 Task: Add a timeline in the project AgileOutlook for the epic 'Knowledge management system implementation' from 2023/01/01 to 2025/11/19. Add a timeline in the project AgileOutlook for the epic 'IT infrastructure as a service (IaaS) adoption' from 2024/05/10 to 2025/11/13. Add a timeline in the project AgileOutlook for the epic 'Content management system (CMS) enhancement' from 2024/01/06 to 2024/09/24
Action: Mouse moved to (198, 269)
Screenshot: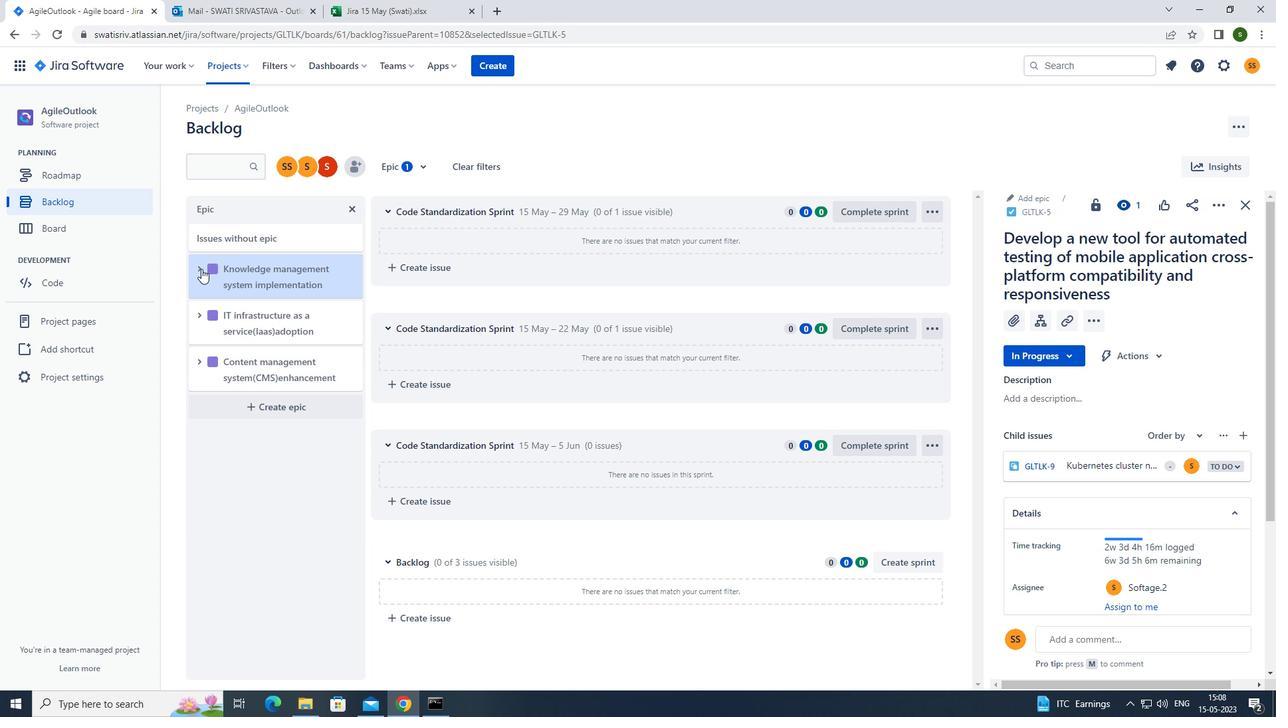 
Action: Mouse pressed left at (198, 269)
Screenshot: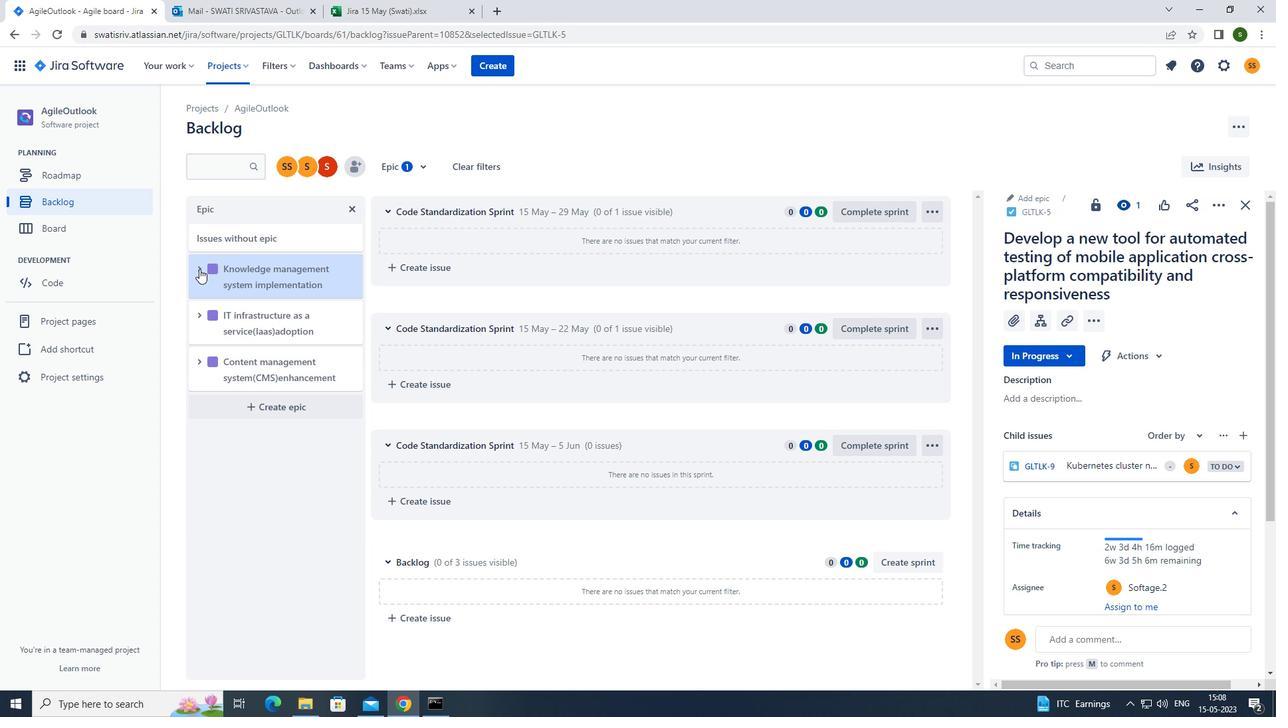 
Action: Mouse moved to (267, 392)
Screenshot: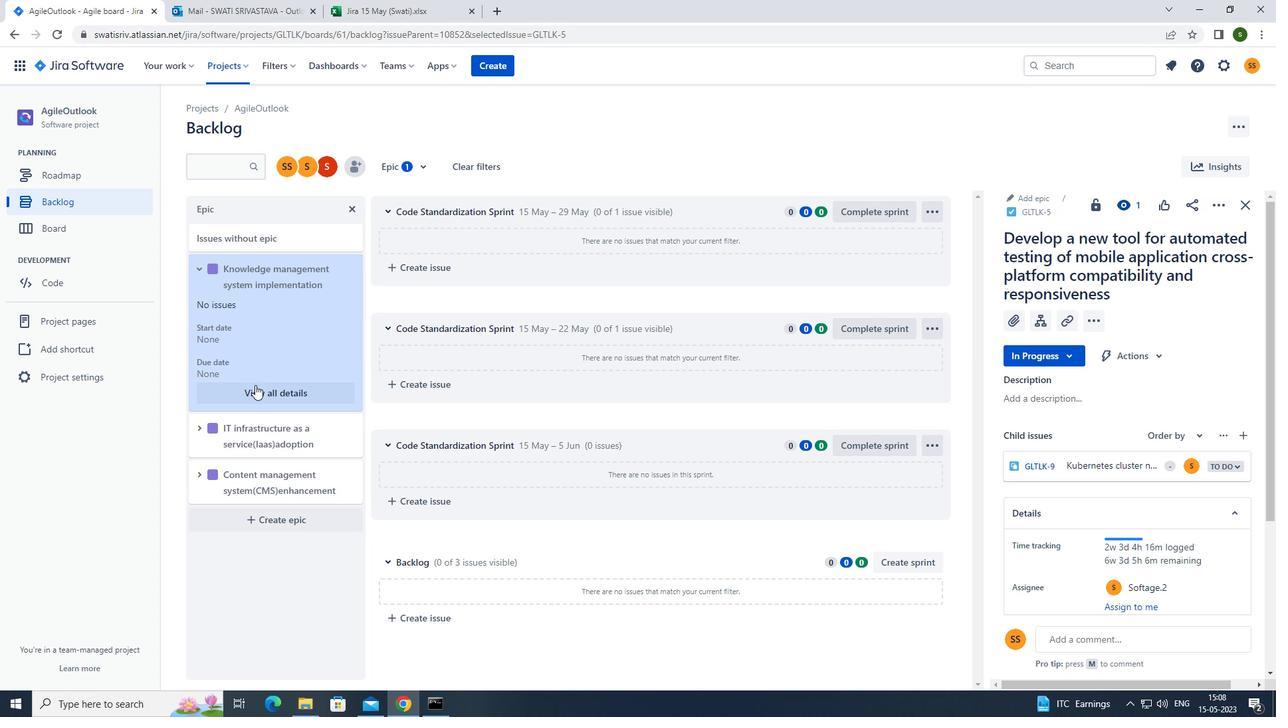 
Action: Mouse pressed left at (267, 392)
Screenshot: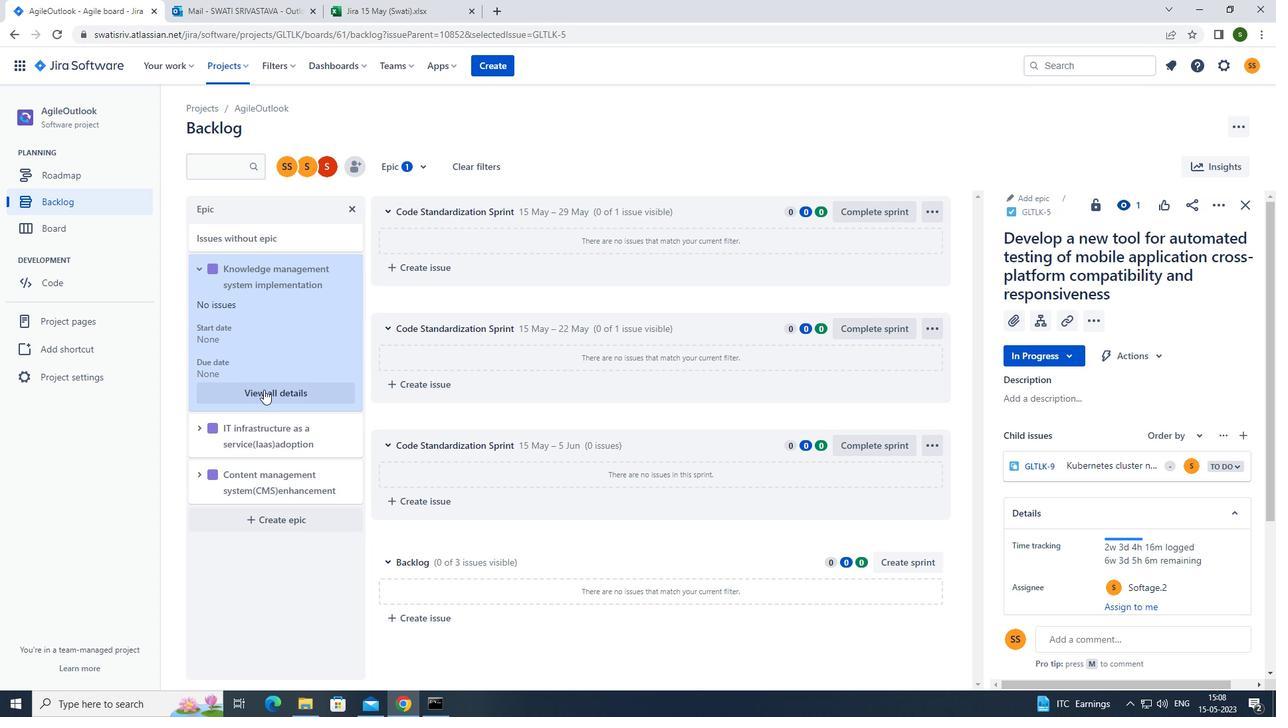 
Action: Mouse moved to (1144, 502)
Screenshot: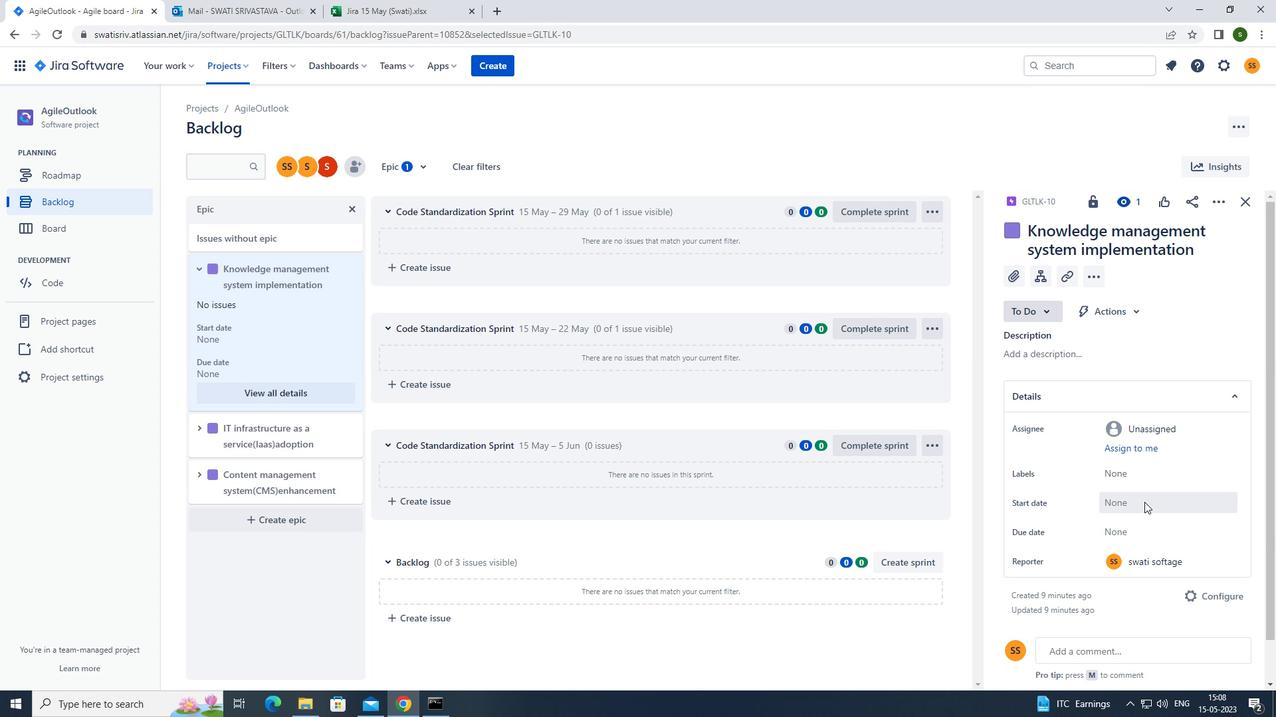 
Action: Mouse pressed left at (1144, 502)
Screenshot: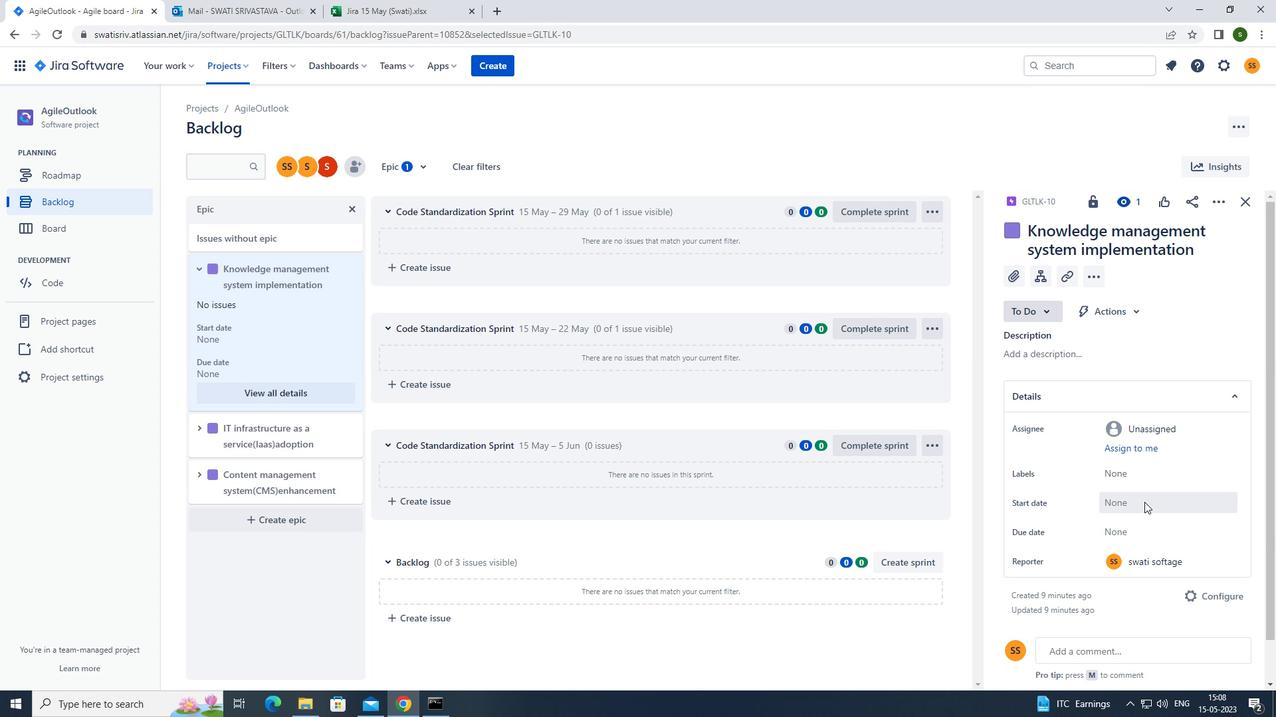 
Action: Mouse moved to (1072, 309)
Screenshot: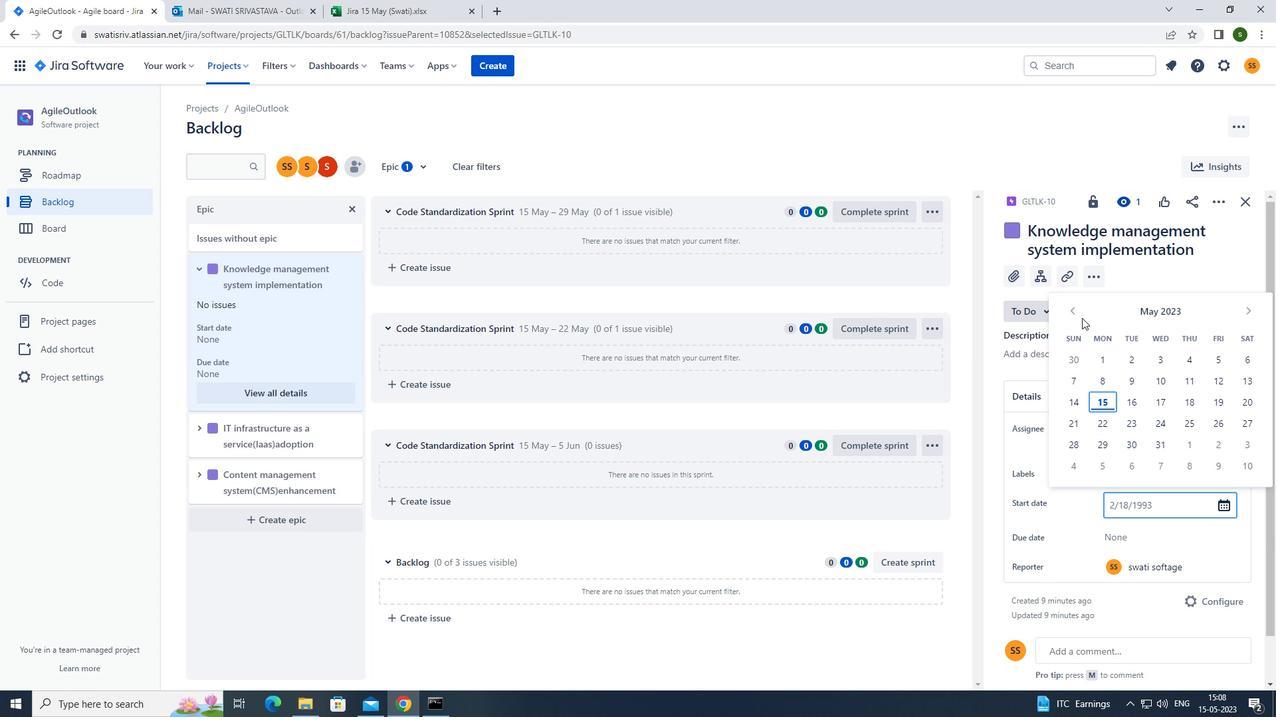 
Action: Mouse pressed left at (1072, 309)
Screenshot: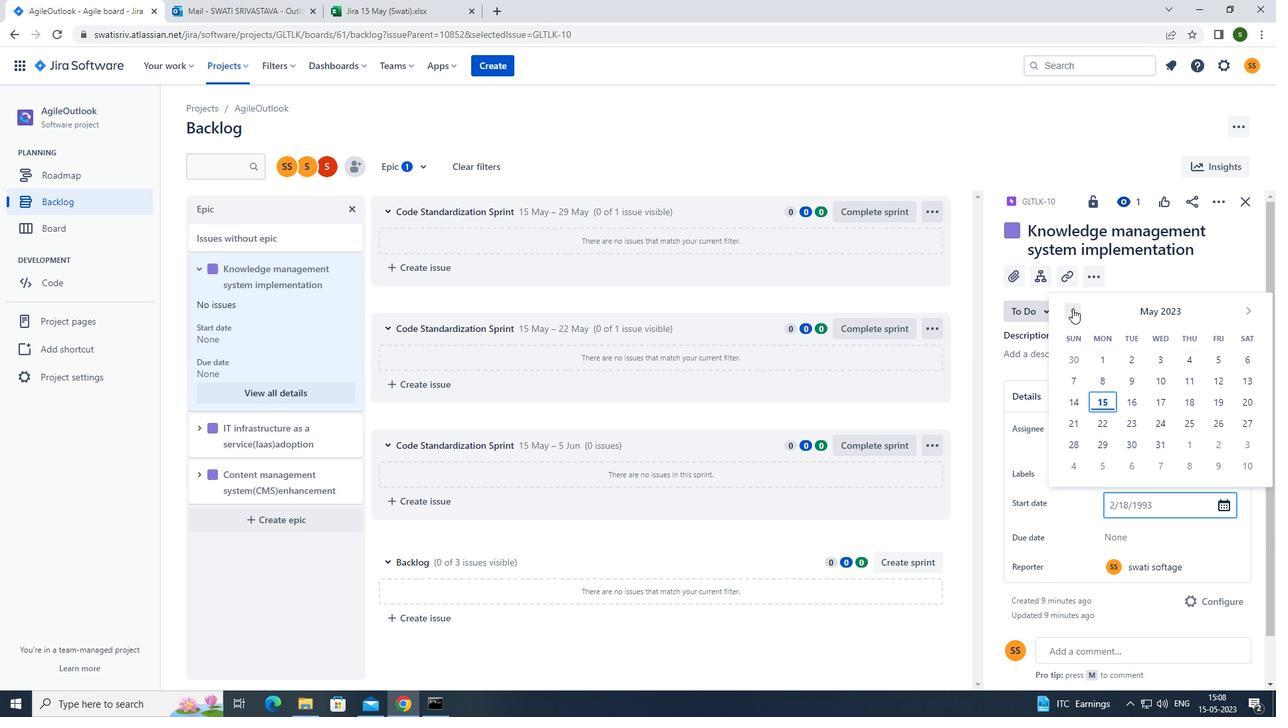 
Action: Mouse pressed left at (1072, 309)
Screenshot: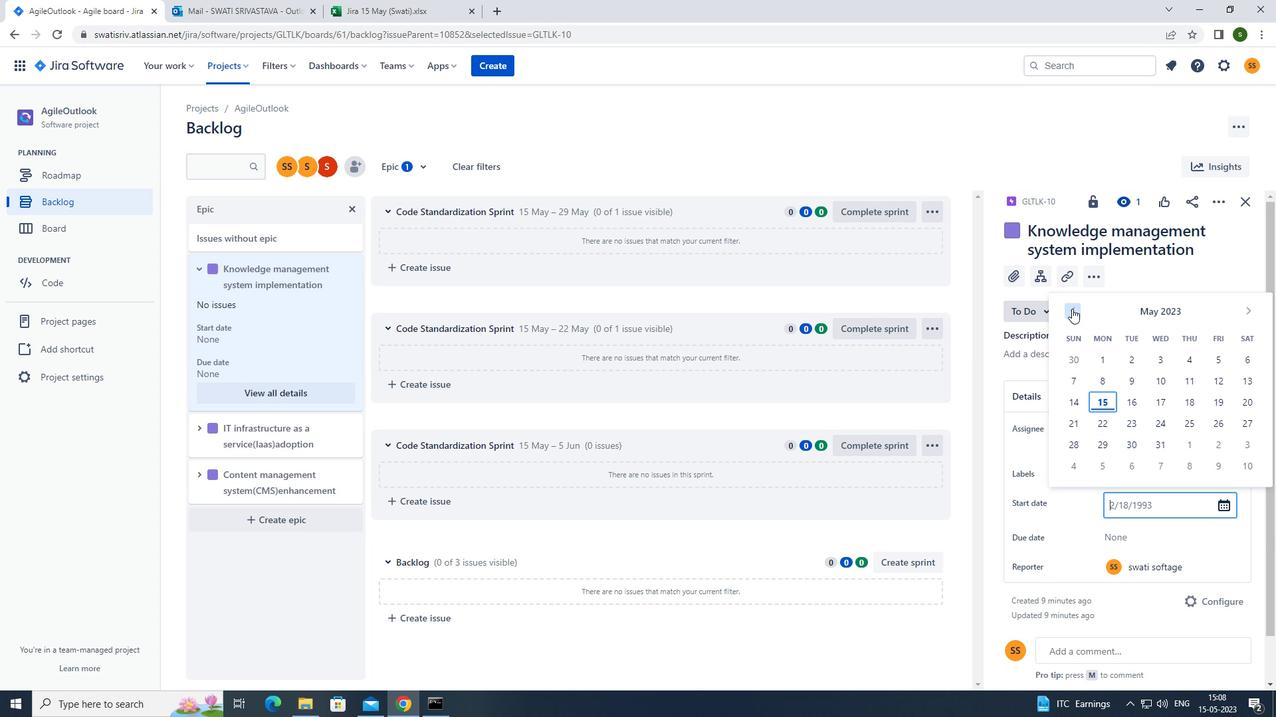
Action: Mouse pressed left at (1072, 309)
Screenshot: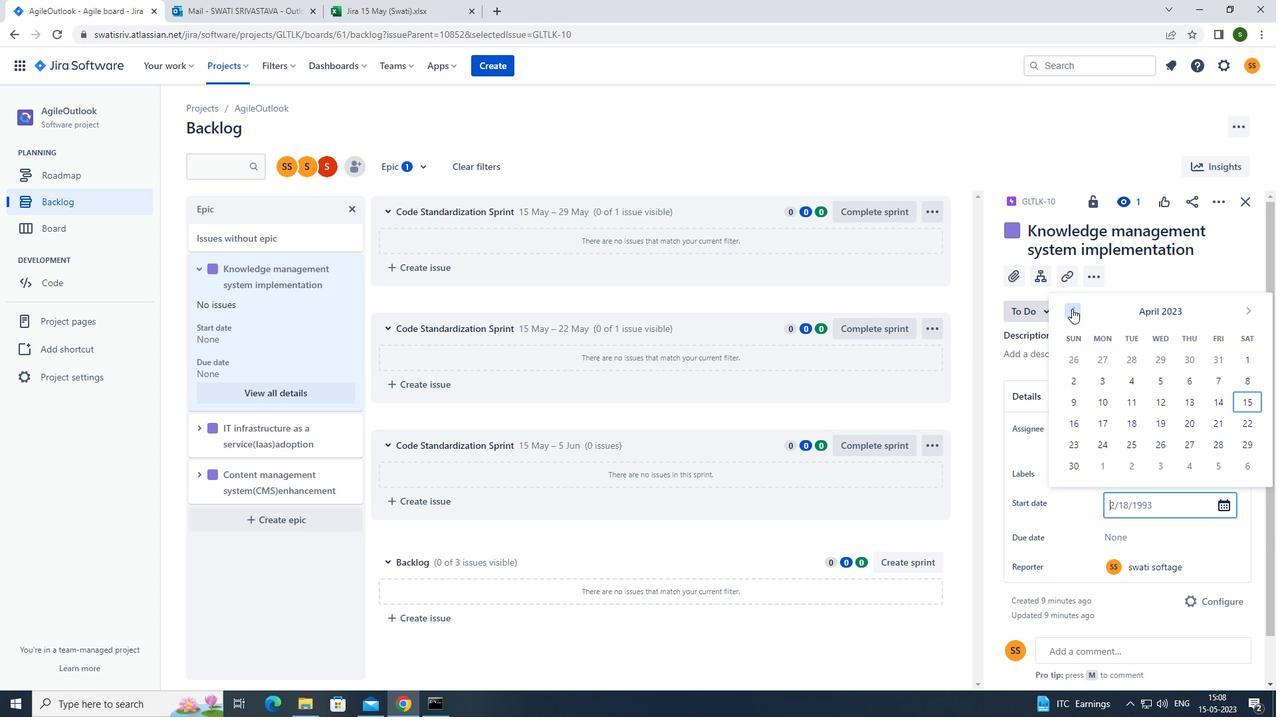 
Action: Mouse pressed left at (1072, 309)
Screenshot: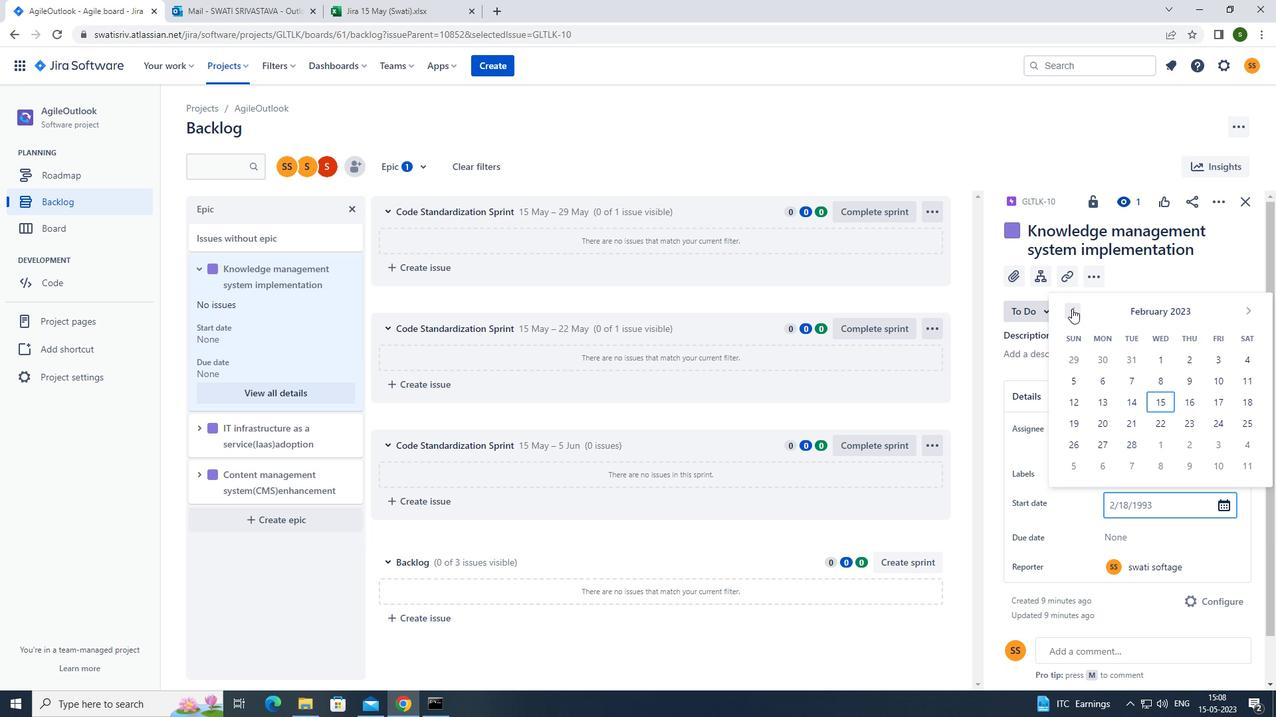 
Action: Mouse moved to (1078, 364)
Screenshot: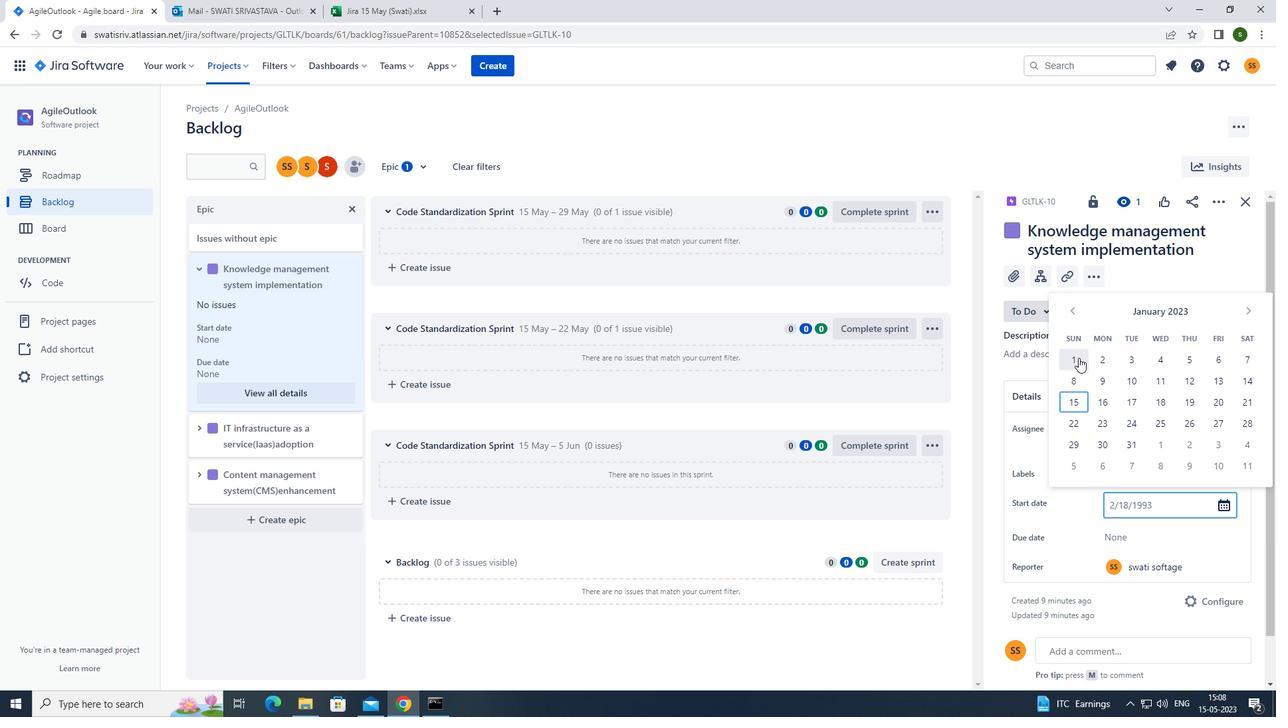 
Action: Mouse pressed left at (1078, 364)
Screenshot: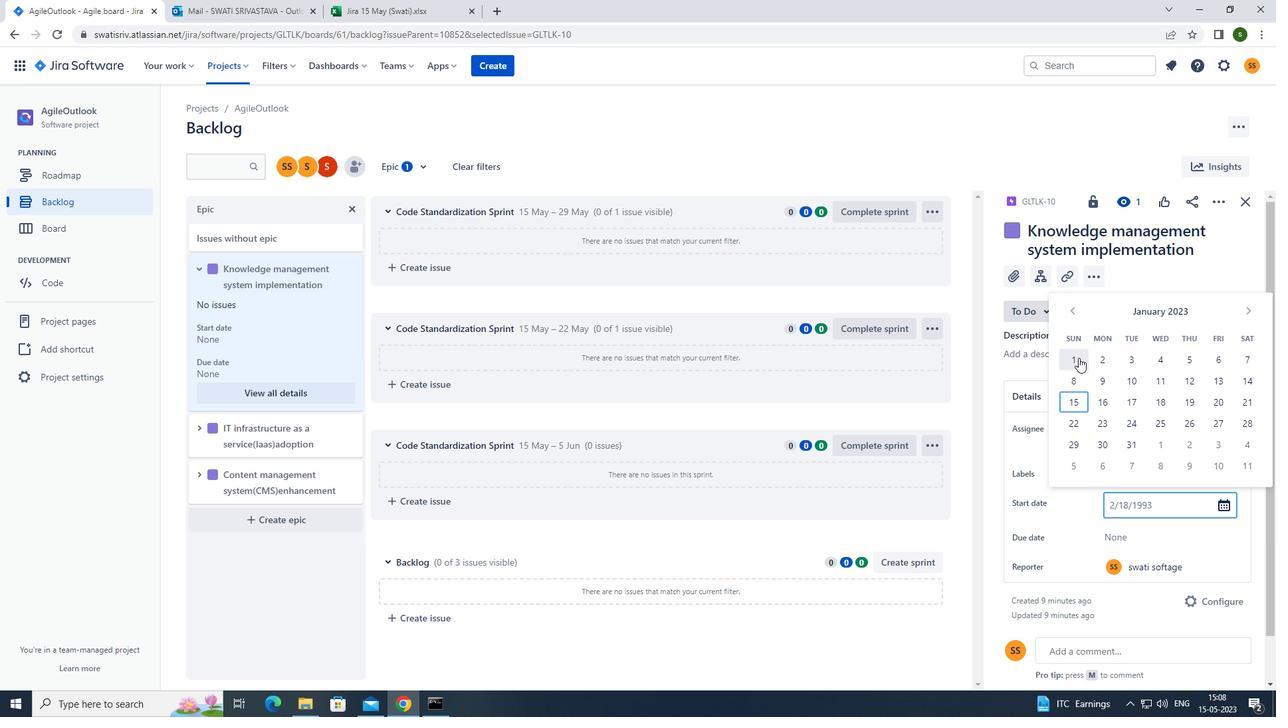 
Action: Mouse moved to (1126, 537)
Screenshot: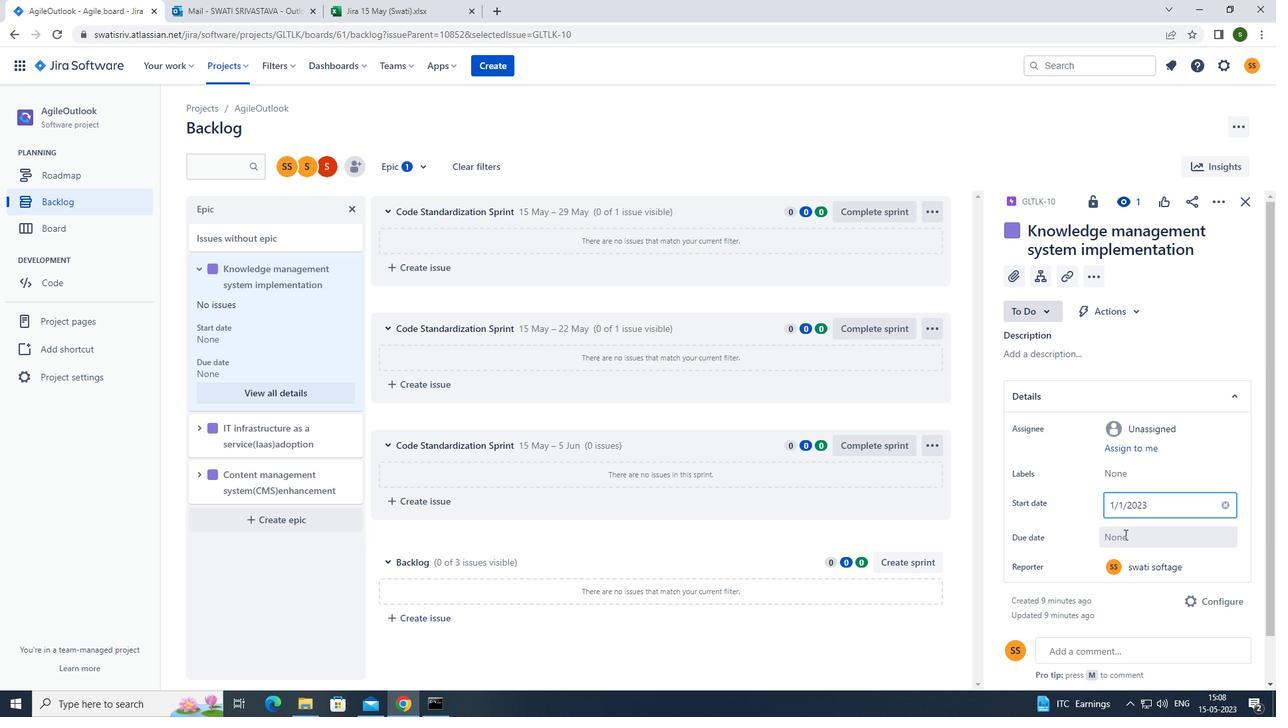 
Action: Mouse pressed left at (1126, 537)
Screenshot: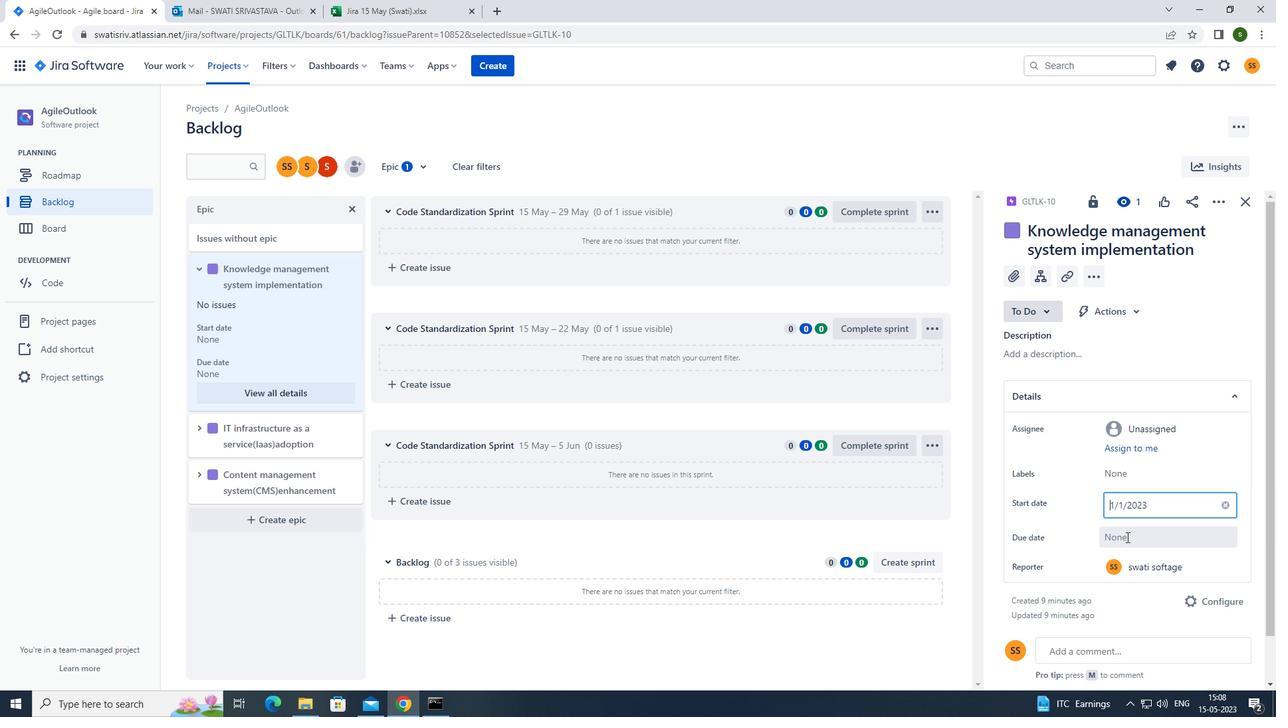 
Action: Mouse moved to (1245, 346)
Screenshot: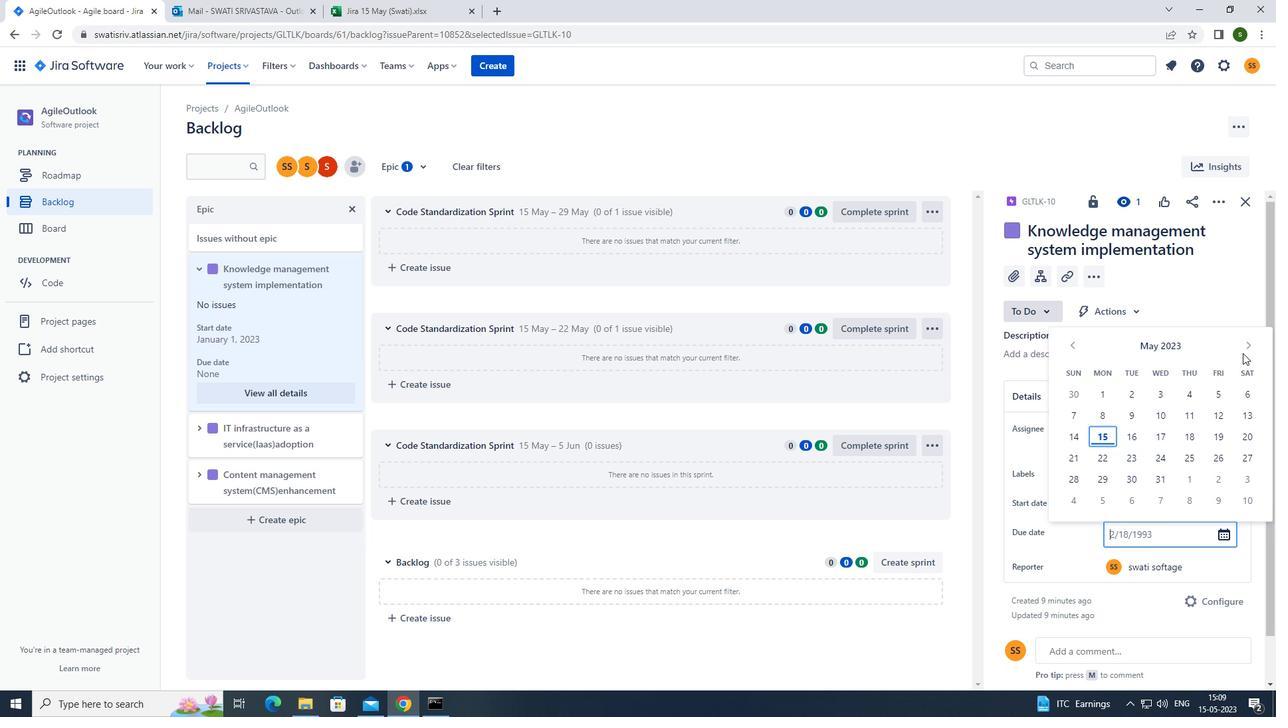 
Action: Mouse pressed left at (1245, 346)
Screenshot: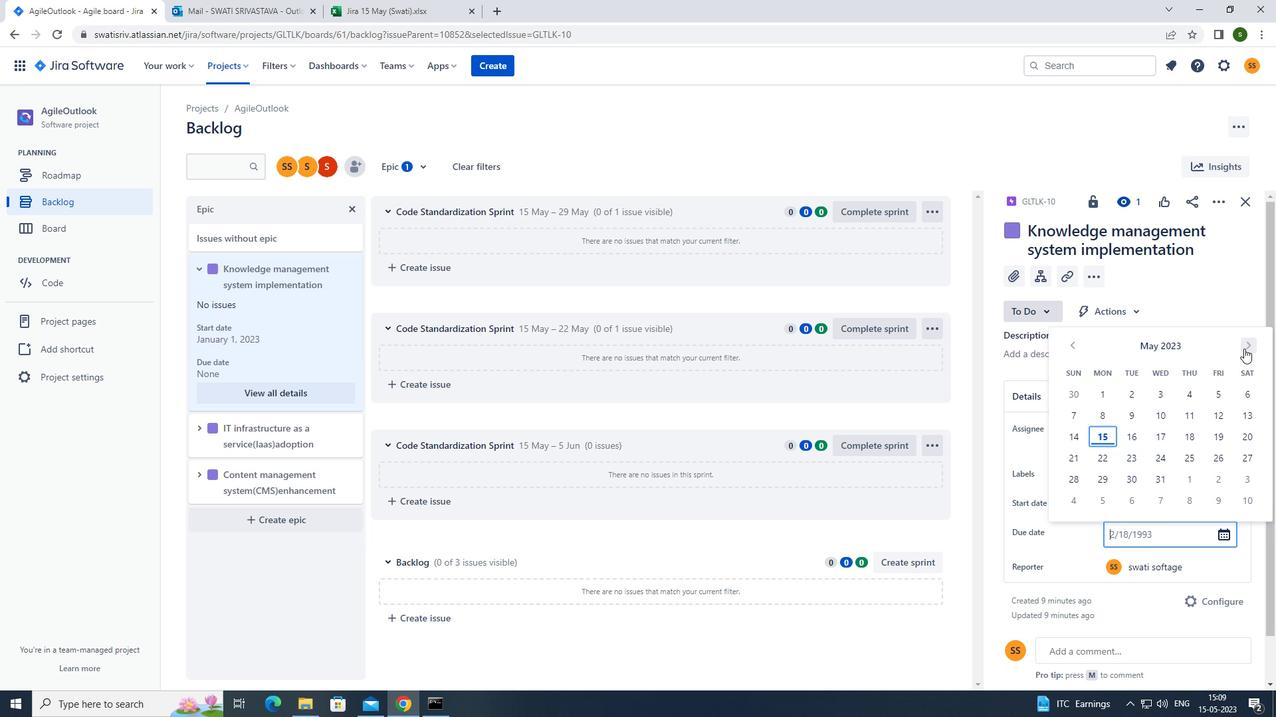 
Action: Mouse pressed left at (1245, 346)
Screenshot: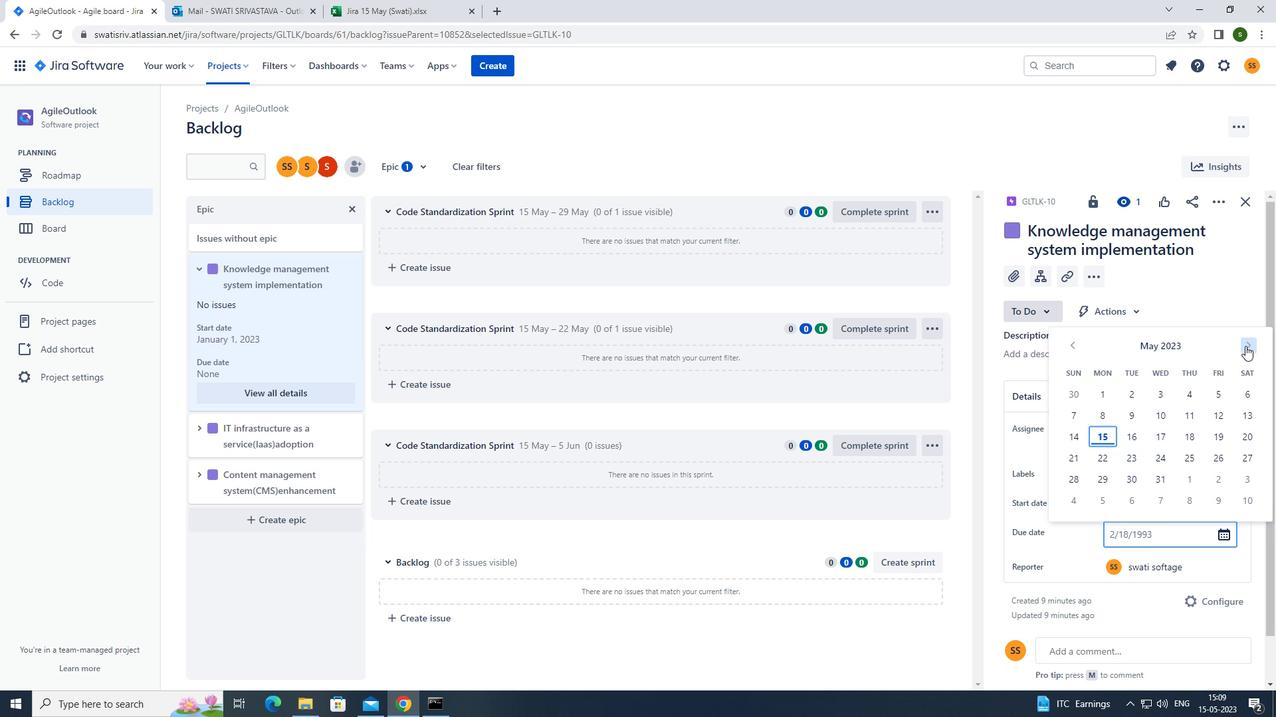
Action: Mouse pressed left at (1245, 346)
Screenshot: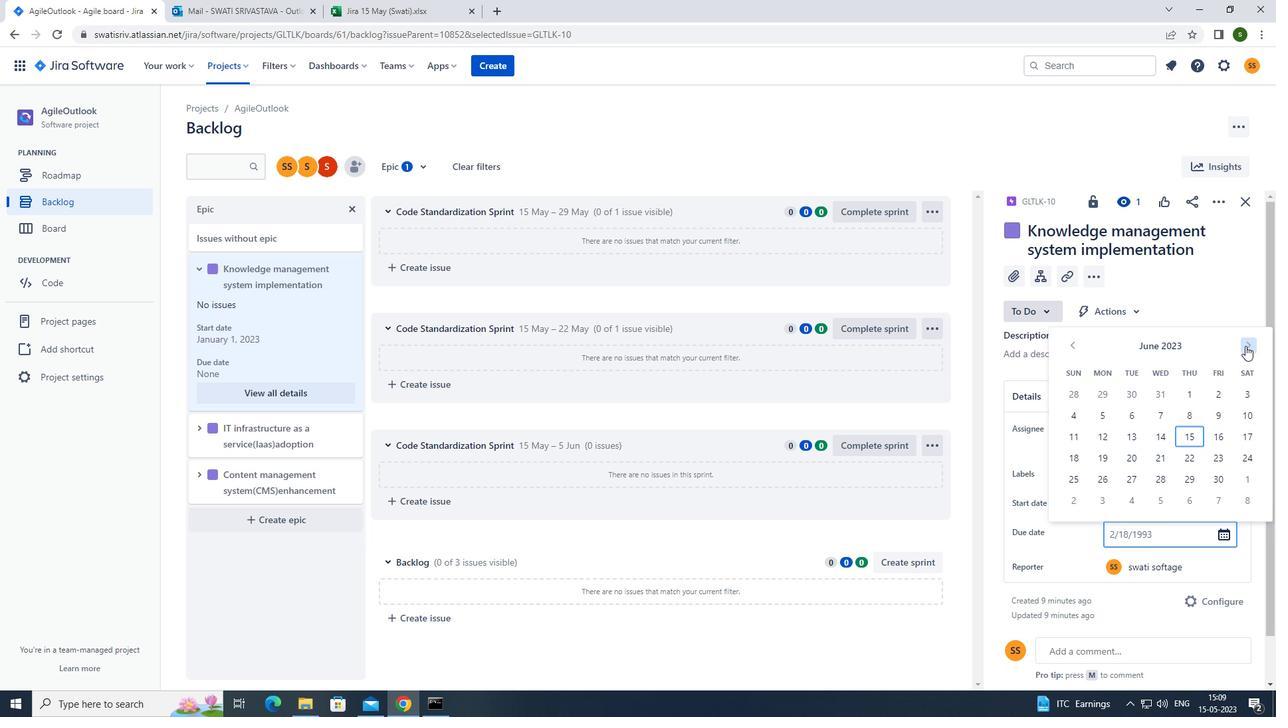 
Action: Mouse pressed left at (1245, 346)
Screenshot: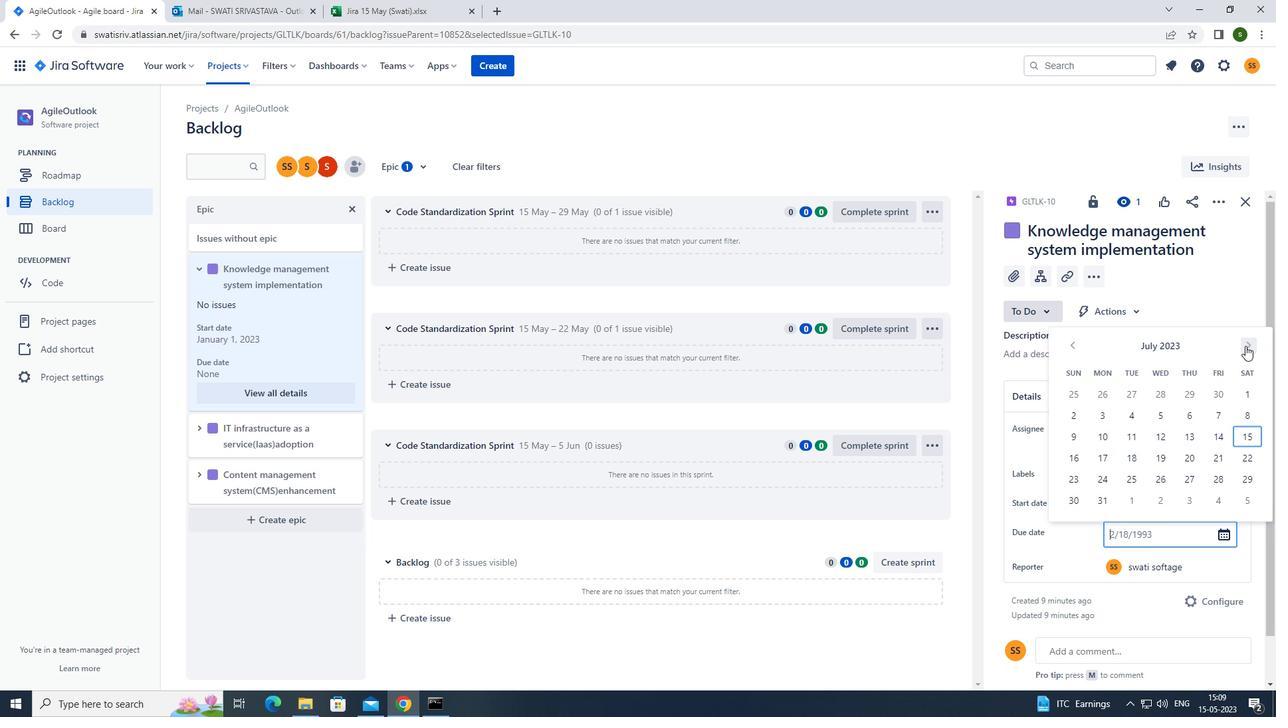 
Action: Mouse pressed left at (1245, 346)
Screenshot: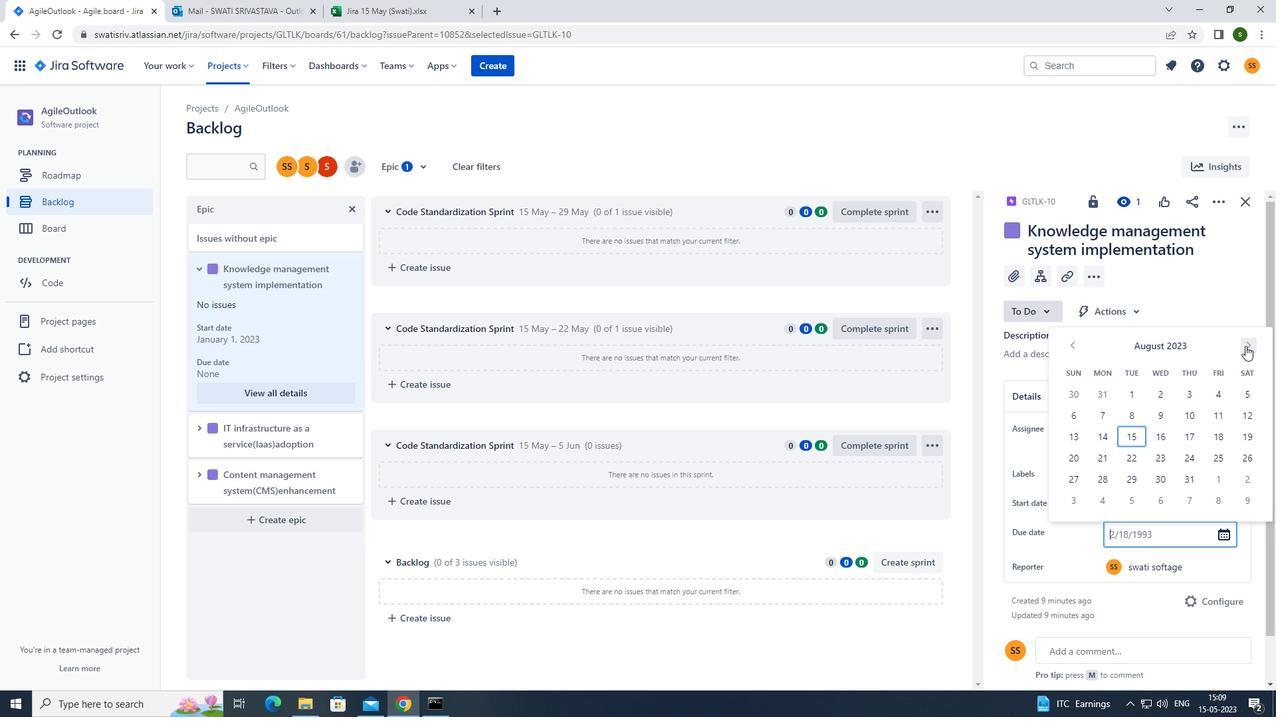 
Action: Mouse pressed left at (1245, 346)
Screenshot: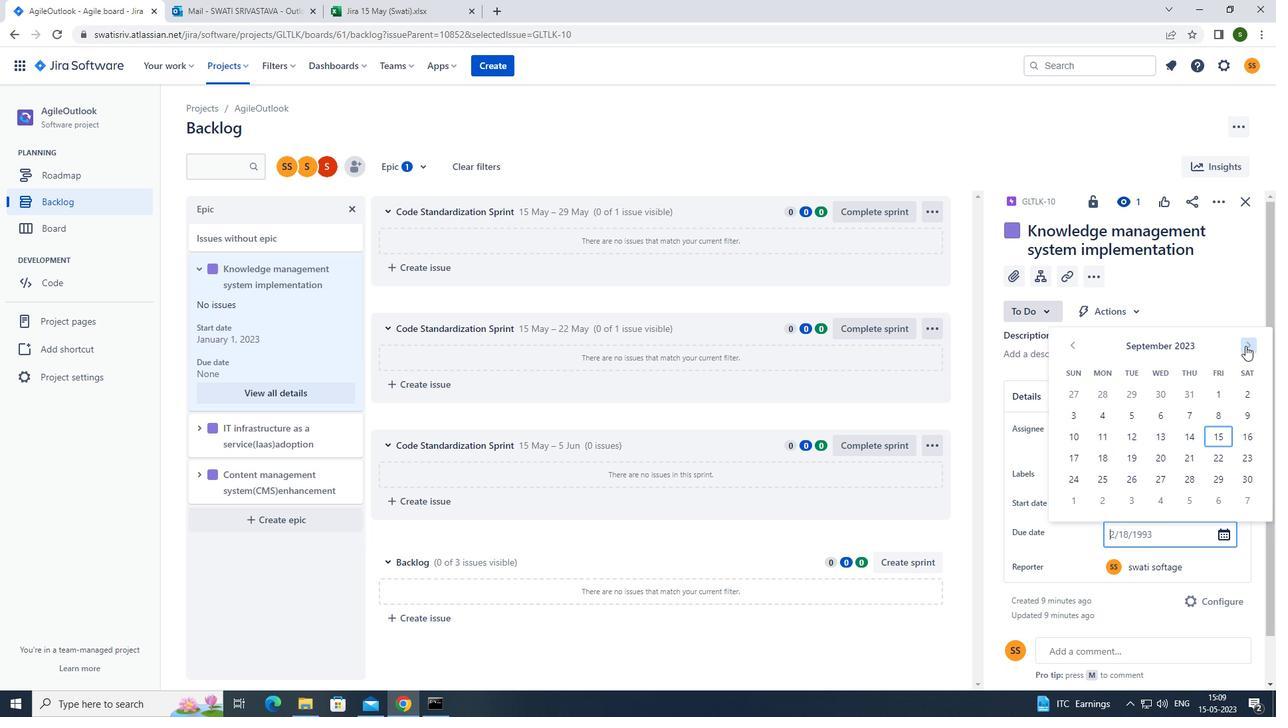 
Action: Mouse pressed left at (1245, 346)
Screenshot: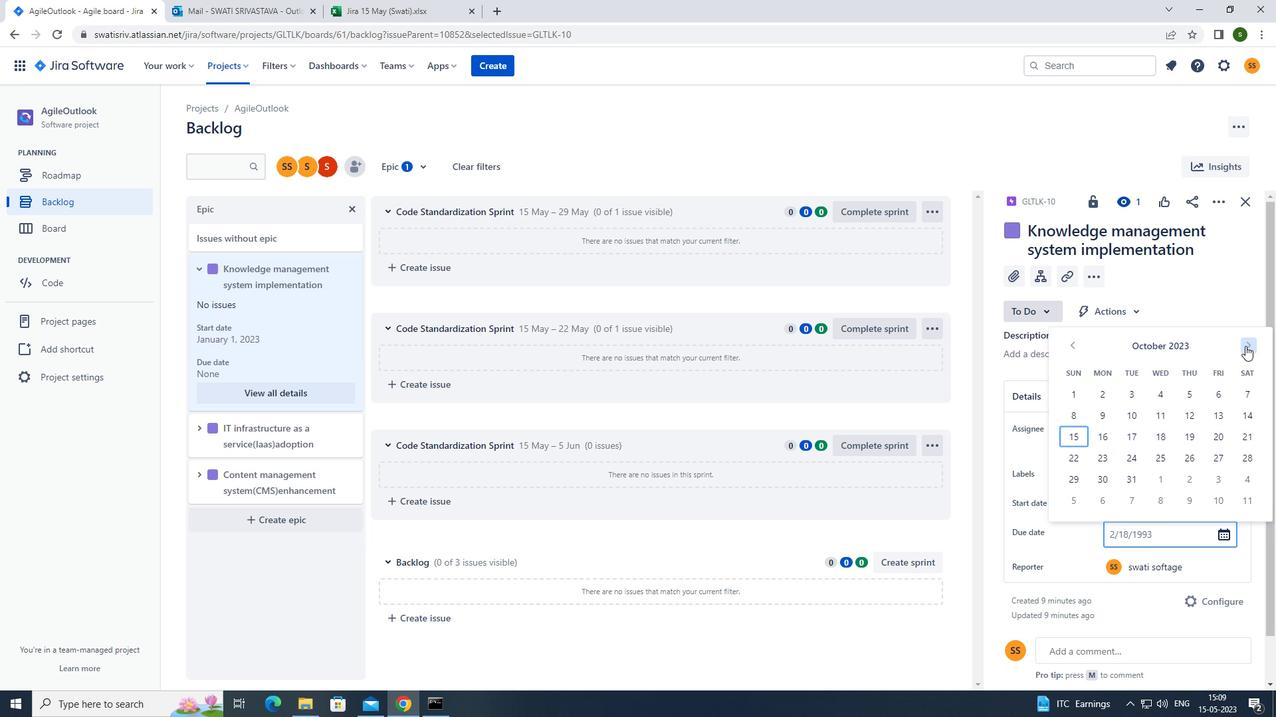 
Action: Mouse pressed left at (1245, 346)
Screenshot: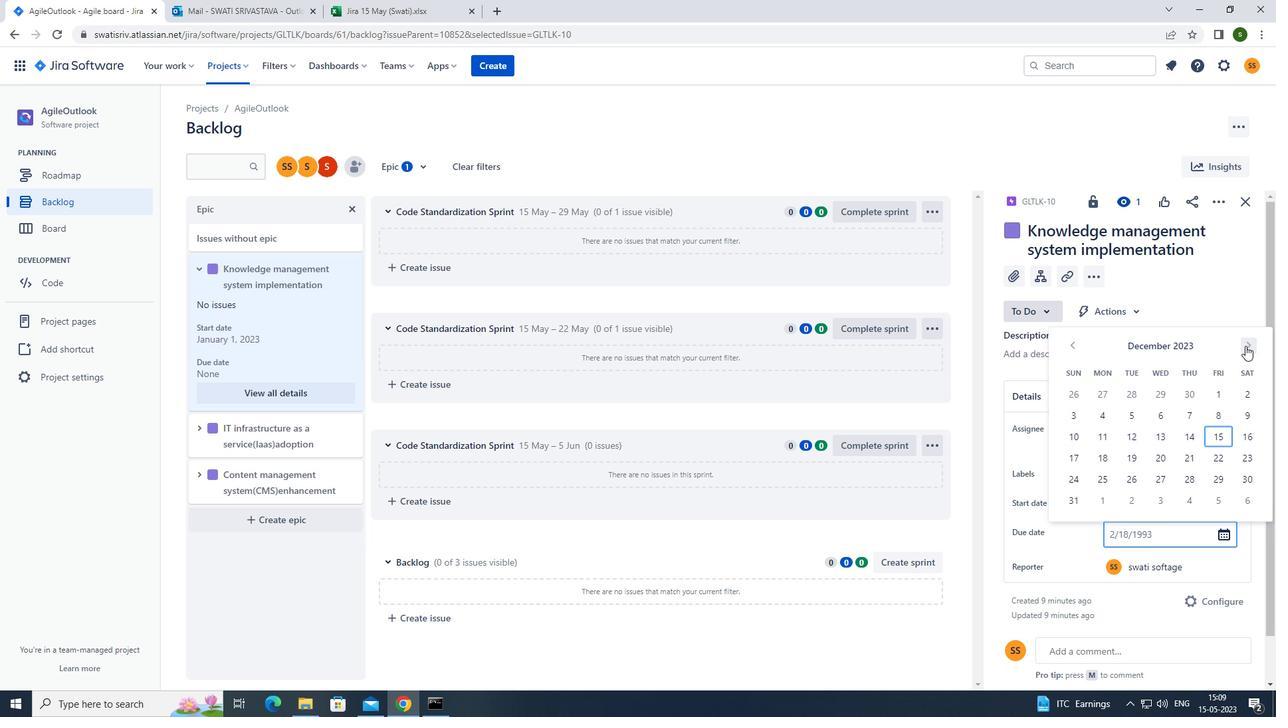 
Action: Mouse pressed left at (1245, 346)
Screenshot: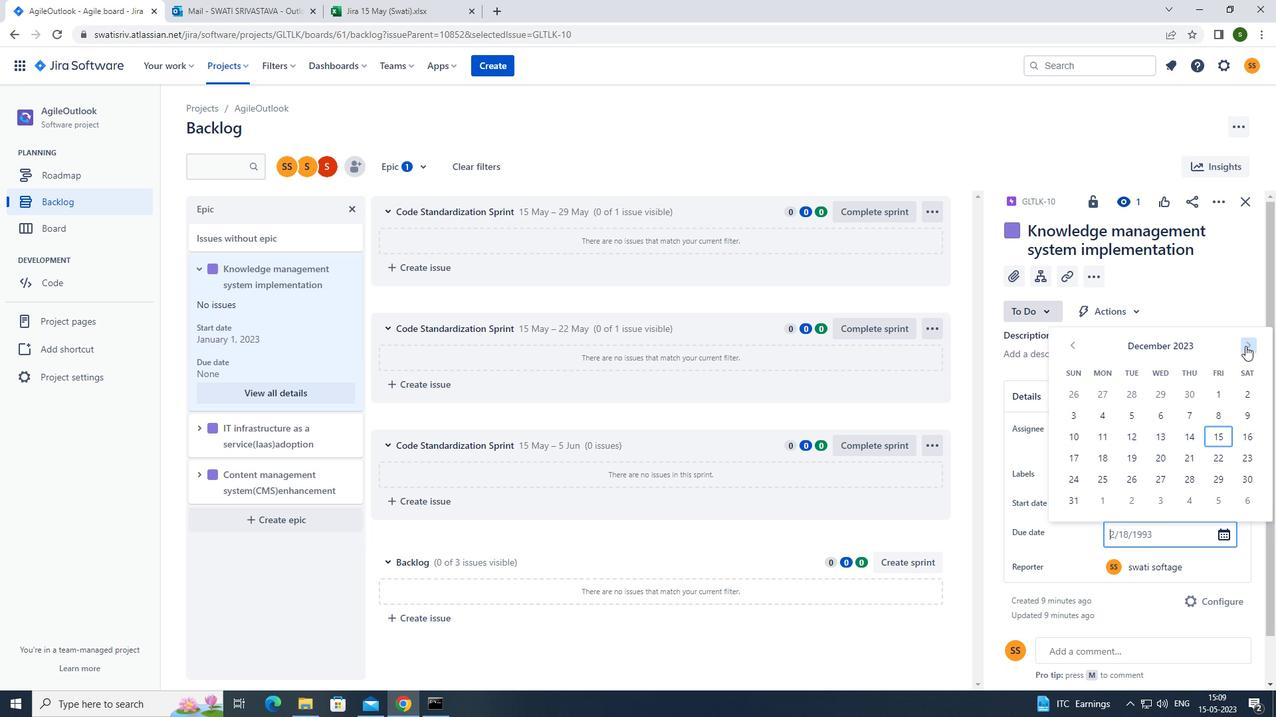 
Action: Mouse pressed left at (1245, 346)
Screenshot: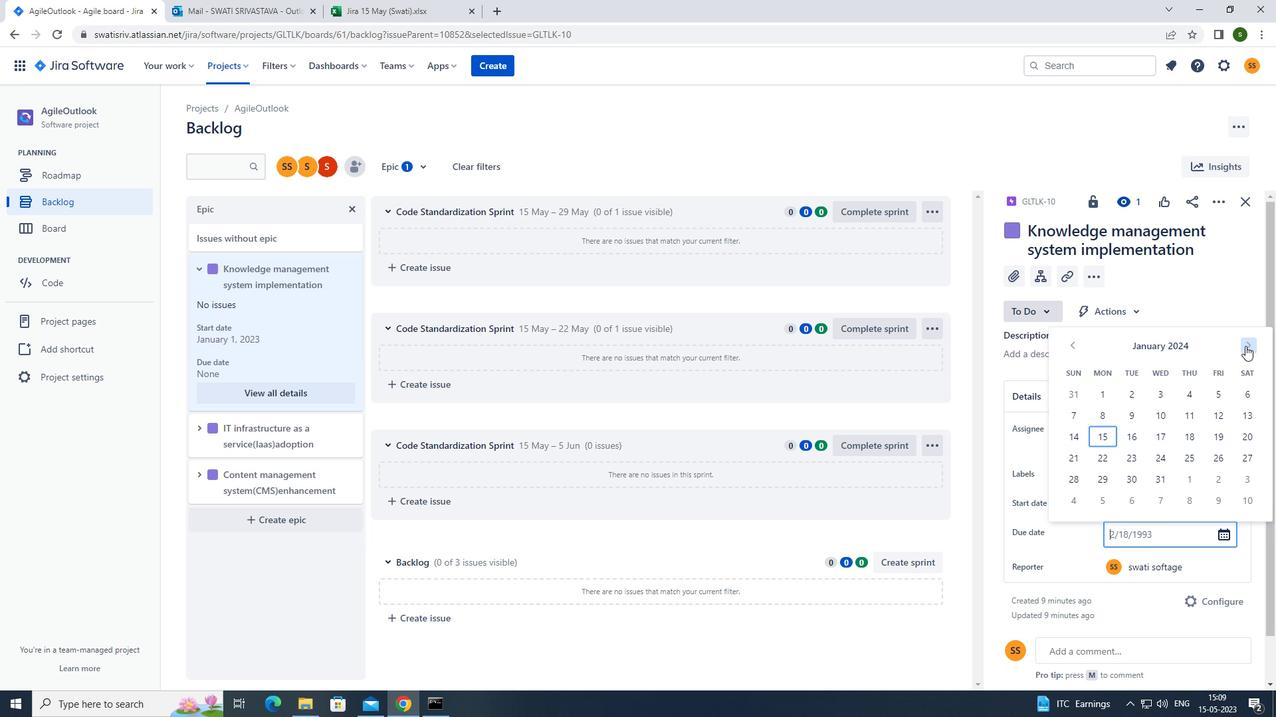 
Action: Mouse pressed left at (1245, 346)
Screenshot: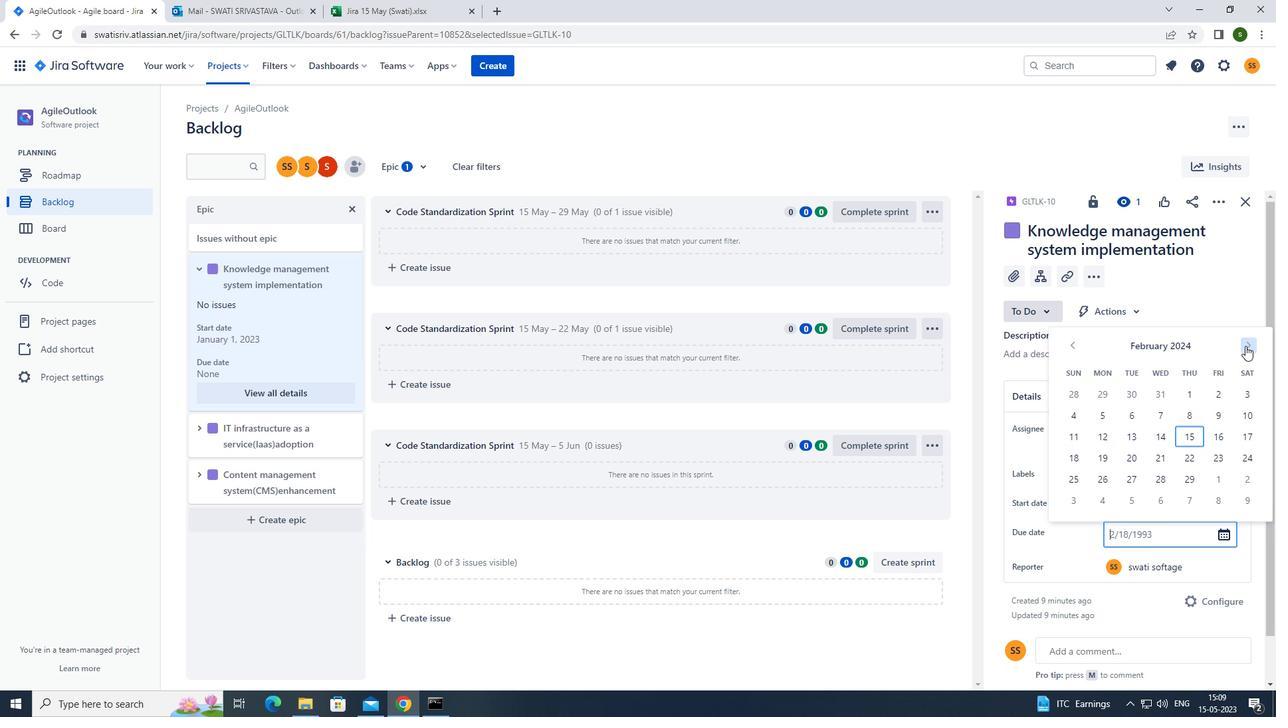 
Action: Mouse pressed left at (1245, 346)
Screenshot: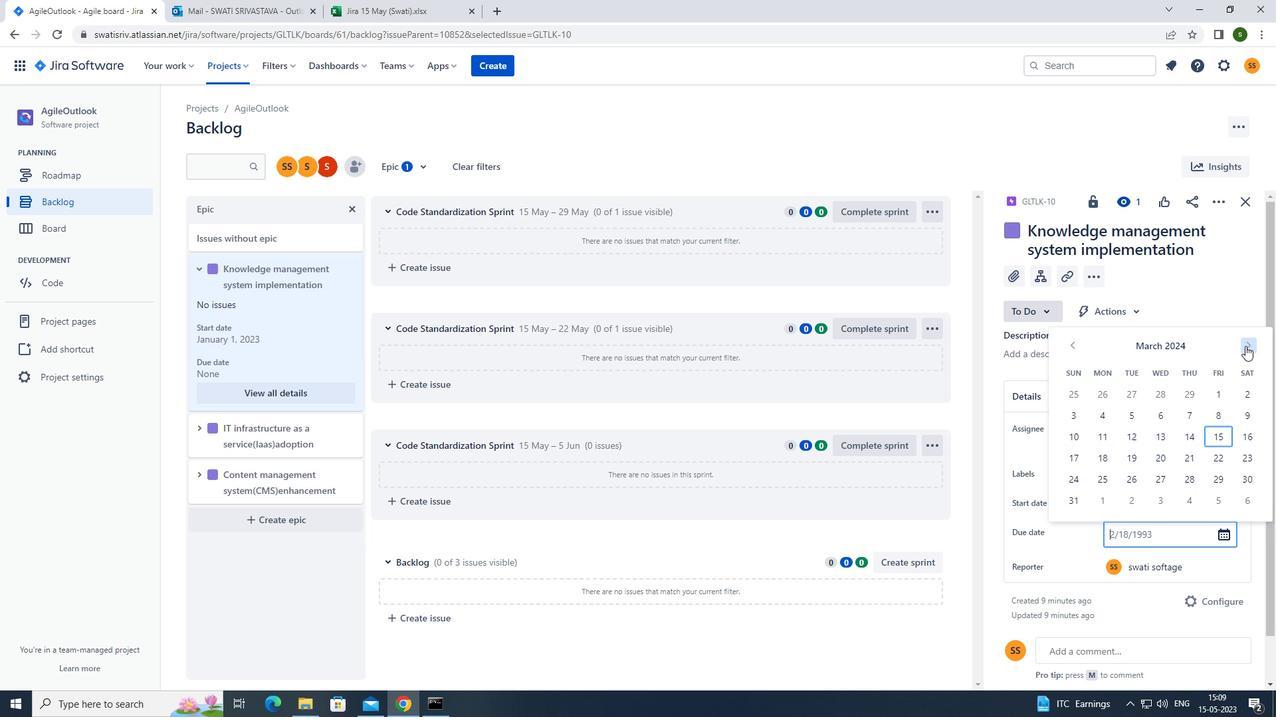 
Action: Mouse pressed left at (1245, 346)
Screenshot: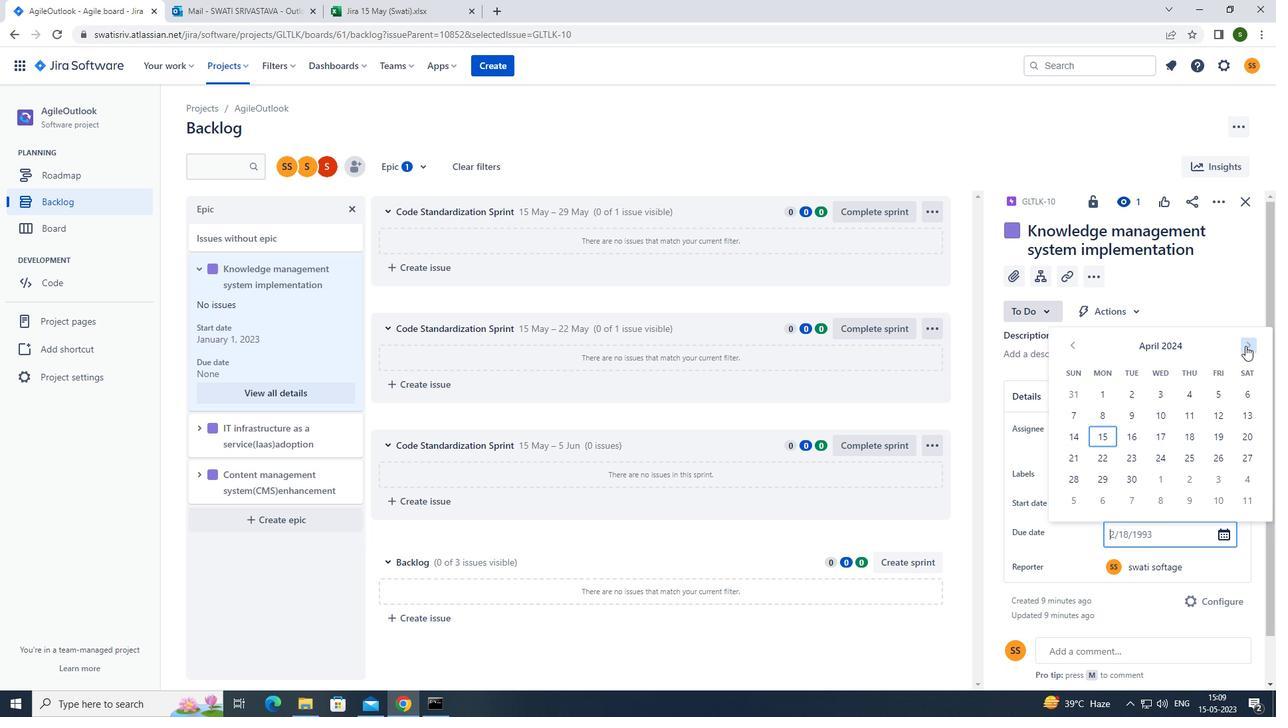 
Action: Mouse pressed left at (1245, 346)
Screenshot: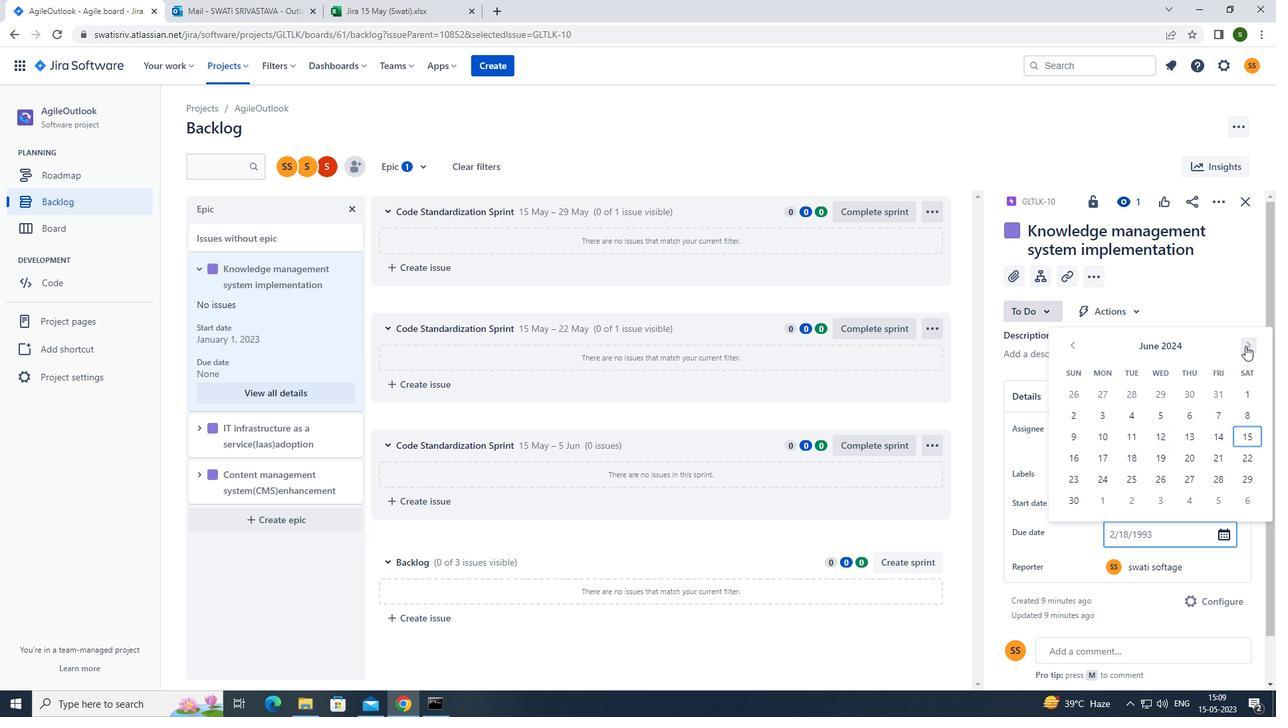 
Action: Mouse pressed left at (1245, 346)
Screenshot: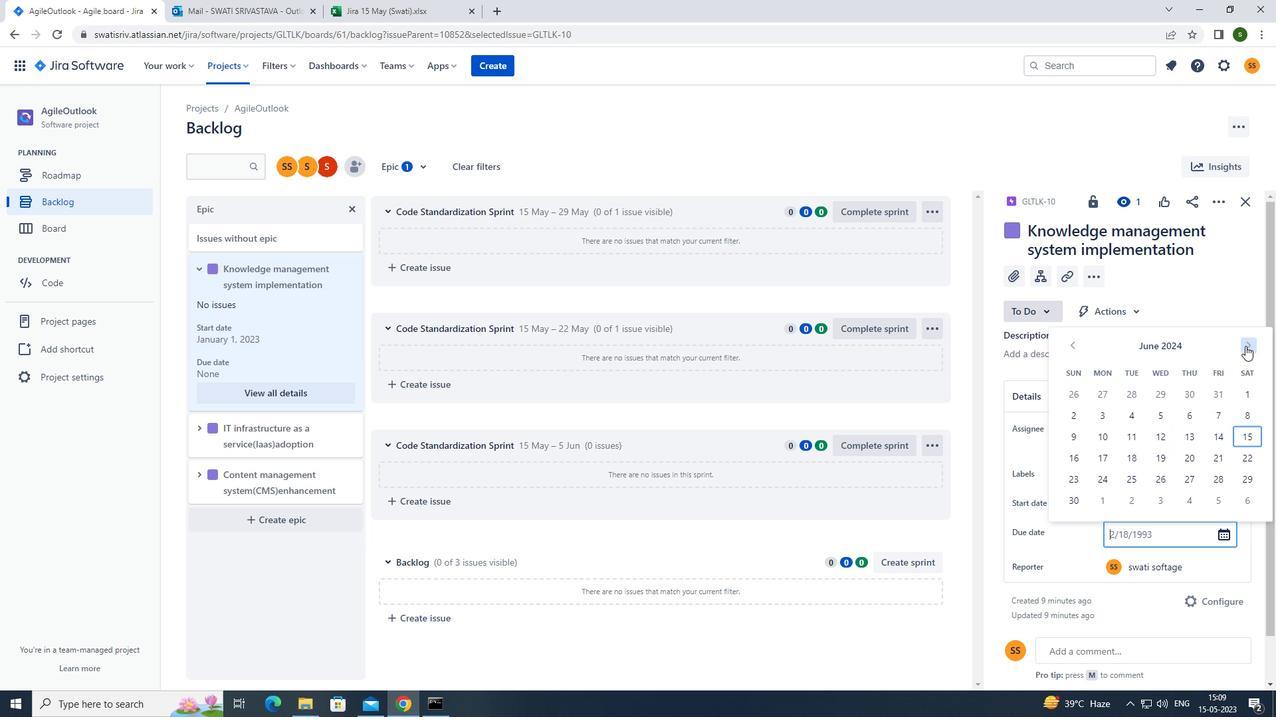 
Action: Mouse pressed left at (1245, 346)
Screenshot: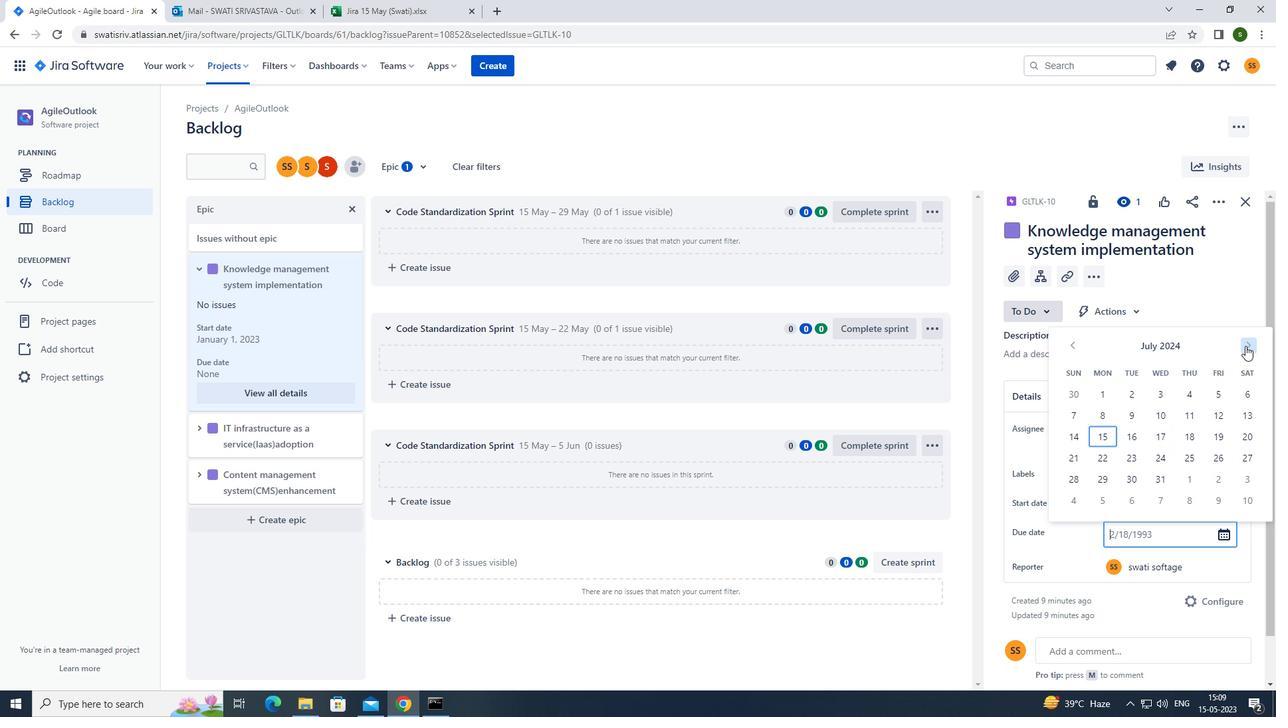 
Action: Mouse pressed left at (1245, 346)
Screenshot: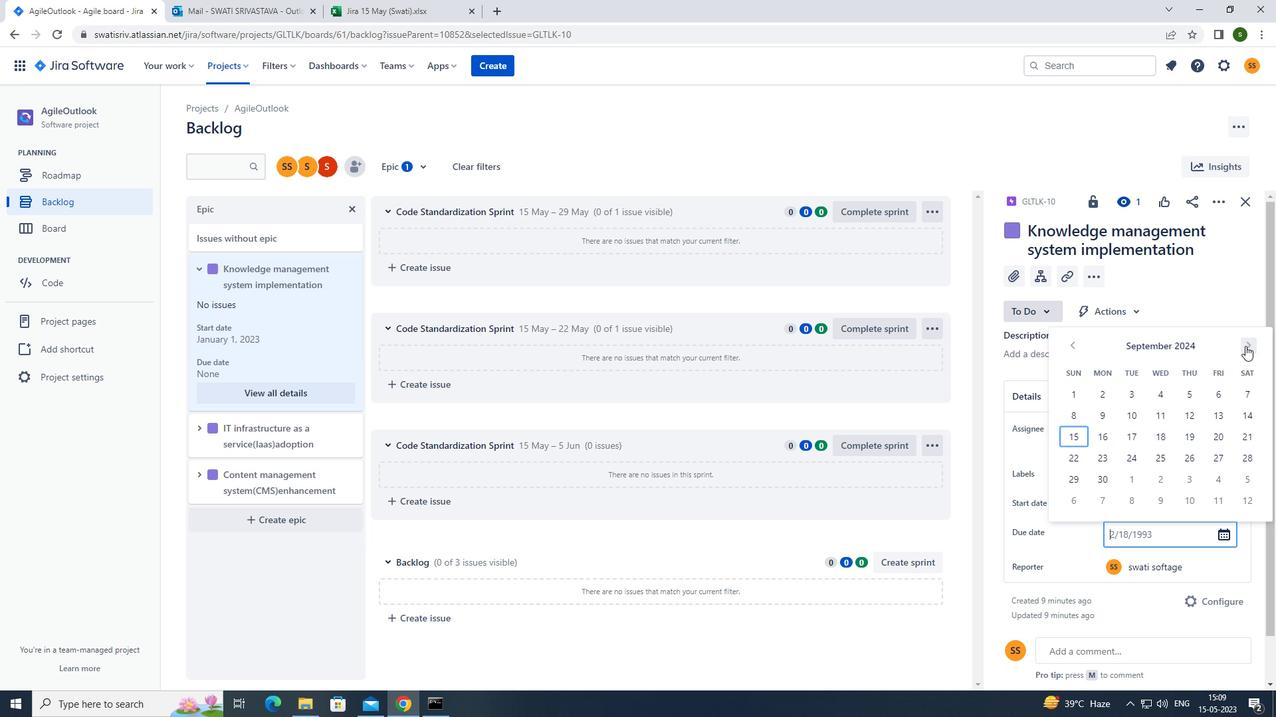 
Action: Mouse pressed left at (1245, 346)
Screenshot: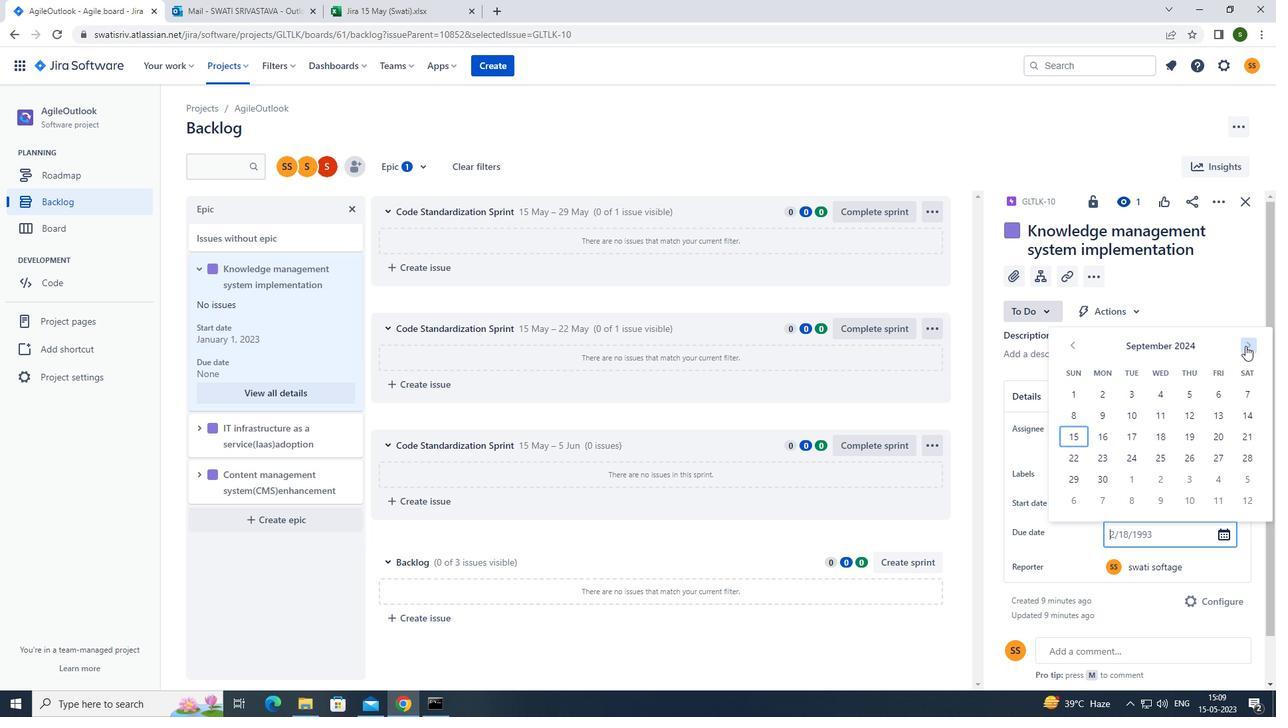 
Action: Mouse pressed left at (1245, 346)
Screenshot: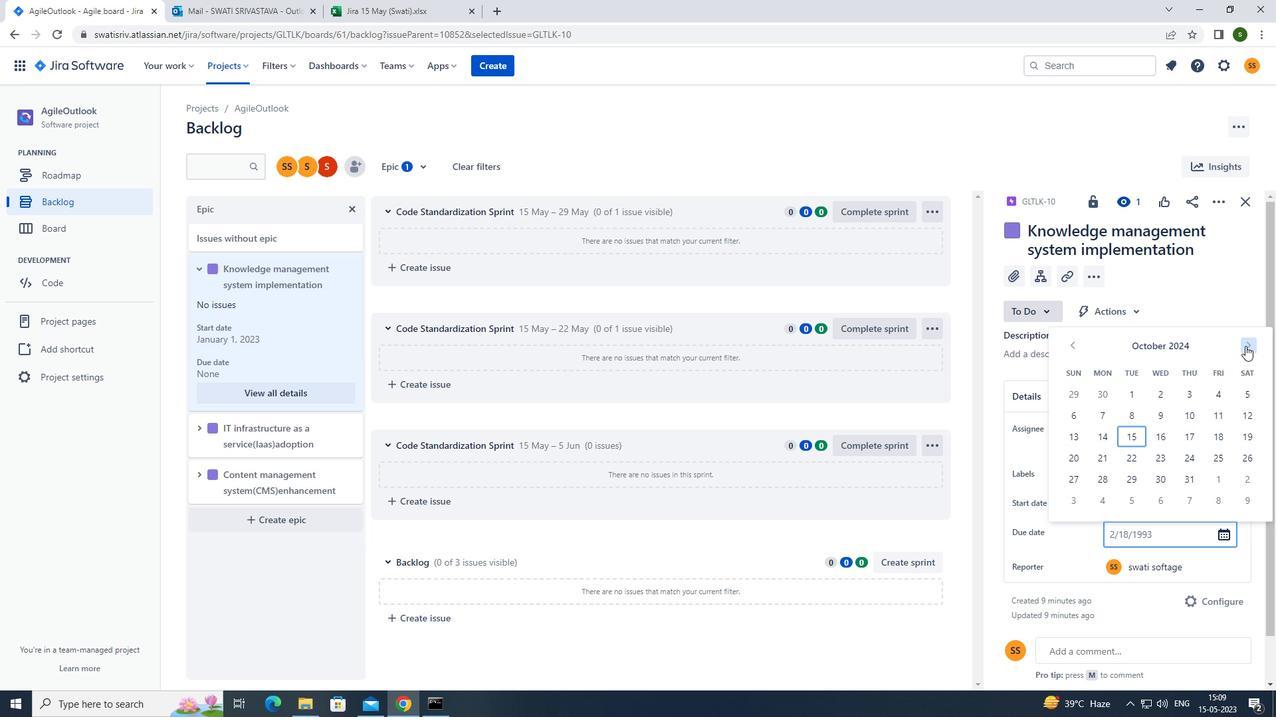 
Action: Mouse pressed left at (1245, 346)
Screenshot: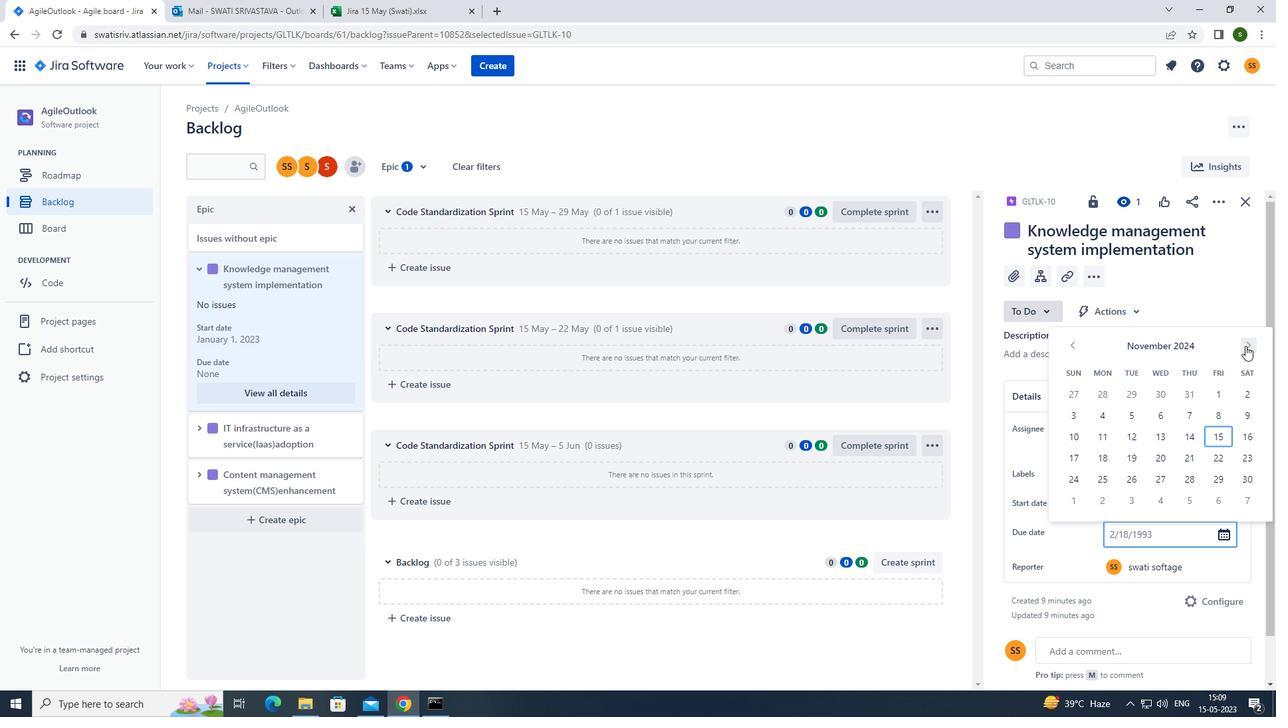 
Action: Mouse pressed left at (1245, 346)
Screenshot: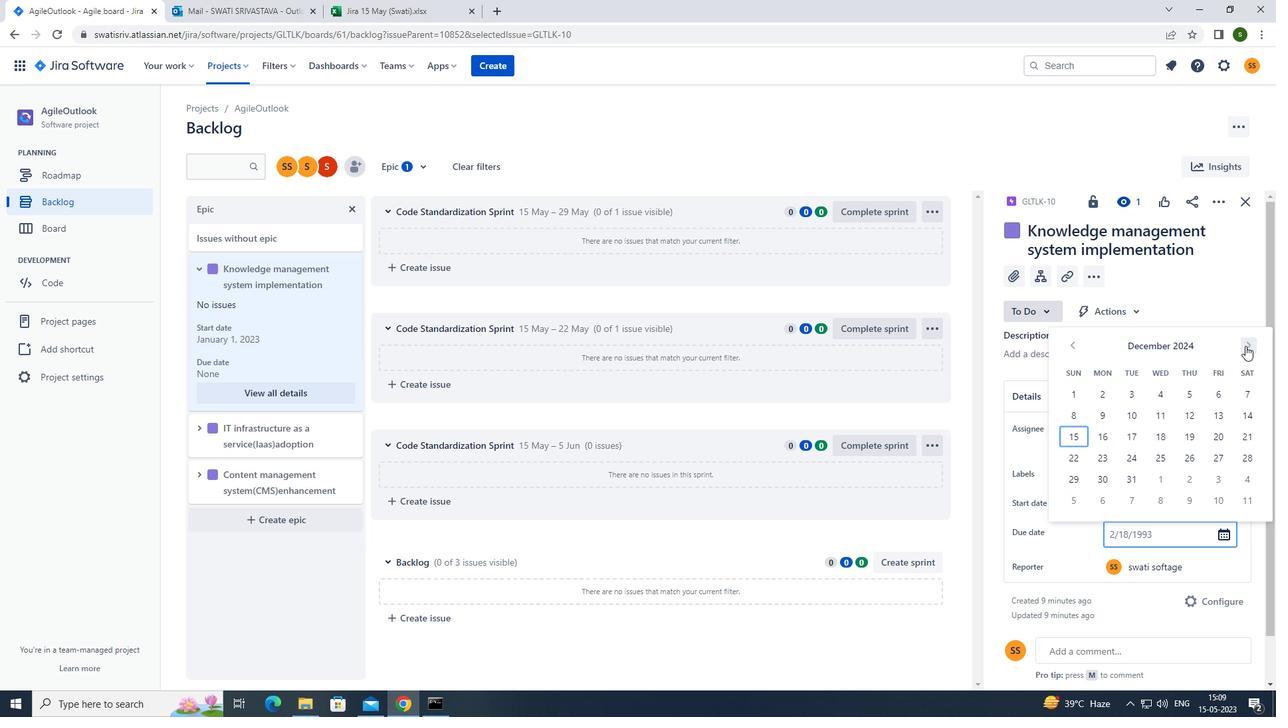 
Action: Mouse pressed left at (1245, 346)
Screenshot: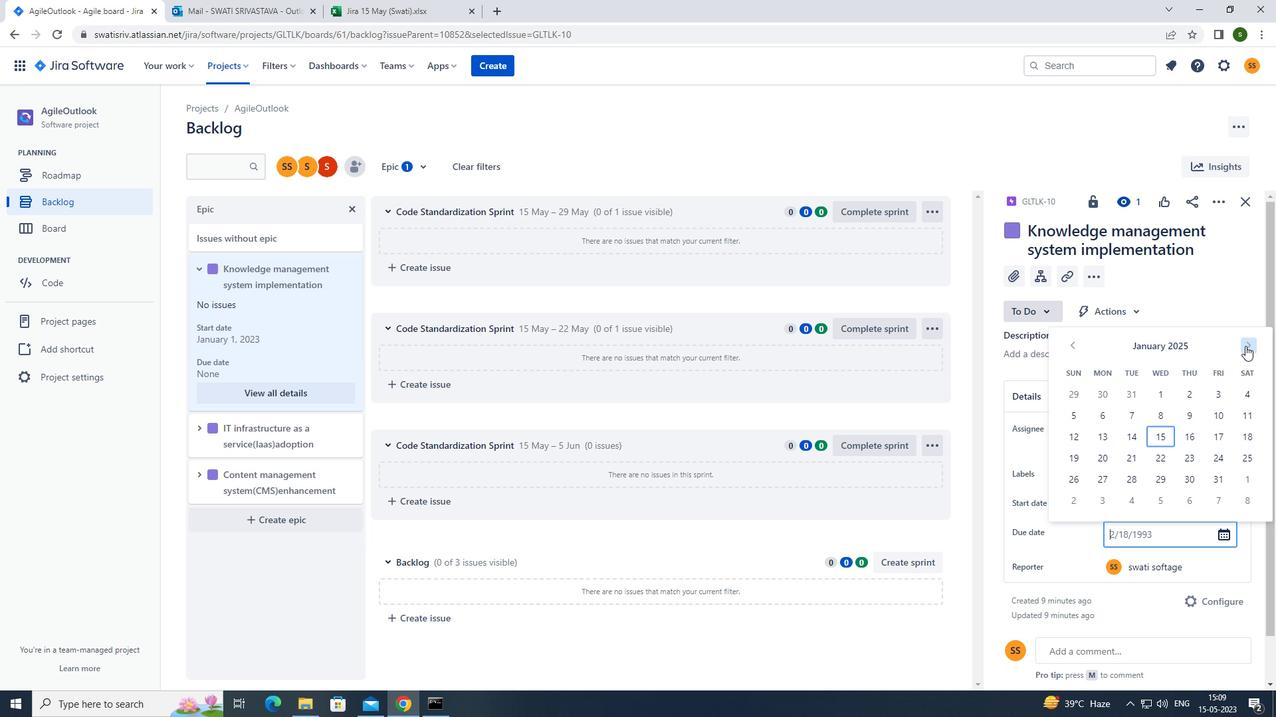 
Action: Mouse pressed left at (1245, 346)
Screenshot: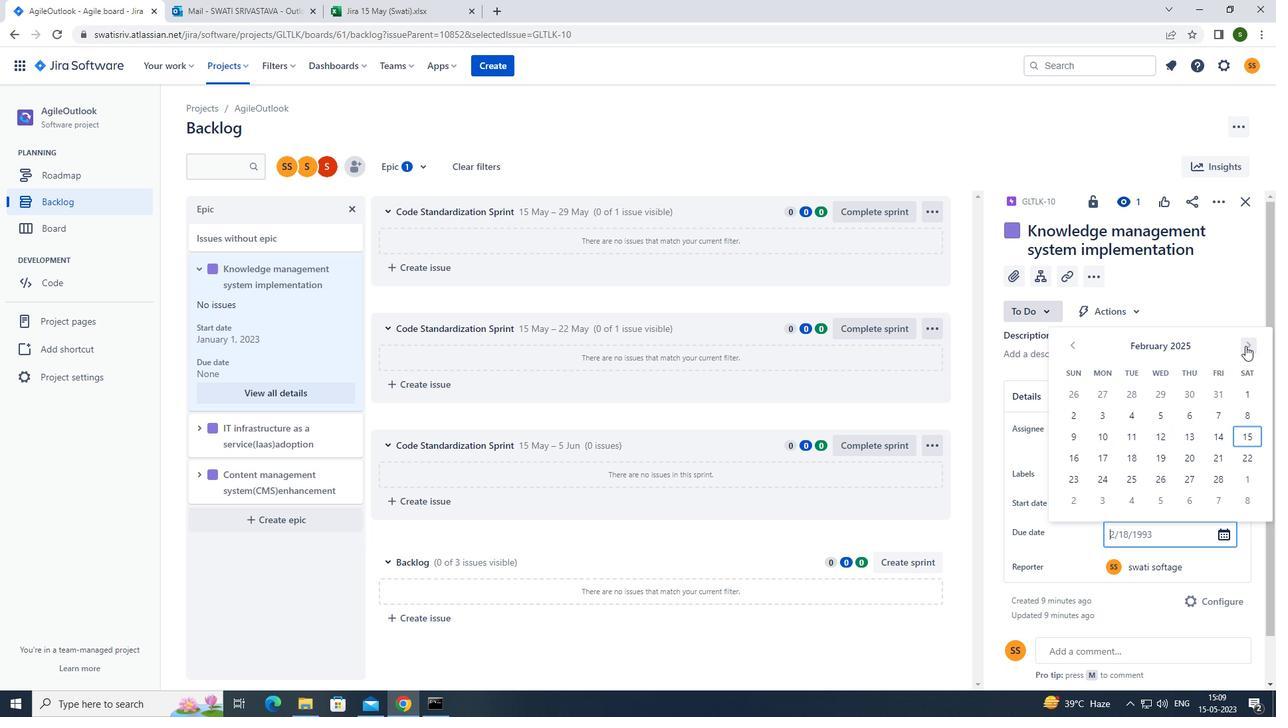 
Action: Mouse pressed left at (1245, 346)
Screenshot: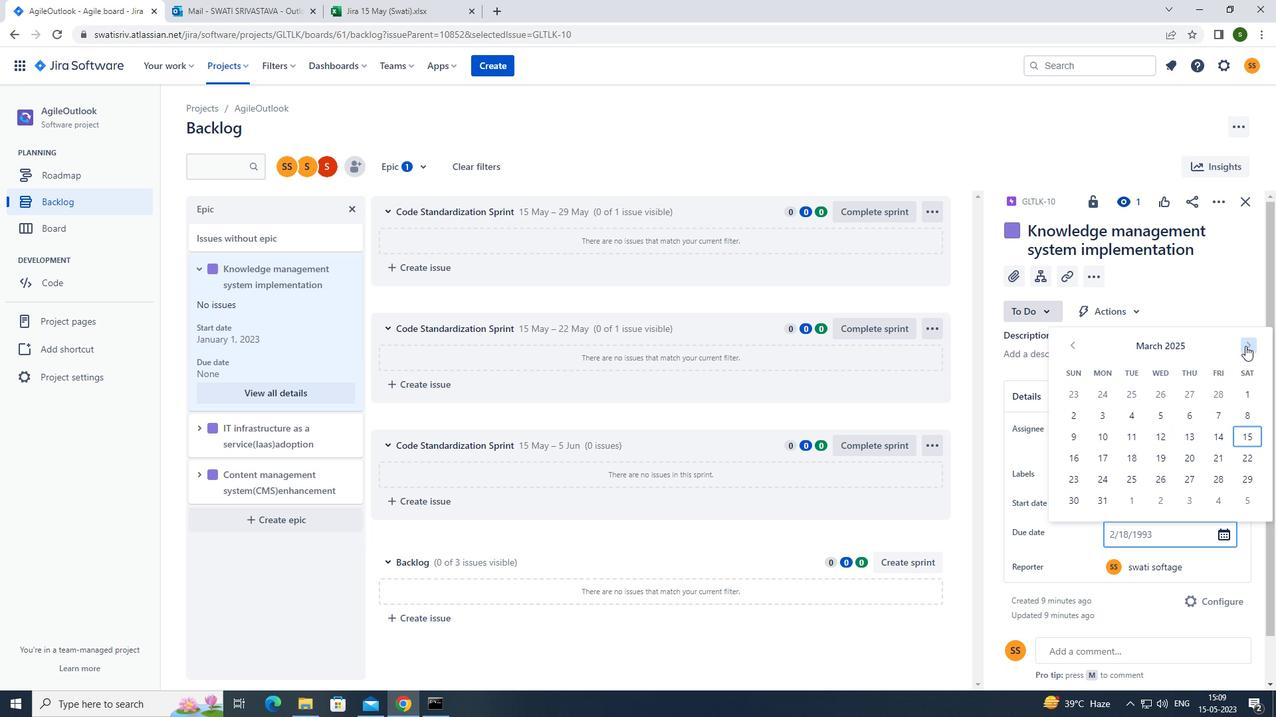 
Action: Mouse pressed left at (1245, 346)
Screenshot: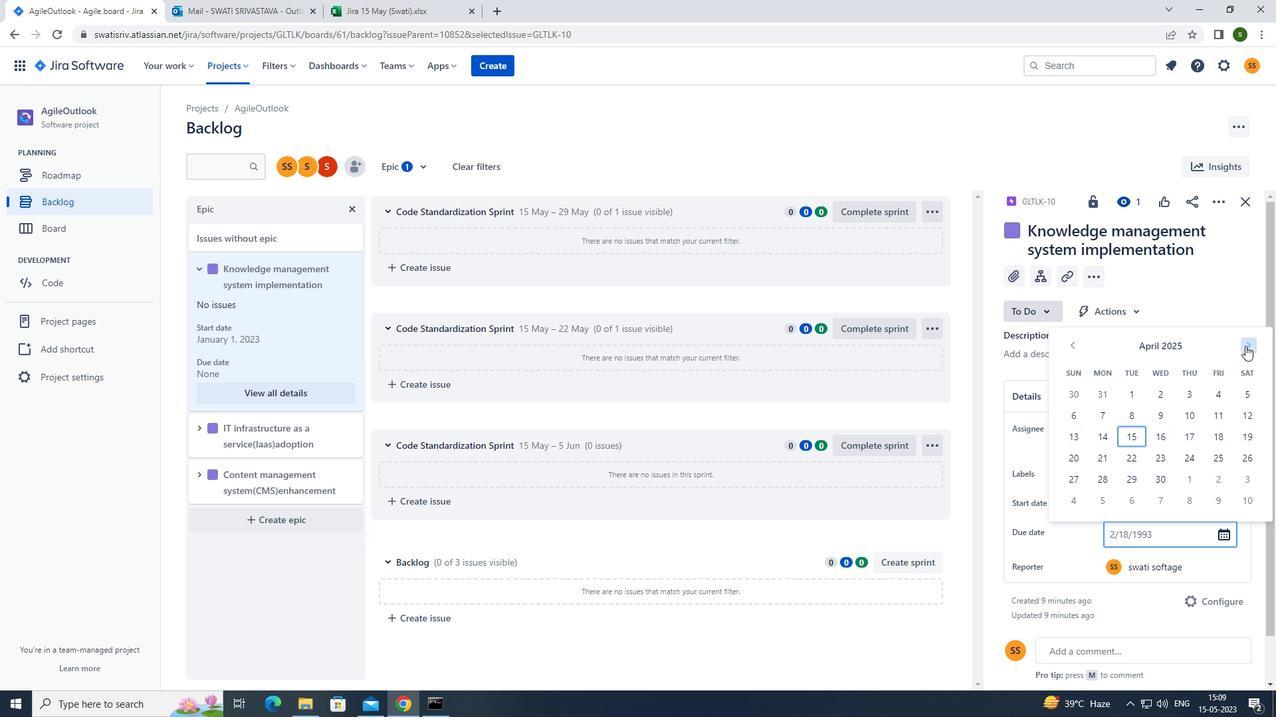 
Action: Mouse pressed left at (1245, 346)
Screenshot: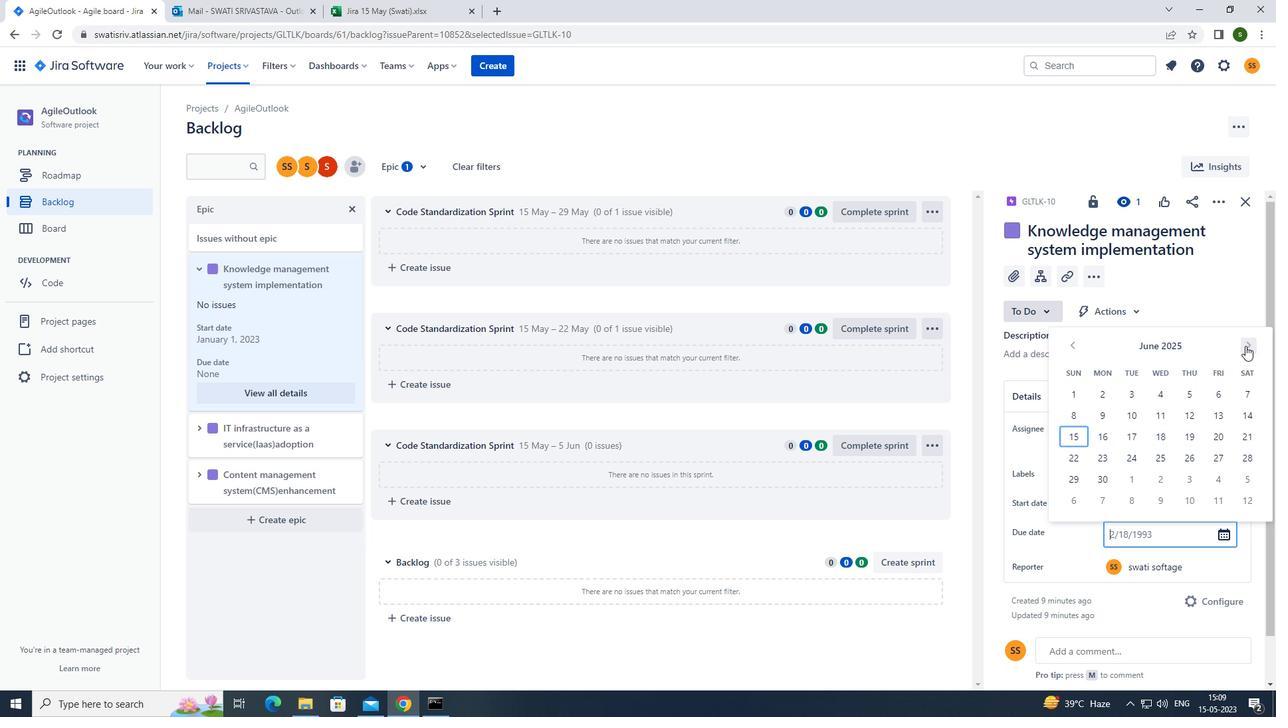 
Action: Mouse pressed left at (1245, 346)
Screenshot: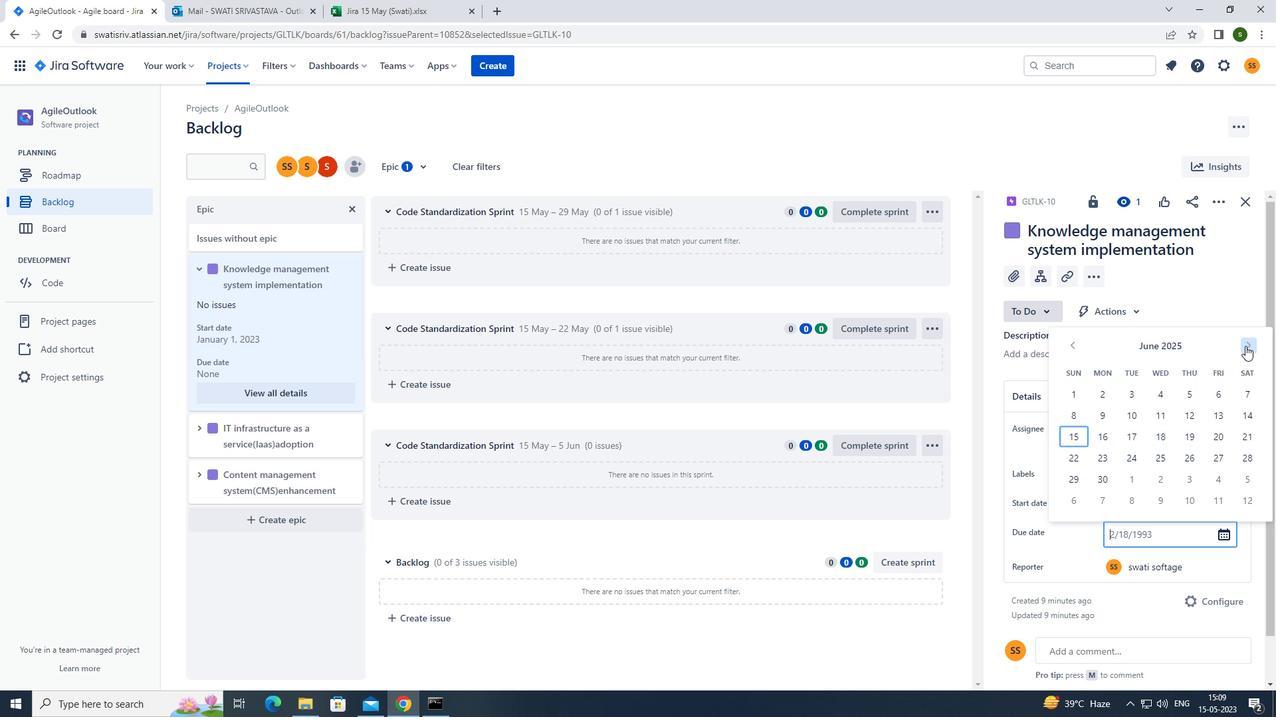 
Action: Mouse pressed left at (1245, 346)
Screenshot: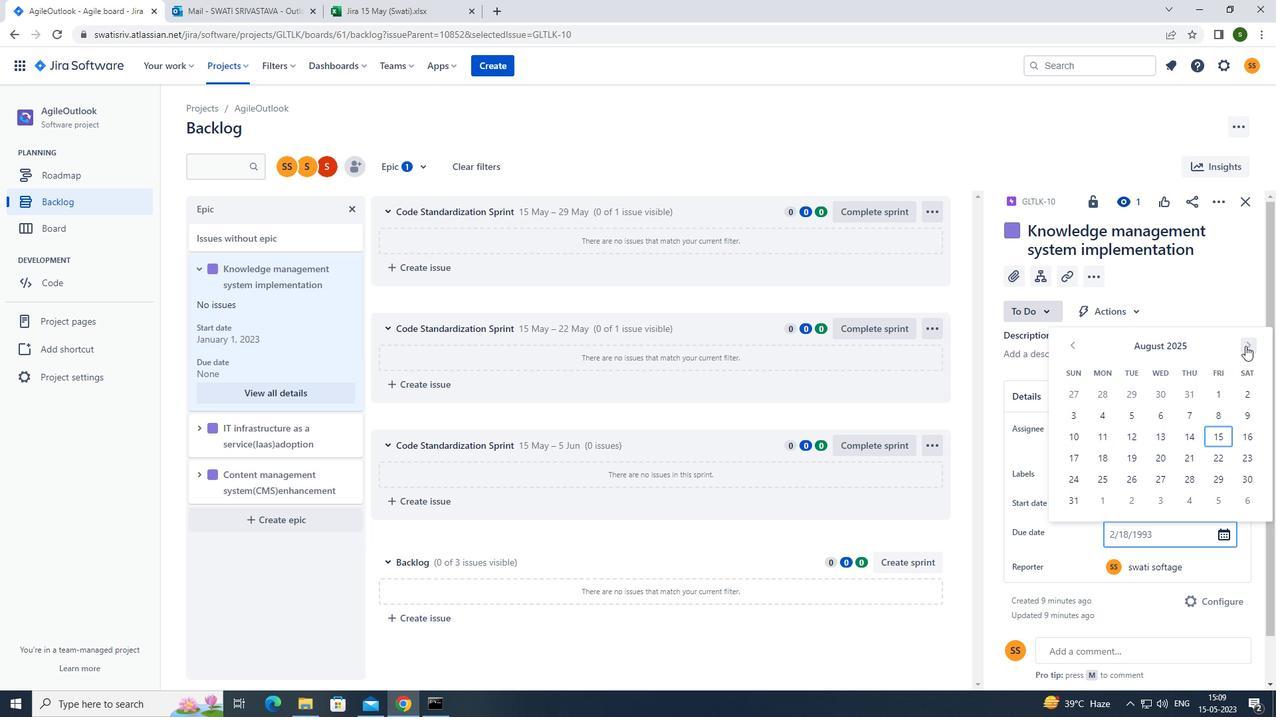
Action: Mouse pressed left at (1245, 346)
Screenshot: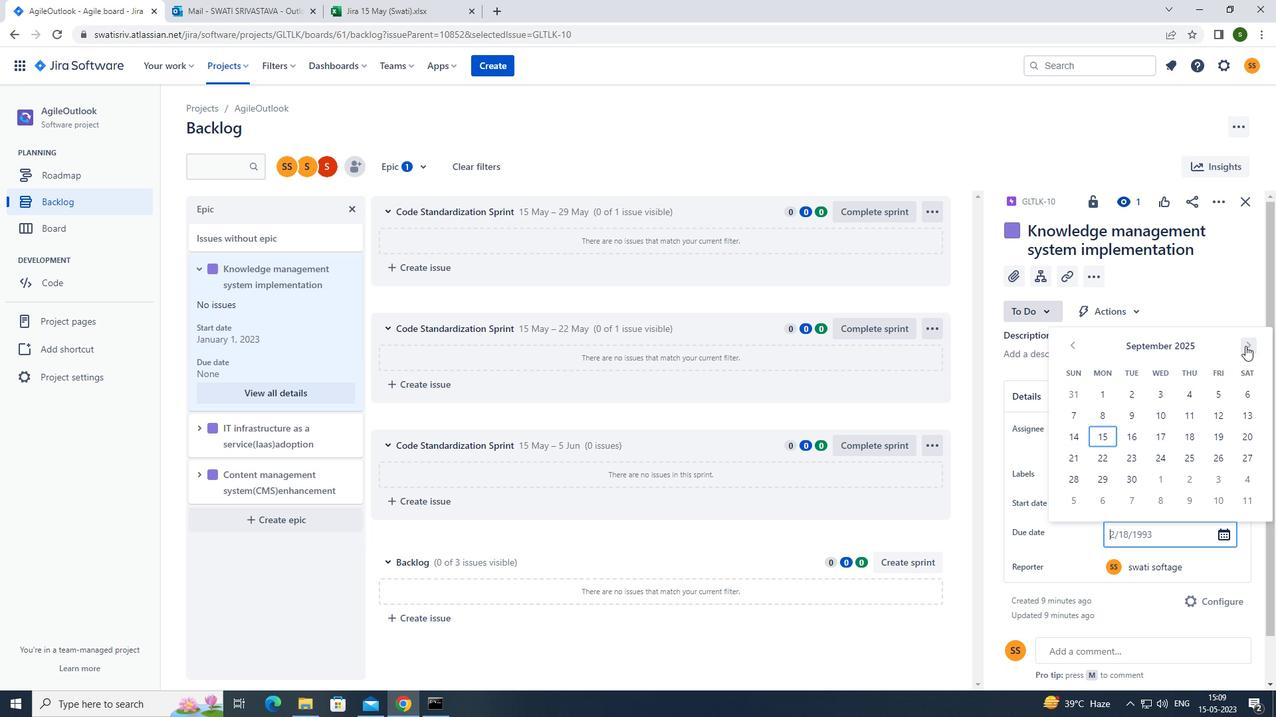 
Action: Mouse pressed left at (1245, 346)
Screenshot: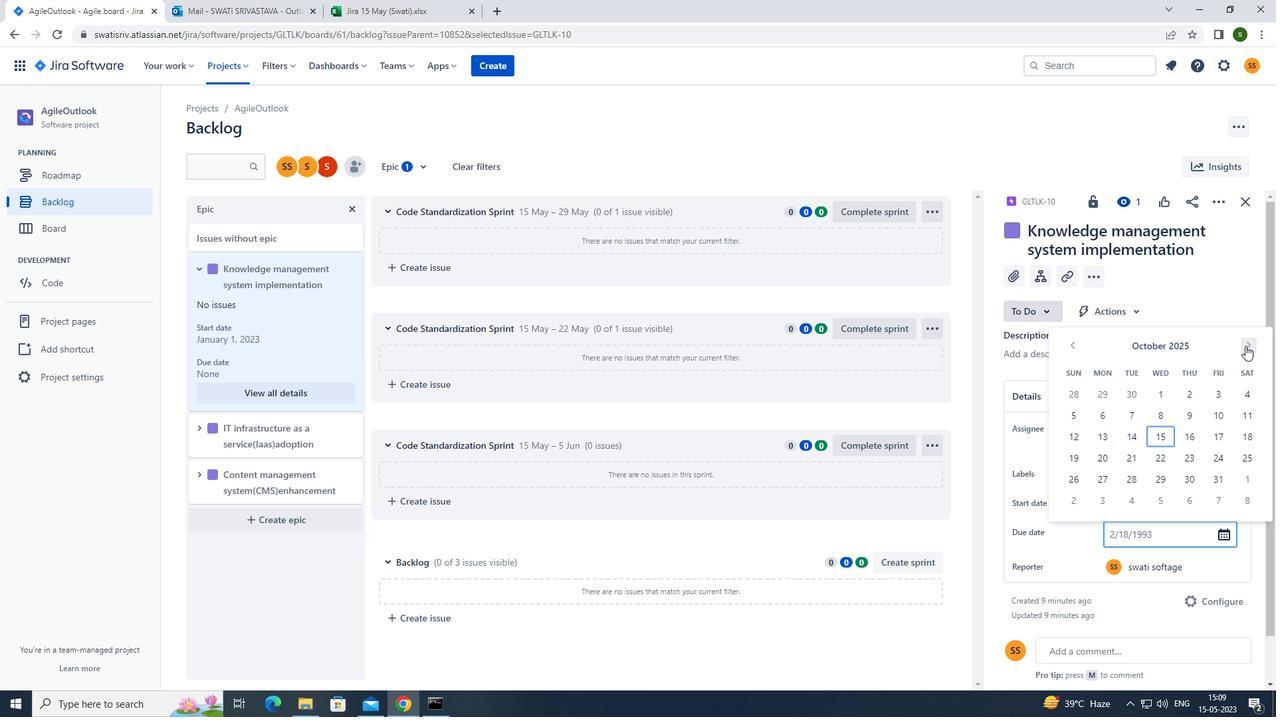 
Action: Mouse moved to (1159, 457)
Screenshot: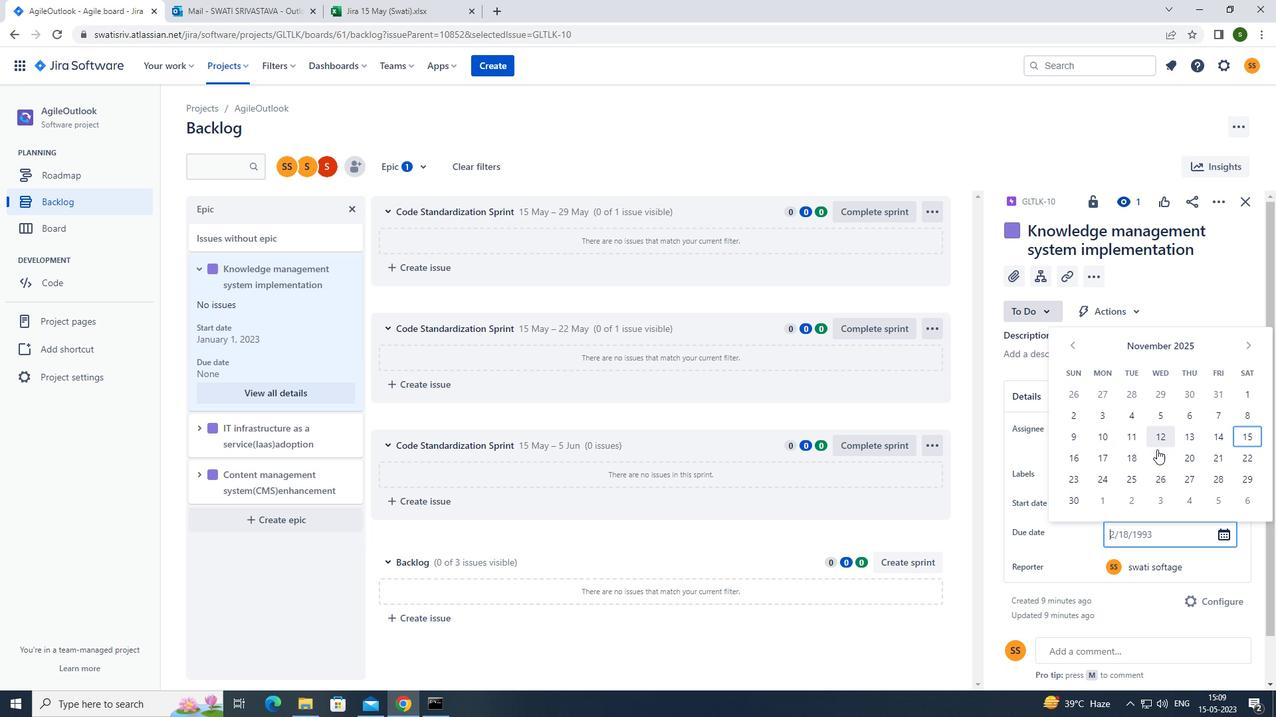 
Action: Mouse pressed left at (1159, 457)
Screenshot: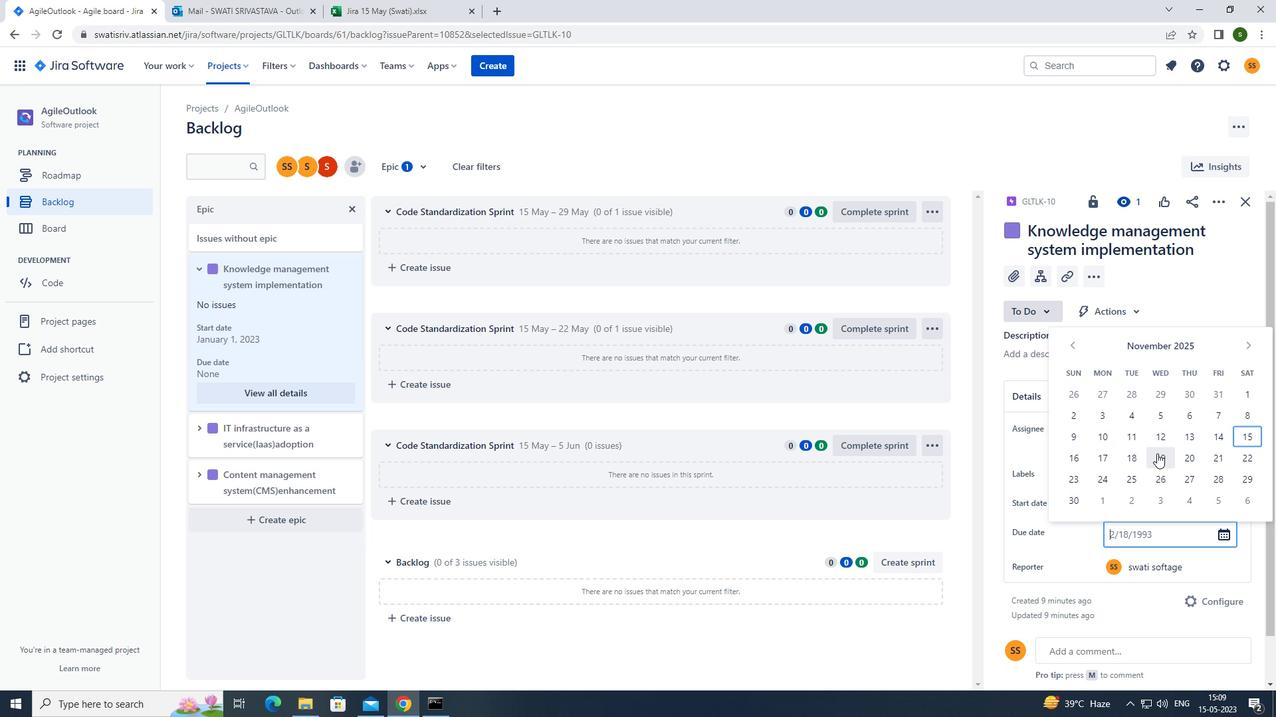 
Action: Mouse moved to (204, 434)
Screenshot: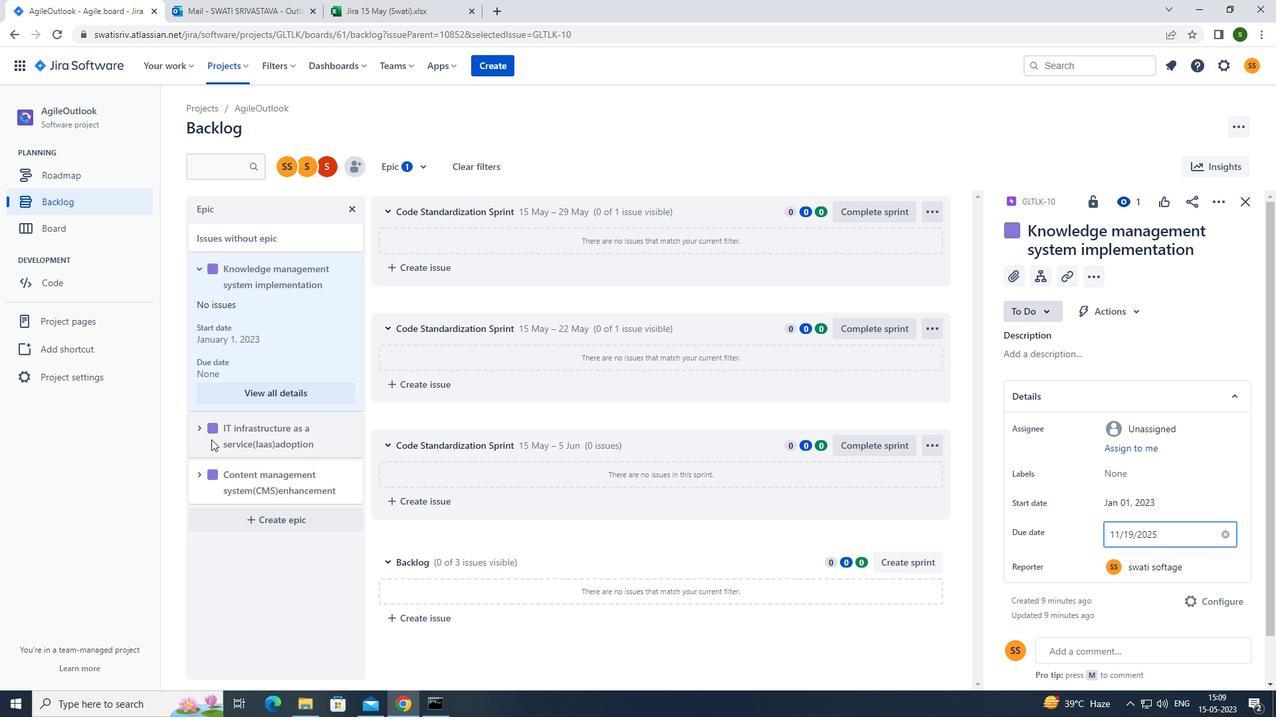 
Action: Mouse pressed left at (204, 434)
Screenshot: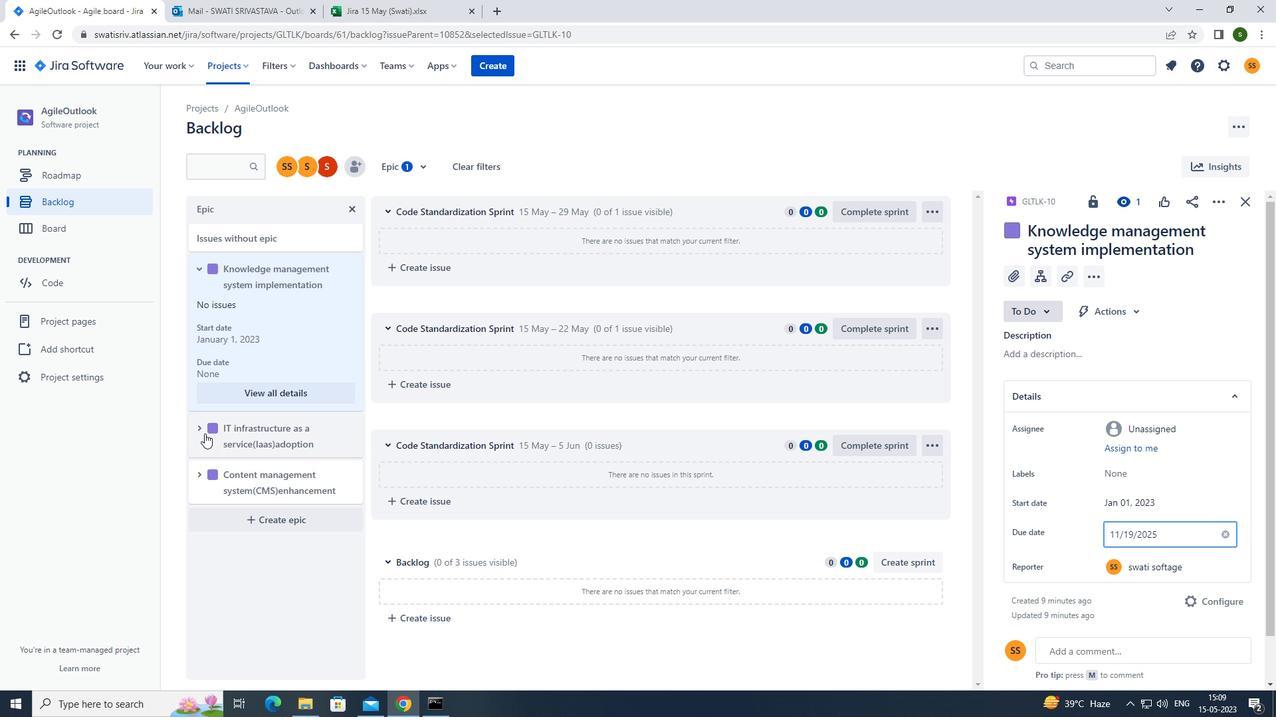 
Action: Mouse moved to (269, 549)
Screenshot: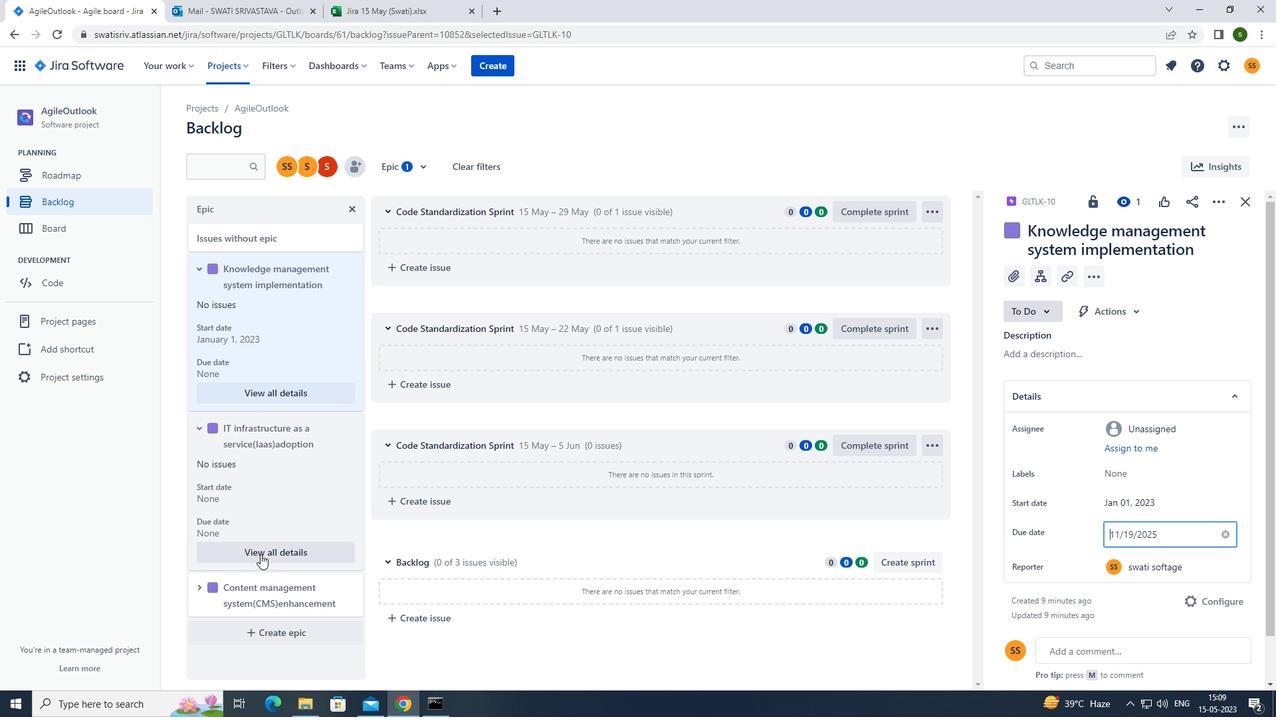 
Action: Mouse pressed left at (269, 549)
Screenshot: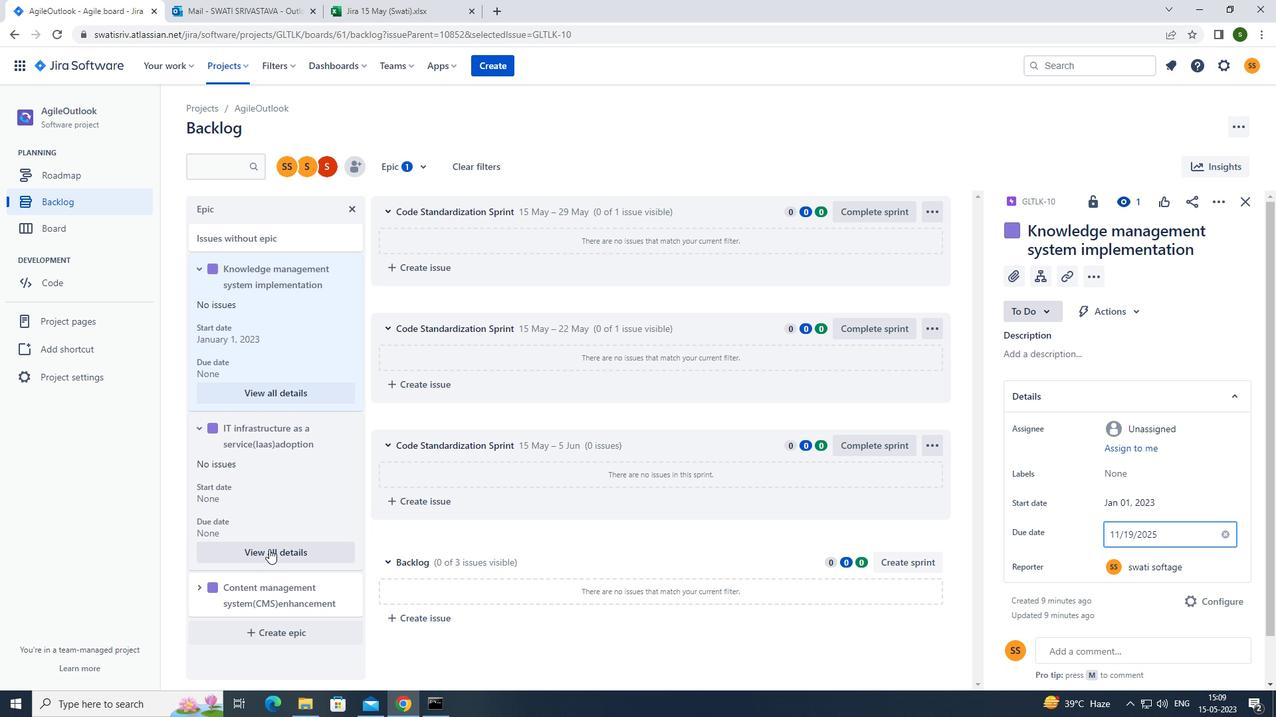 
Action: Mouse moved to (1120, 506)
Screenshot: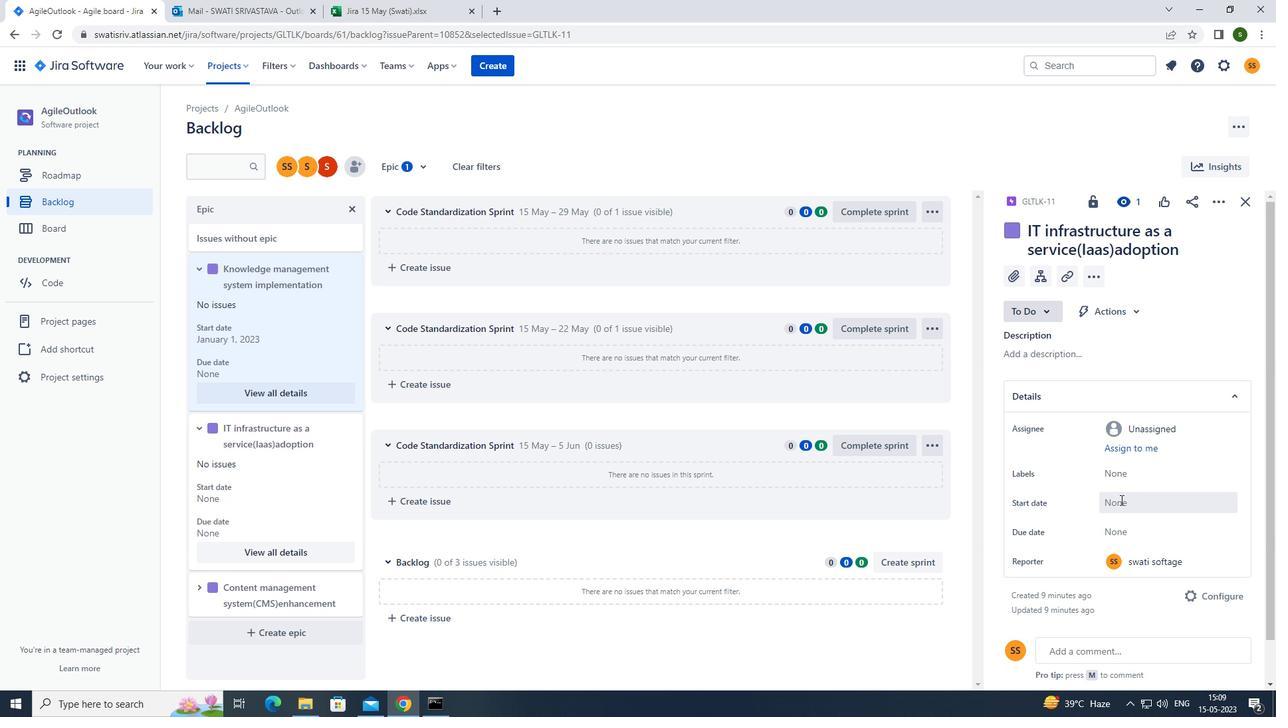 
Action: Mouse pressed left at (1120, 506)
Screenshot: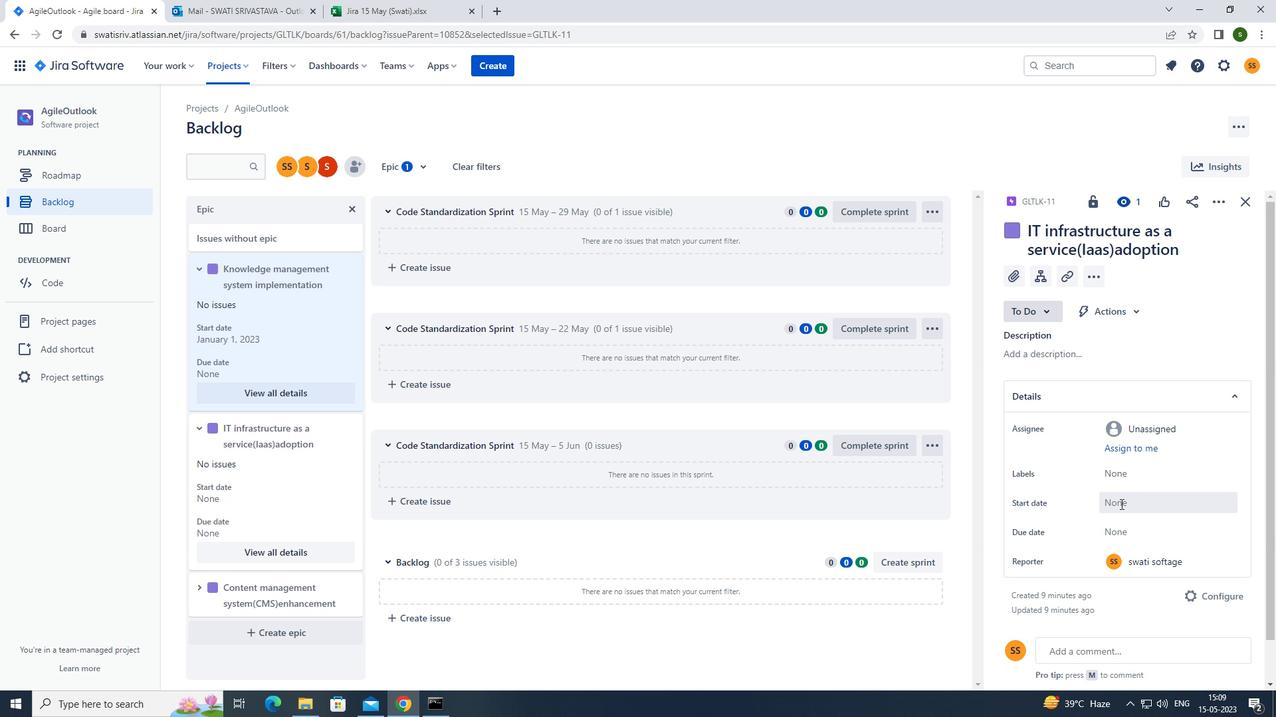 
Action: Mouse moved to (1252, 306)
Screenshot: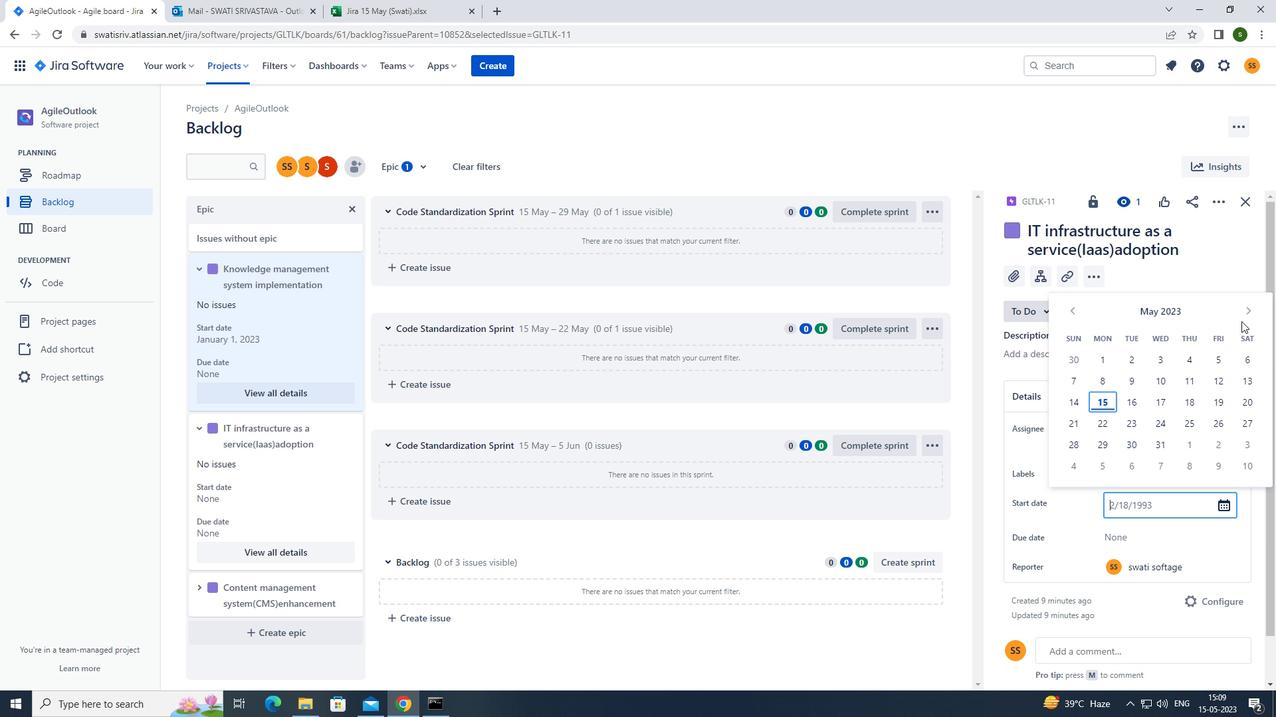 
Action: Mouse pressed left at (1252, 306)
Screenshot: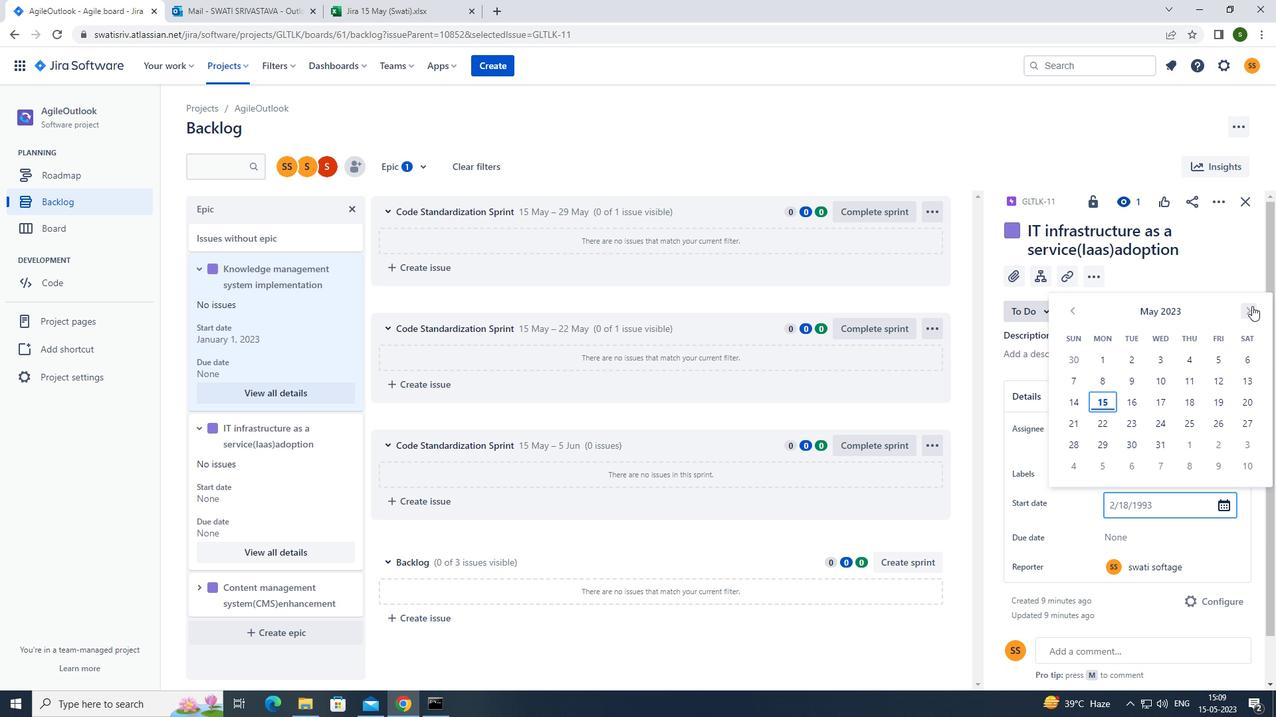 
Action: Mouse pressed left at (1252, 306)
Screenshot: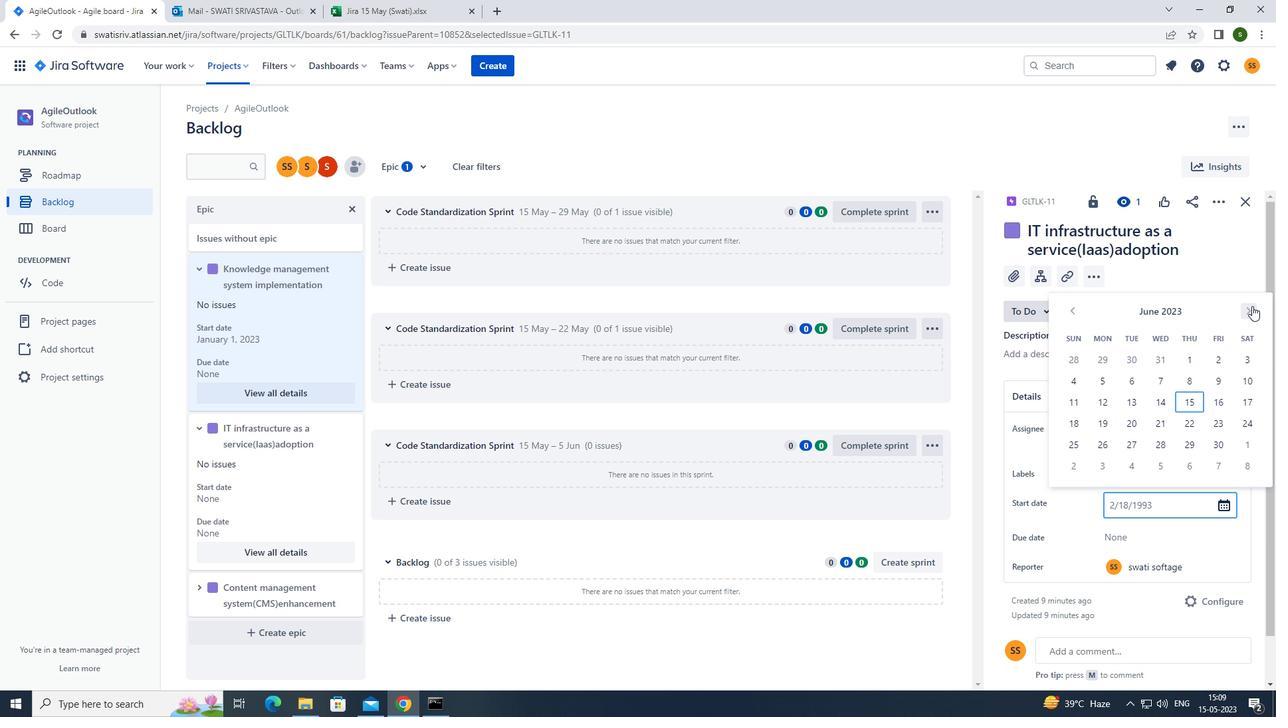 
Action: Mouse pressed left at (1252, 306)
Screenshot: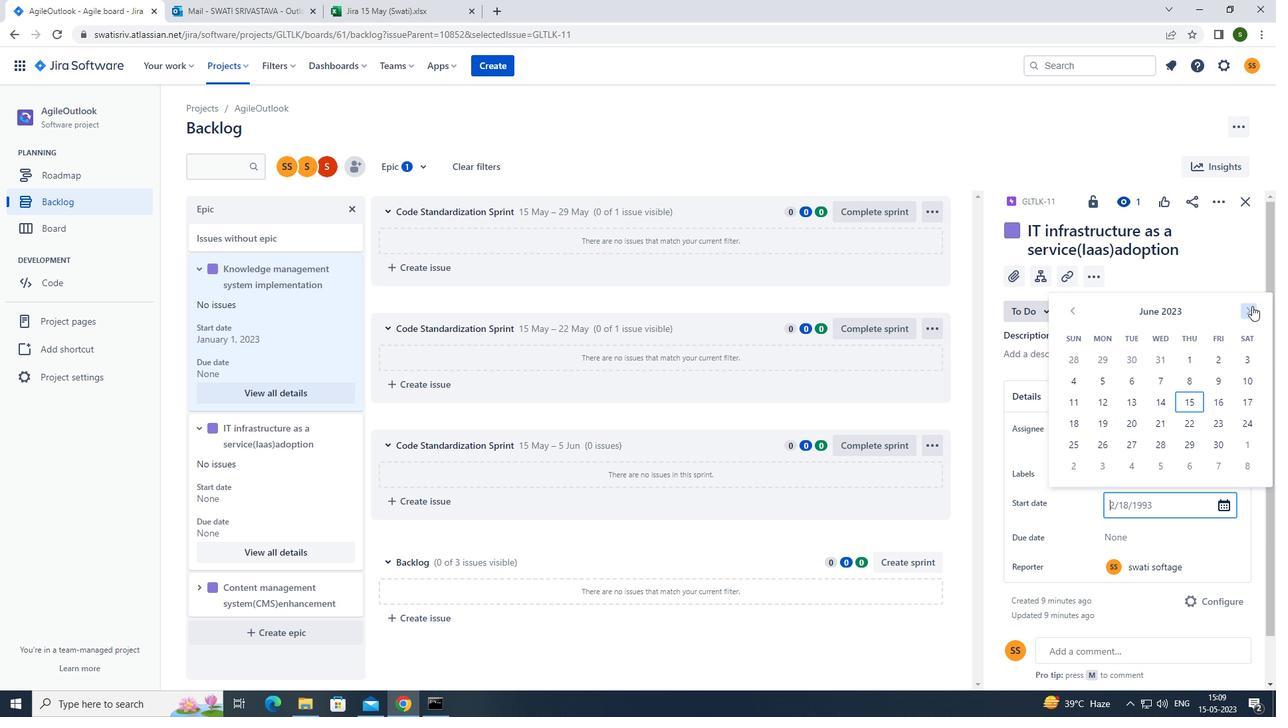 
Action: Mouse pressed left at (1252, 306)
Screenshot: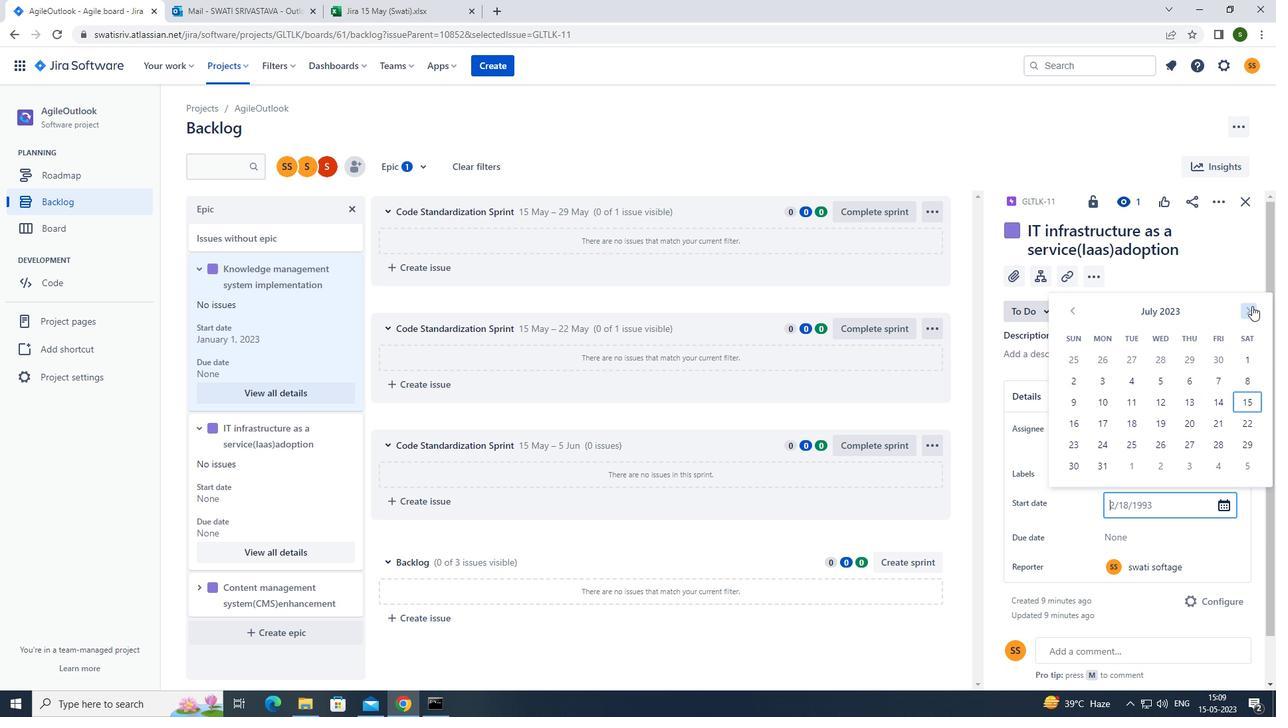 
Action: Mouse pressed left at (1252, 306)
Screenshot: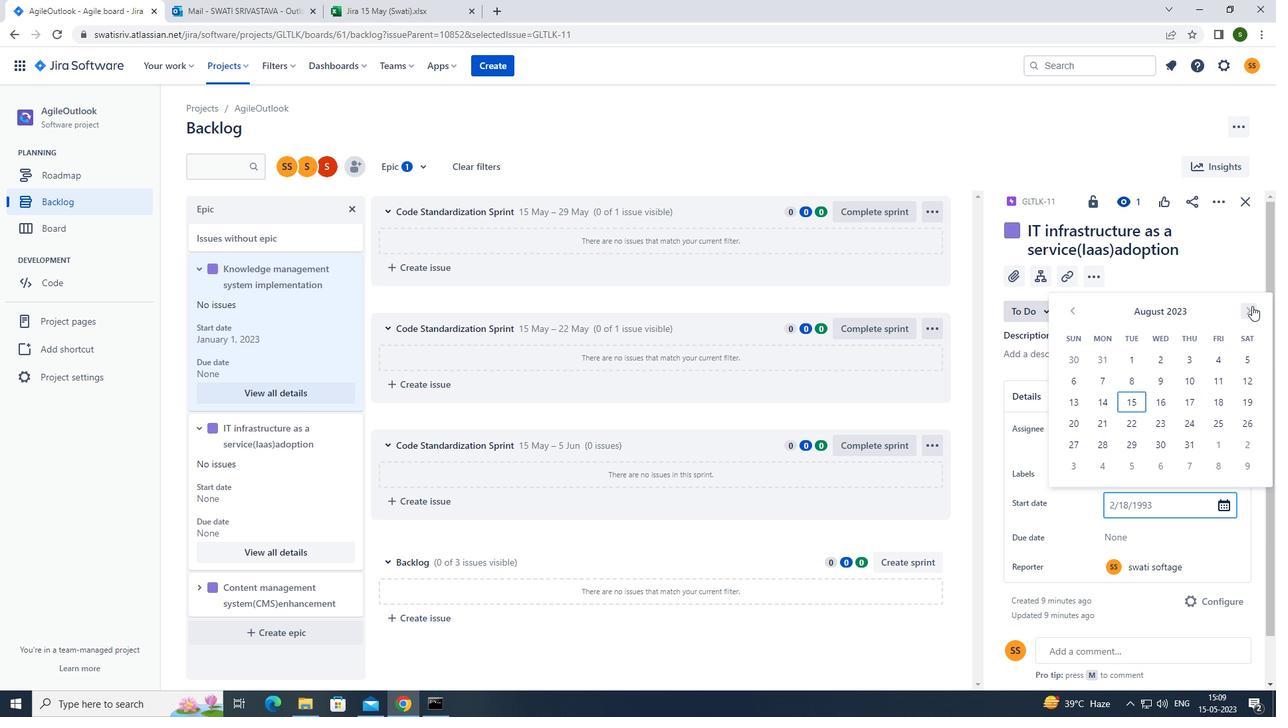 
Action: Mouse pressed left at (1252, 306)
Screenshot: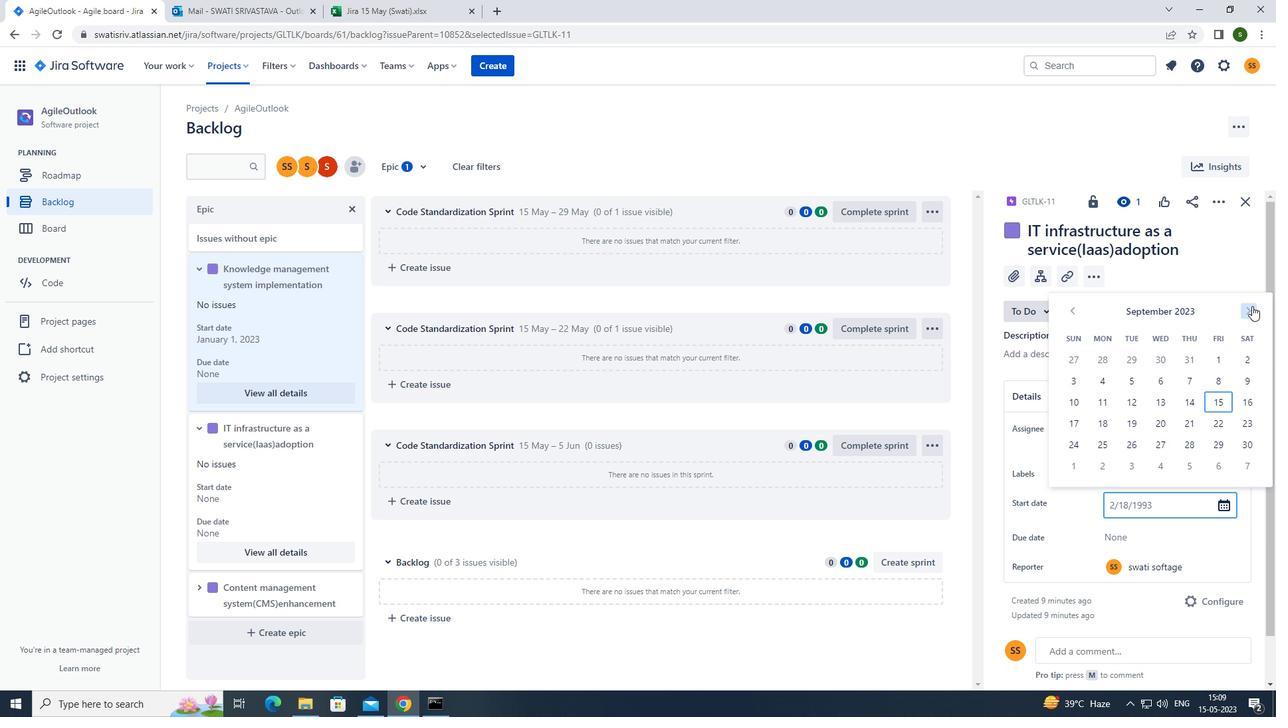 
Action: Mouse pressed left at (1252, 306)
Screenshot: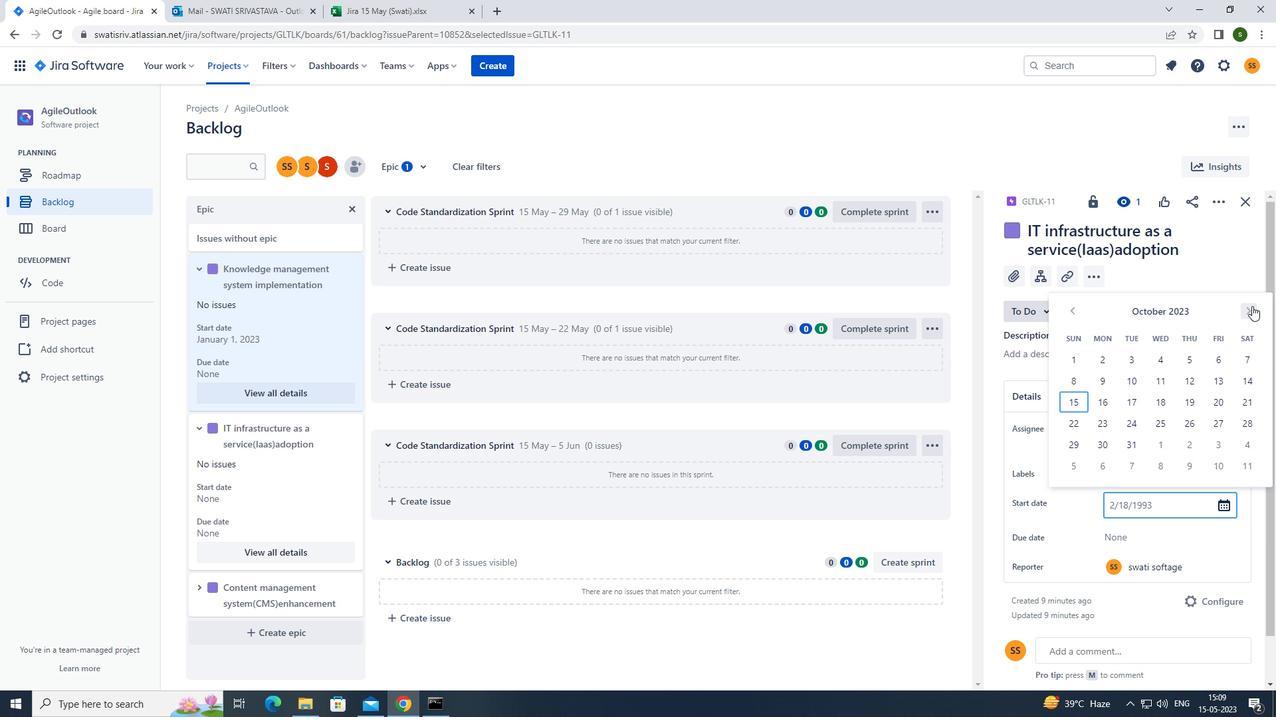 
Action: Mouse pressed left at (1252, 306)
Screenshot: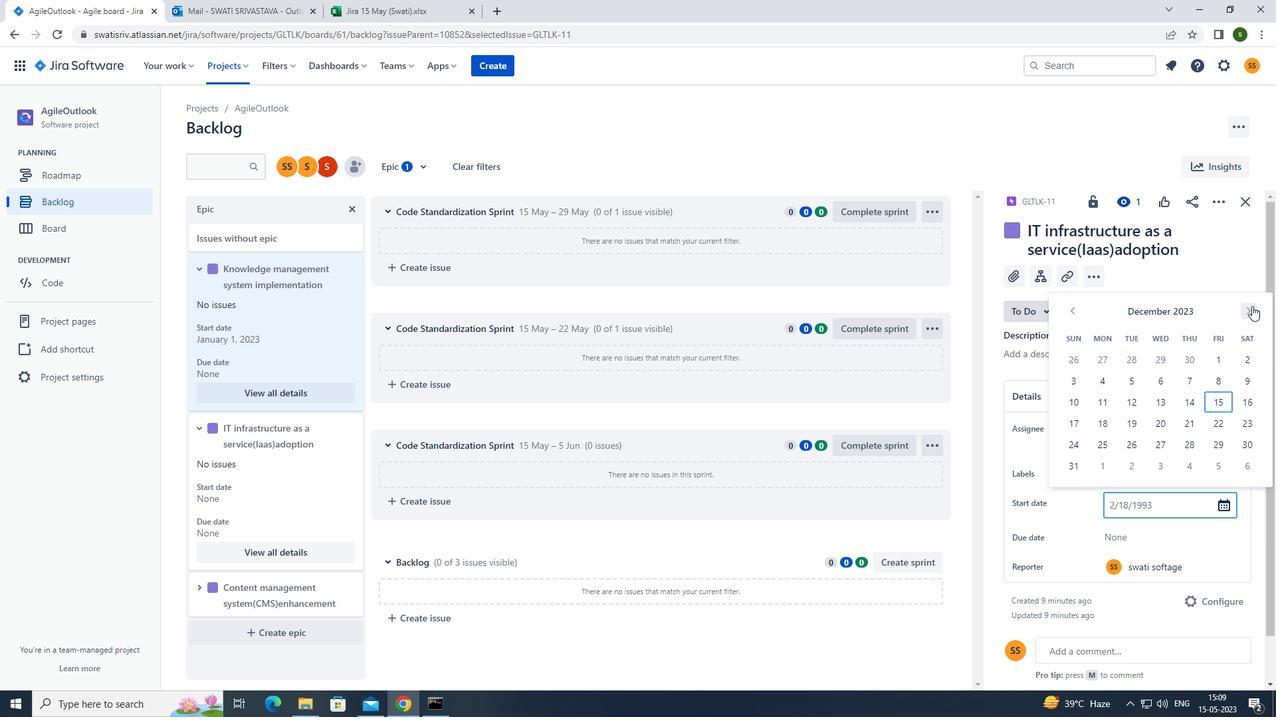 
Action: Mouse pressed left at (1252, 306)
Screenshot: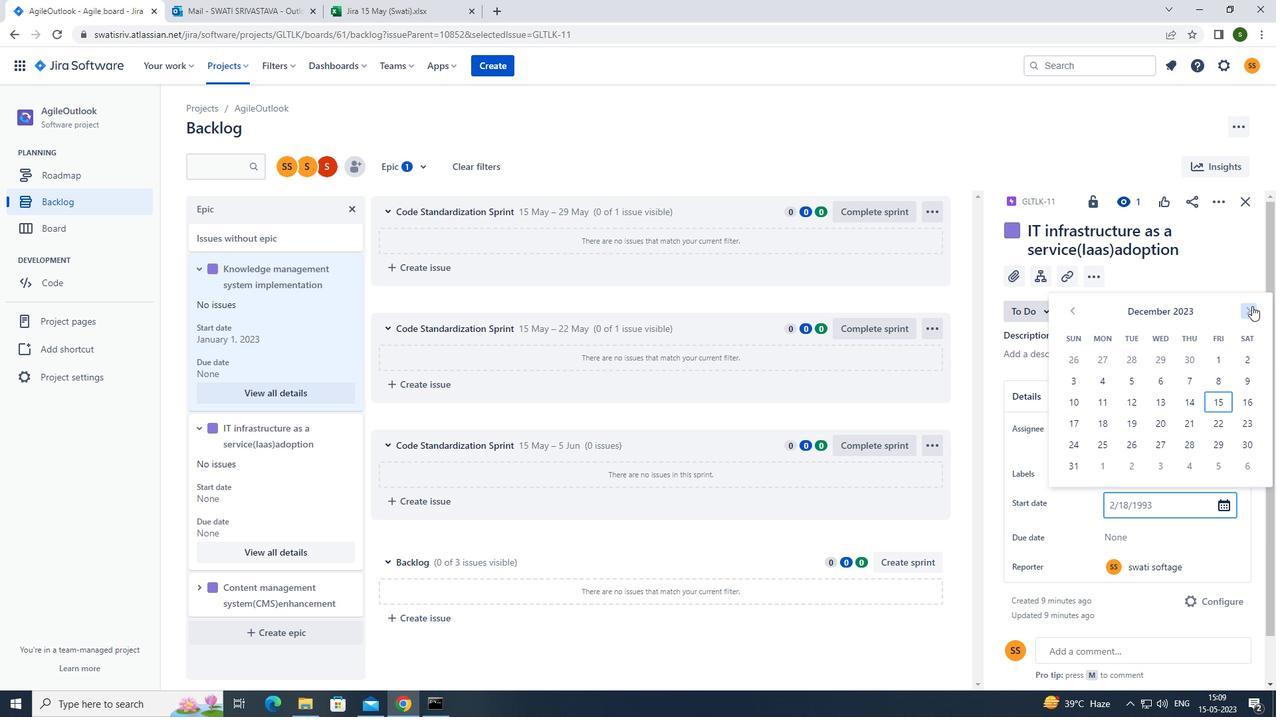 
Action: Mouse pressed left at (1252, 306)
Screenshot: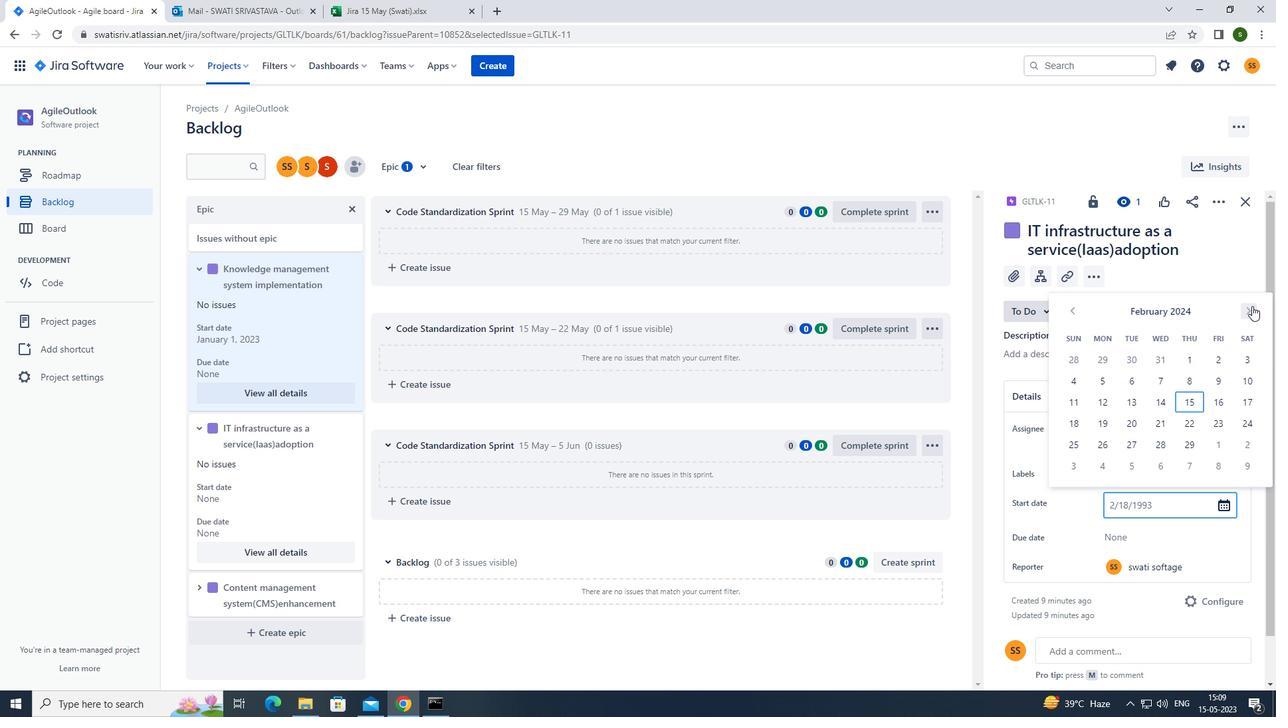 
Action: Mouse pressed left at (1252, 306)
Screenshot: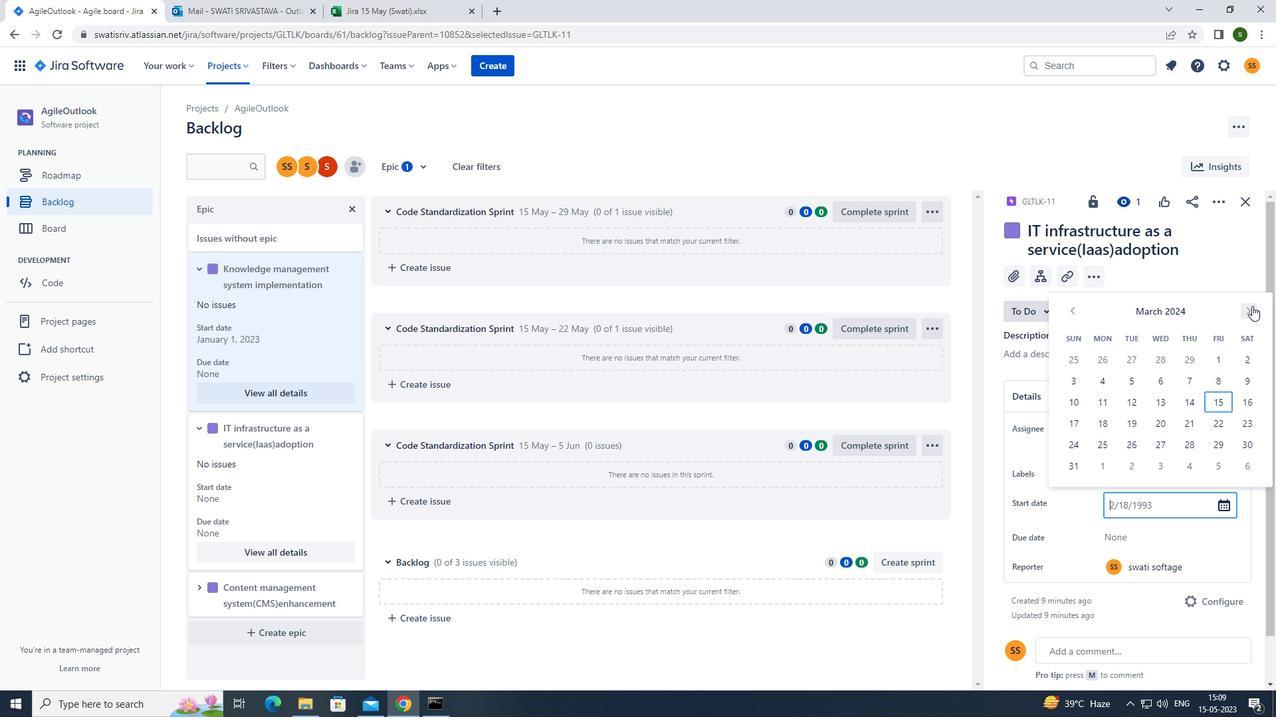 
Action: Mouse pressed left at (1252, 306)
Screenshot: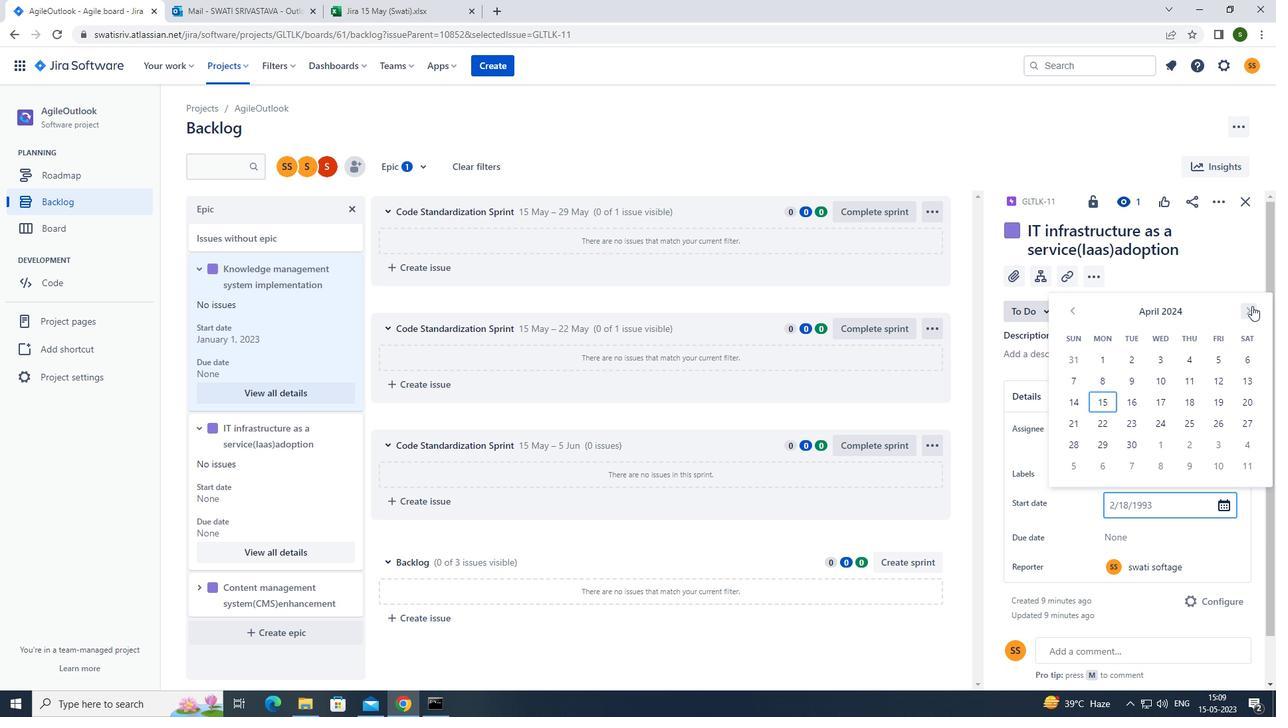 
Action: Mouse moved to (1219, 386)
Screenshot: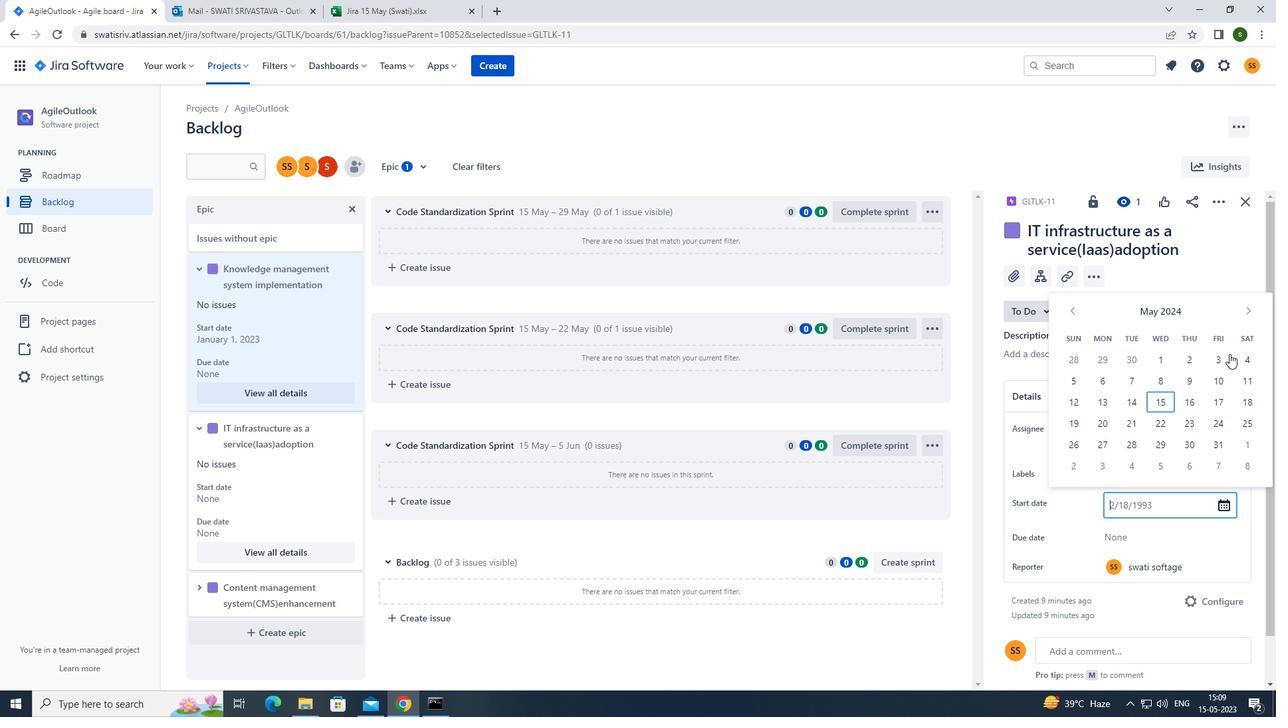 
Action: Mouse pressed left at (1219, 386)
Screenshot: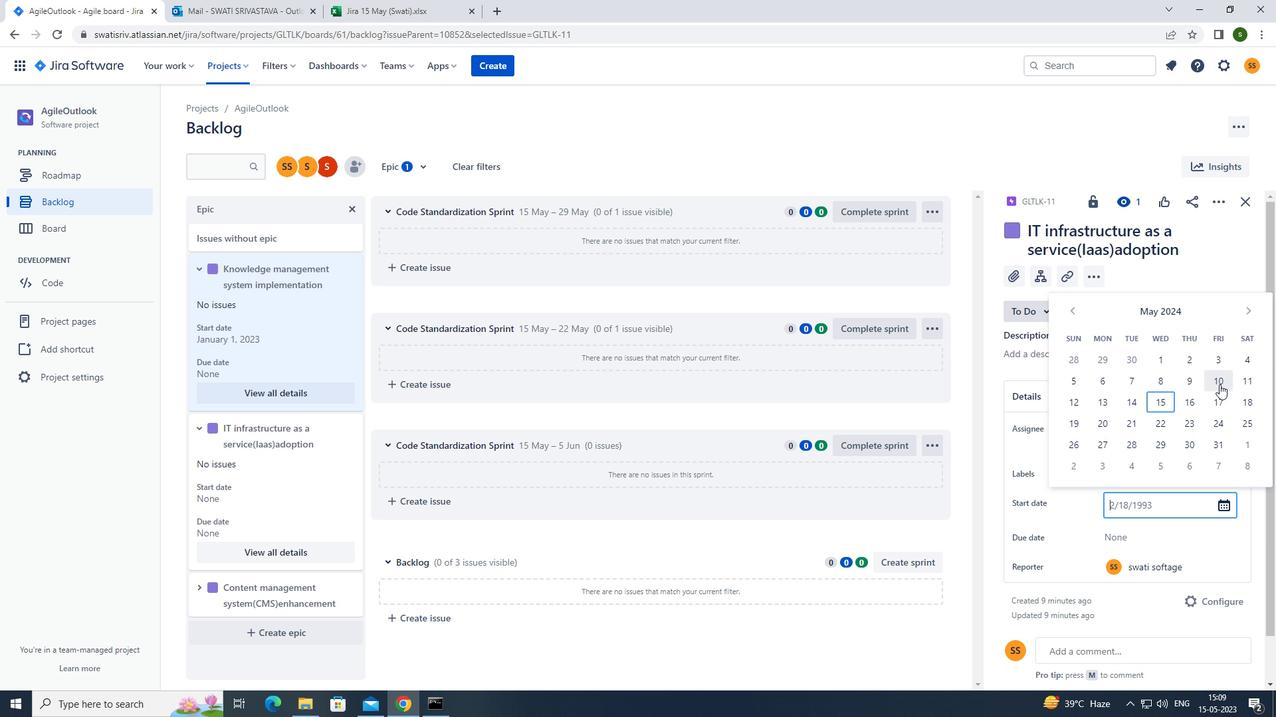 
Action: Mouse moved to (1147, 542)
Screenshot: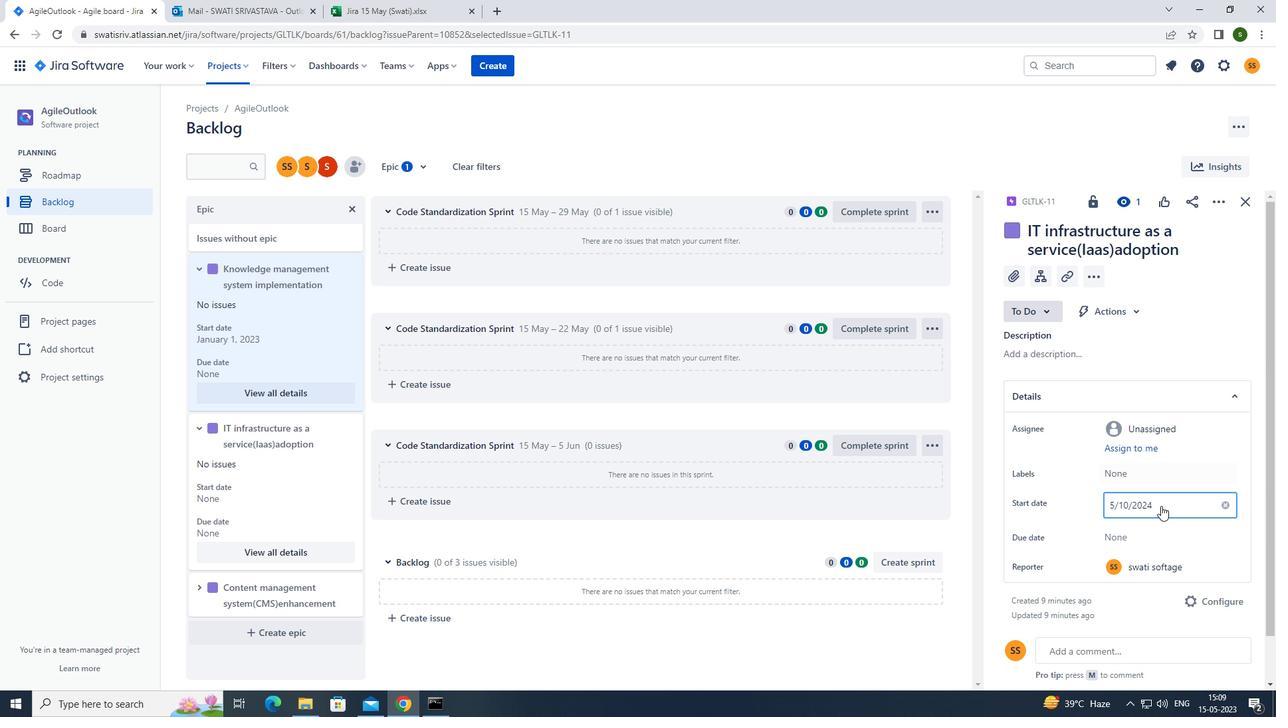 
Action: Mouse pressed left at (1147, 542)
Screenshot: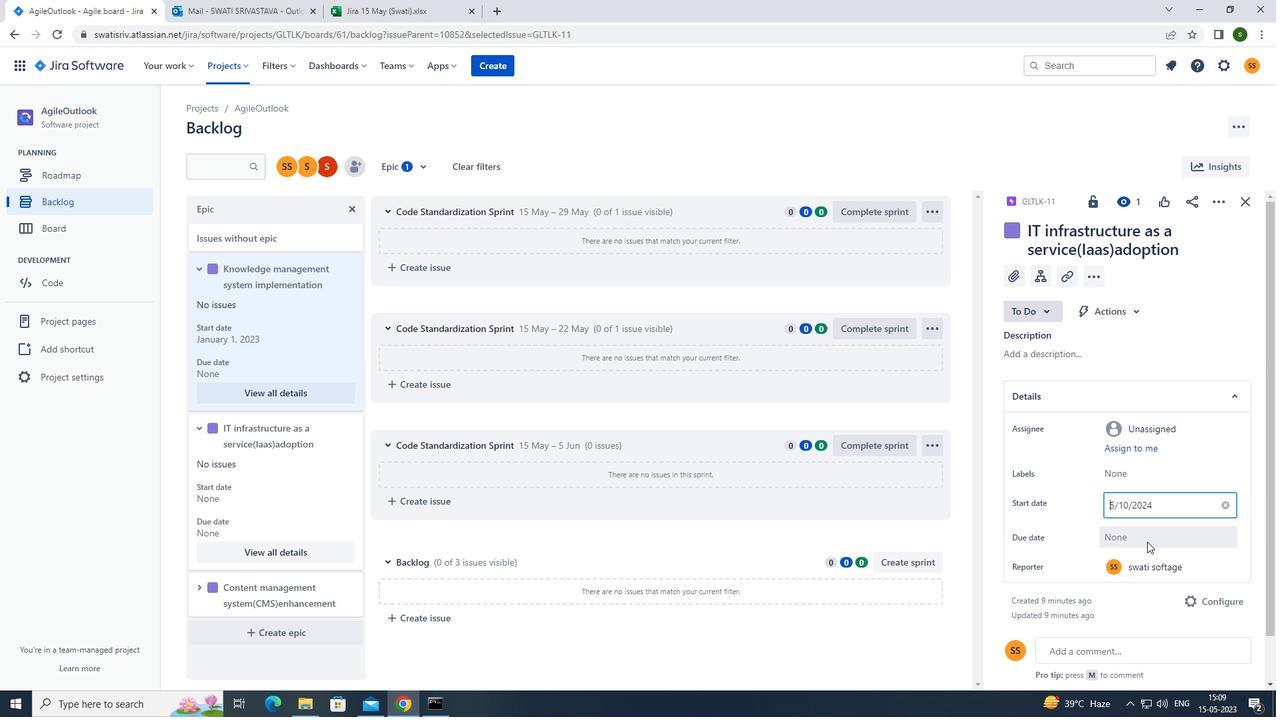 
Action: Mouse moved to (1252, 338)
Screenshot: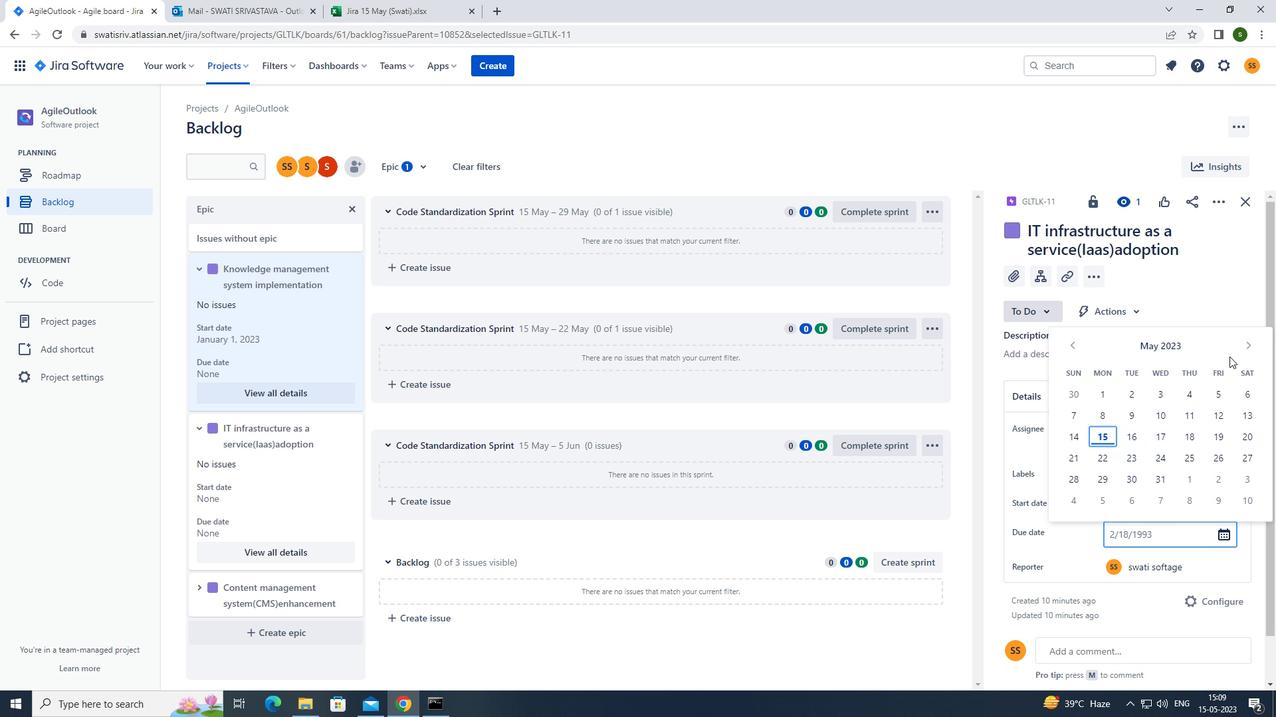 
Action: Mouse pressed left at (1252, 338)
Screenshot: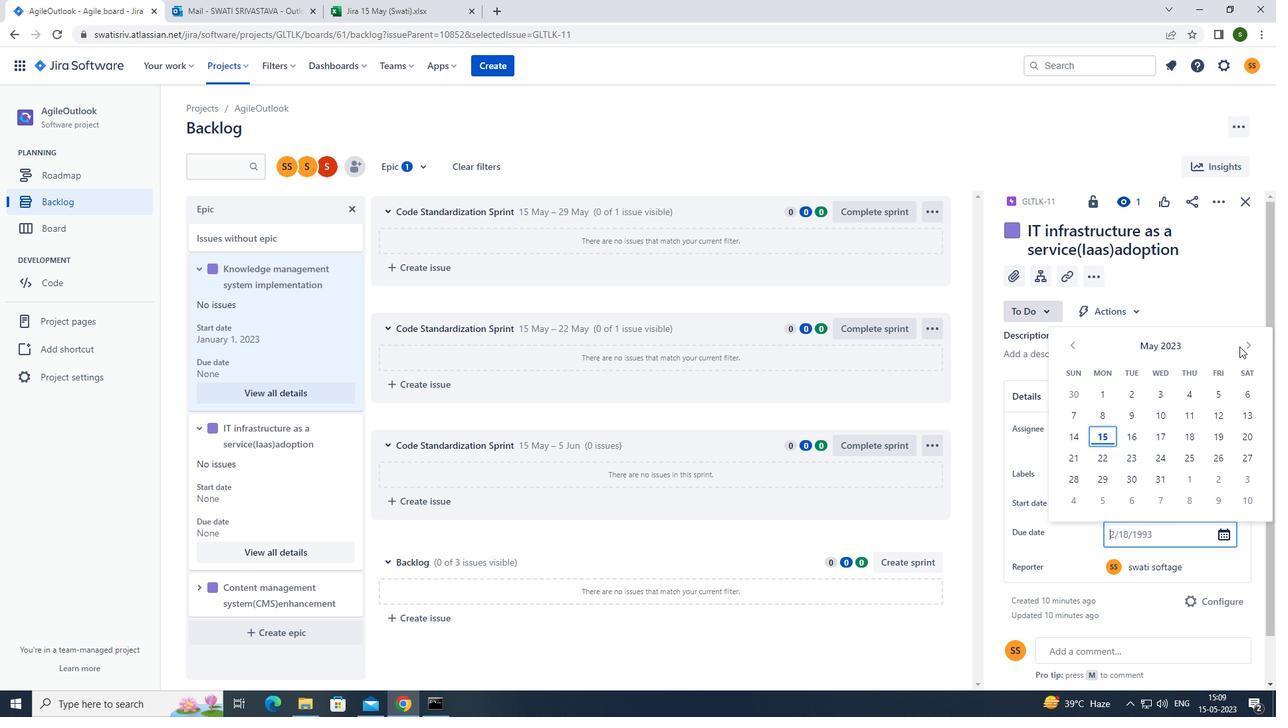
Action: Mouse pressed left at (1252, 338)
Screenshot: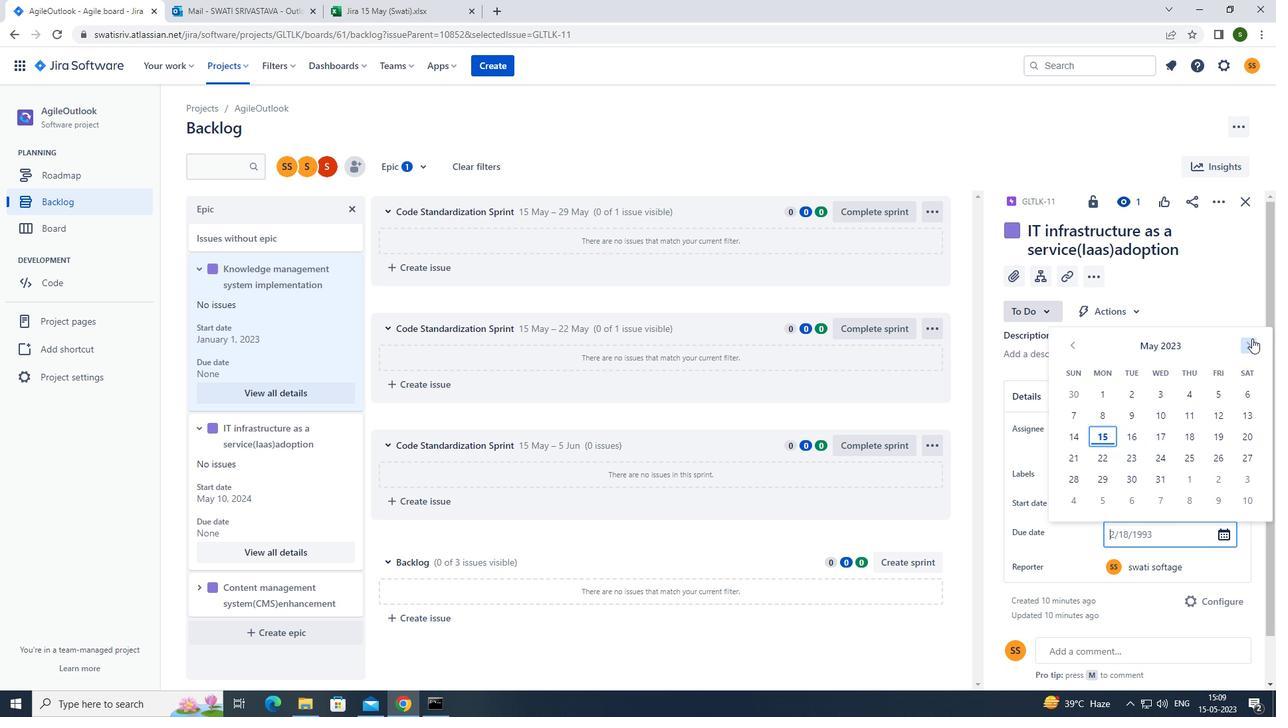 
Action: Mouse pressed left at (1252, 338)
Screenshot: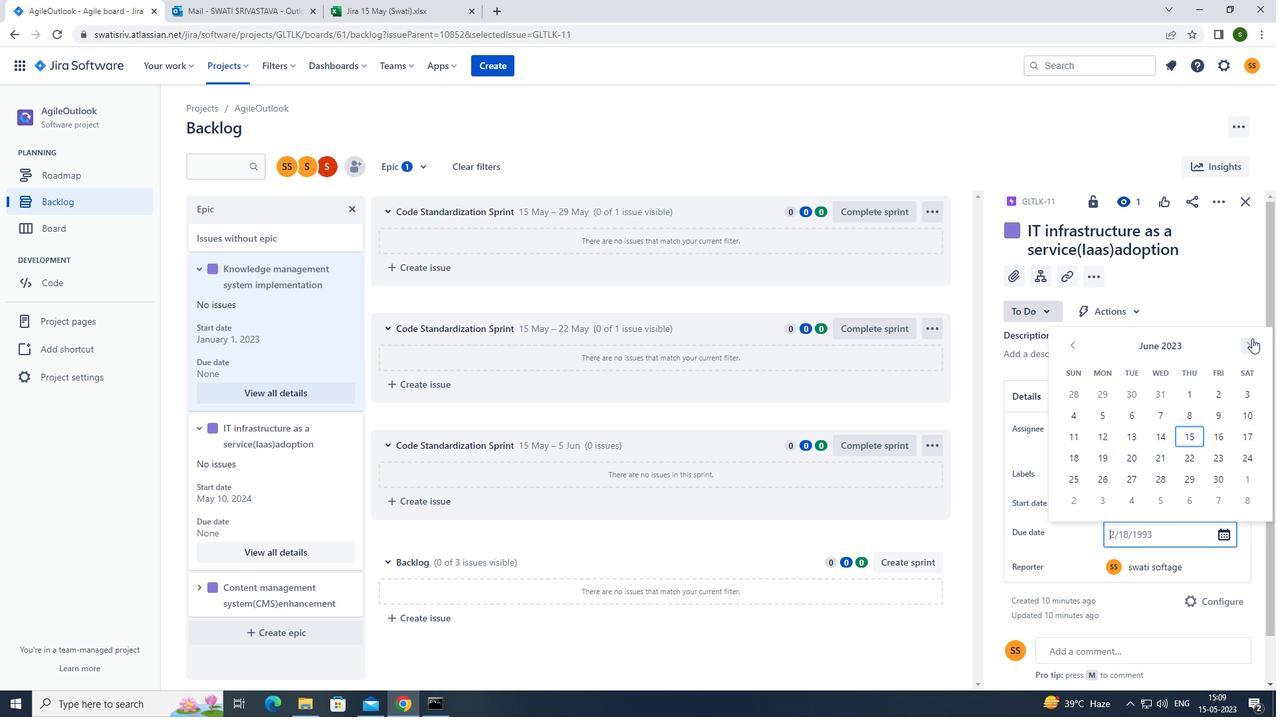 
Action: Mouse pressed left at (1252, 338)
Screenshot: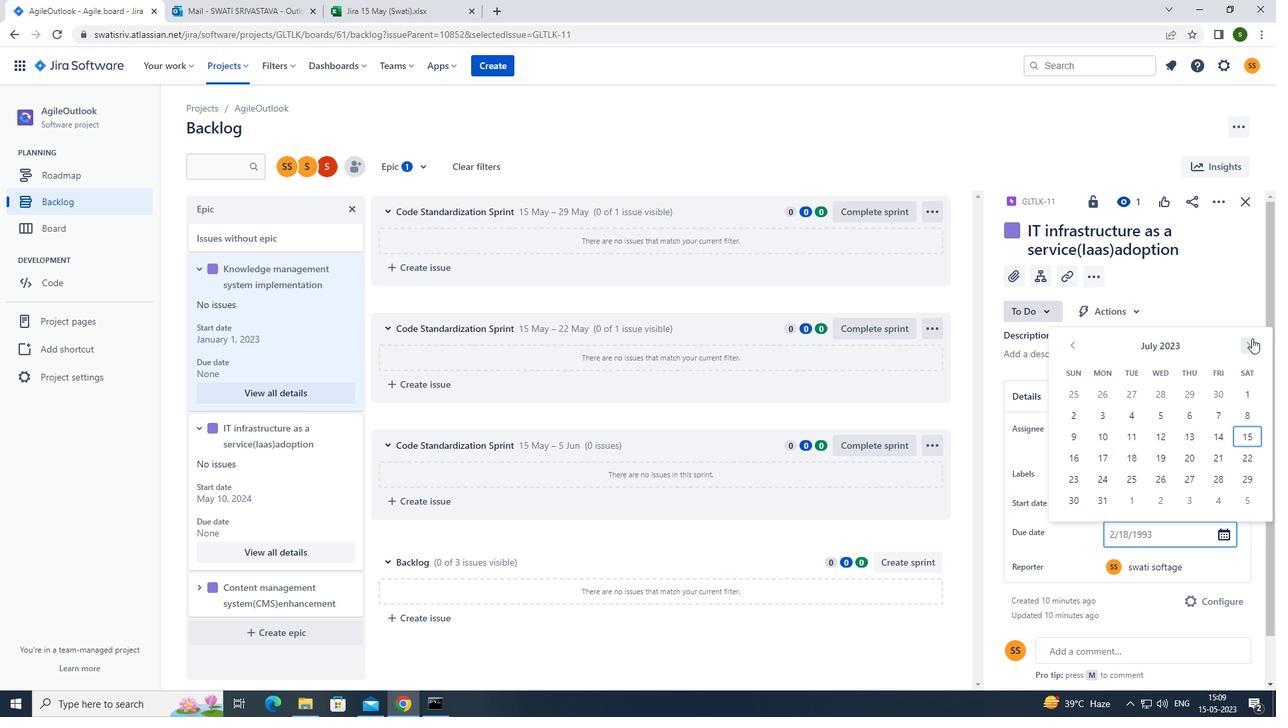 
Action: Mouse pressed left at (1252, 338)
Screenshot: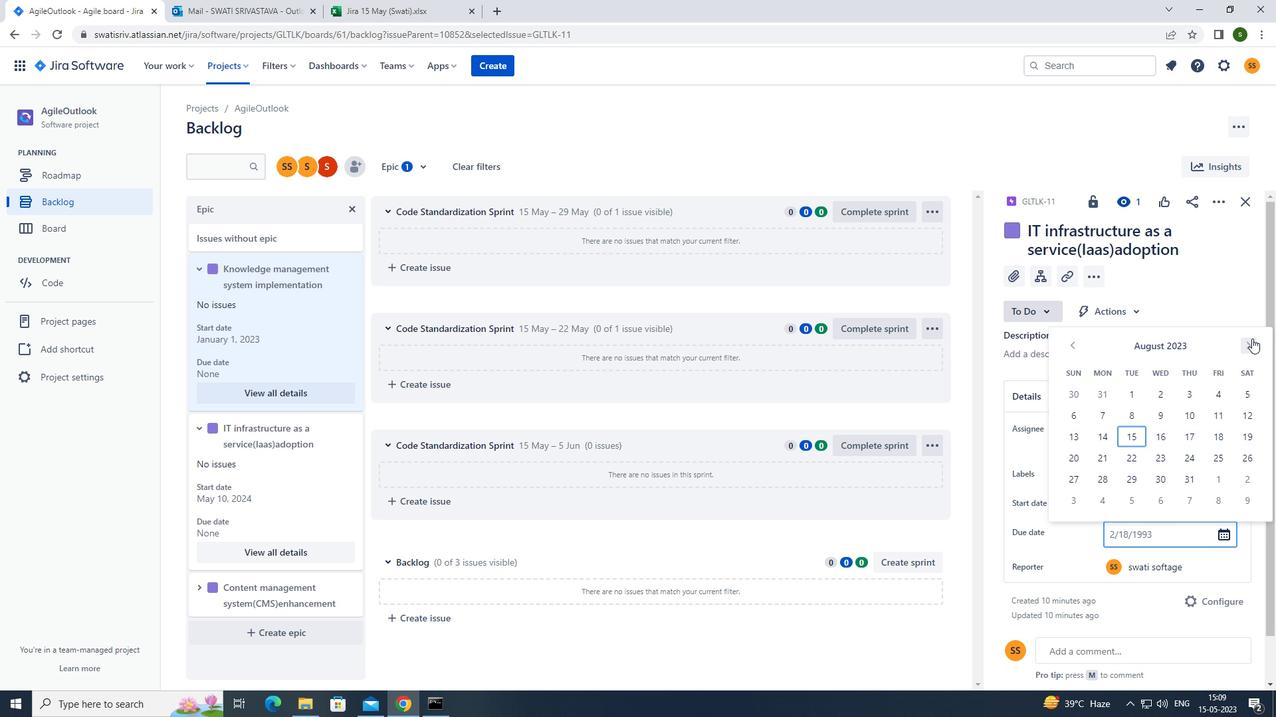 
Action: Mouse pressed left at (1252, 338)
Screenshot: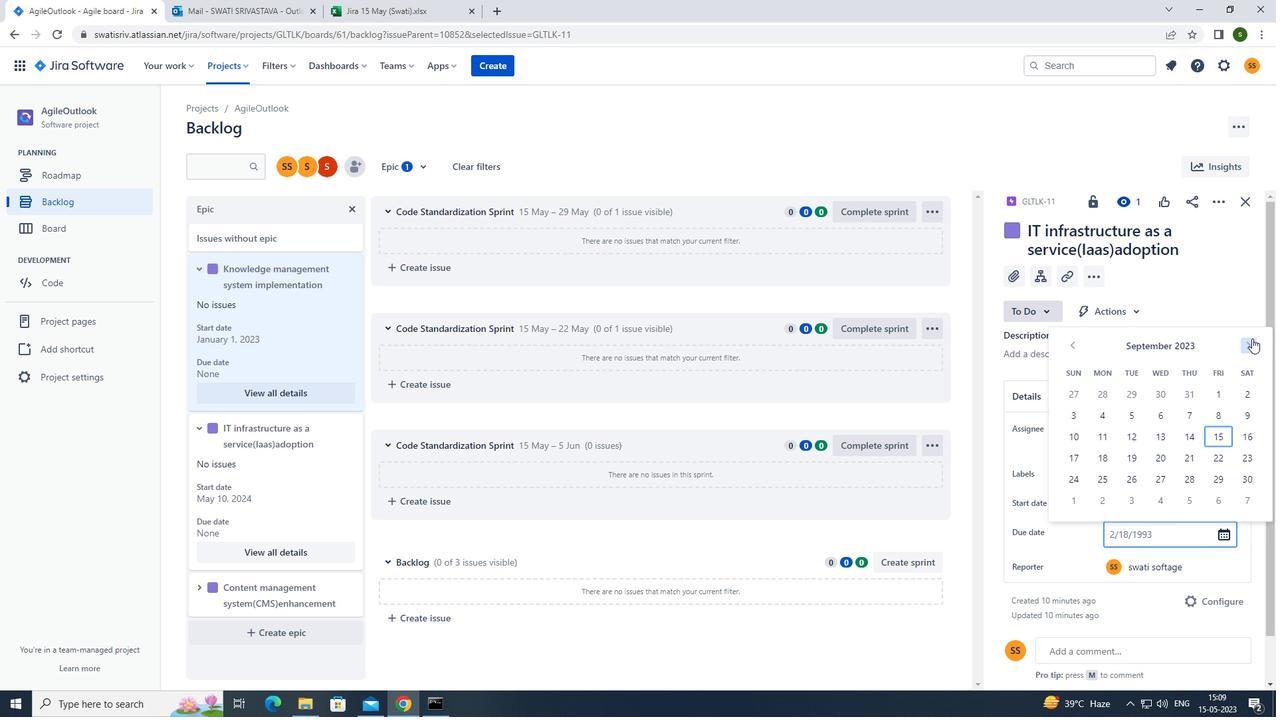 
Action: Mouse pressed left at (1252, 338)
Screenshot: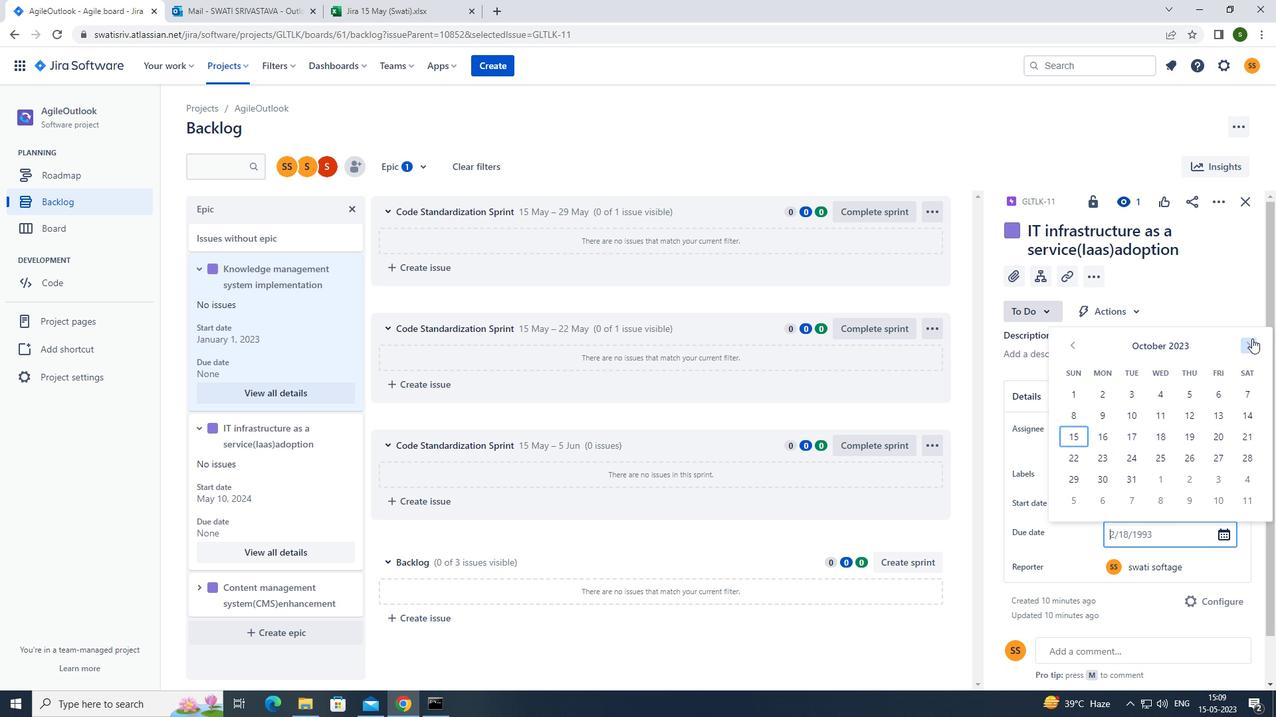 
Action: Mouse pressed left at (1252, 338)
Screenshot: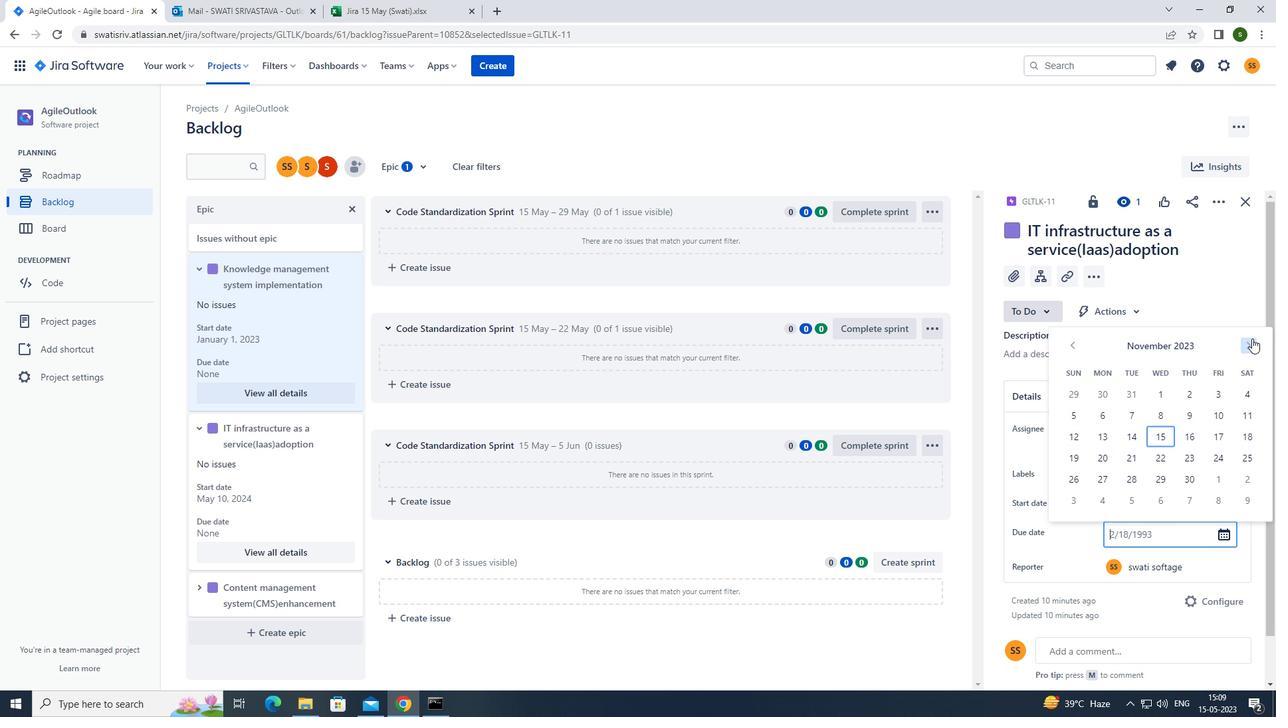 
Action: Mouse pressed left at (1252, 338)
Screenshot: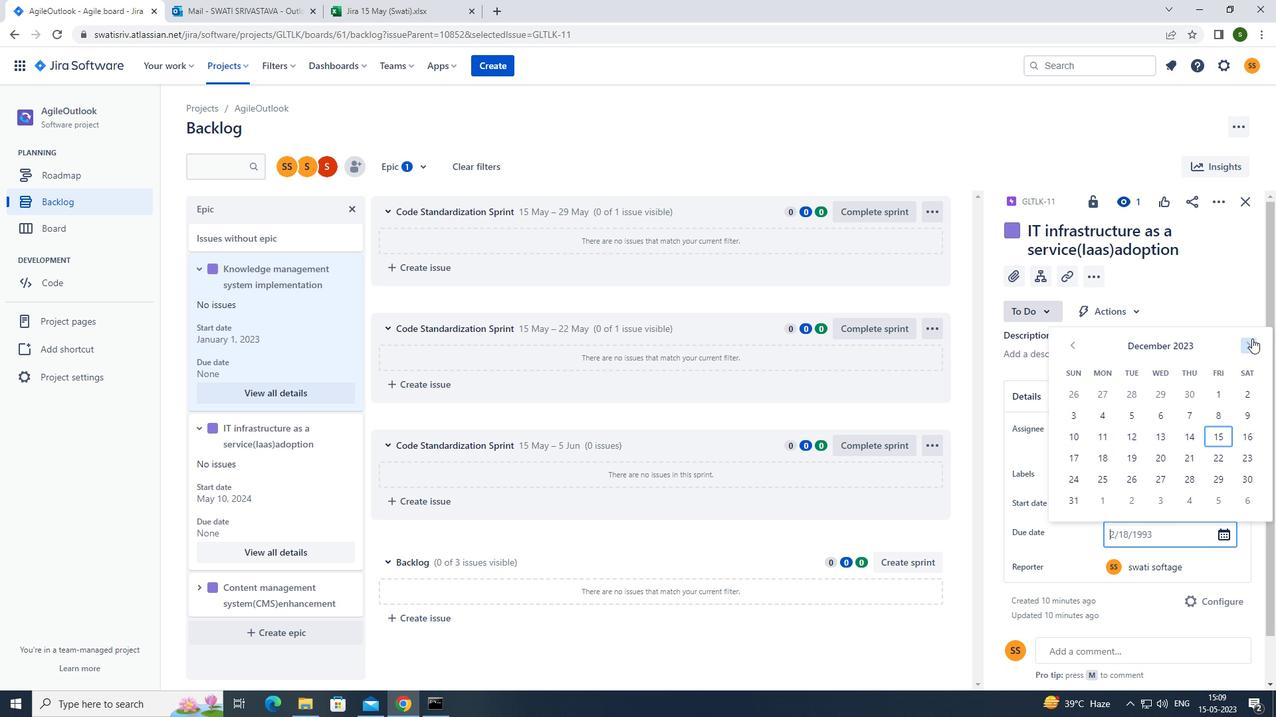 
Action: Mouse pressed left at (1252, 338)
Screenshot: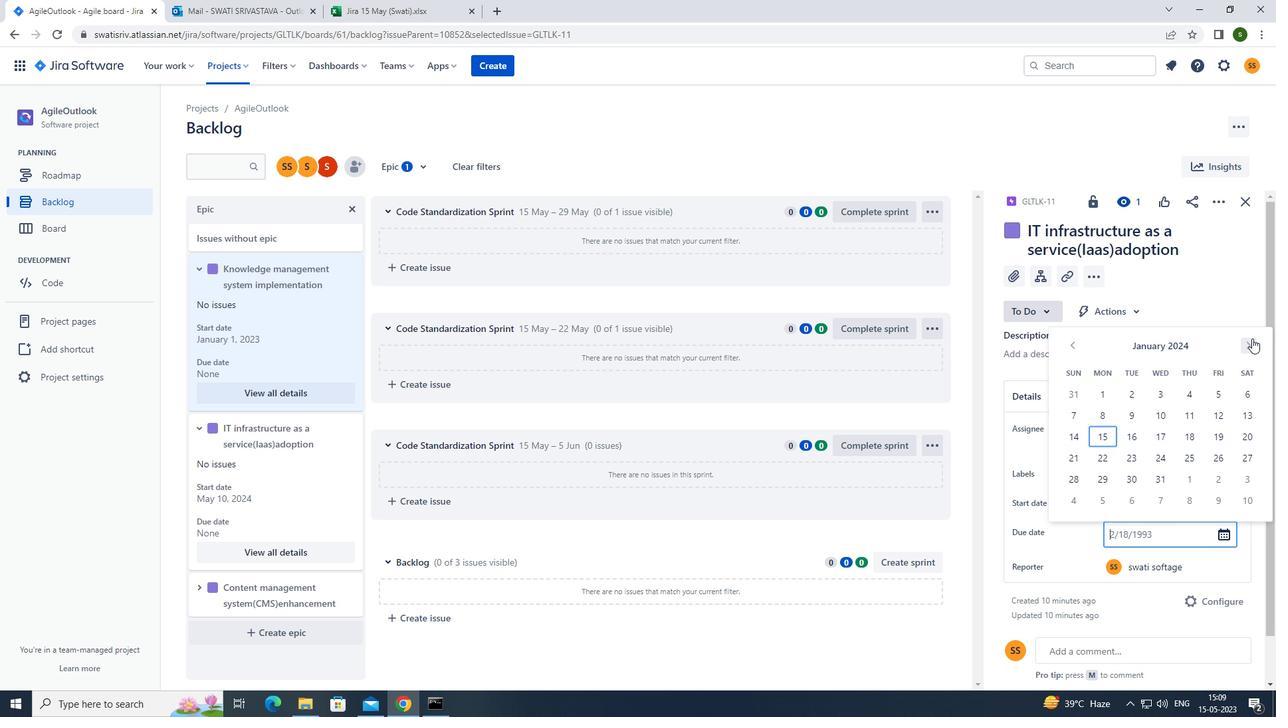 
Action: Mouse pressed left at (1252, 338)
Screenshot: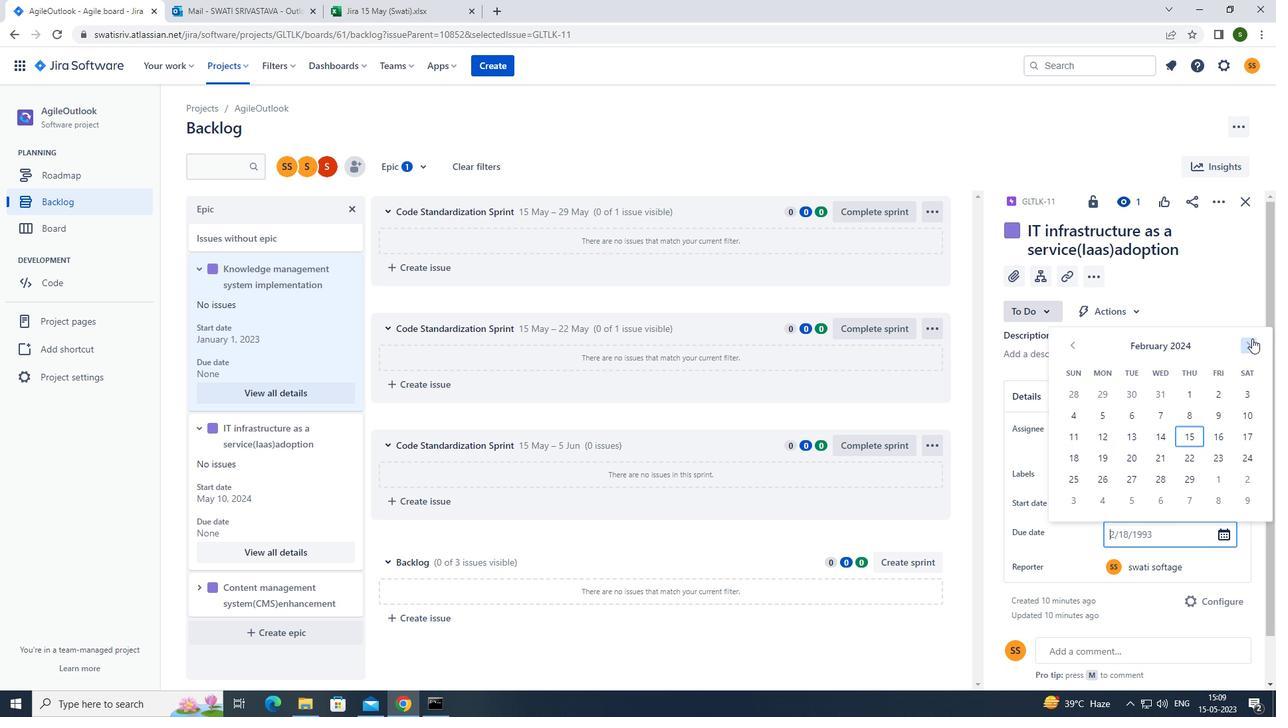 
Action: Mouse pressed left at (1252, 338)
Screenshot: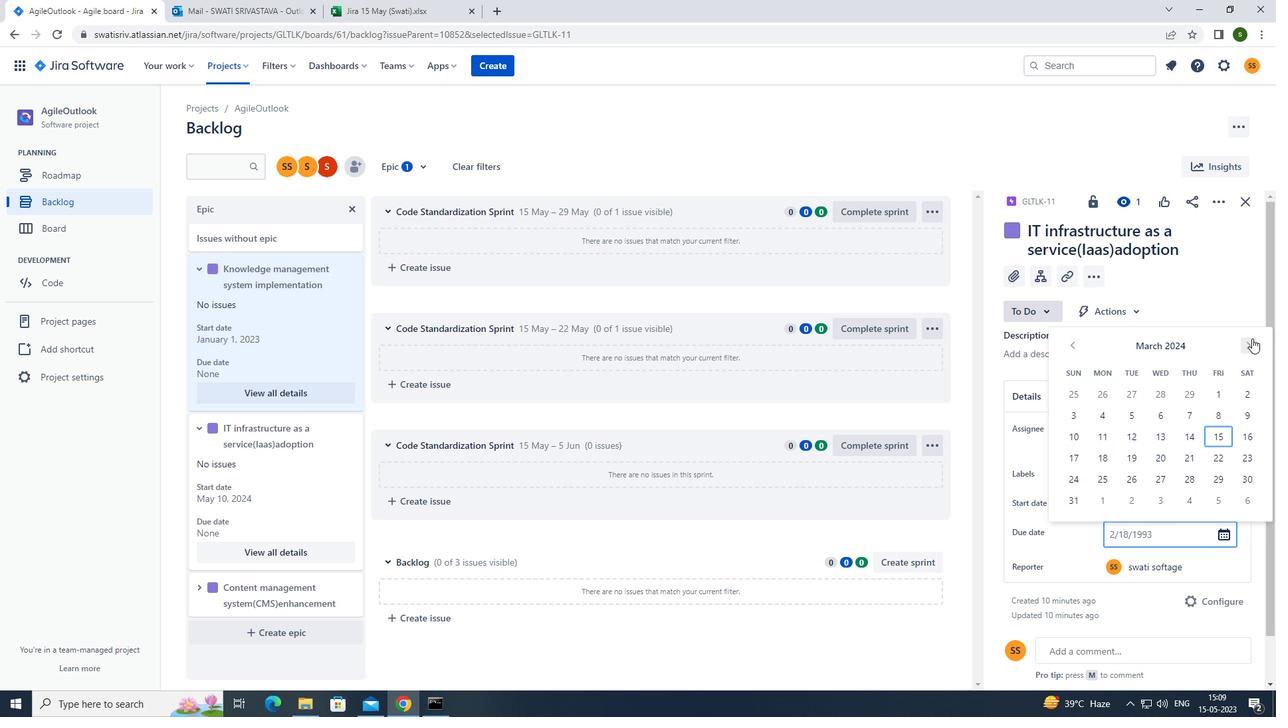 
Action: Mouse pressed left at (1252, 338)
Screenshot: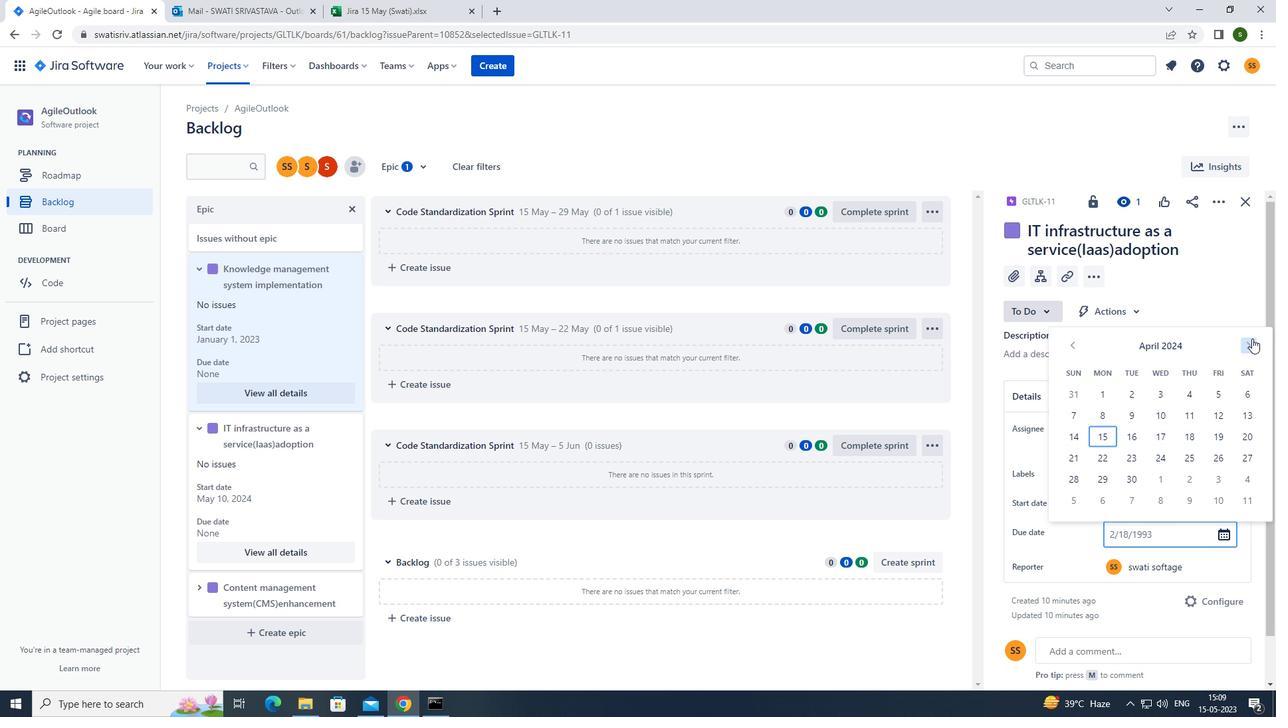 
Action: Mouse pressed left at (1252, 338)
Screenshot: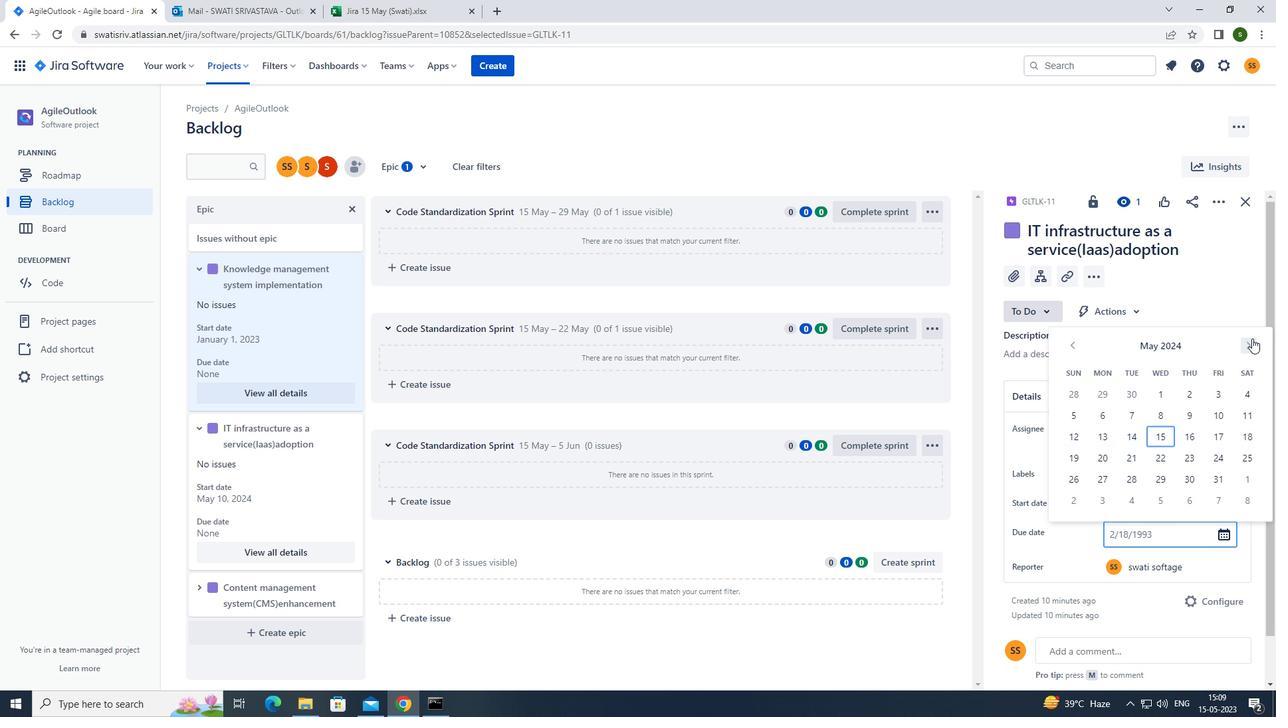 
Action: Mouse pressed left at (1252, 338)
Screenshot: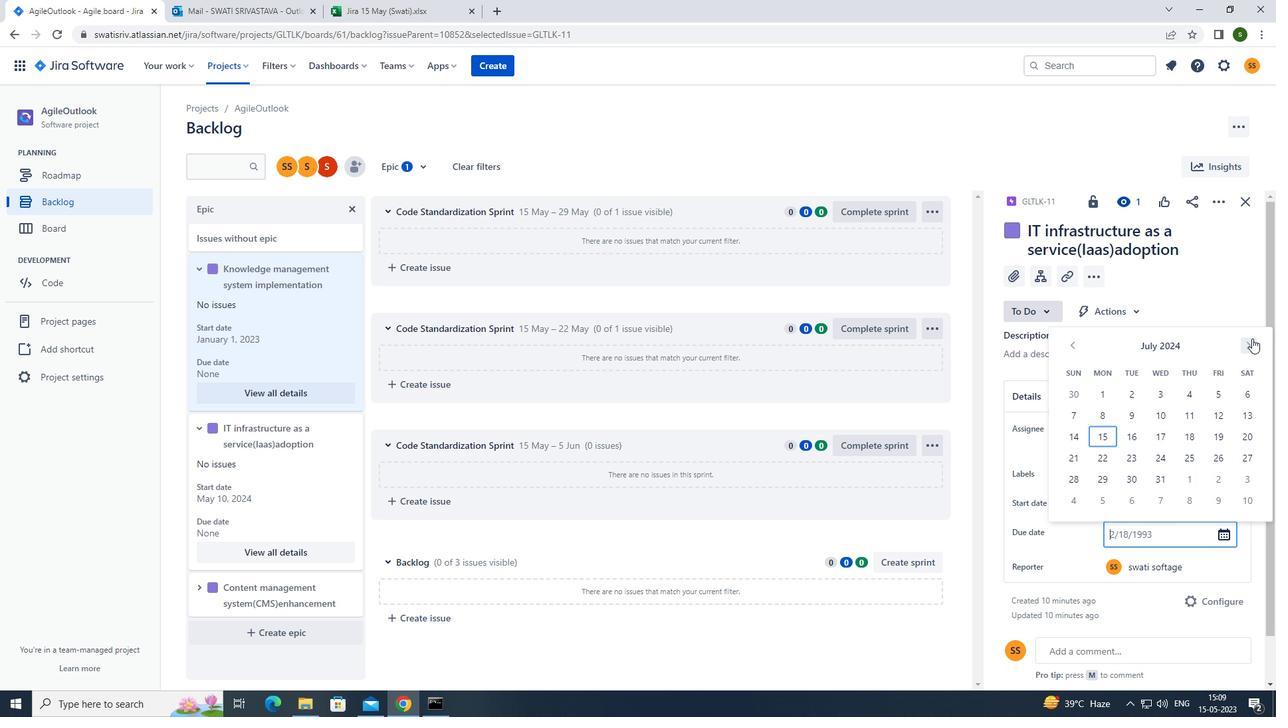 
Action: Mouse pressed left at (1252, 338)
Screenshot: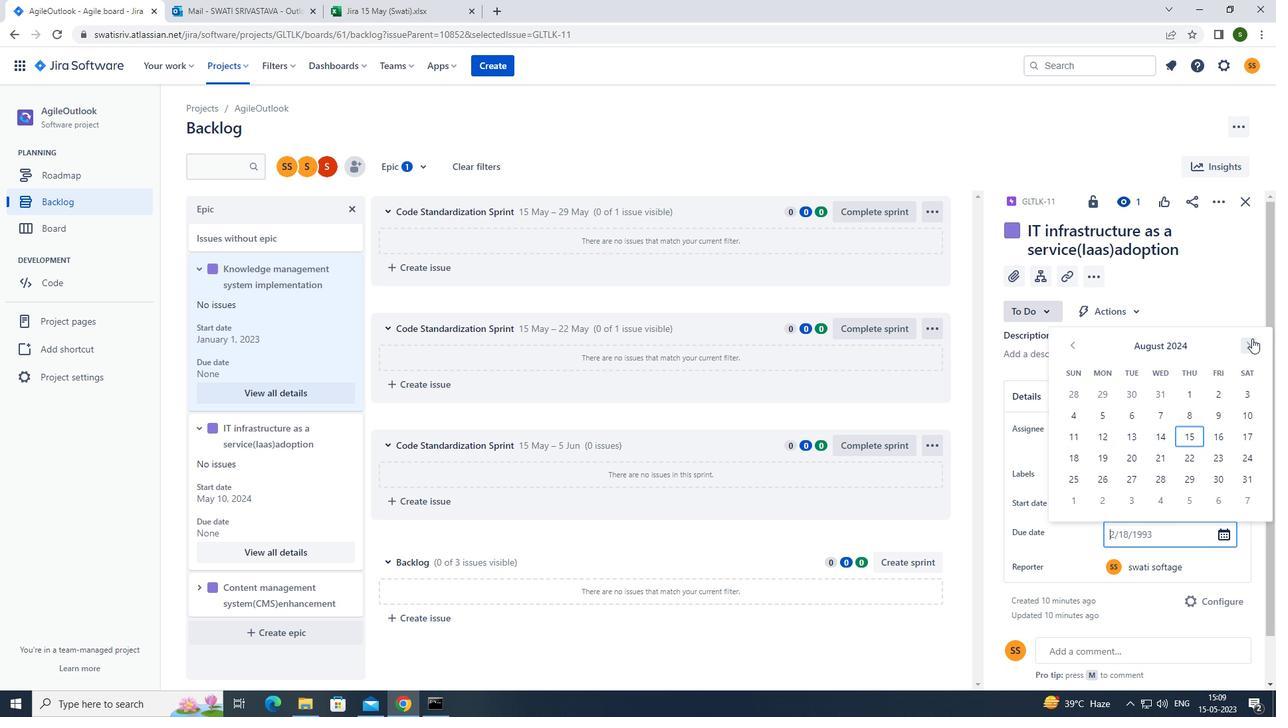 
Action: Mouse pressed left at (1252, 338)
Screenshot: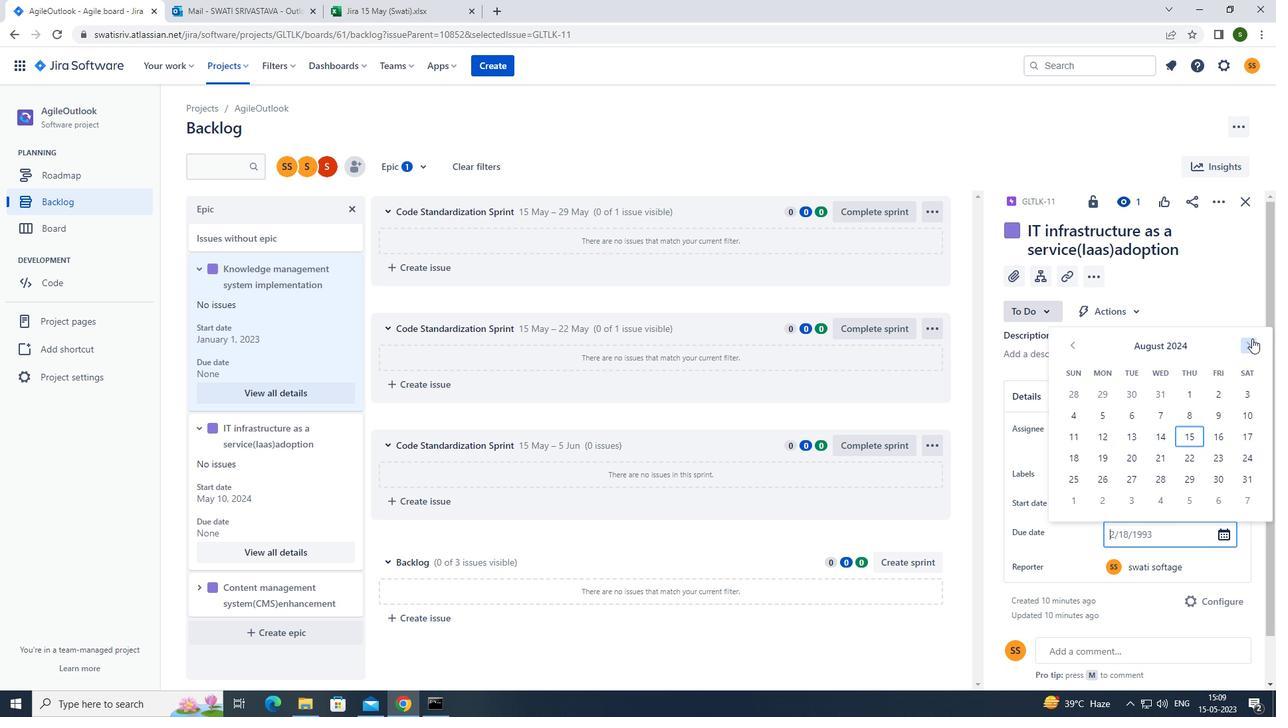 
Action: Mouse pressed left at (1252, 338)
Screenshot: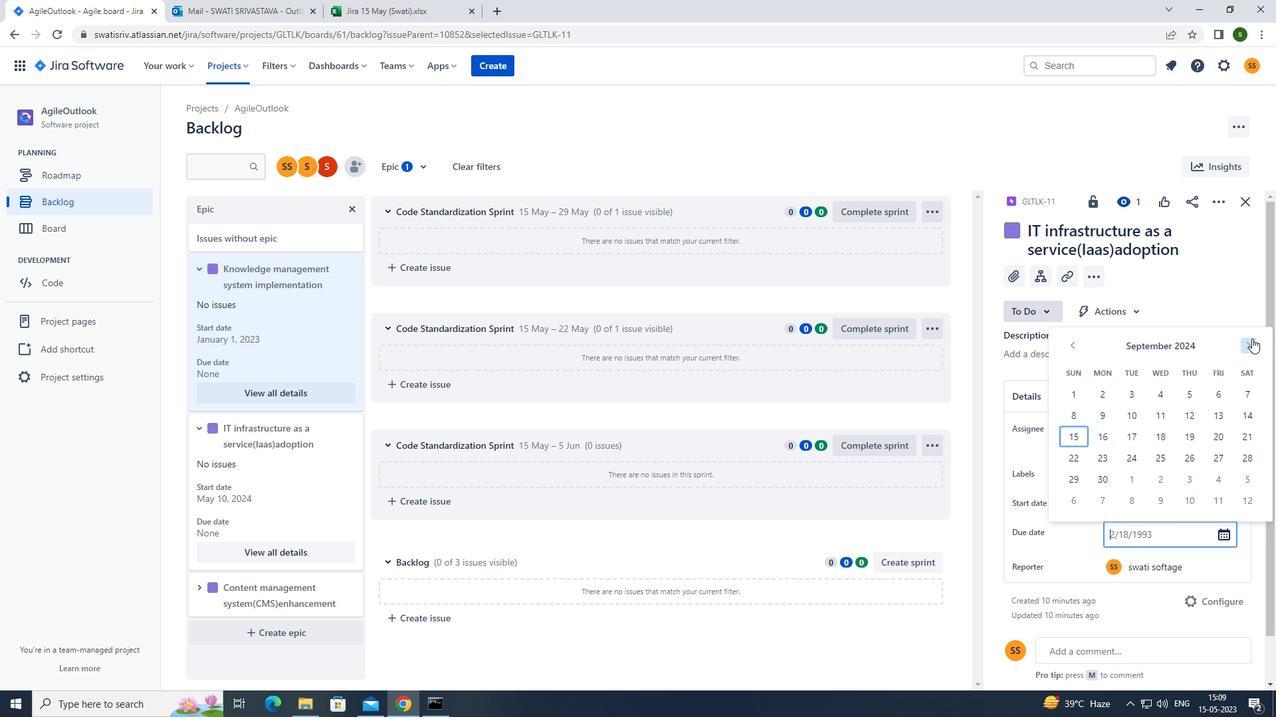 
Action: Mouse pressed left at (1252, 338)
Screenshot: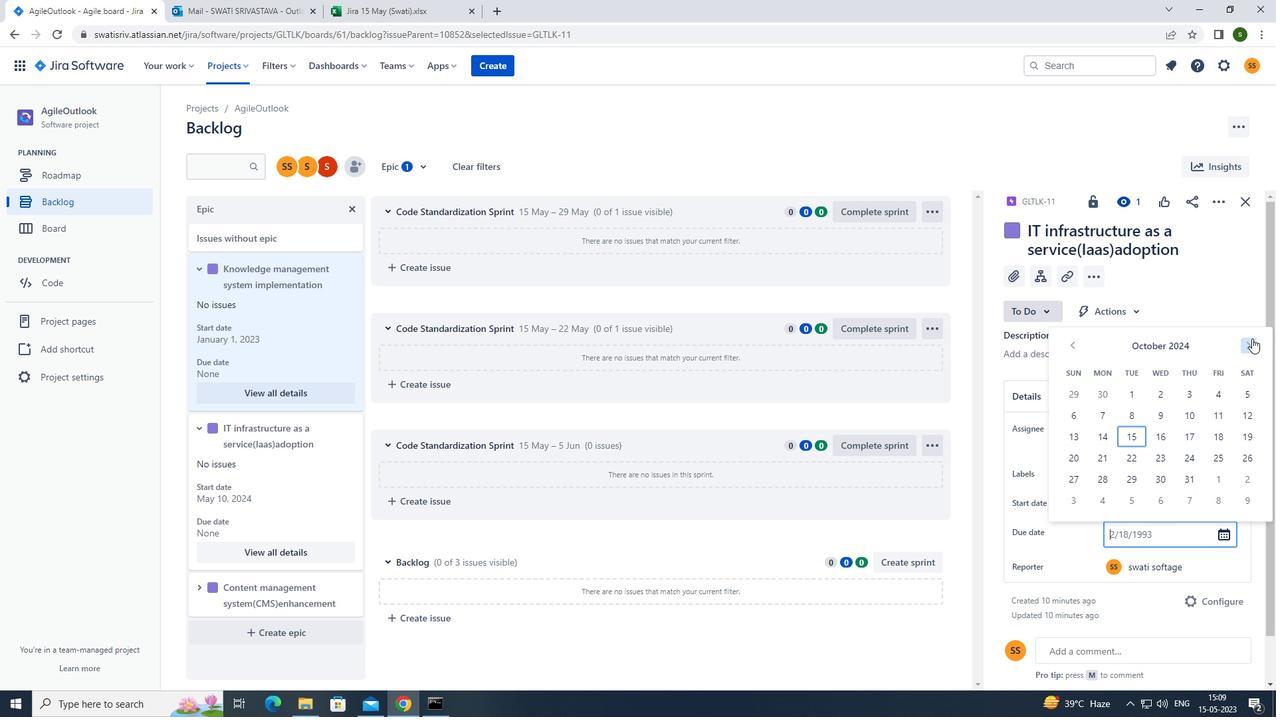 
Action: Mouse pressed left at (1252, 338)
Screenshot: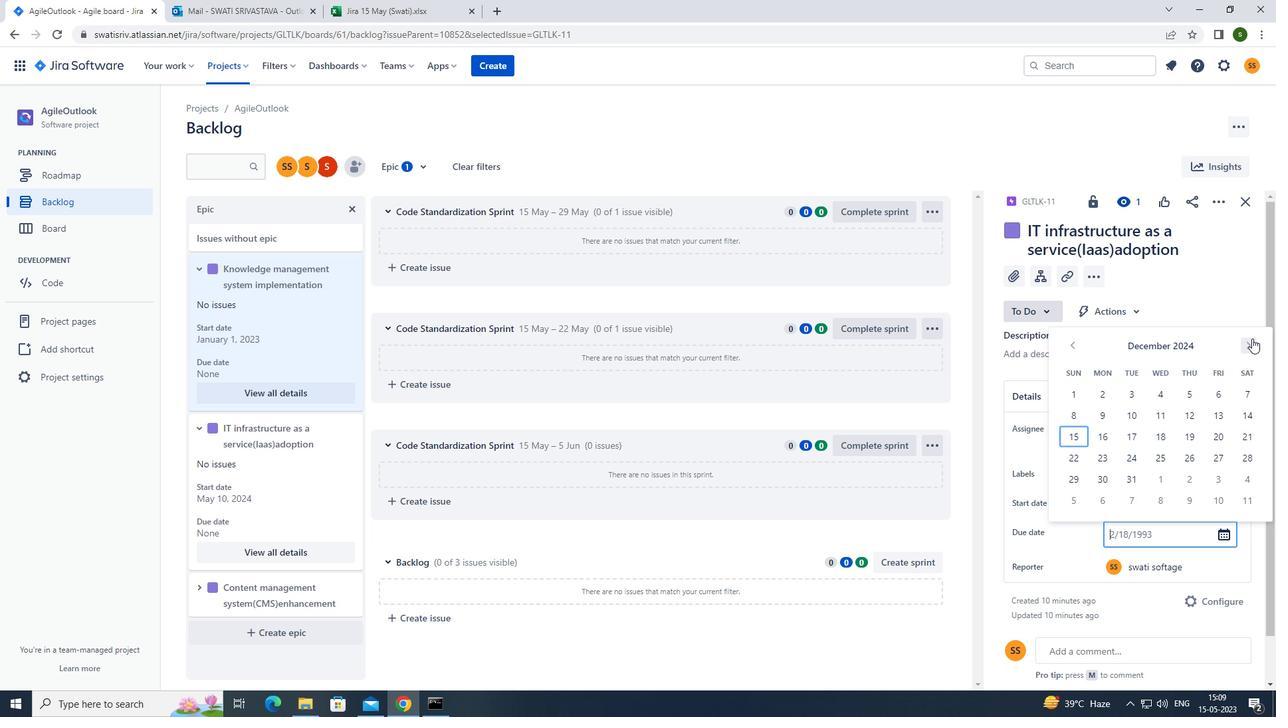 
Action: Mouse pressed left at (1252, 338)
Screenshot: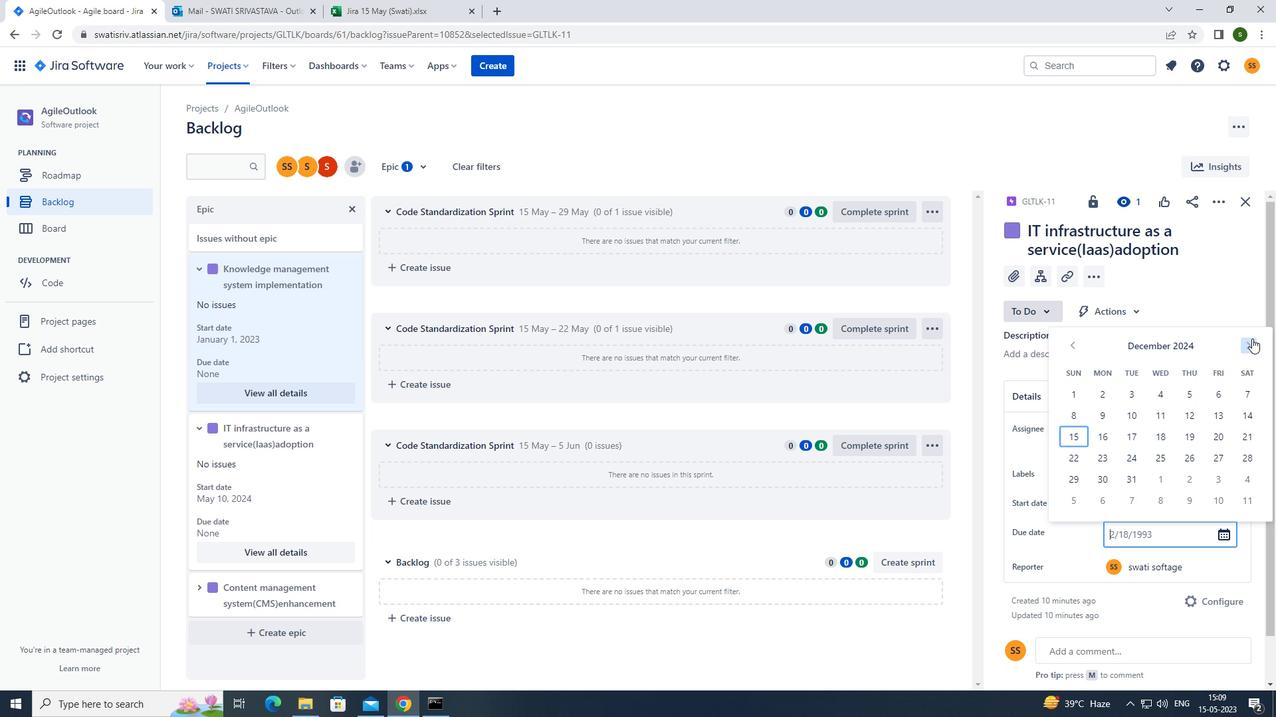 
Action: Mouse pressed left at (1252, 338)
Screenshot: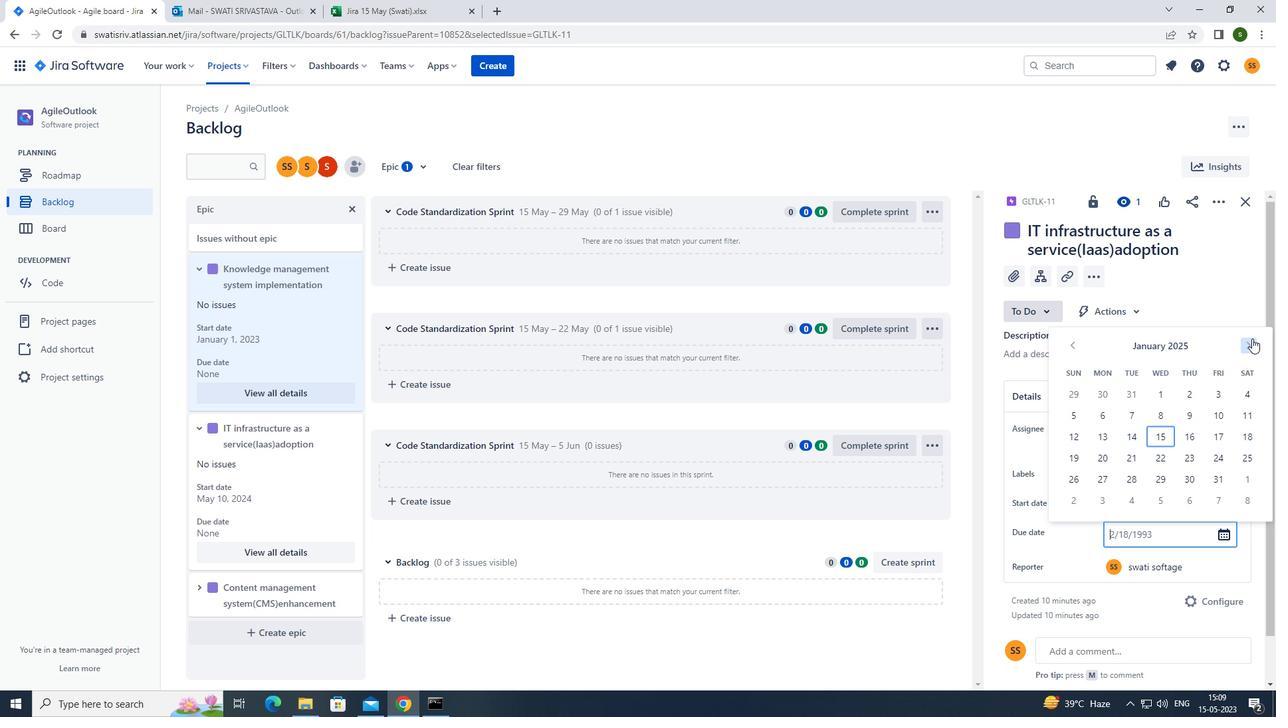
Action: Mouse pressed left at (1252, 338)
Screenshot: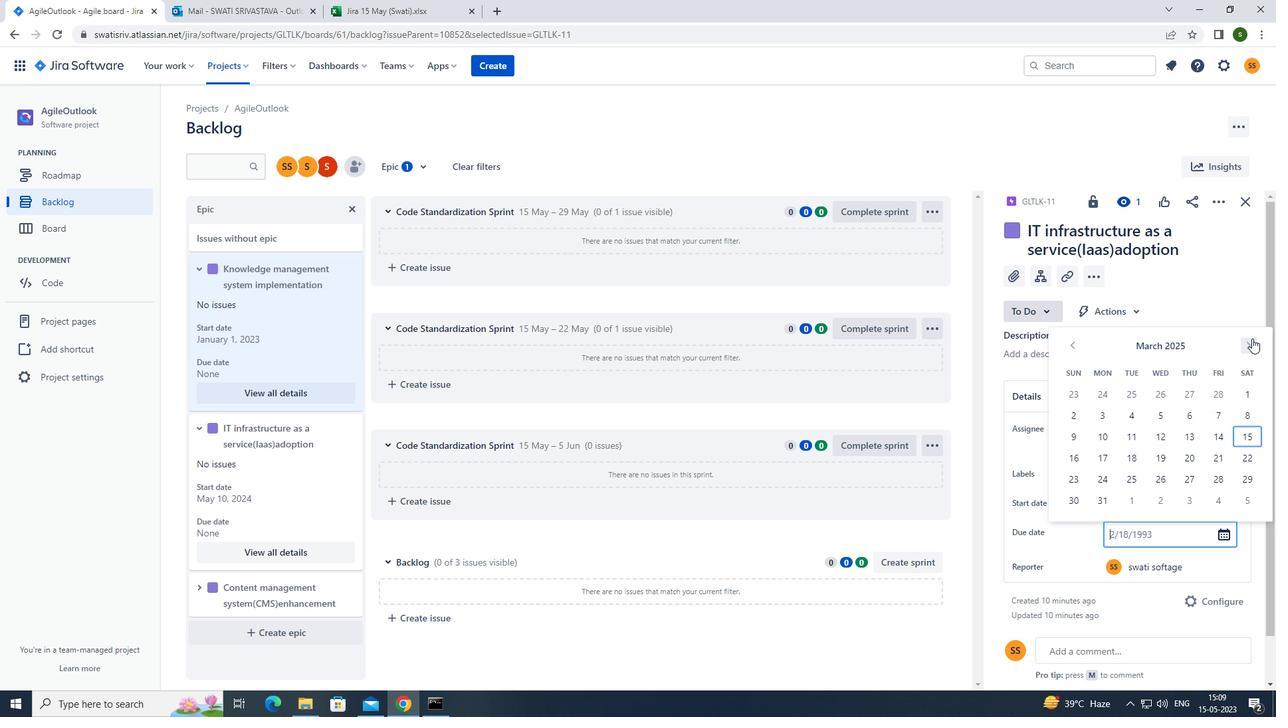 
Action: Mouse moved to (1245, 344)
Screenshot: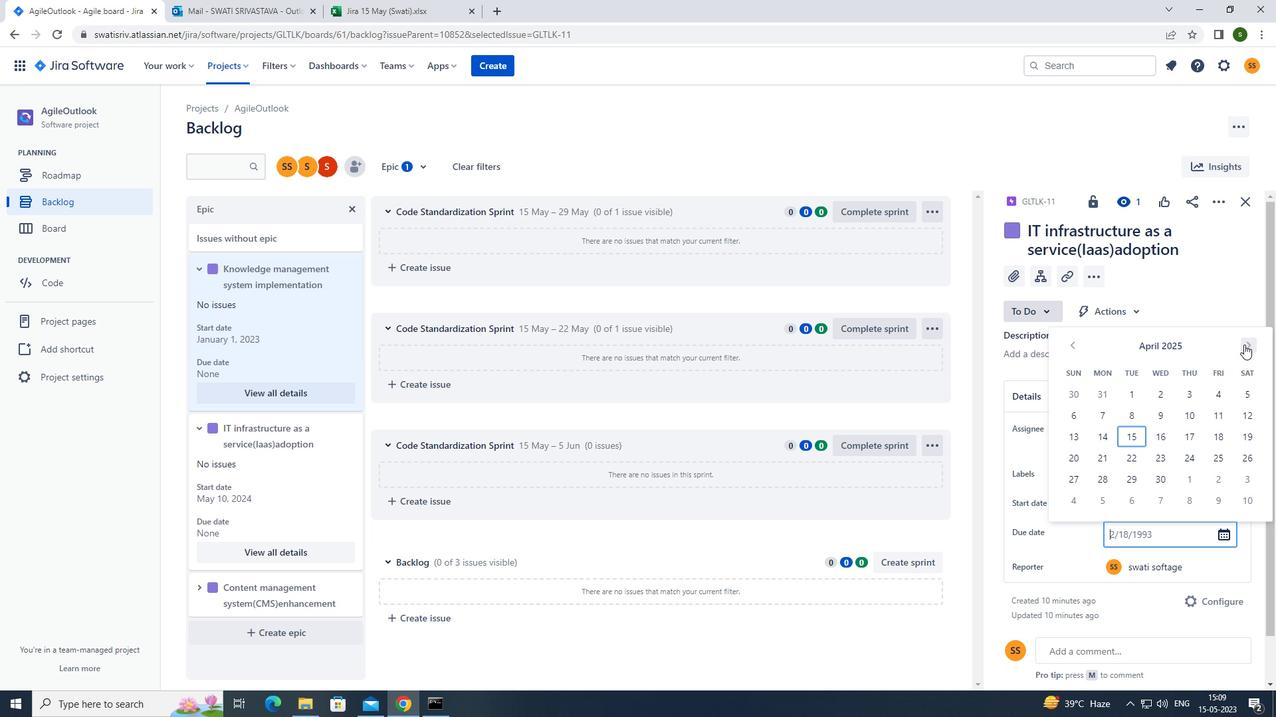
Action: Mouse pressed left at (1245, 344)
Screenshot: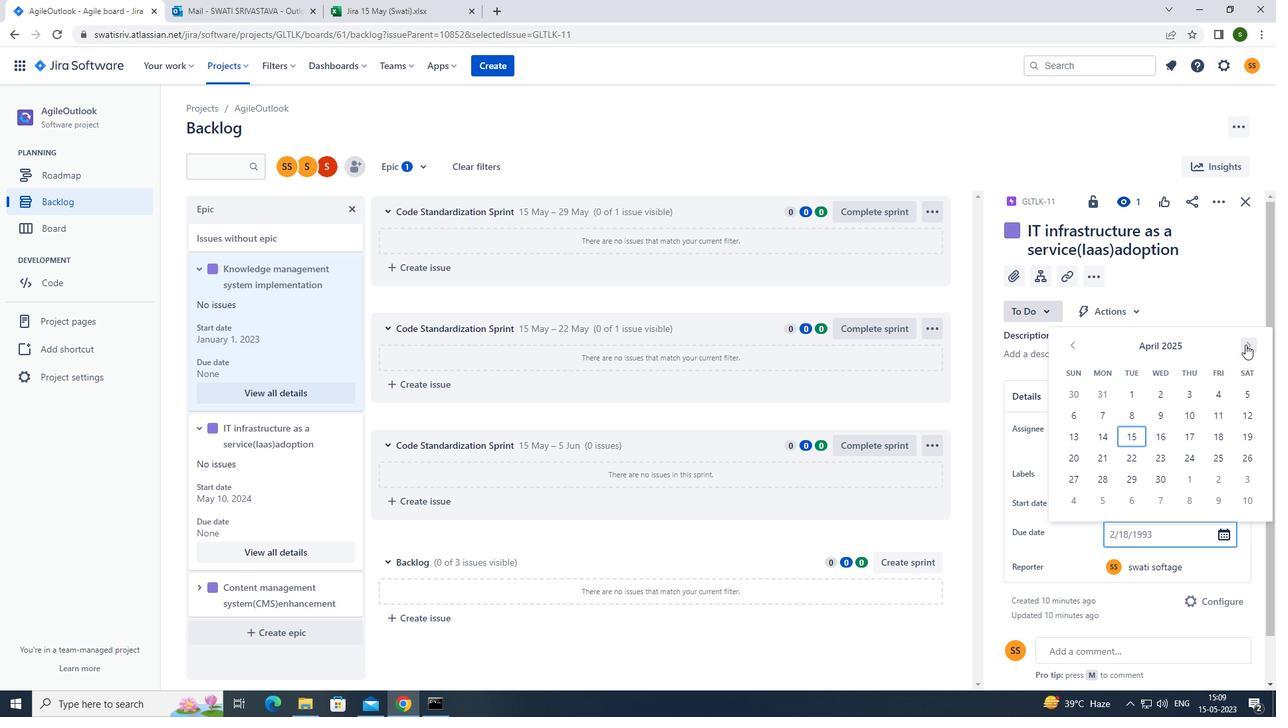 
Action: Mouse pressed left at (1245, 344)
Screenshot: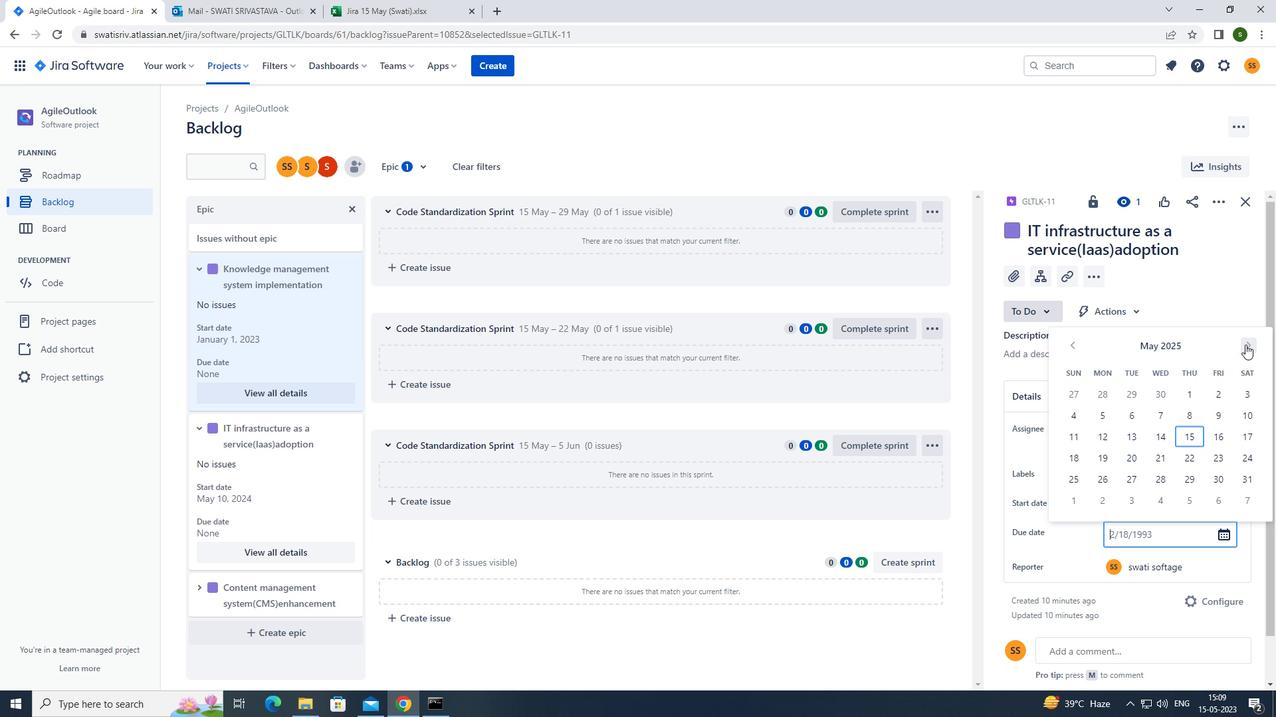 
Action: Mouse pressed left at (1245, 344)
Screenshot: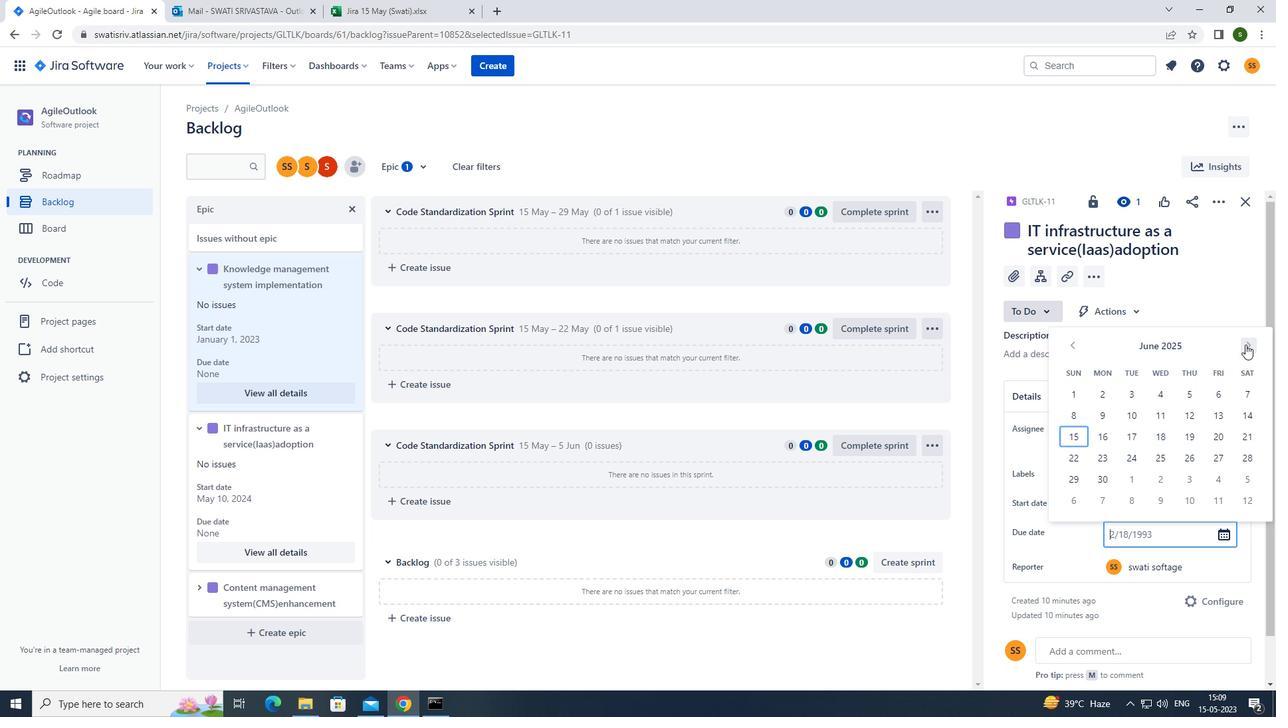 
Action: Mouse pressed left at (1245, 344)
Screenshot: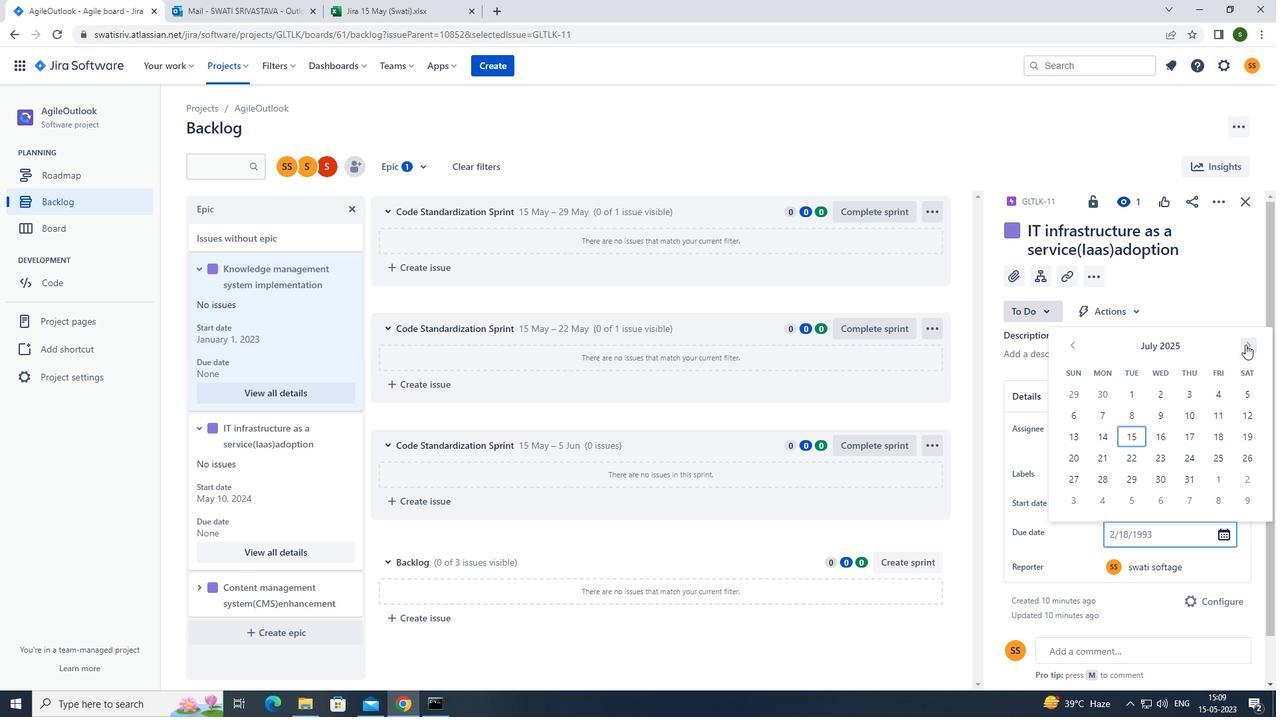 
Action: Mouse pressed left at (1245, 344)
Screenshot: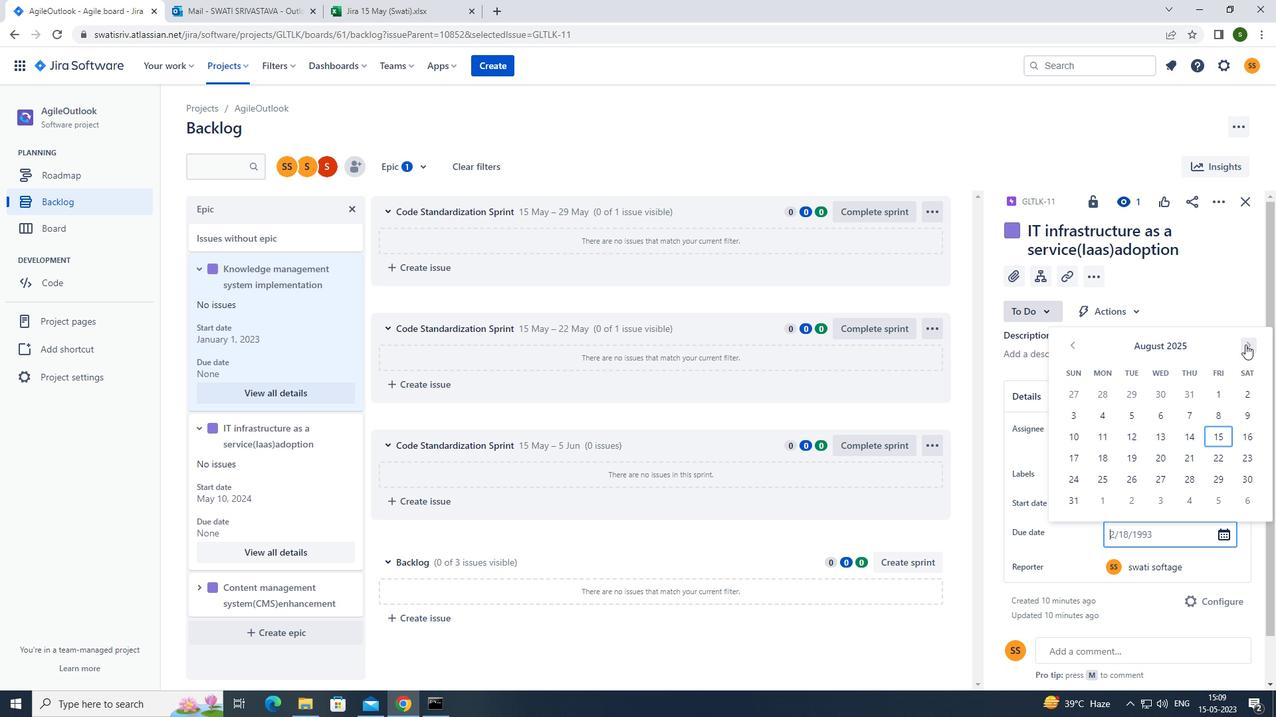 
Action: Mouse pressed left at (1245, 344)
Screenshot: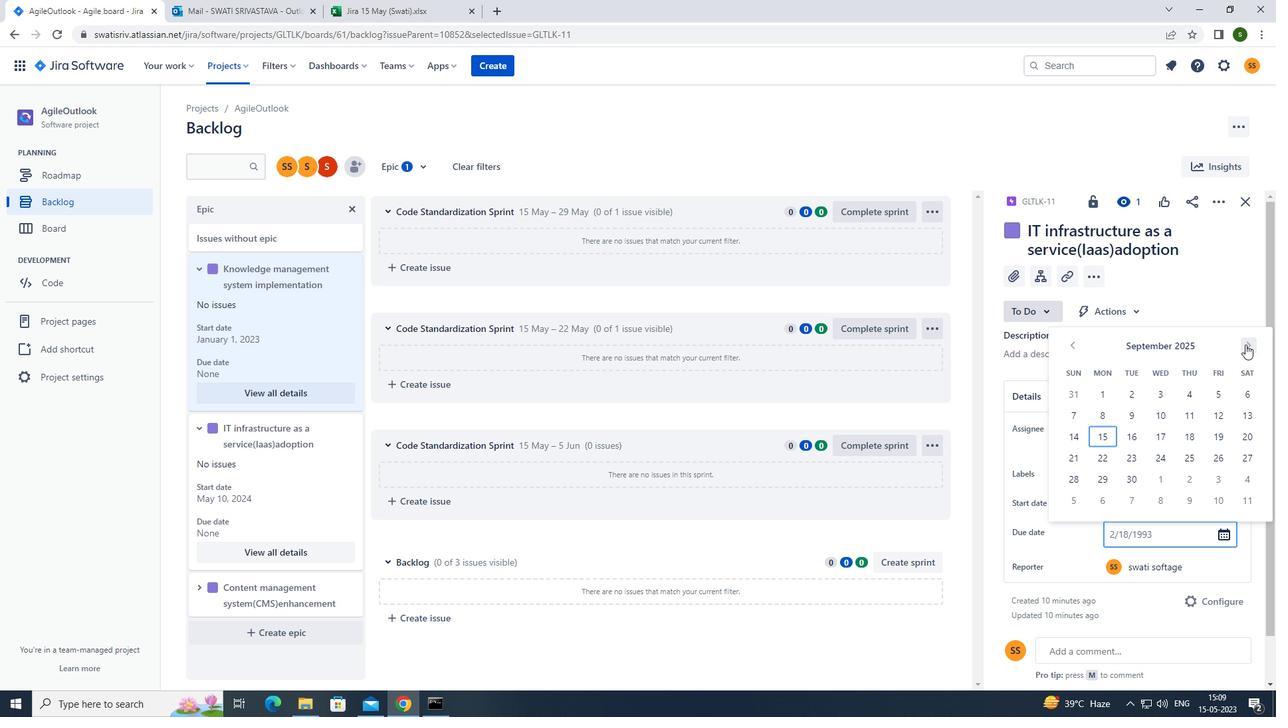 
Action: Mouse pressed left at (1245, 344)
Screenshot: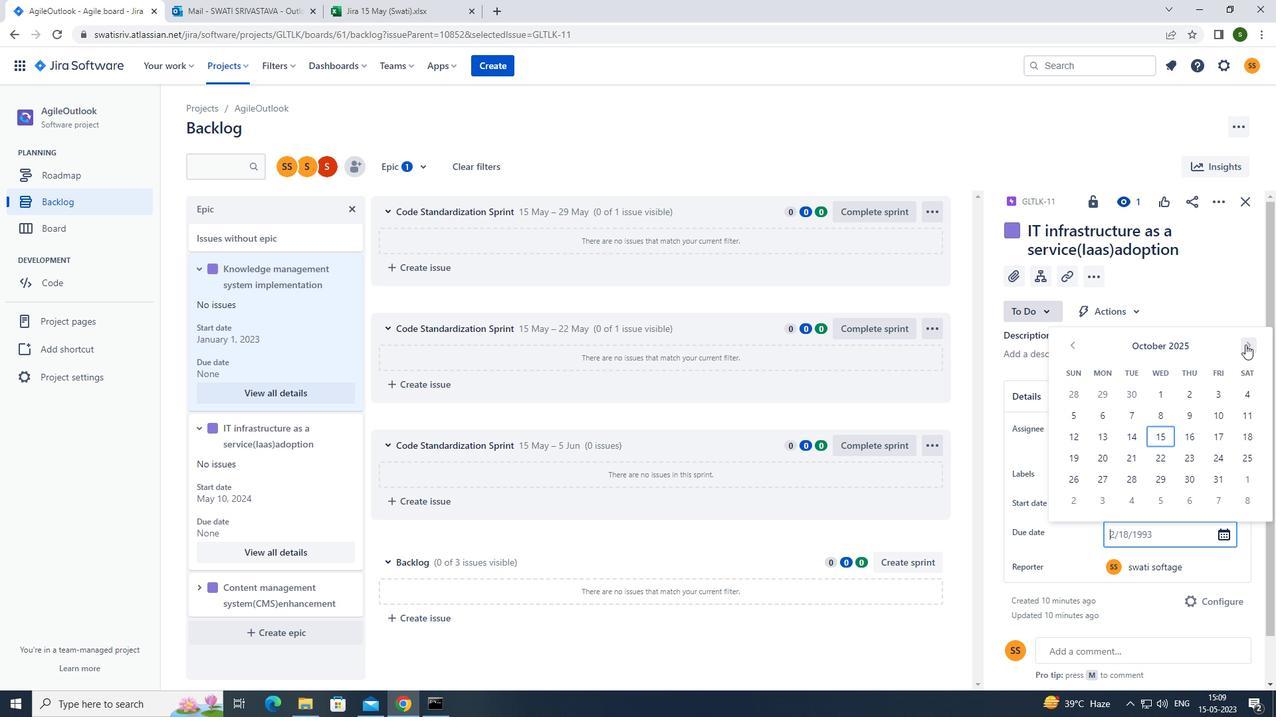 
Action: Mouse moved to (1190, 432)
Screenshot: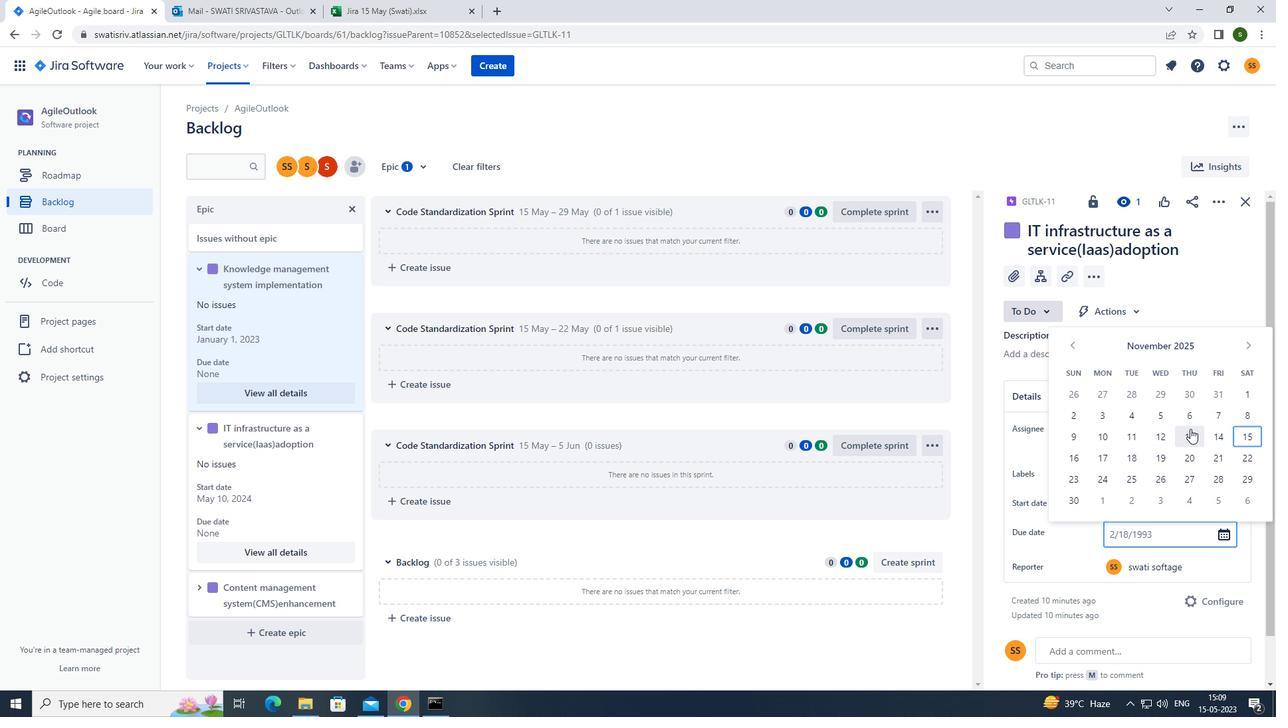 
Action: Mouse pressed left at (1190, 432)
Screenshot: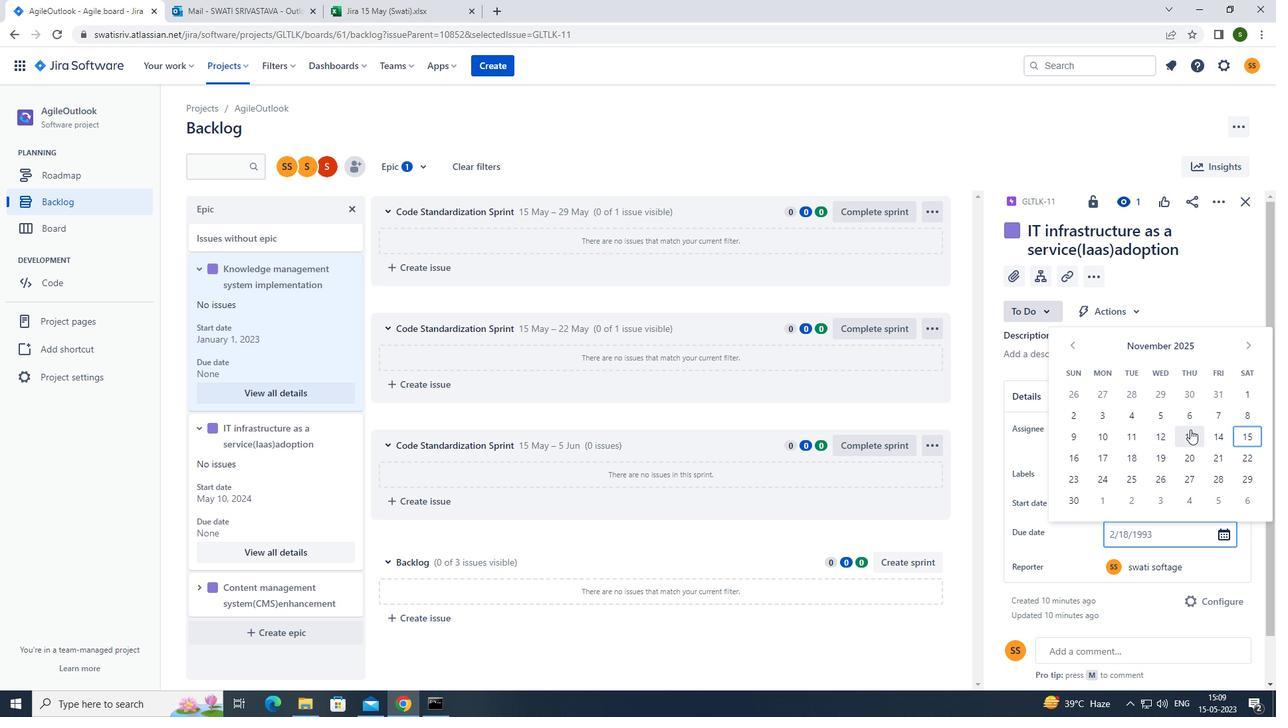
Action: Mouse moved to (191, 586)
Screenshot: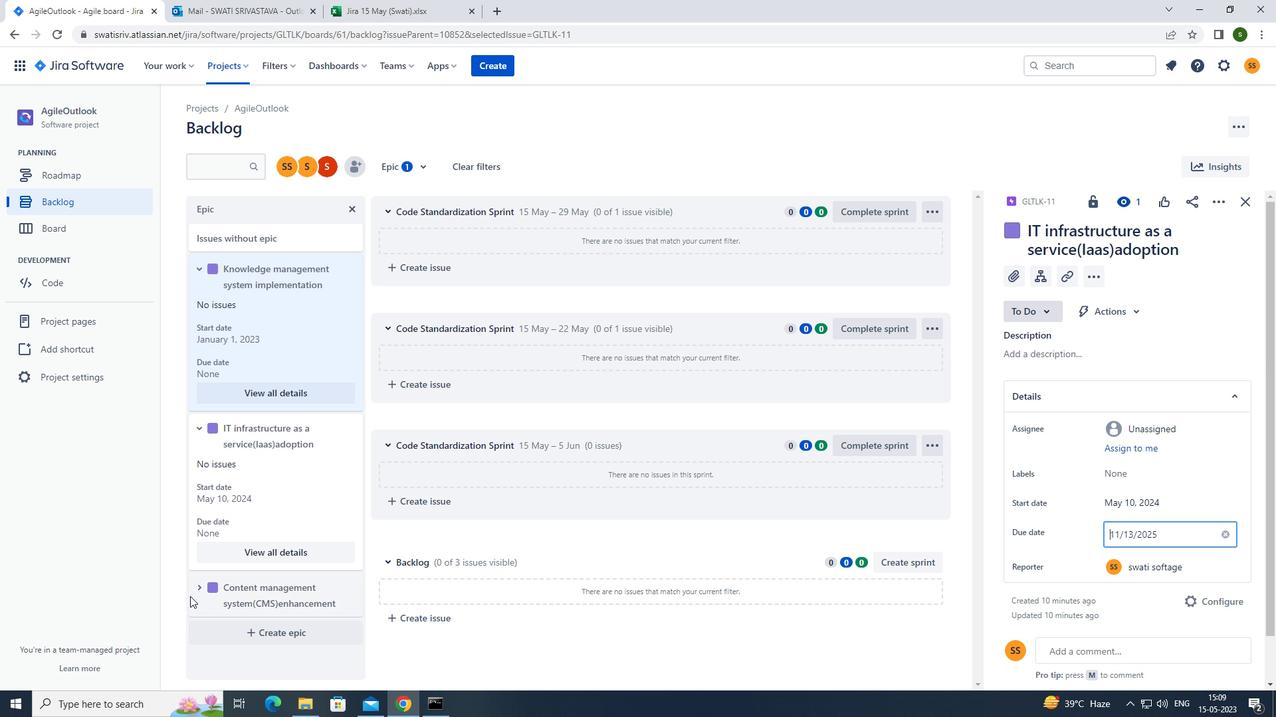 
Action: Mouse pressed left at (191, 586)
Screenshot: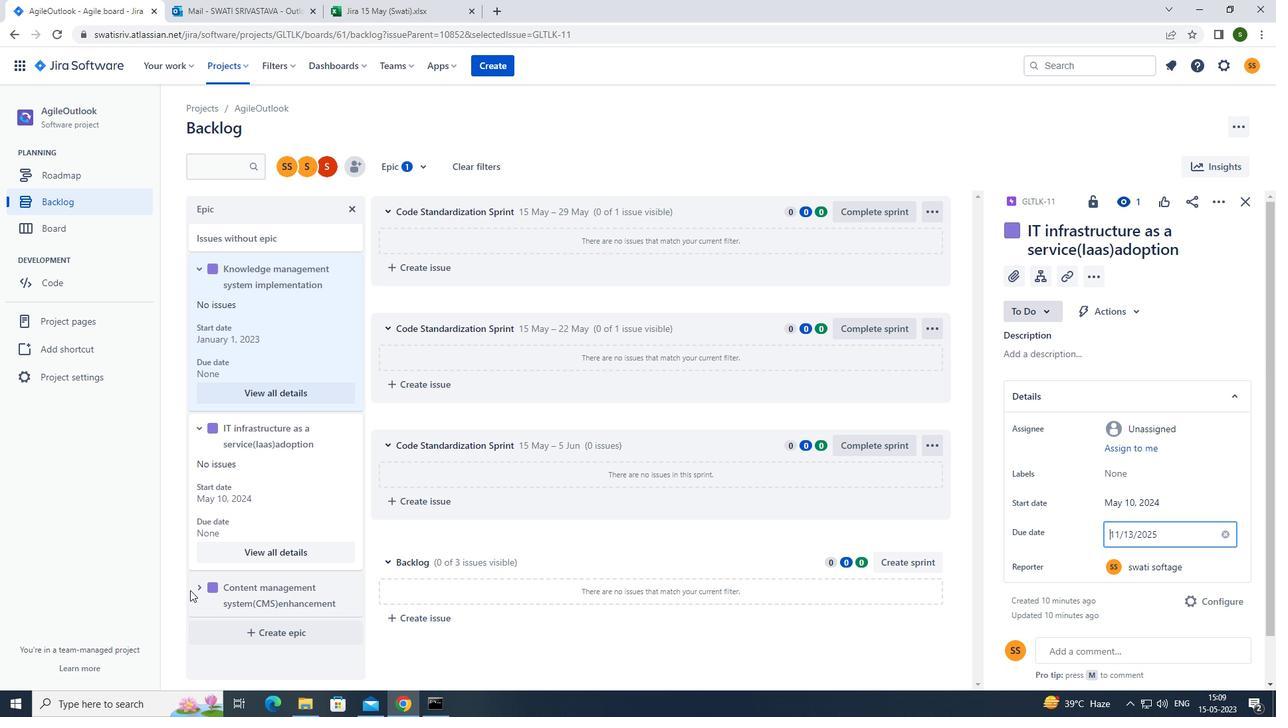 
Action: Mouse moved to (271, 587)
Screenshot: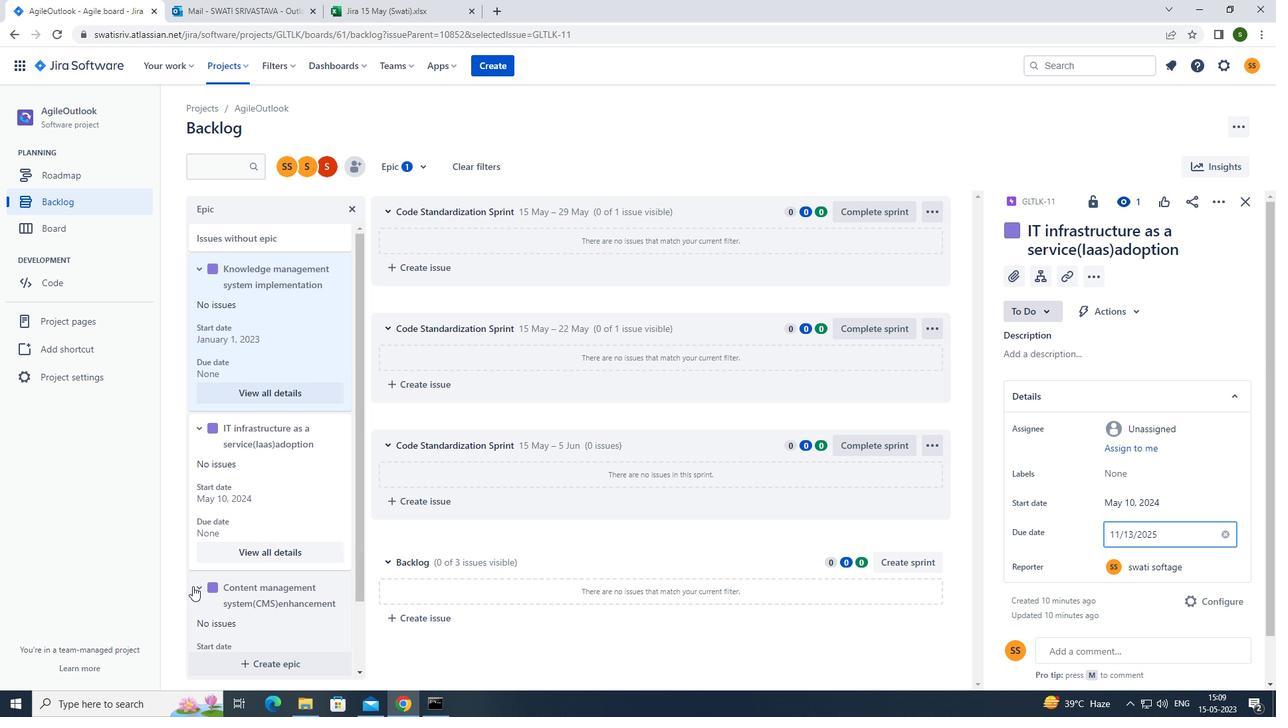 
Action: Mouse scrolled (271, 586) with delta (0, 0)
Screenshot: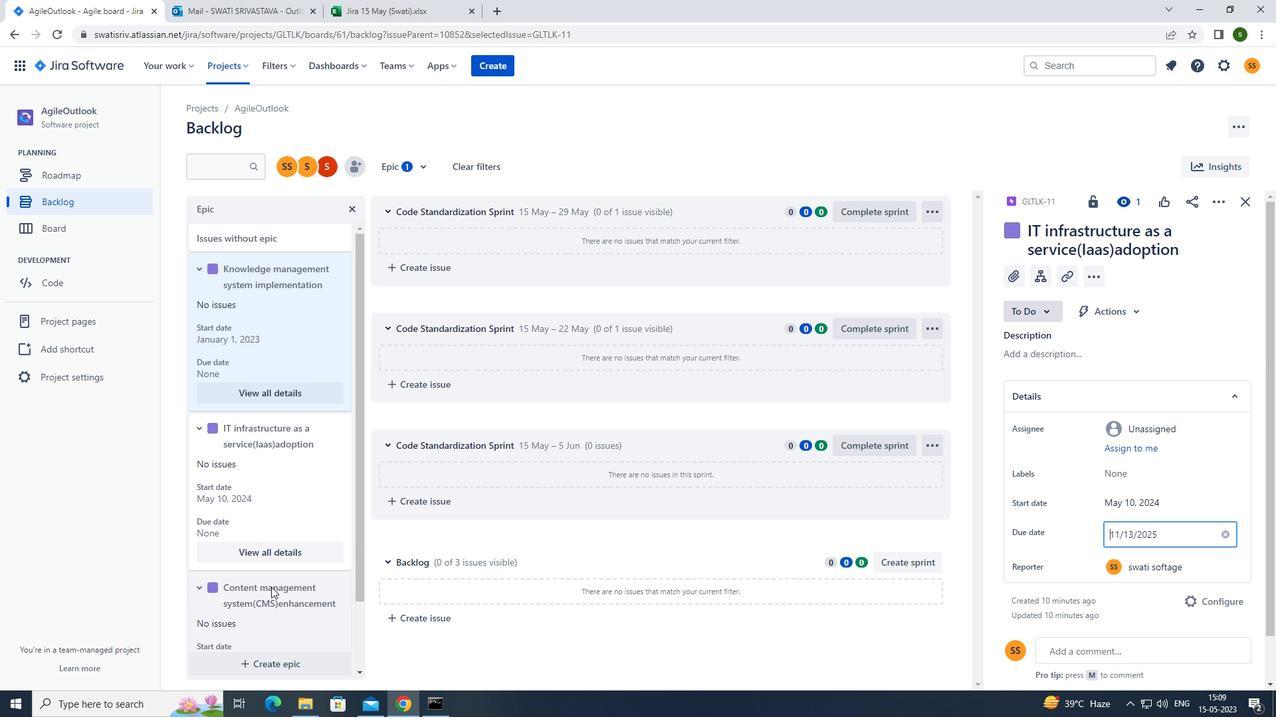 
Action: Mouse scrolled (271, 586) with delta (0, 0)
Screenshot: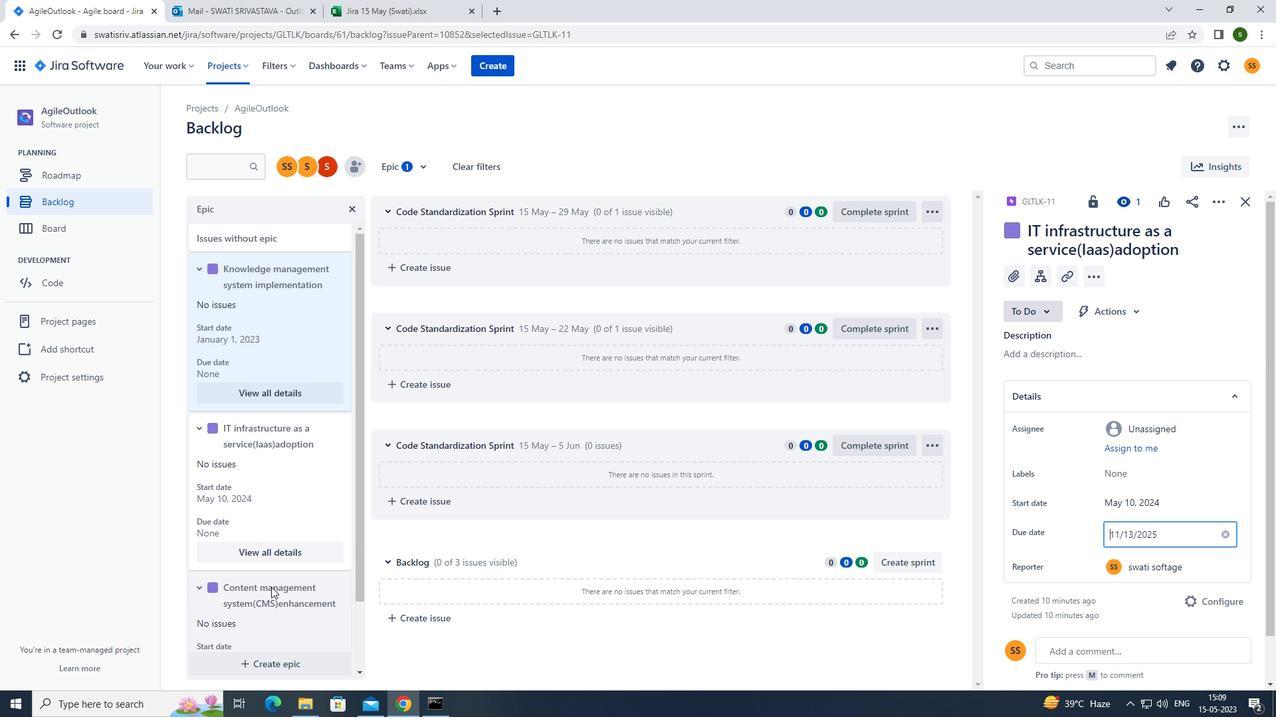 
Action: Mouse scrolled (271, 586) with delta (0, 0)
Screenshot: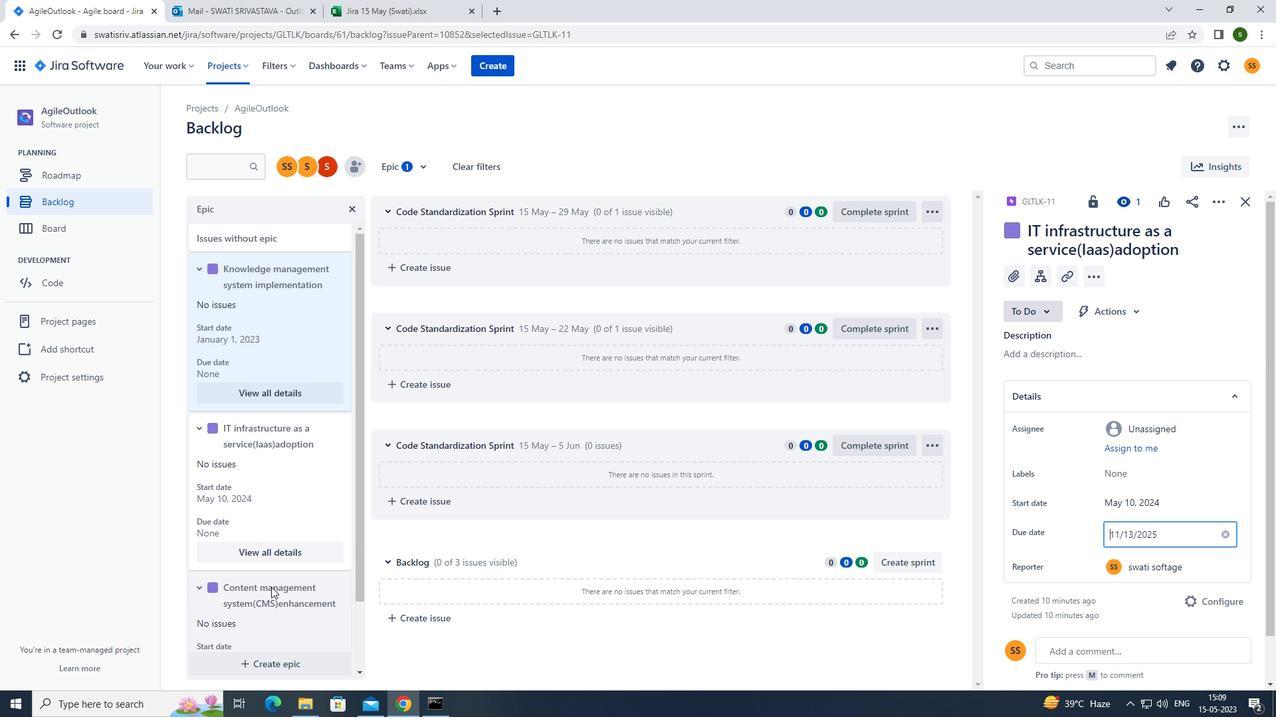 
Action: Mouse moved to (305, 624)
Screenshot: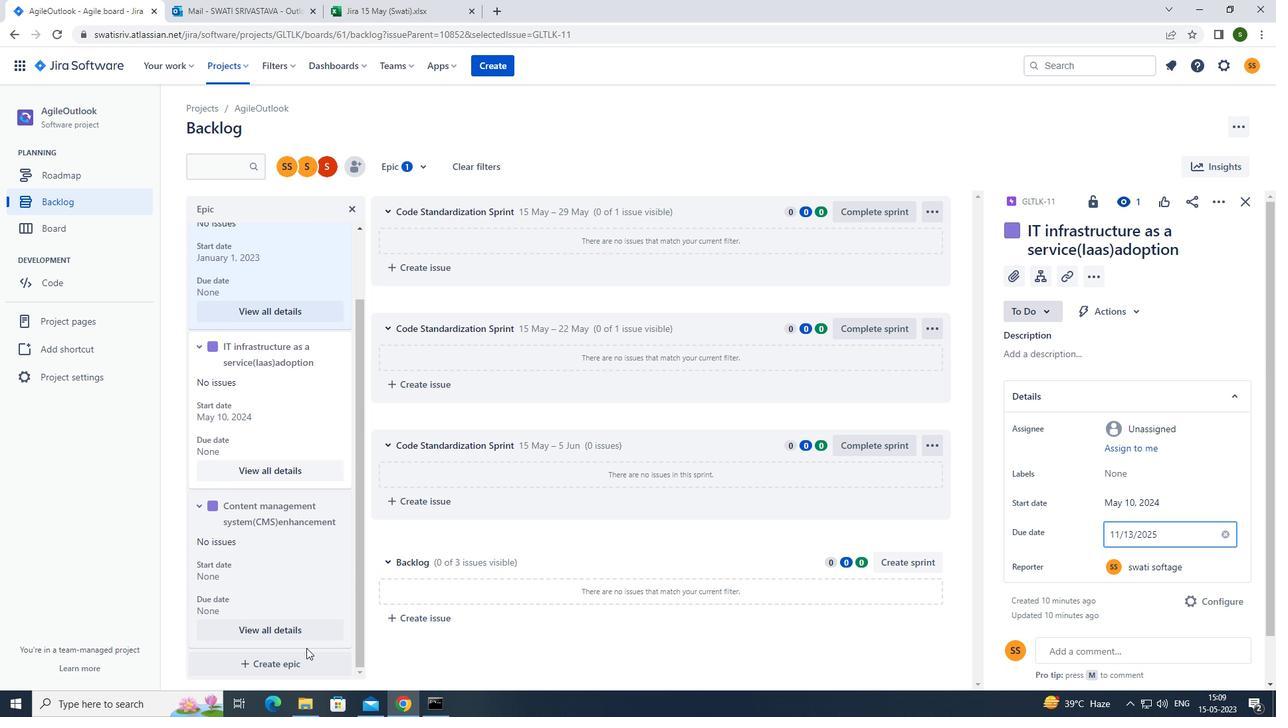 
Action: Mouse pressed left at (305, 624)
Screenshot: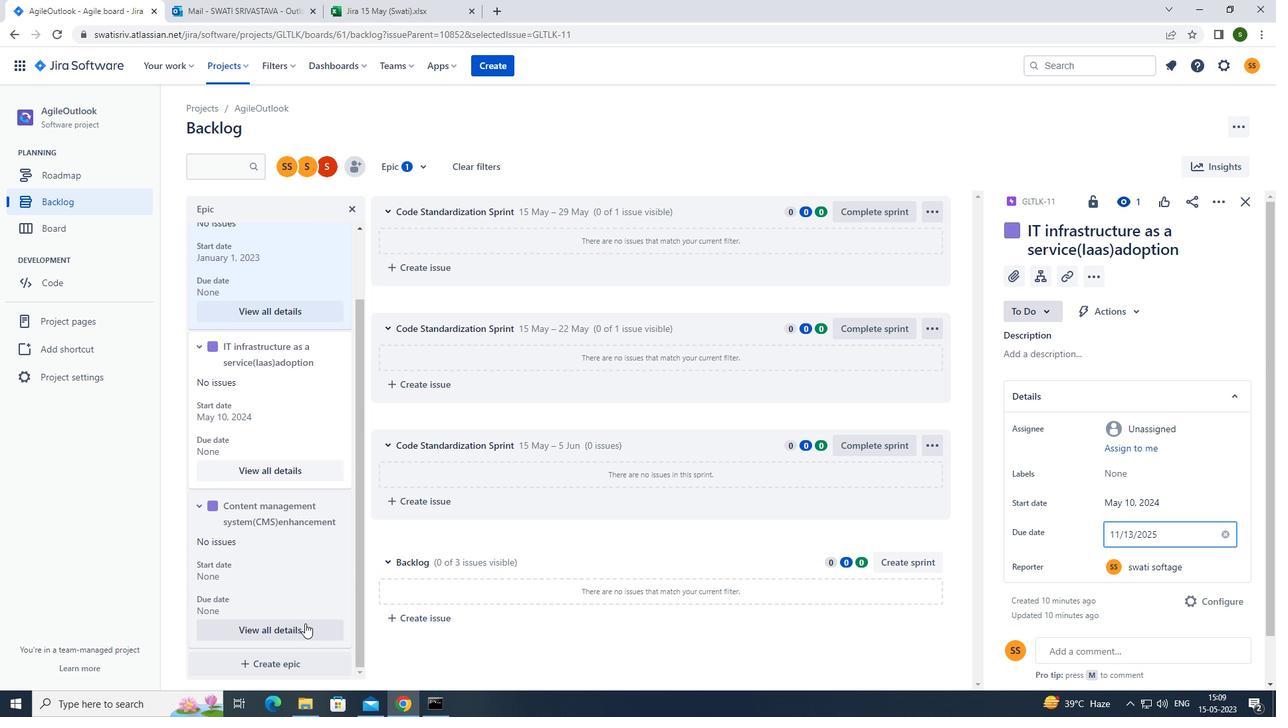 
Action: Mouse moved to (1132, 505)
Screenshot: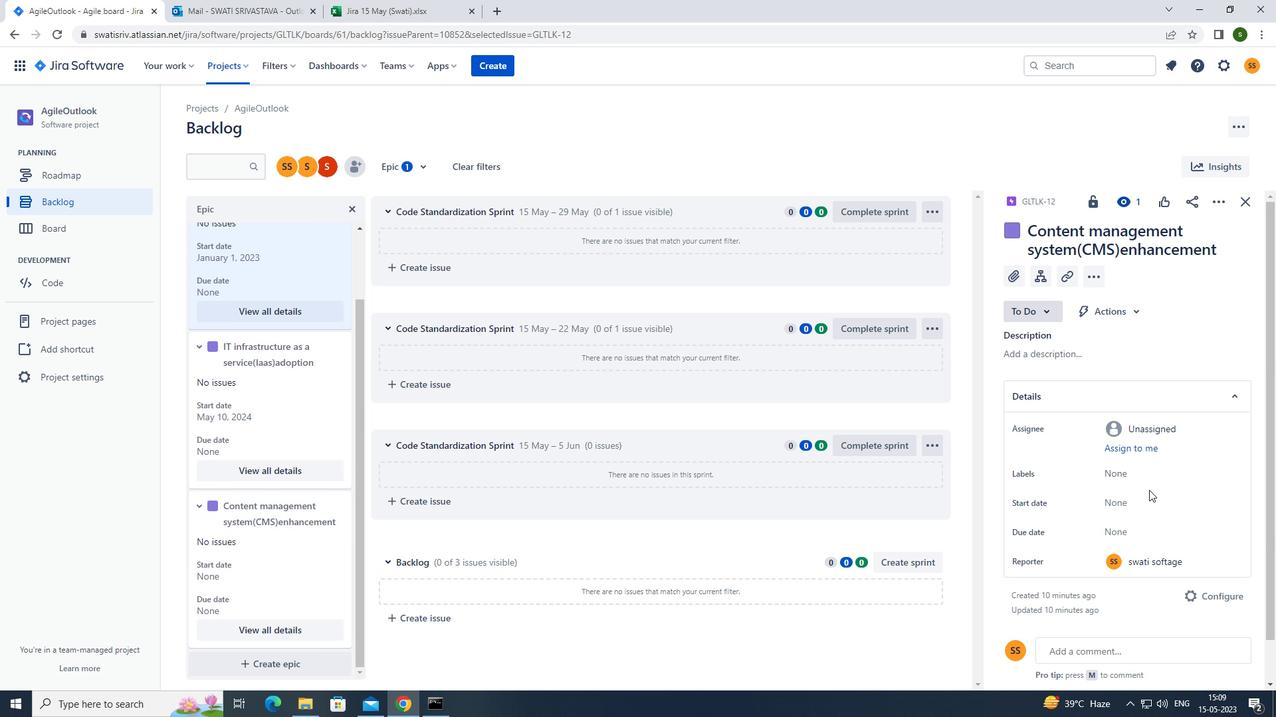 
Action: Mouse pressed left at (1132, 505)
Screenshot: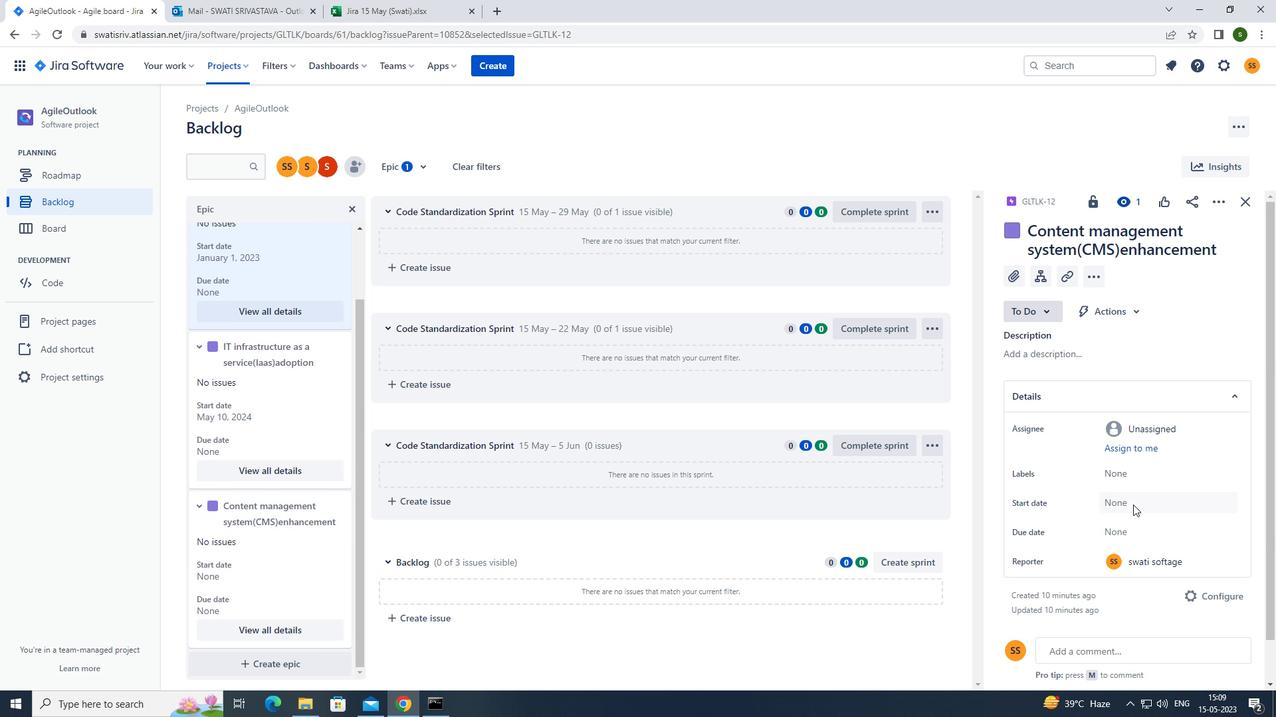 
Action: Mouse moved to (1250, 306)
Screenshot: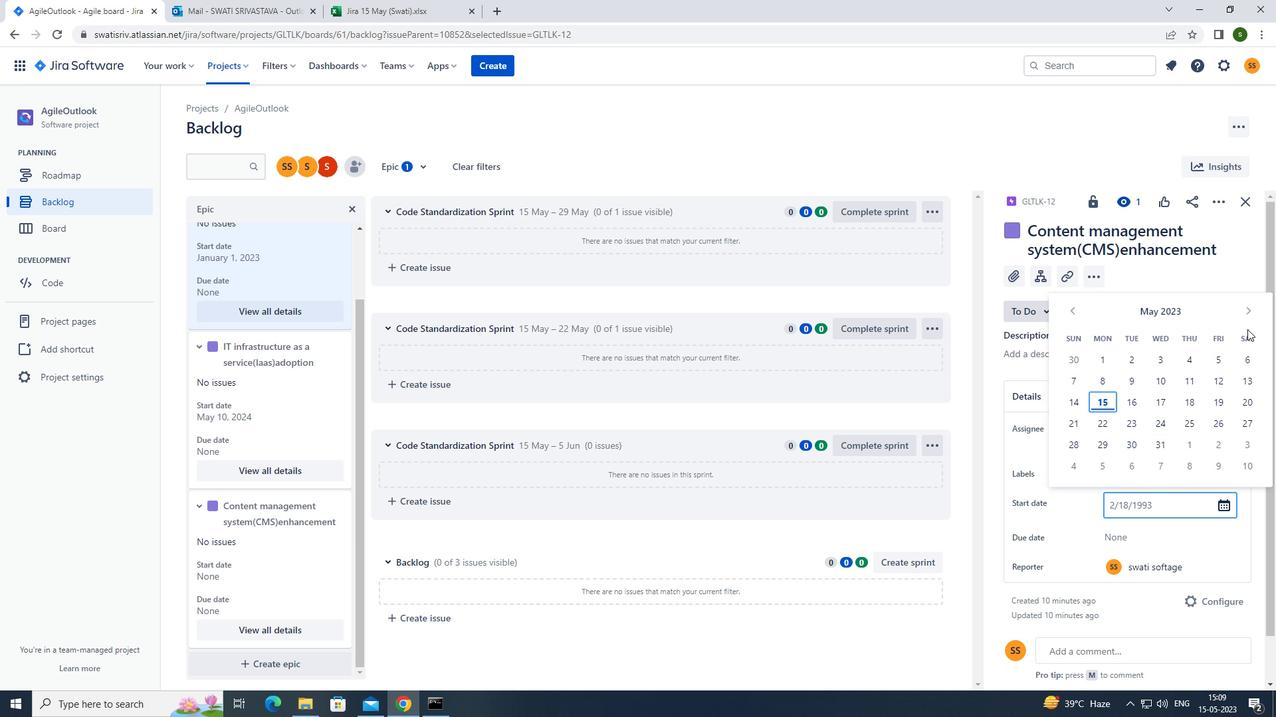 
Action: Mouse pressed left at (1250, 306)
Screenshot: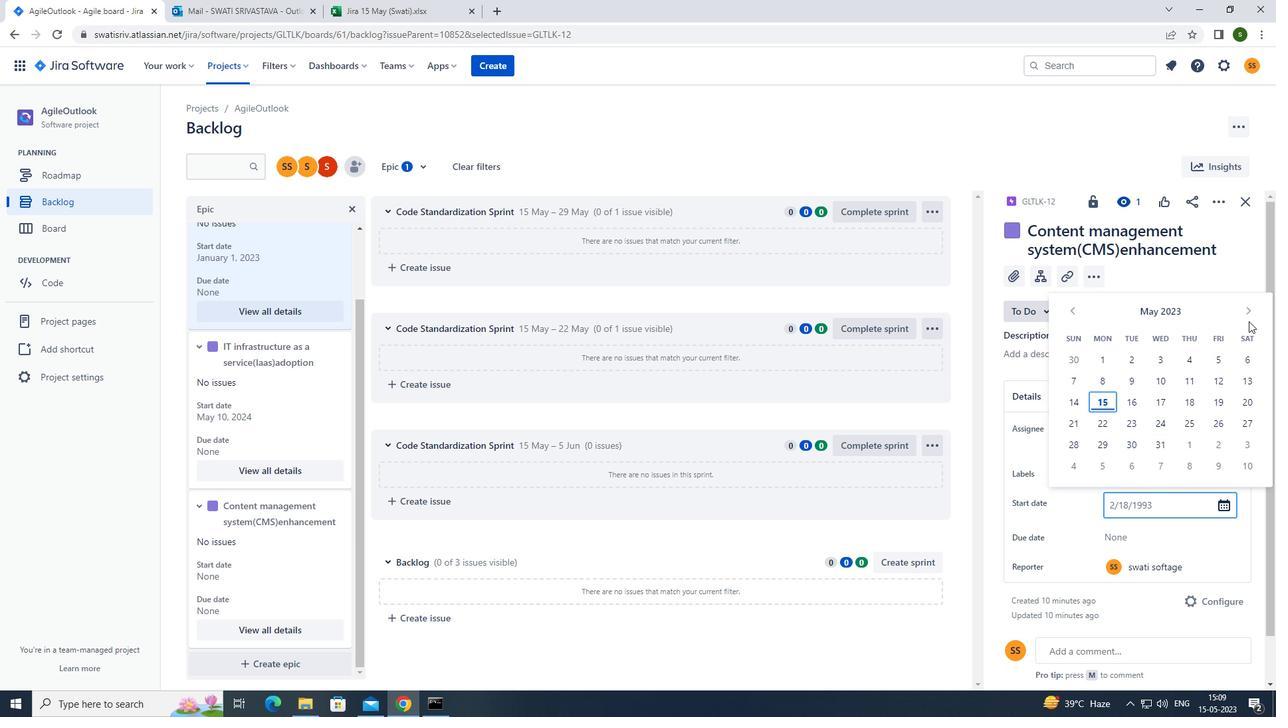 
Action: Mouse pressed left at (1250, 306)
Screenshot: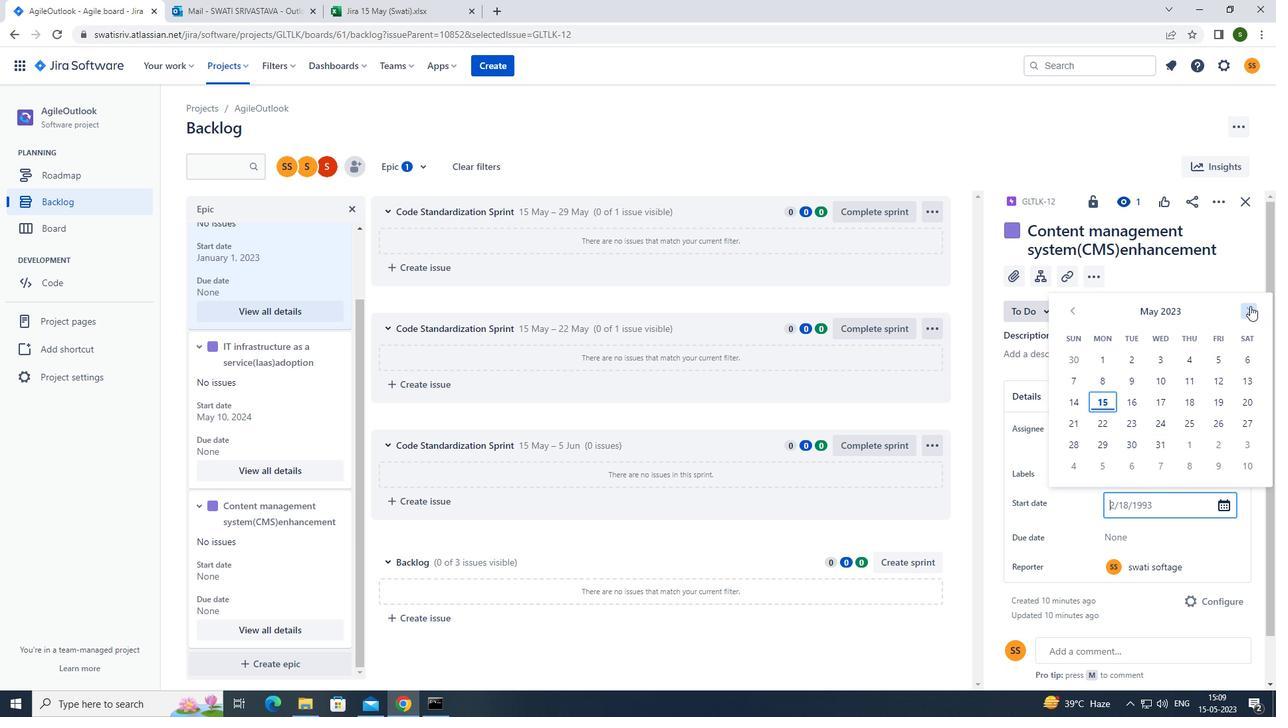 
Action: Mouse pressed left at (1250, 306)
Screenshot: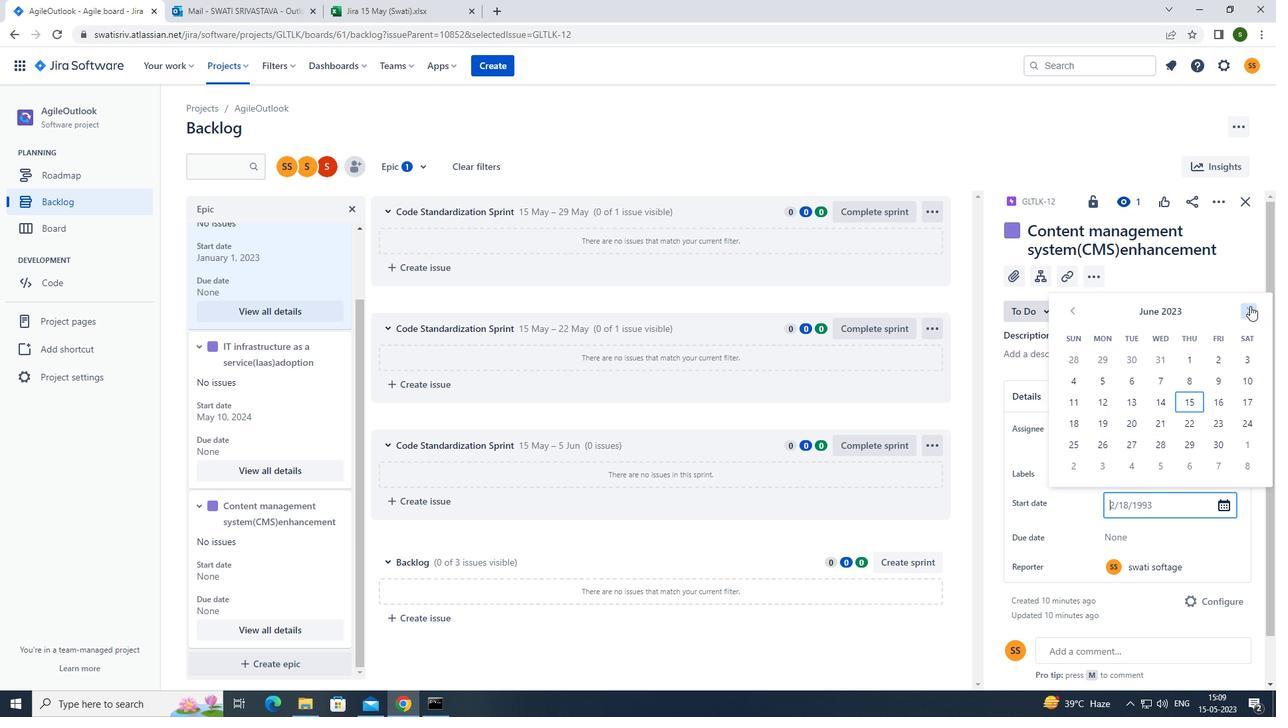 
Action: Mouse pressed left at (1250, 306)
Screenshot: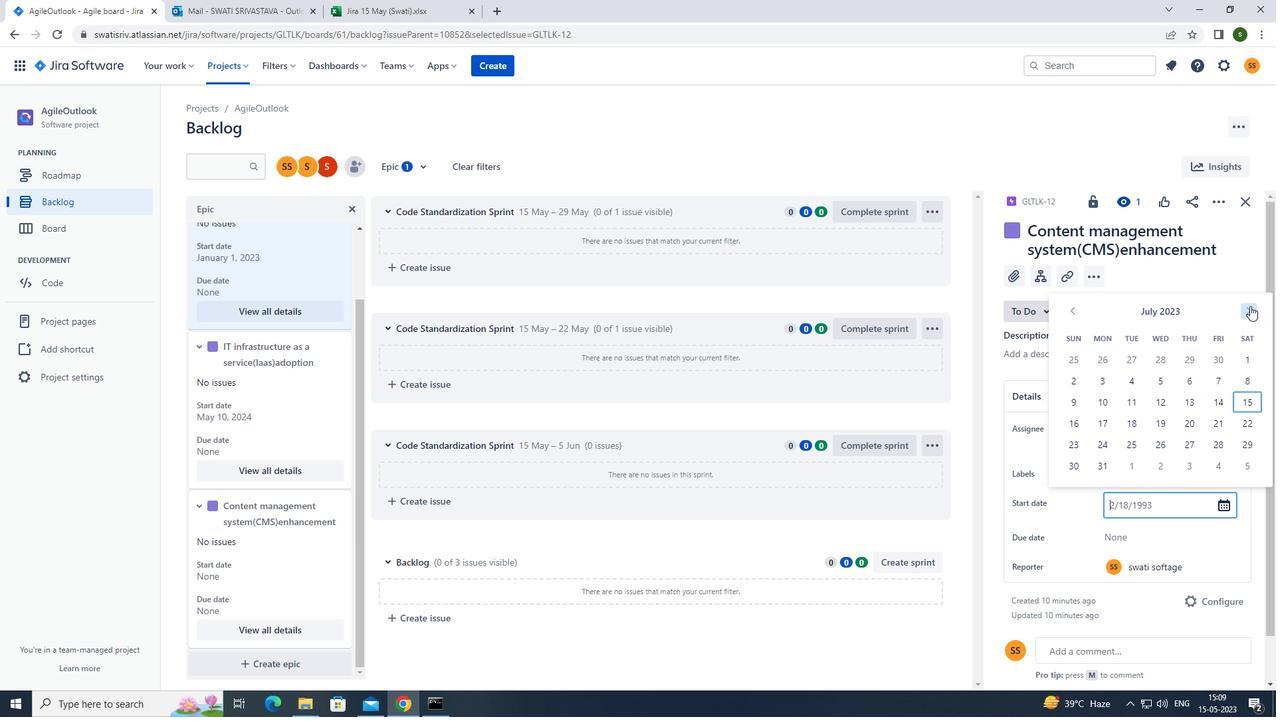 
Action: Mouse pressed left at (1250, 306)
Screenshot: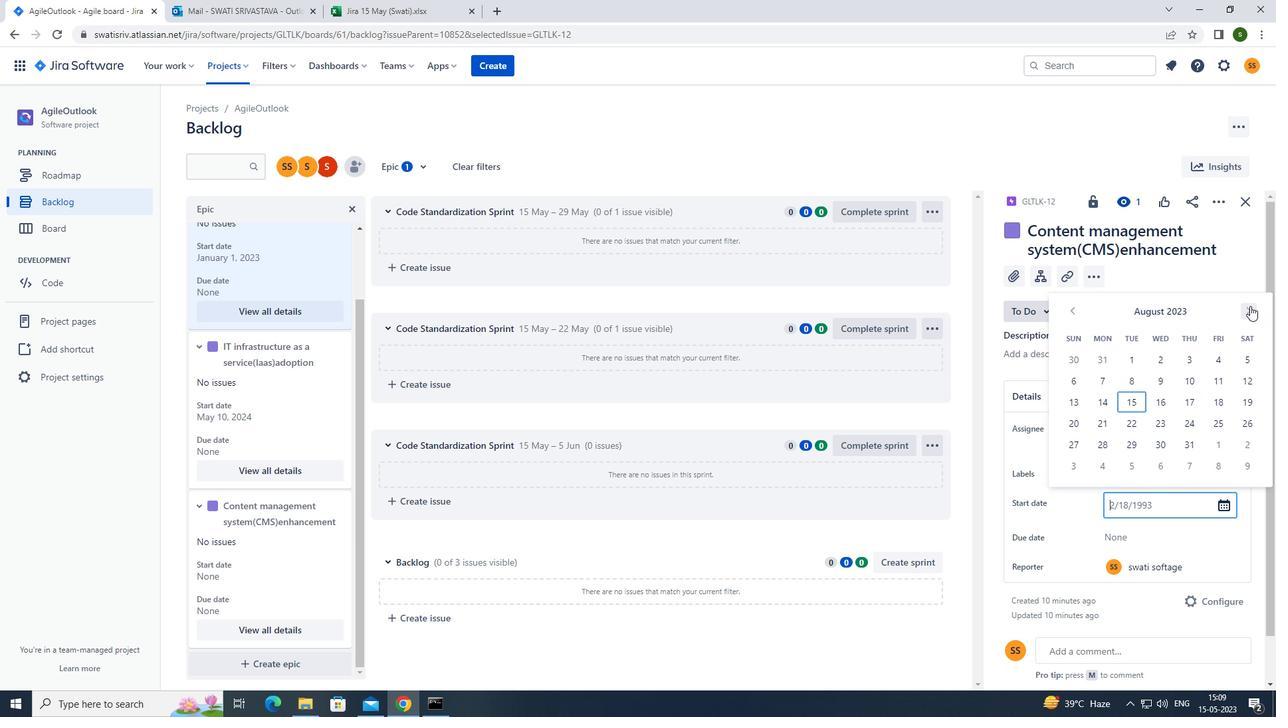 
Action: Mouse pressed left at (1250, 306)
Screenshot: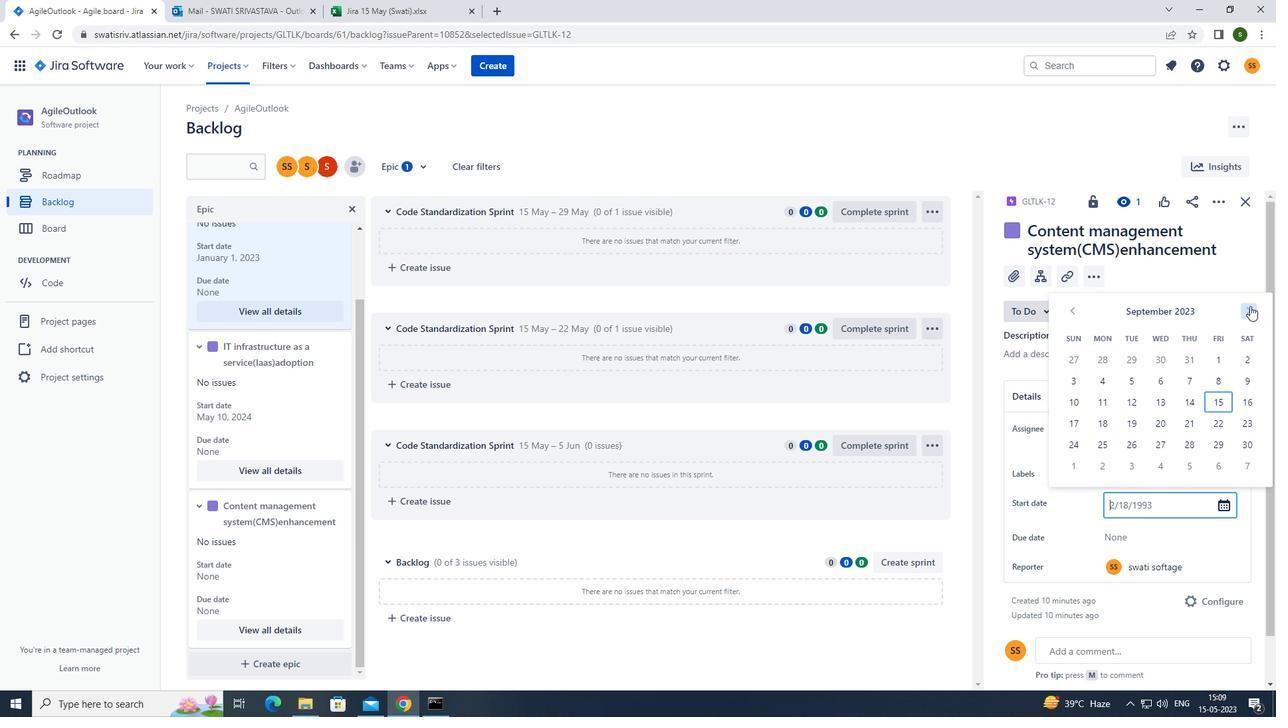 
Action: Mouse pressed left at (1250, 306)
Screenshot: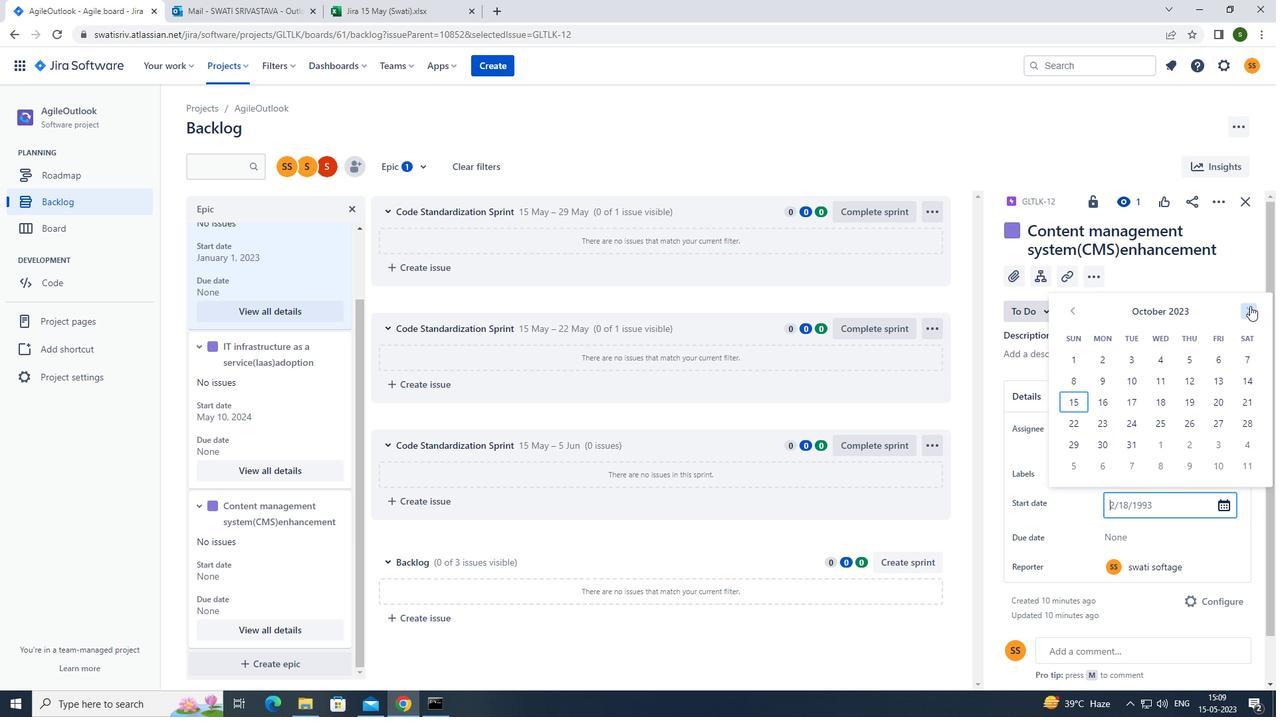 
Action: Mouse pressed left at (1250, 306)
Screenshot: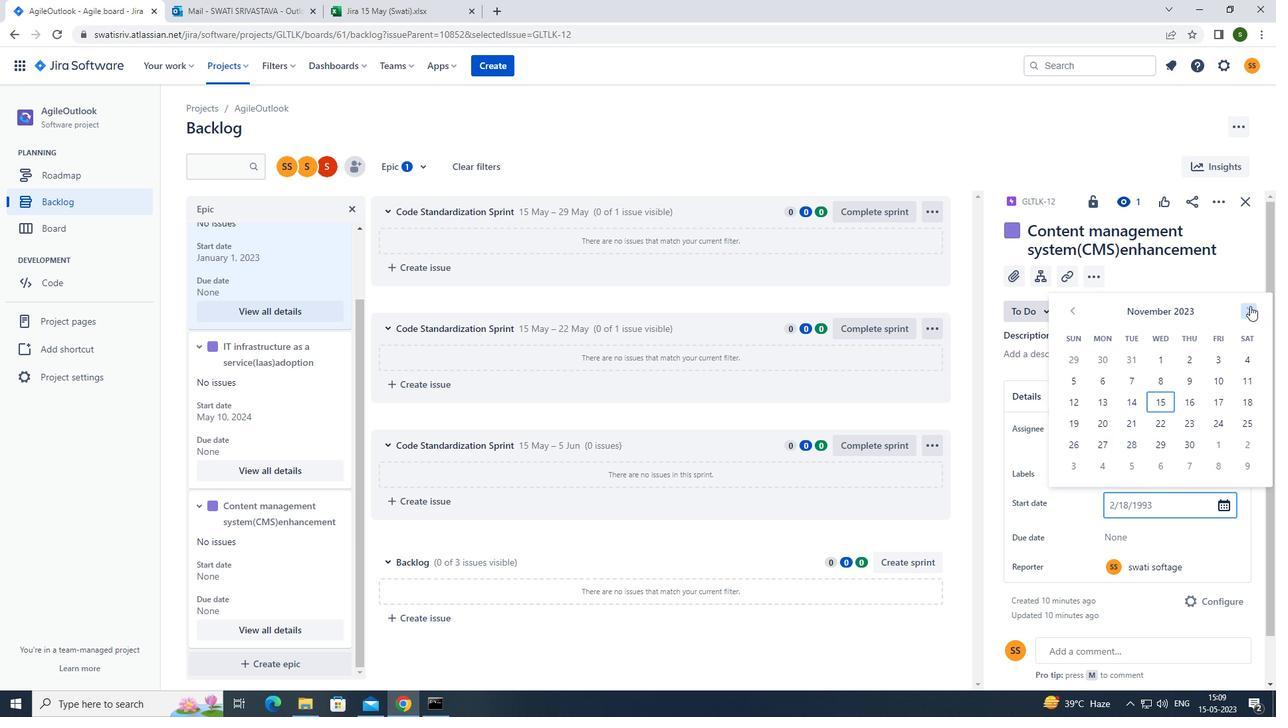 
Action: Mouse pressed left at (1250, 306)
Screenshot: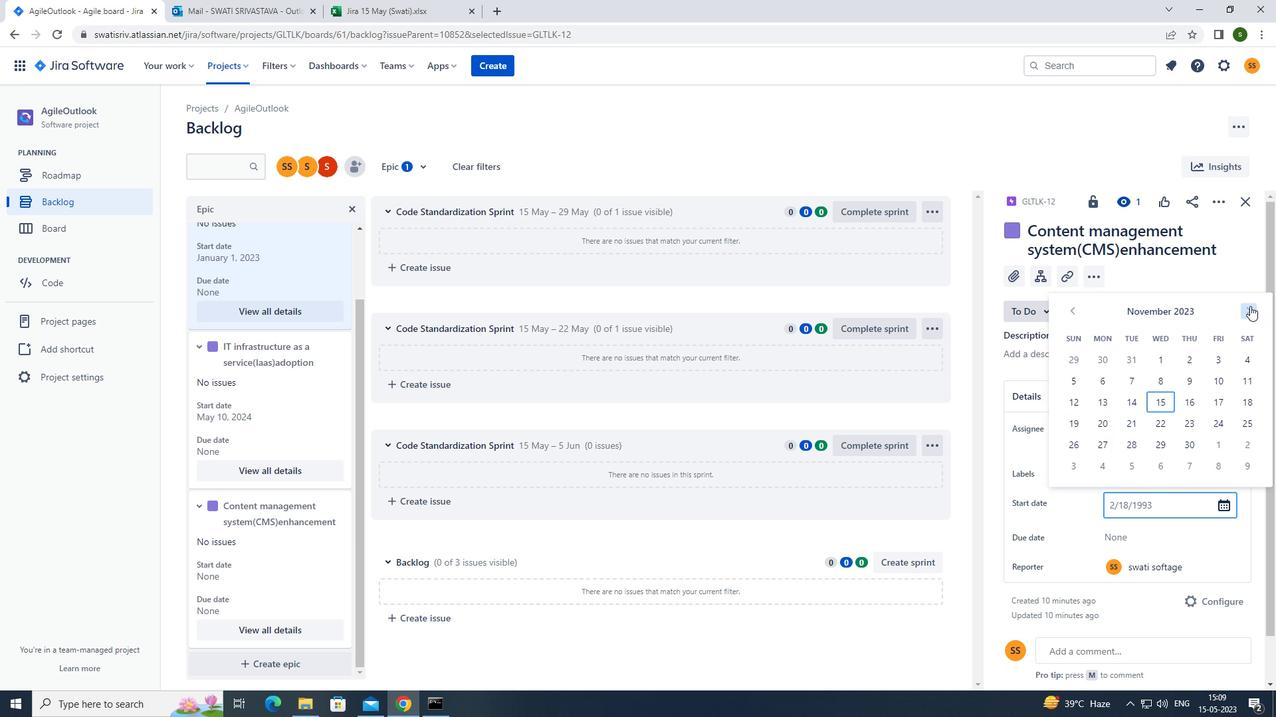 
Action: Mouse pressed left at (1250, 306)
Screenshot: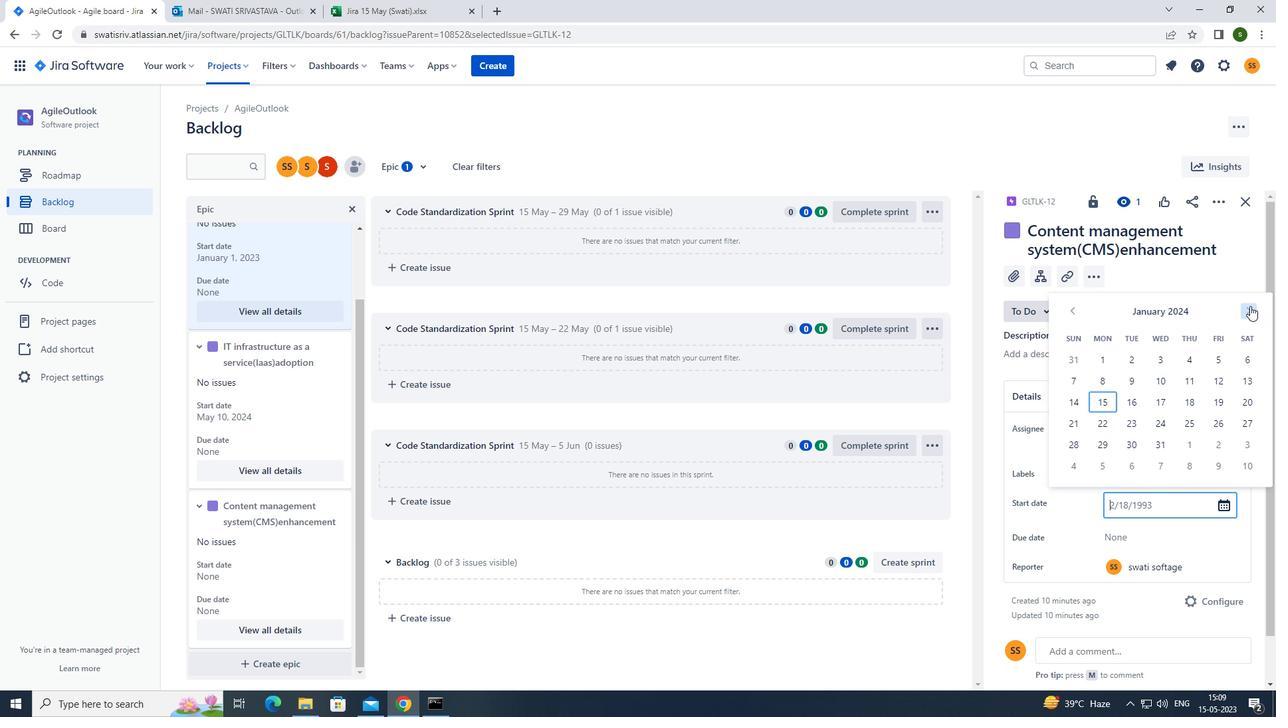 
Action: Mouse moved to (1075, 312)
Screenshot: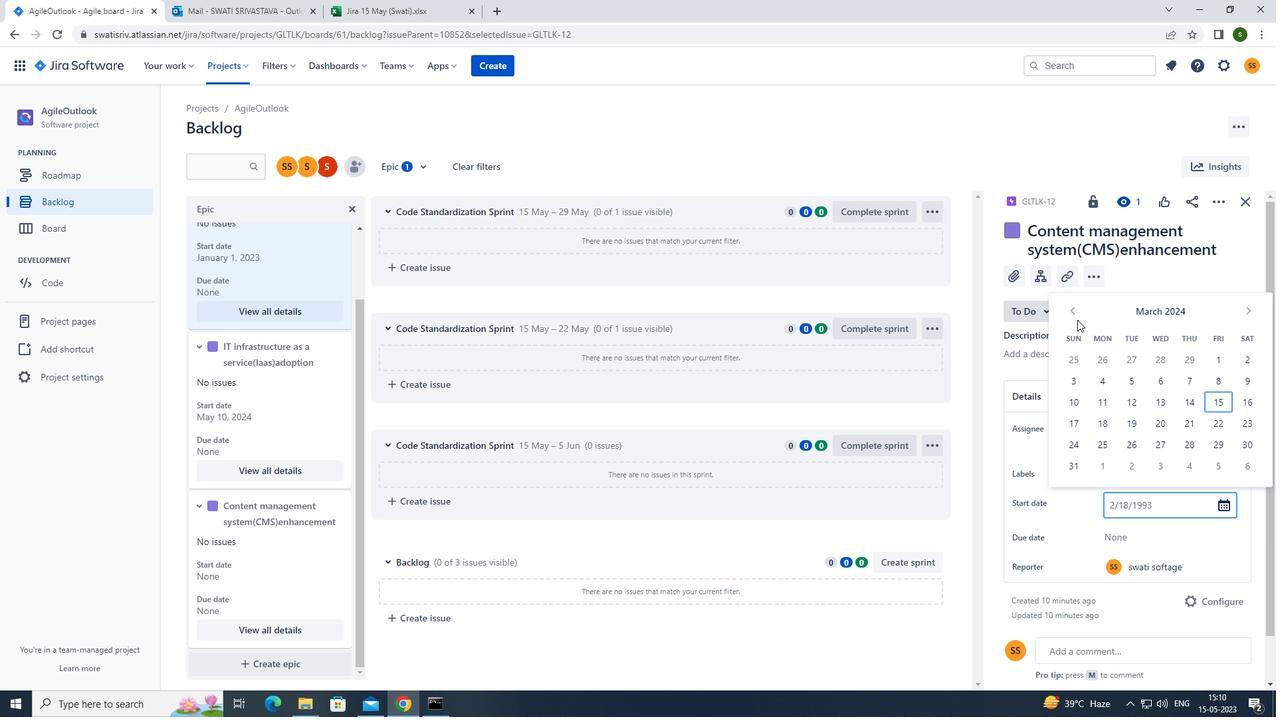 
Action: Mouse pressed left at (1075, 312)
Screenshot: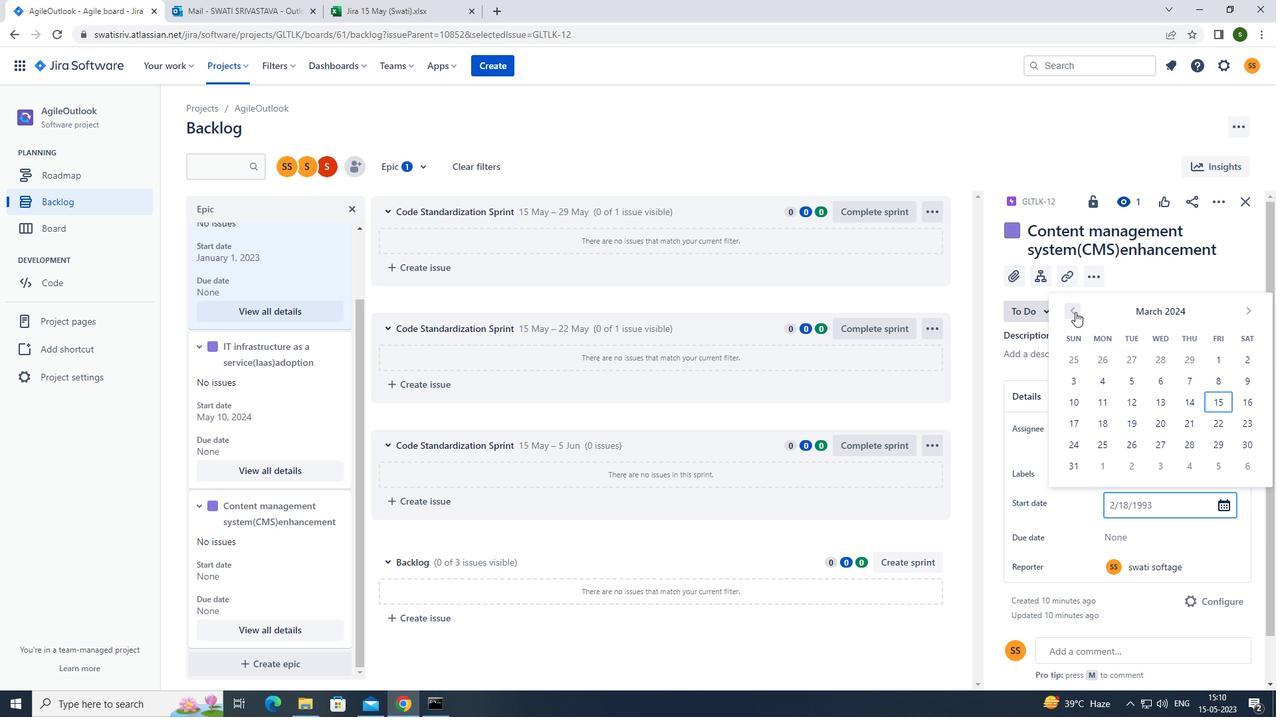
Action: Mouse pressed left at (1075, 312)
Screenshot: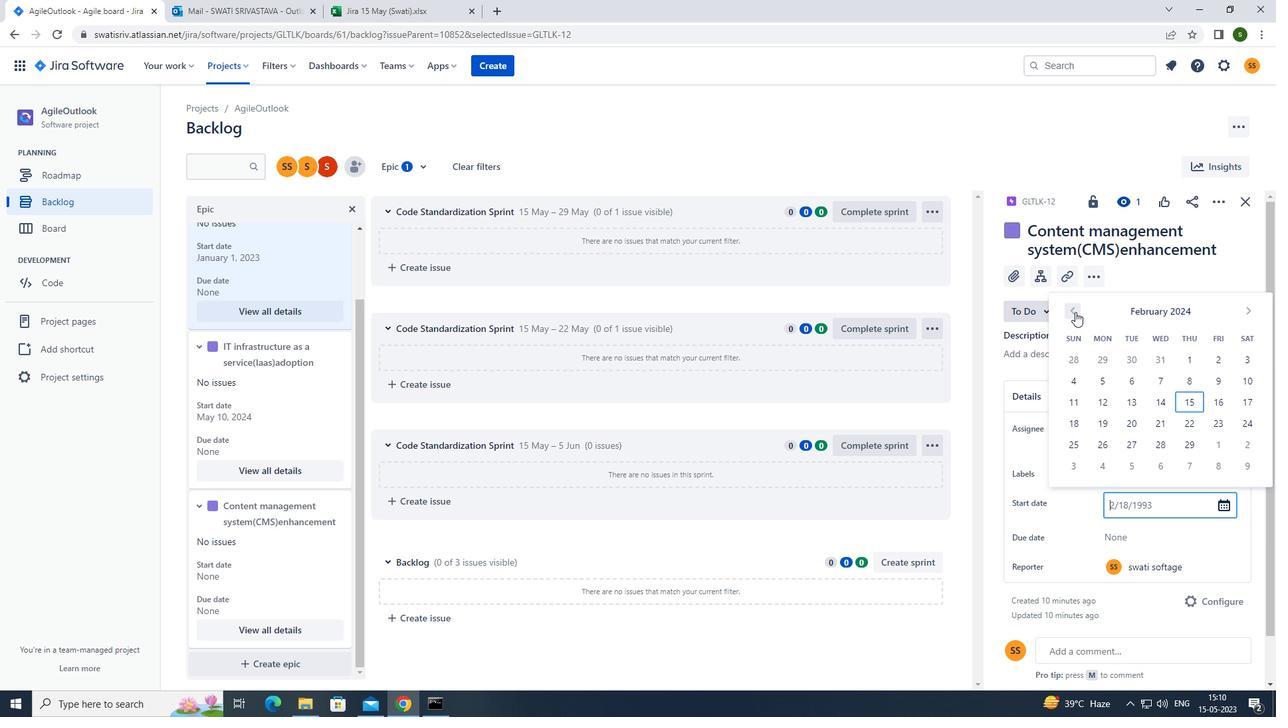 
Action: Mouse moved to (1239, 354)
Screenshot: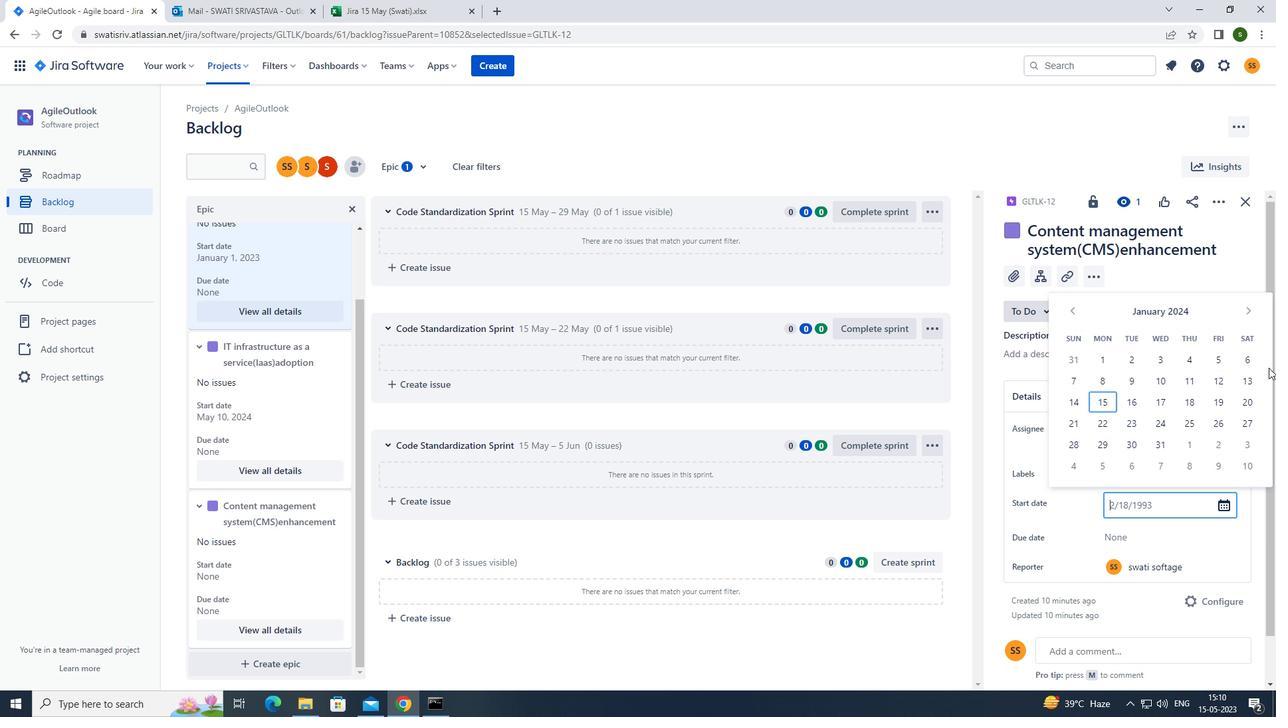
Action: Mouse pressed left at (1239, 354)
Screenshot: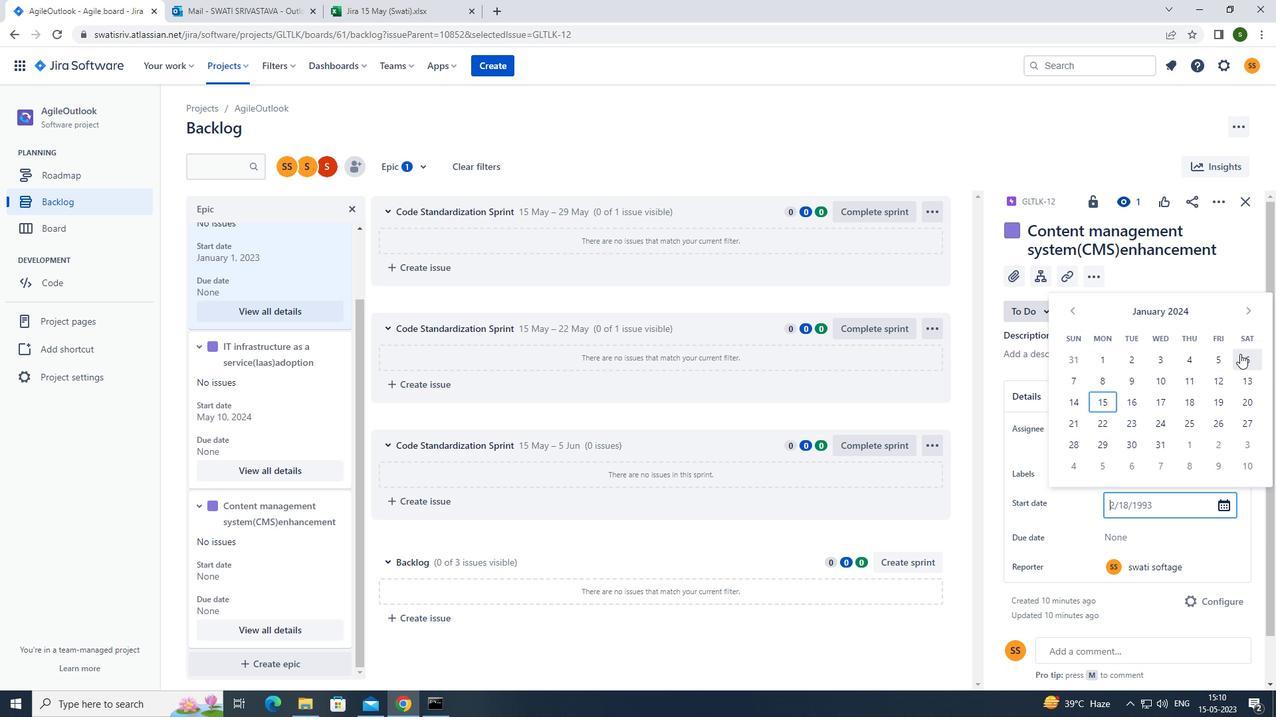 
Action: Mouse moved to (1158, 537)
Screenshot: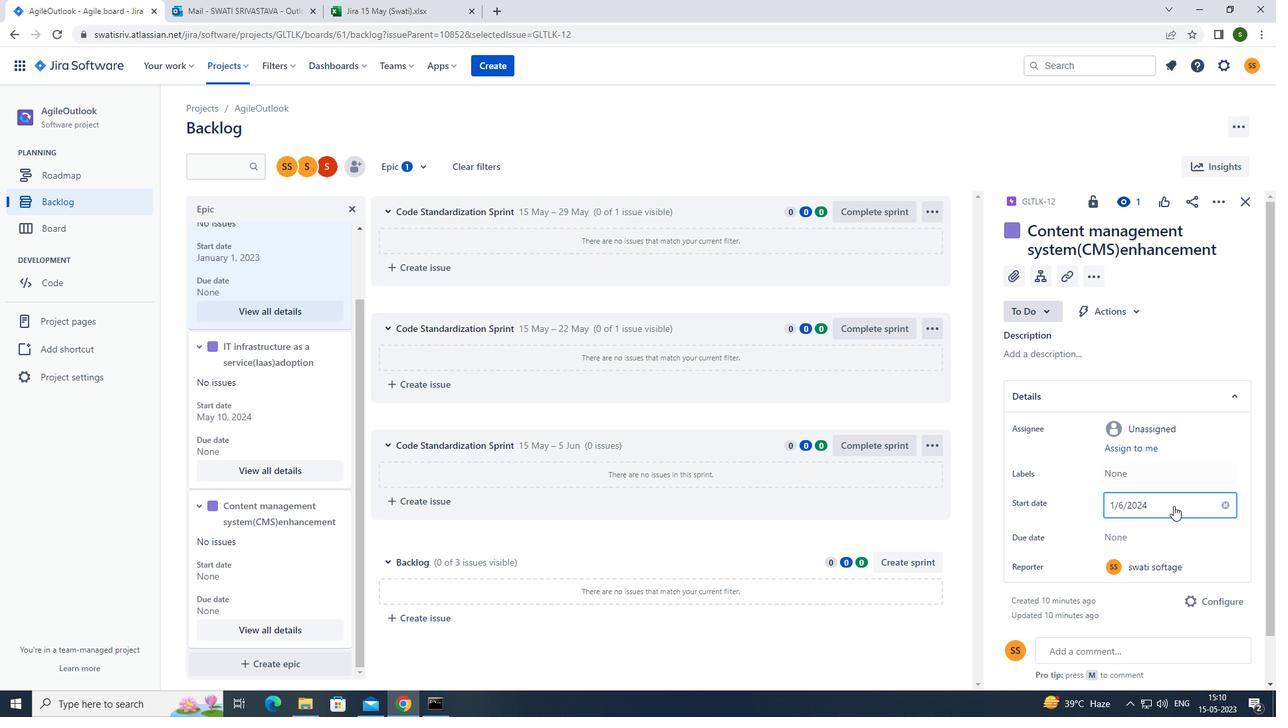 
Action: Mouse pressed left at (1158, 537)
Screenshot: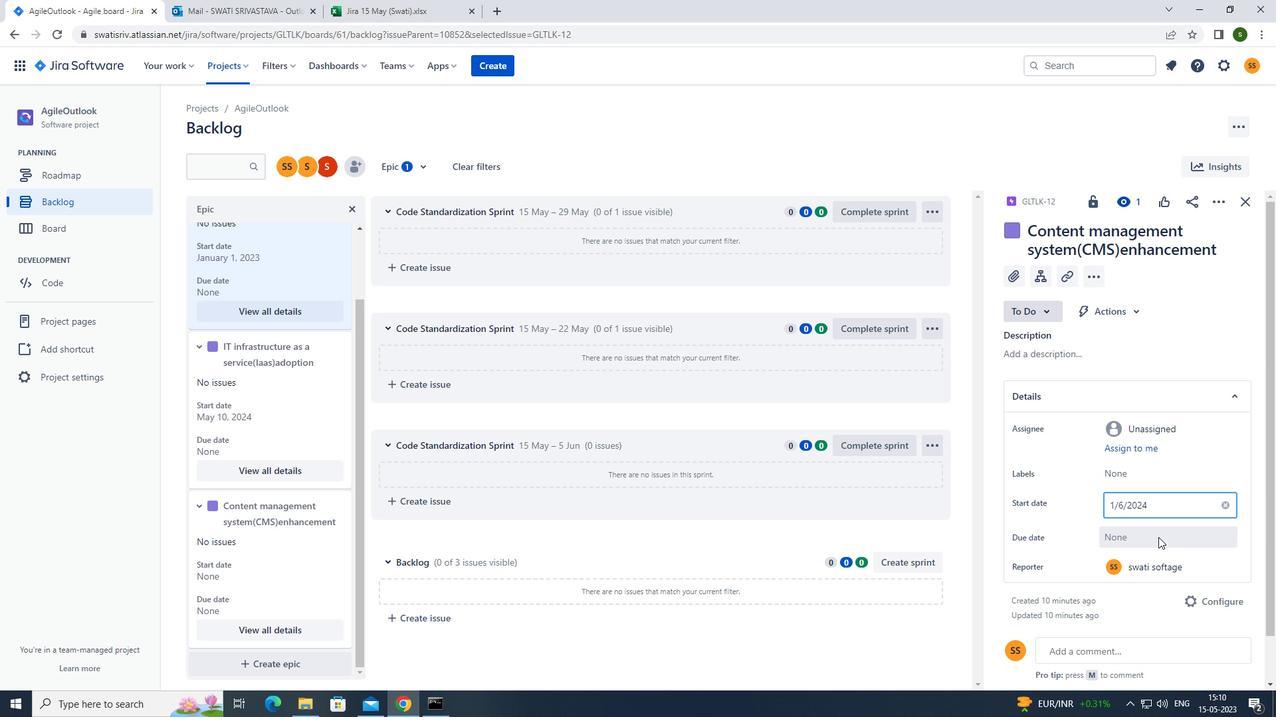 
Action: Mouse moved to (1250, 350)
Screenshot: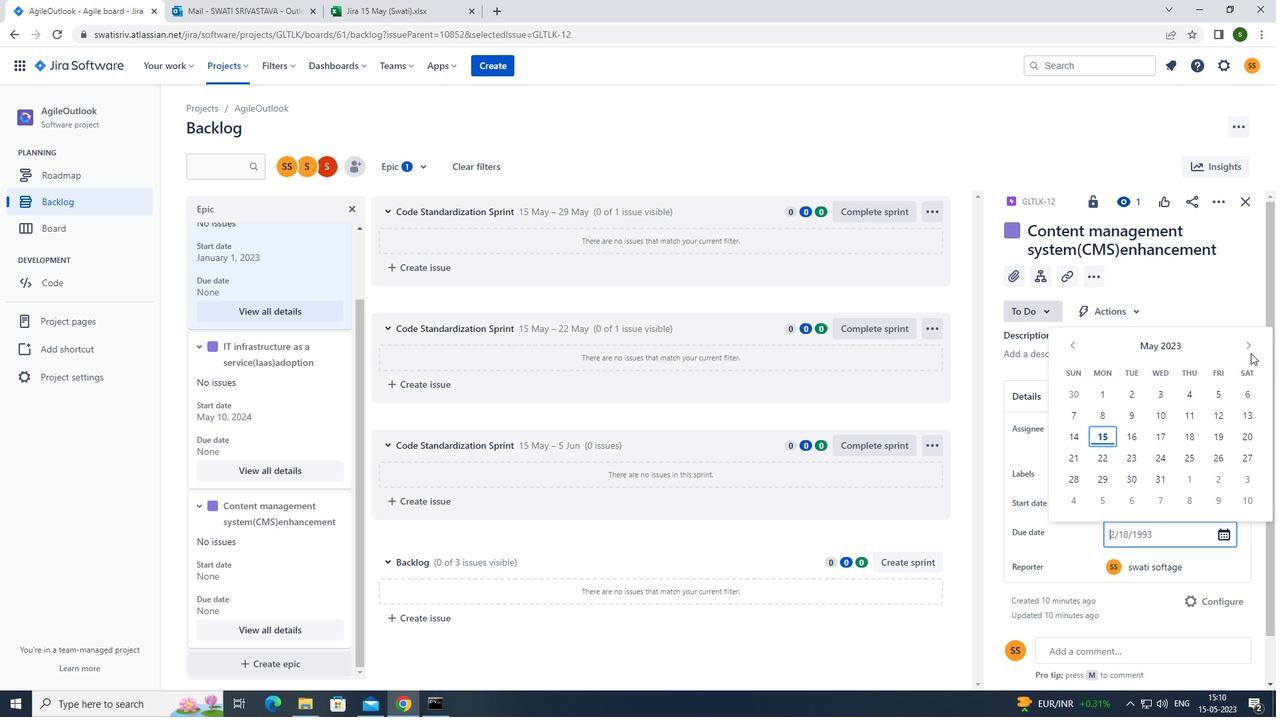 
Action: Mouse pressed left at (1250, 350)
Screenshot: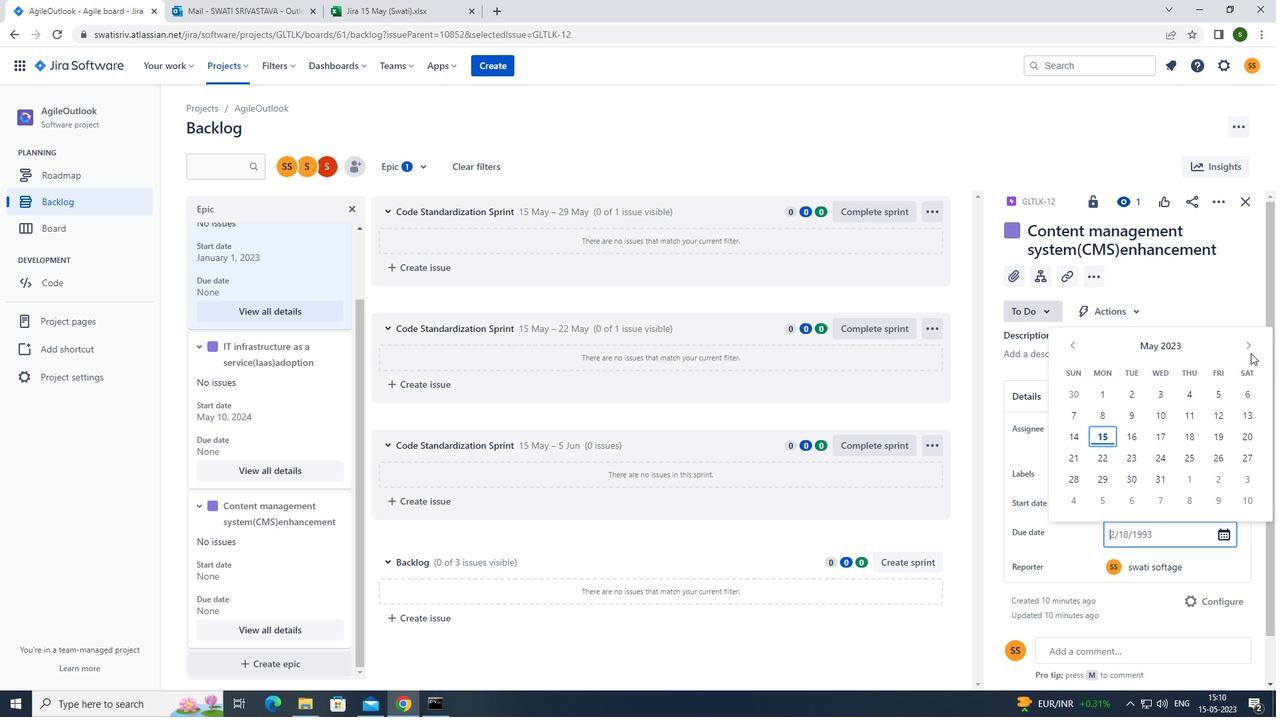 
Action: Mouse pressed left at (1250, 350)
Screenshot: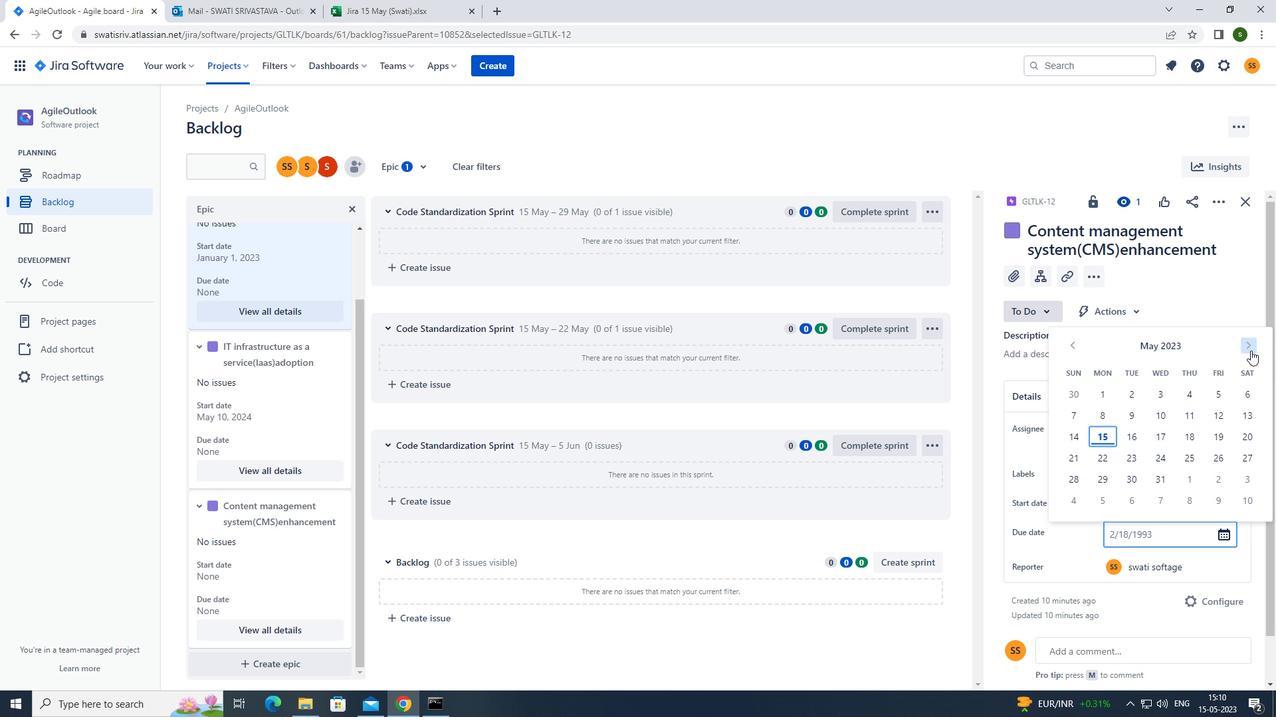 
Action: Mouse pressed left at (1250, 350)
Screenshot: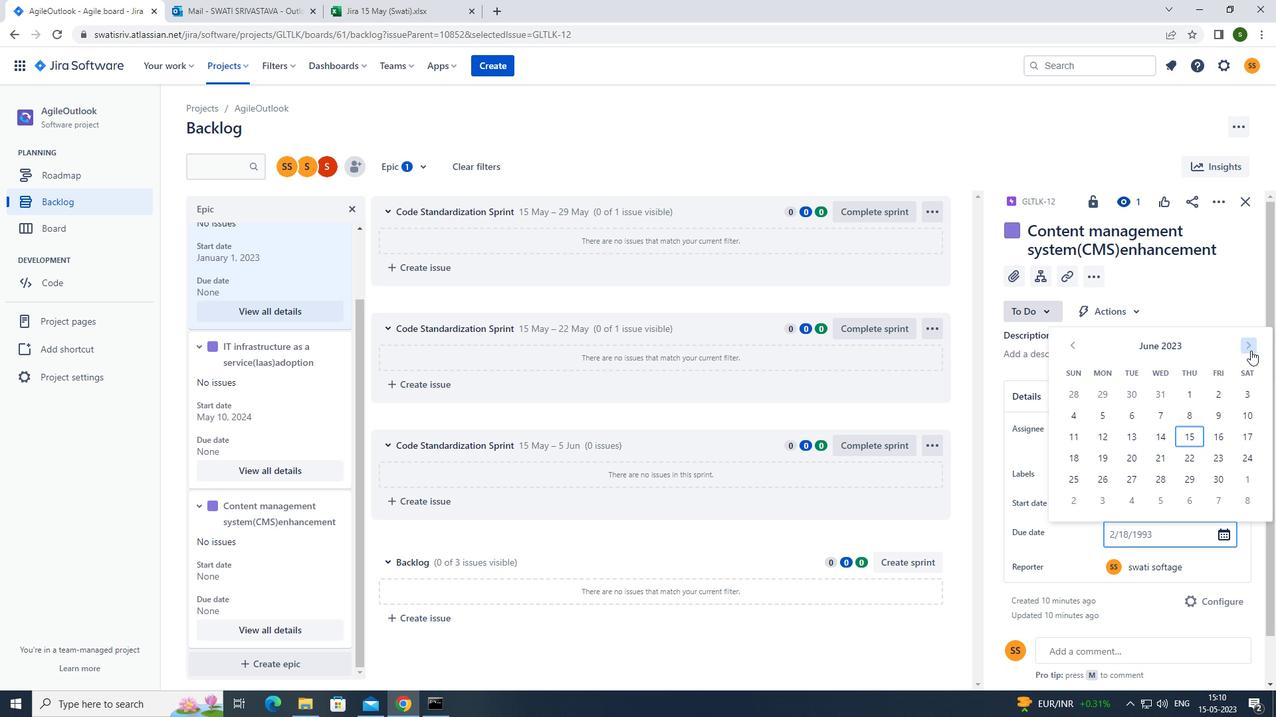 
Action: Mouse pressed left at (1250, 350)
Screenshot: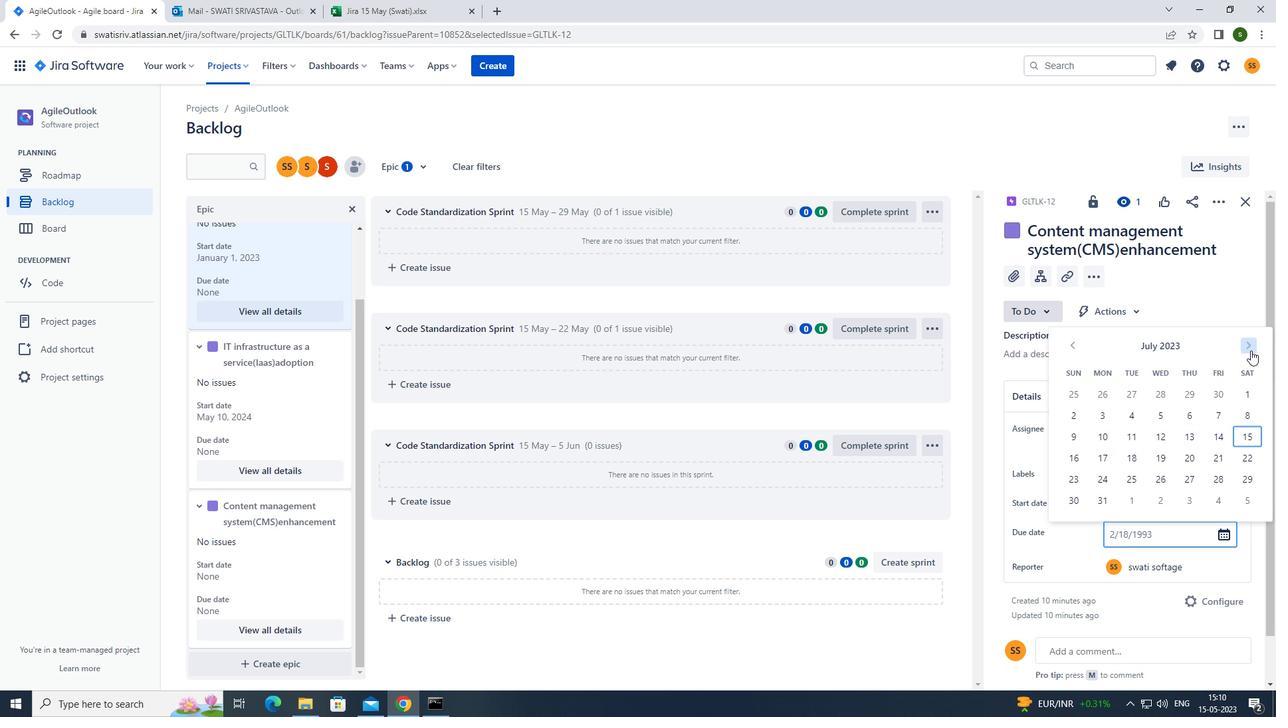 
Action: Mouse pressed left at (1250, 350)
Screenshot: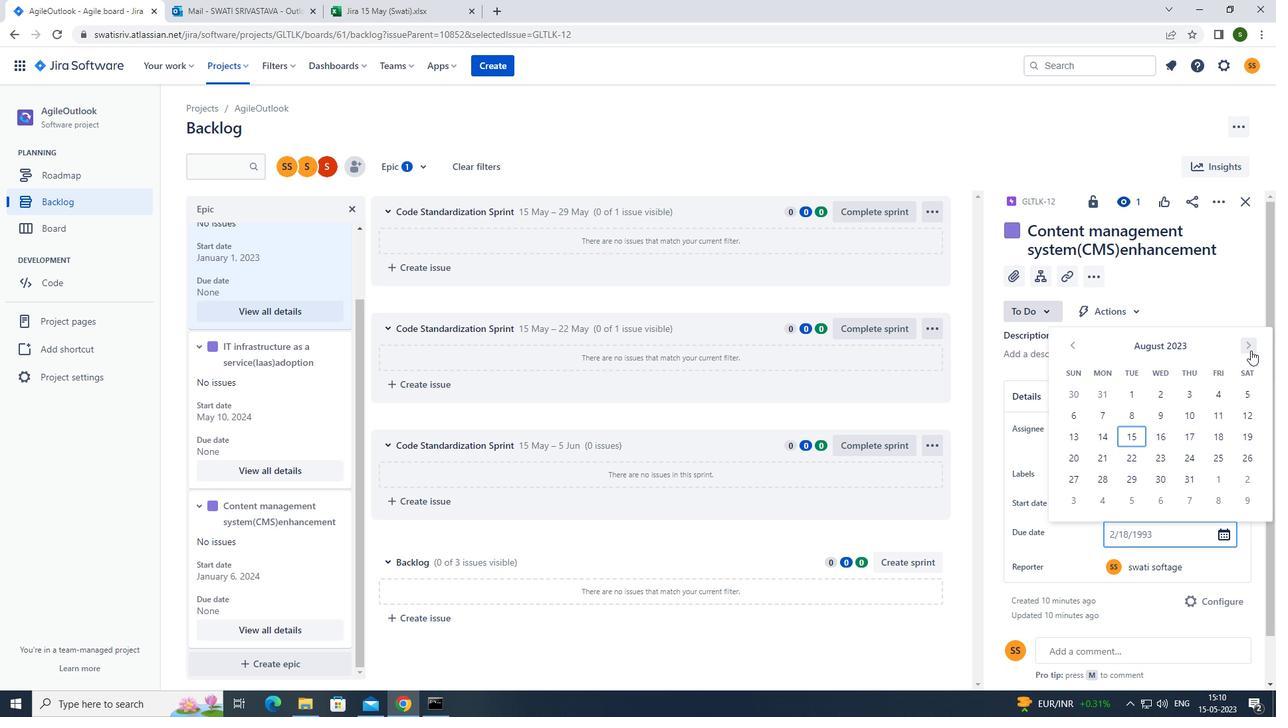 
Action: Mouse pressed left at (1250, 350)
Screenshot: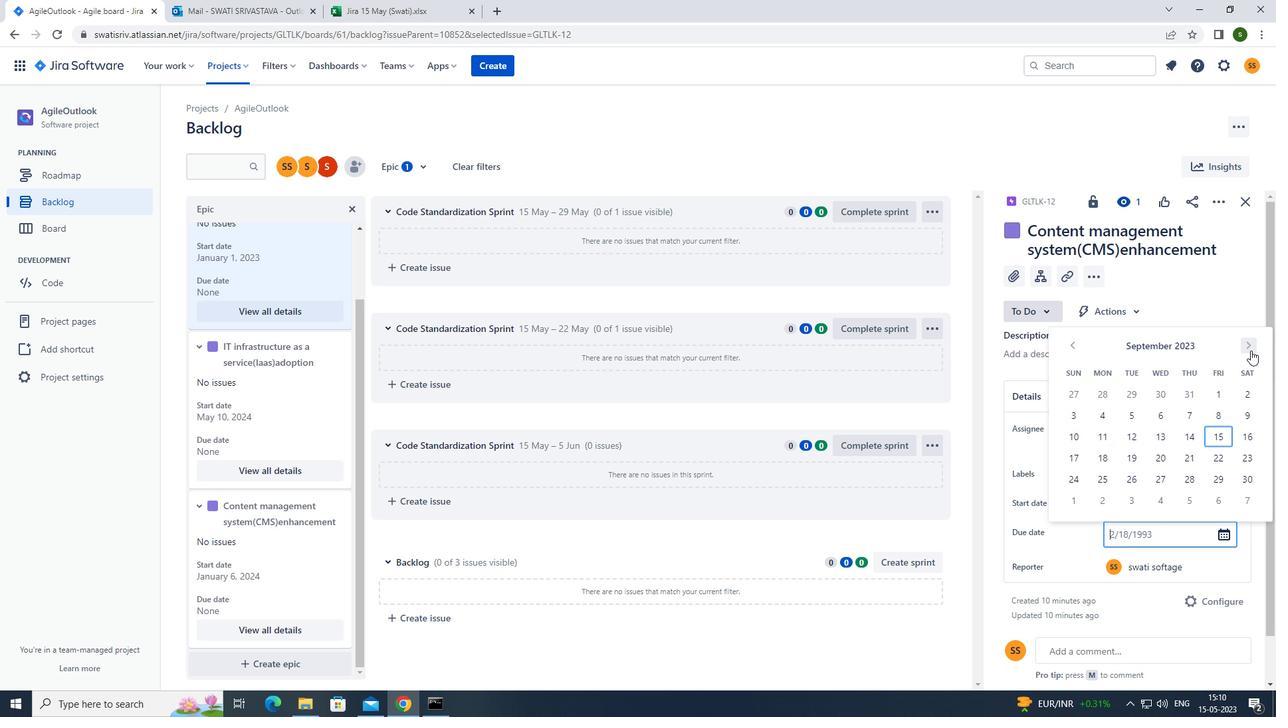 
Action: Mouse pressed left at (1250, 350)
Screenshot: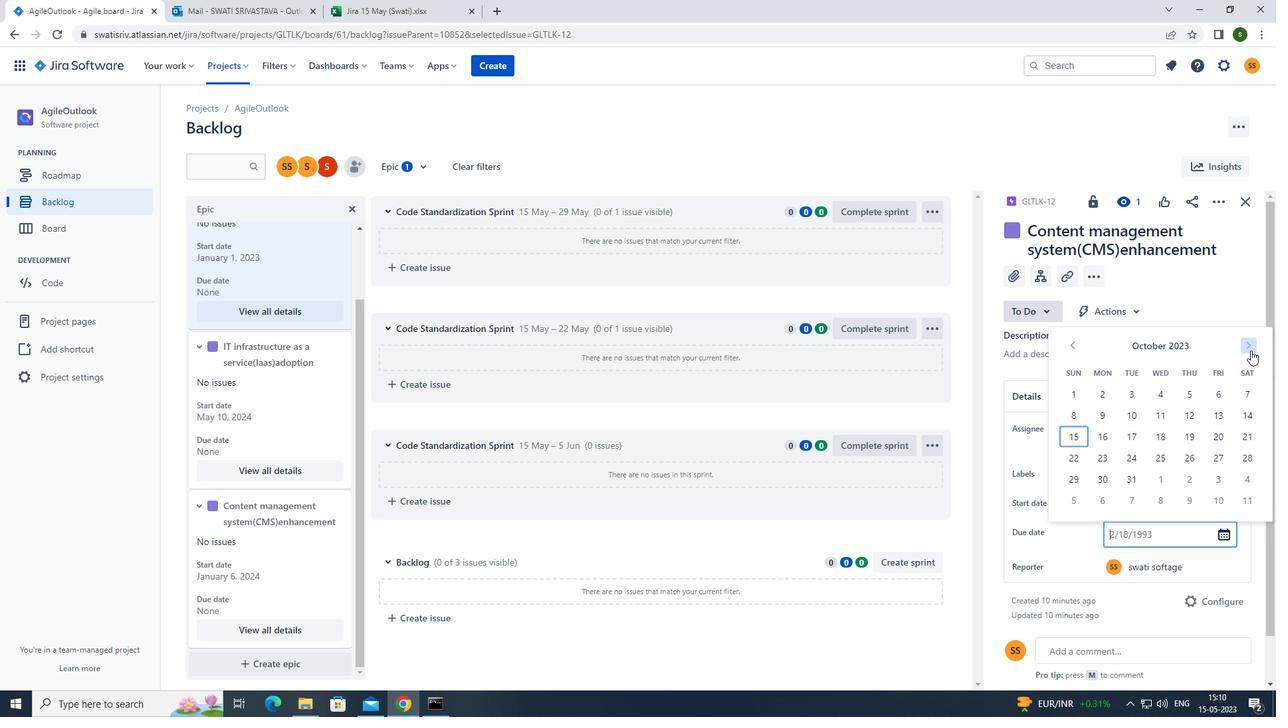 
Action: Mouse pressed left at (1250, 350)
Screenshot: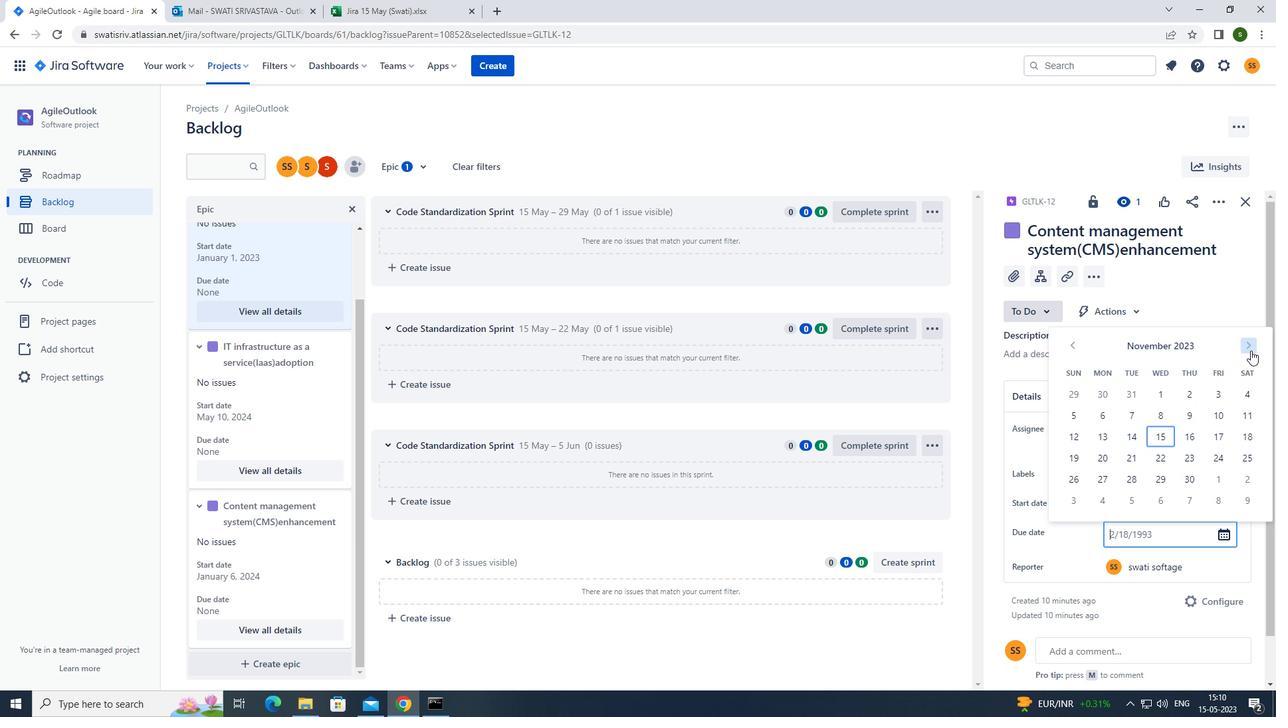 
Action: Mouse pressed left at (1250, 350)
Screenshot: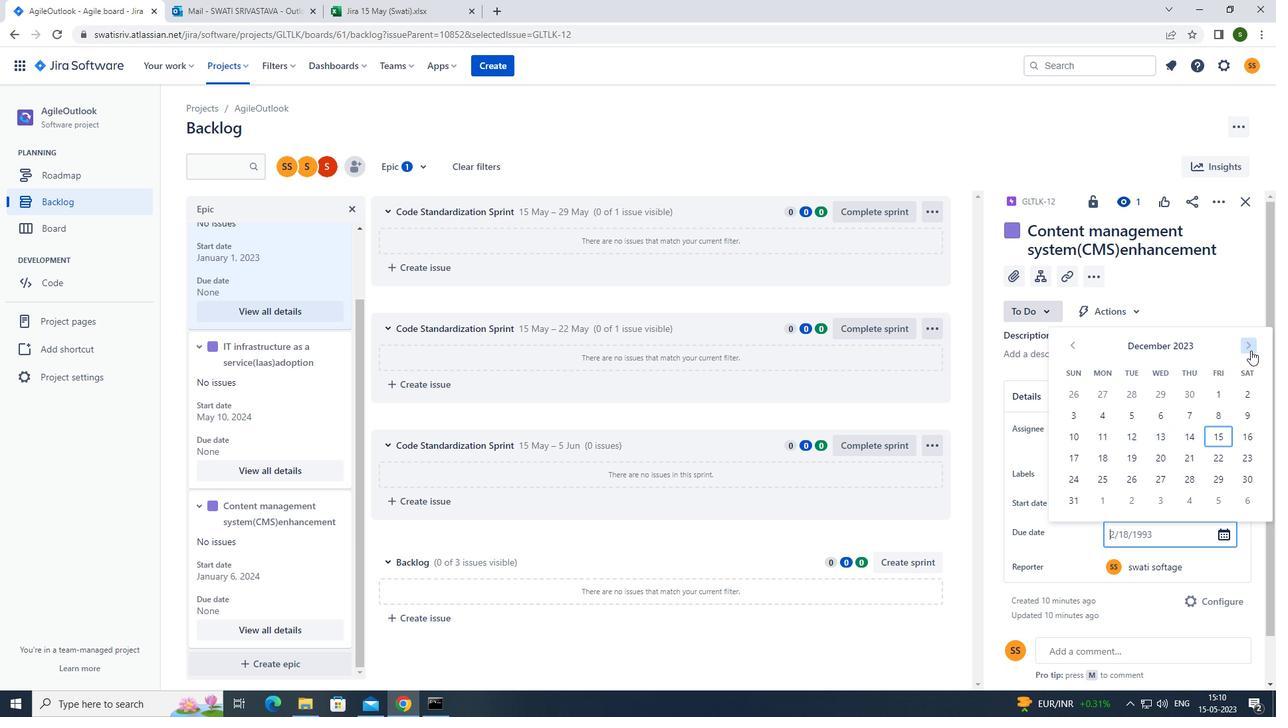 
Action: Mouse pressed left at (1250, 350)
Screenshot: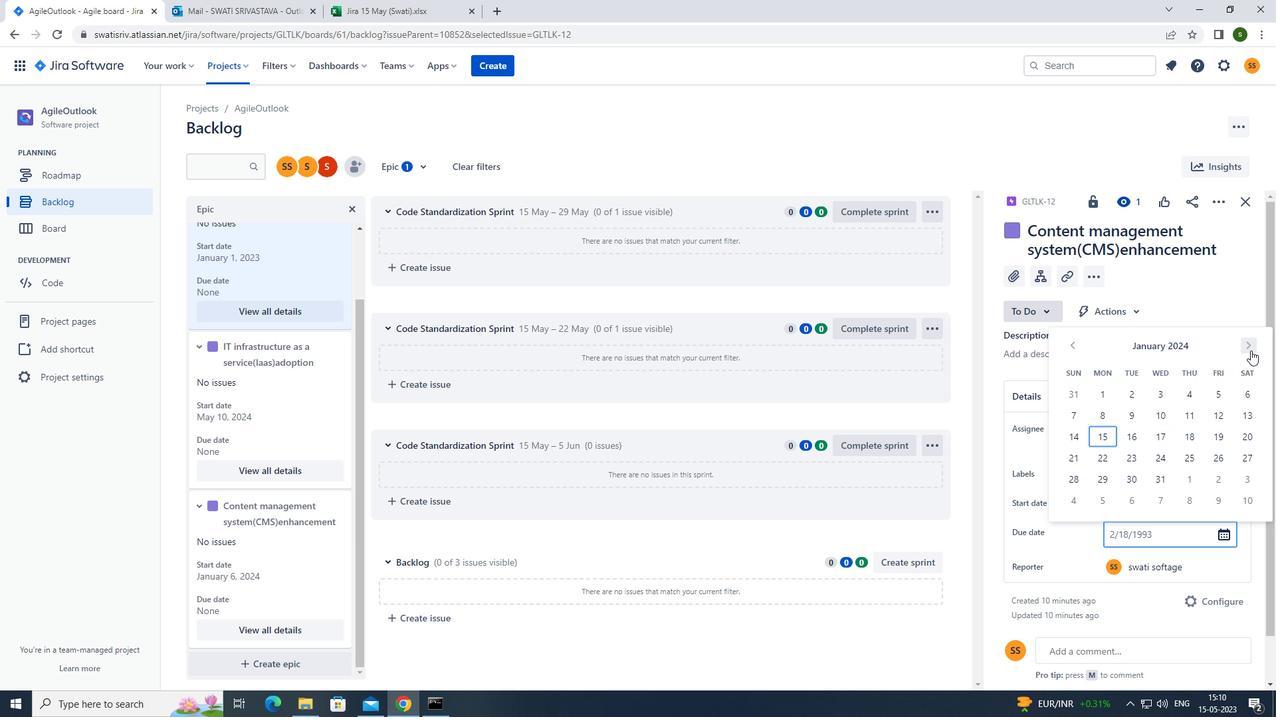 
Action: Mouse moved to (1248, 350)
Screenshot: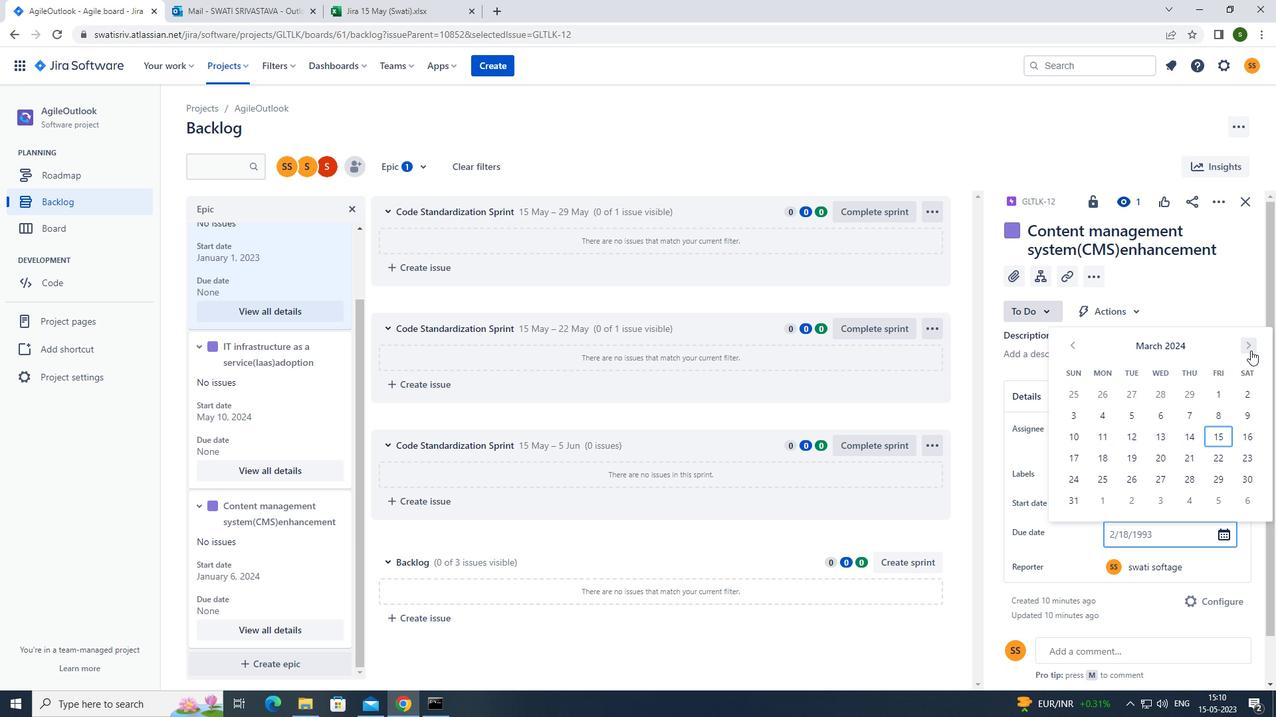 
Action: Mouse pressed left at (1248, 350)
Screenshot: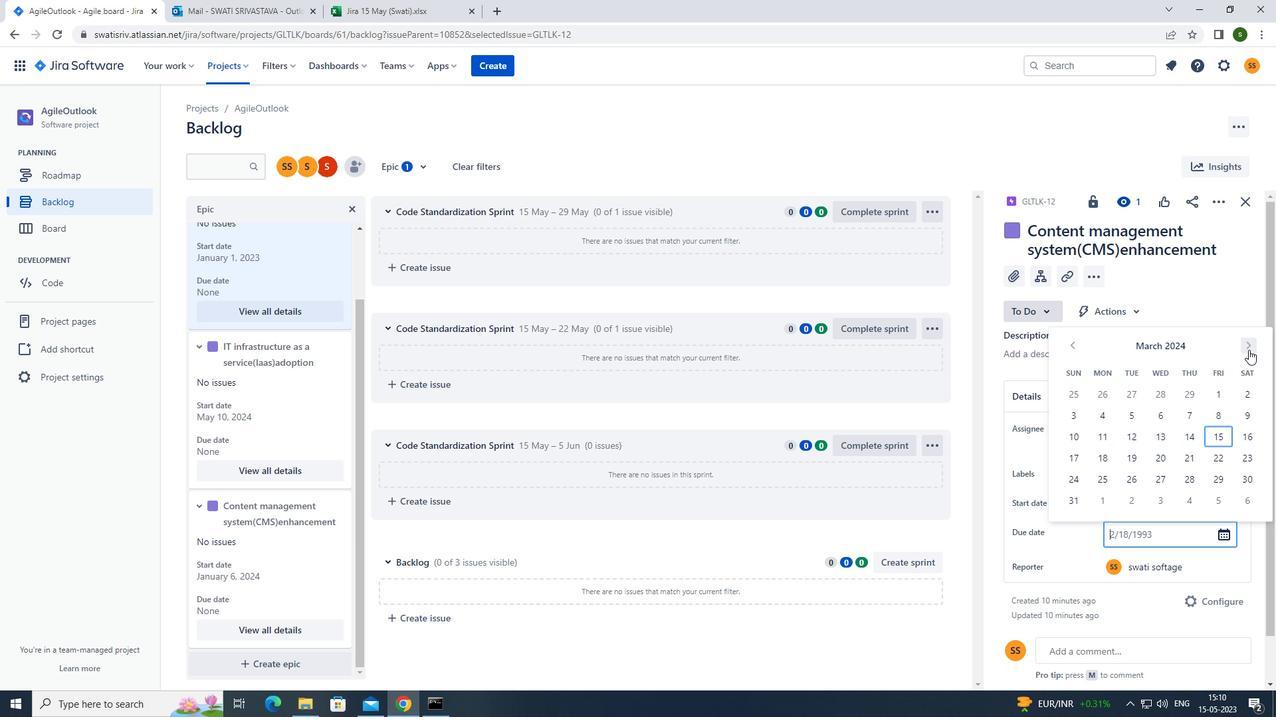 
Action: Mouse pressed left at (1248, 350)
Screenshot: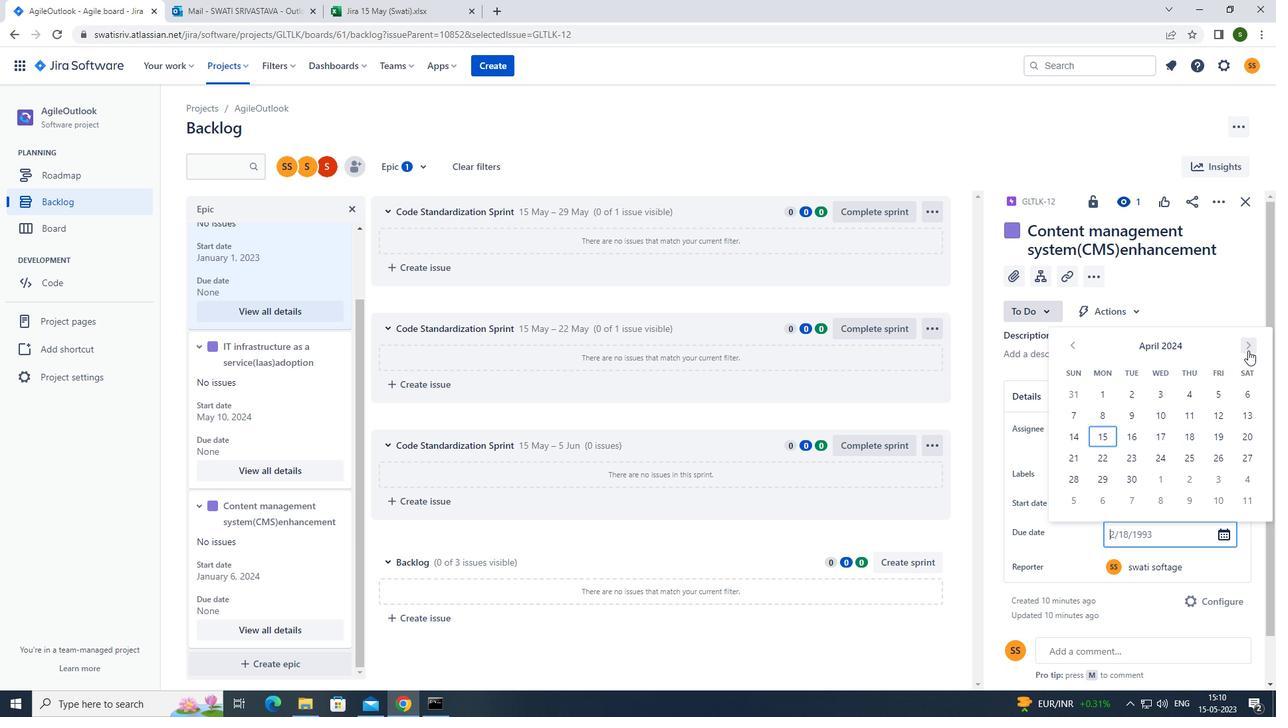 
Action: Mouse pressed left at (1248, 350)
Screenshot: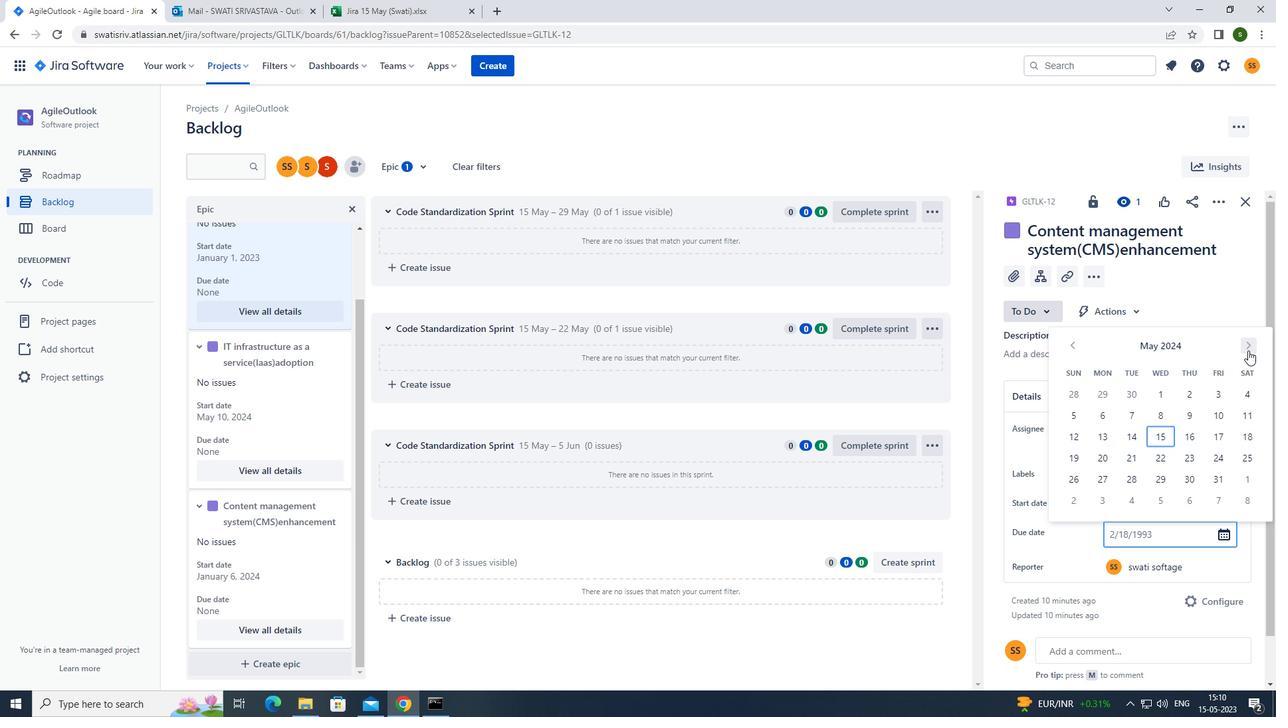 
Action: Mouse pressed left at (1248, 350)
Screenshot: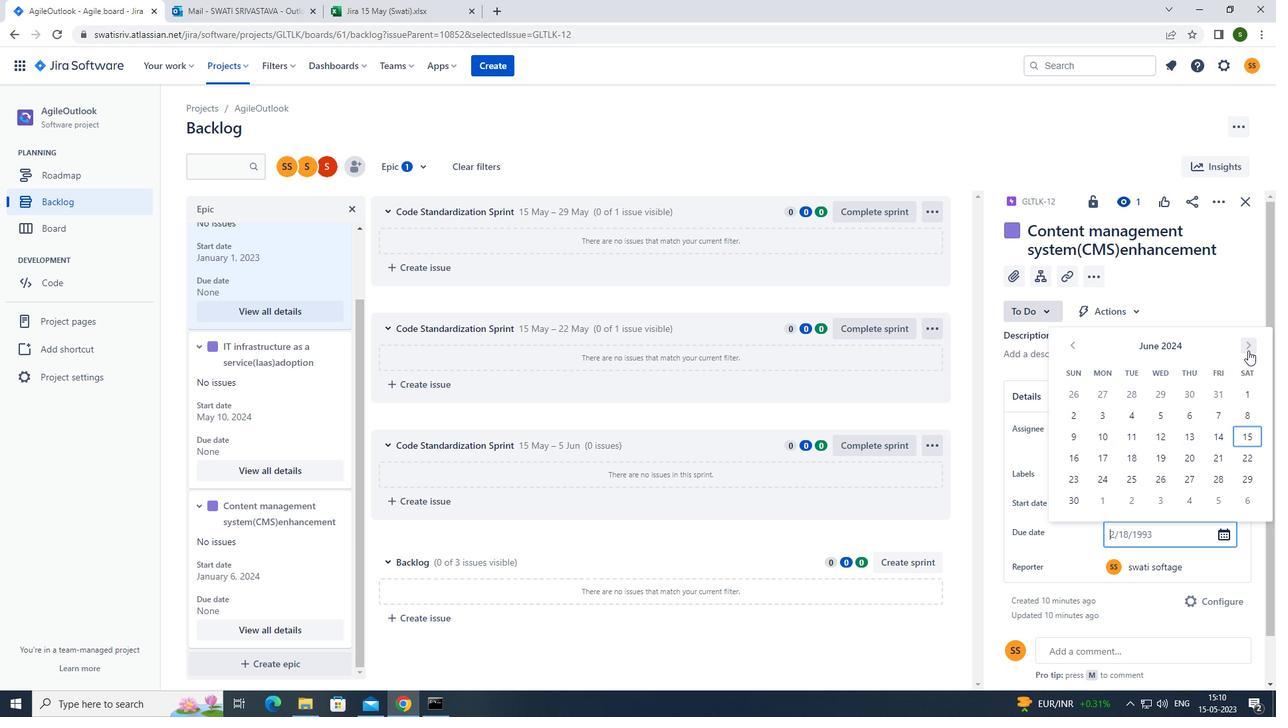 
Action: Mouse pressed left at (1248, 350)
Screenshot: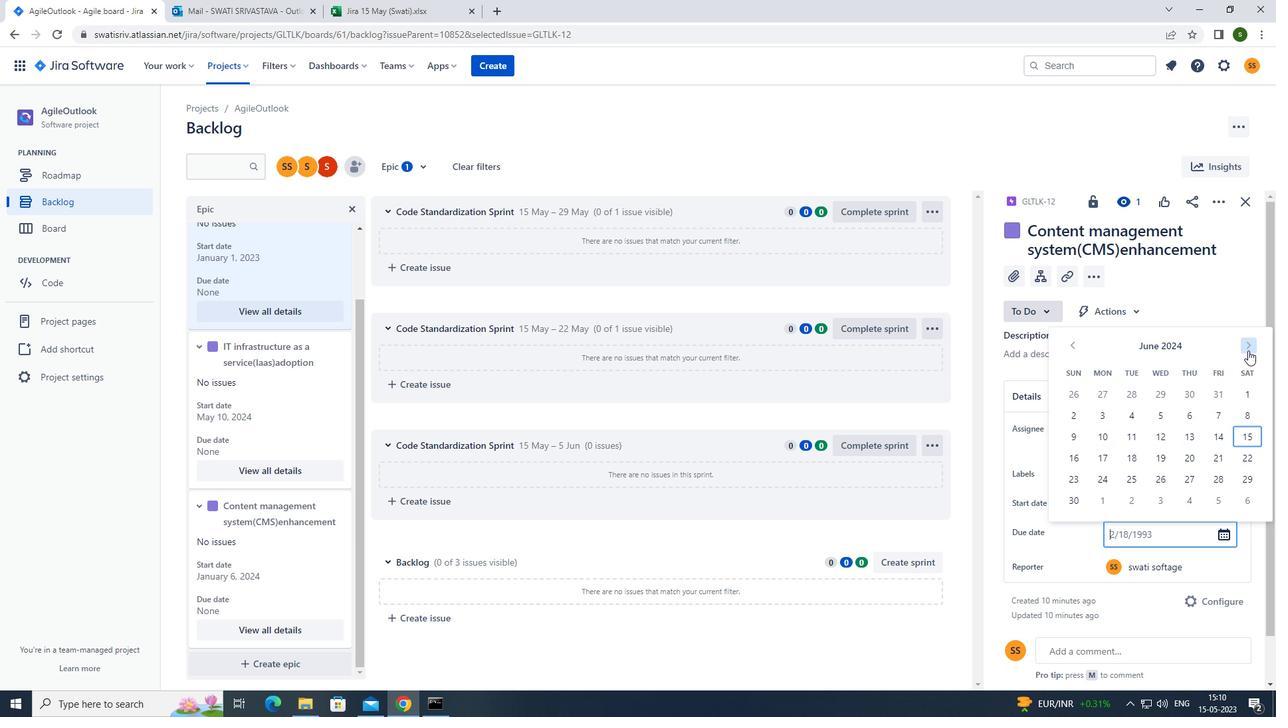 
Action: Mouse pressed left at (1248, 350)
Screenshot: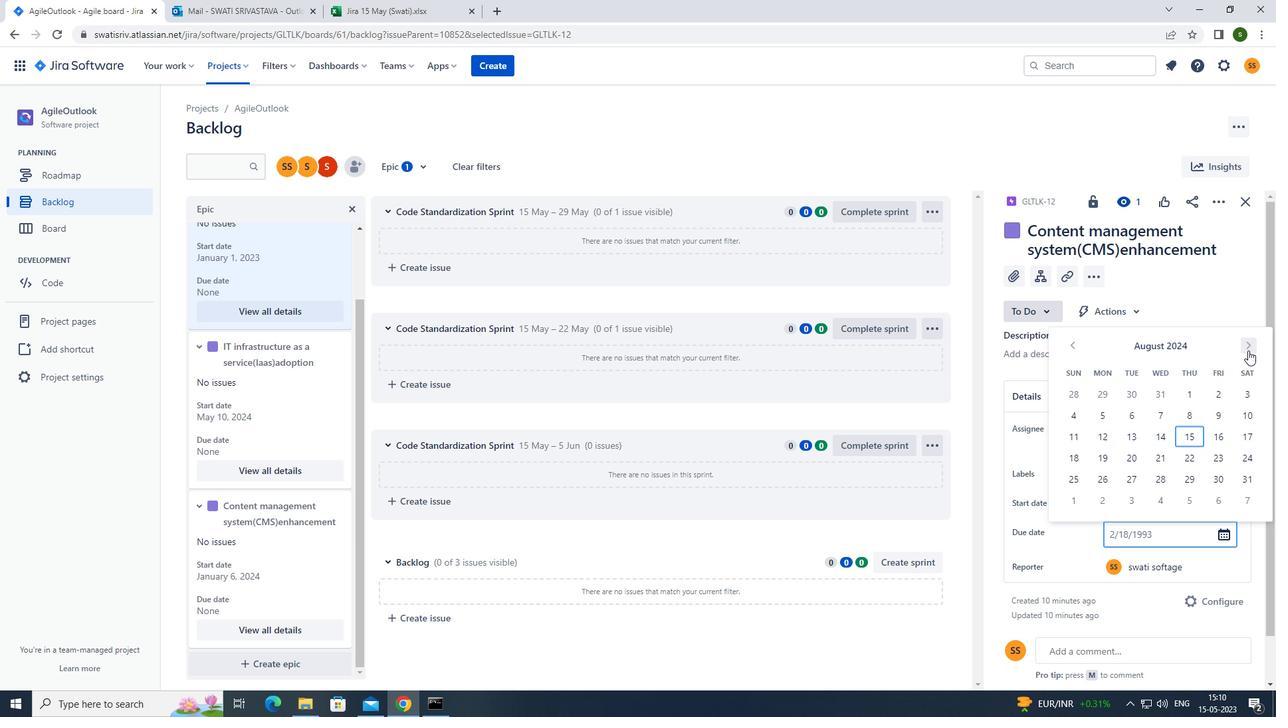 
Action: Mouse moved to (1133, 457)
Screenshot: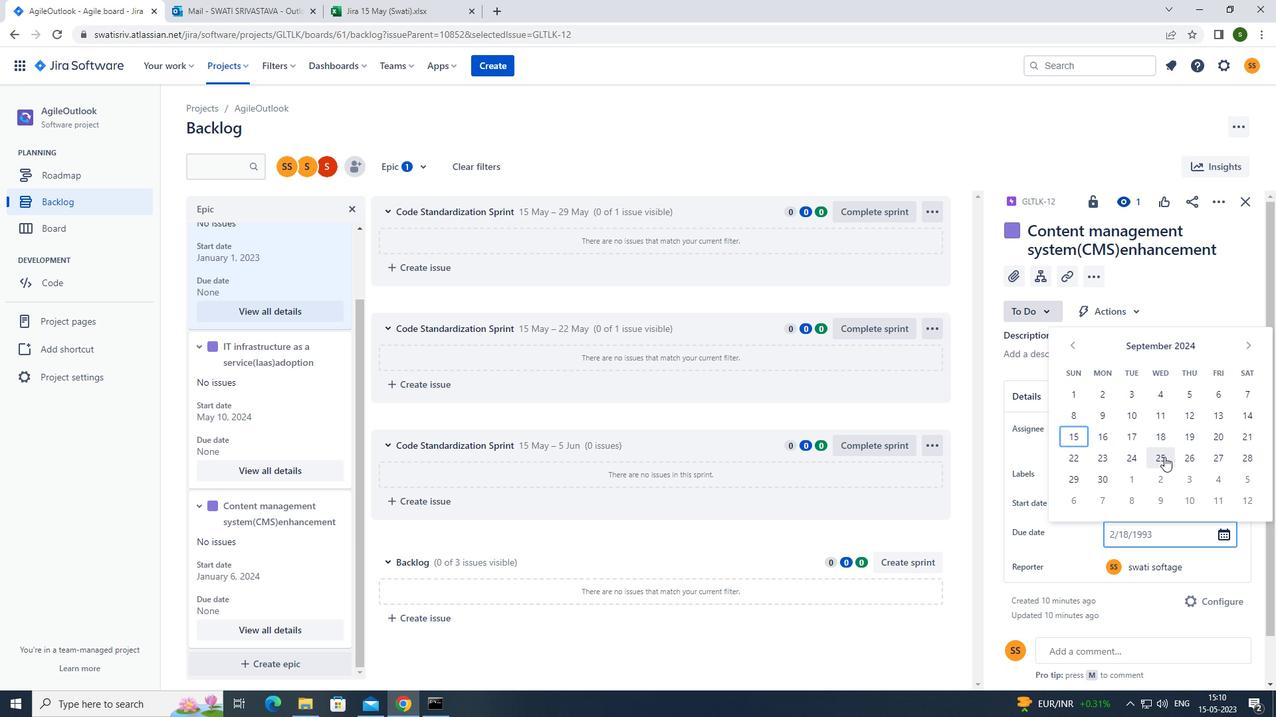 
Action: Mouse pressed left at (1133, 457)
Screenshot: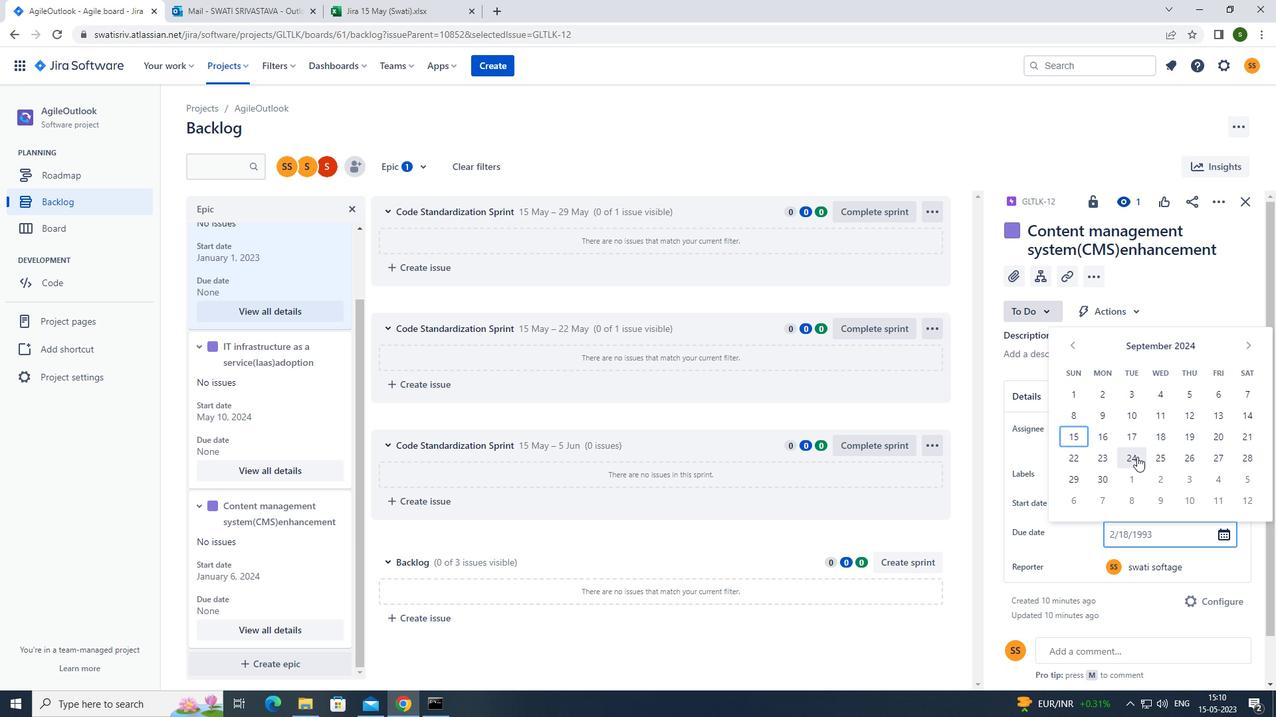 
Action: Mouse moved to (799, 131)
Screenshot: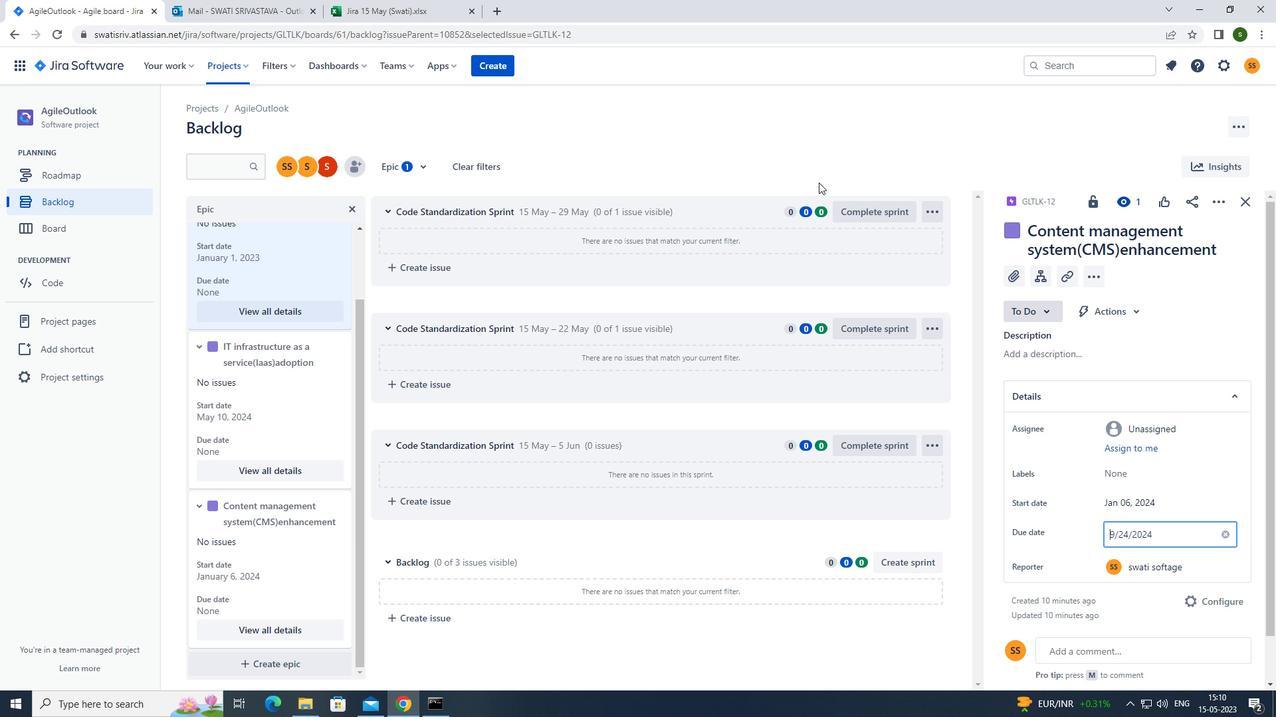 
Action: Mouse pressed left at (799, 131)
Screenshot: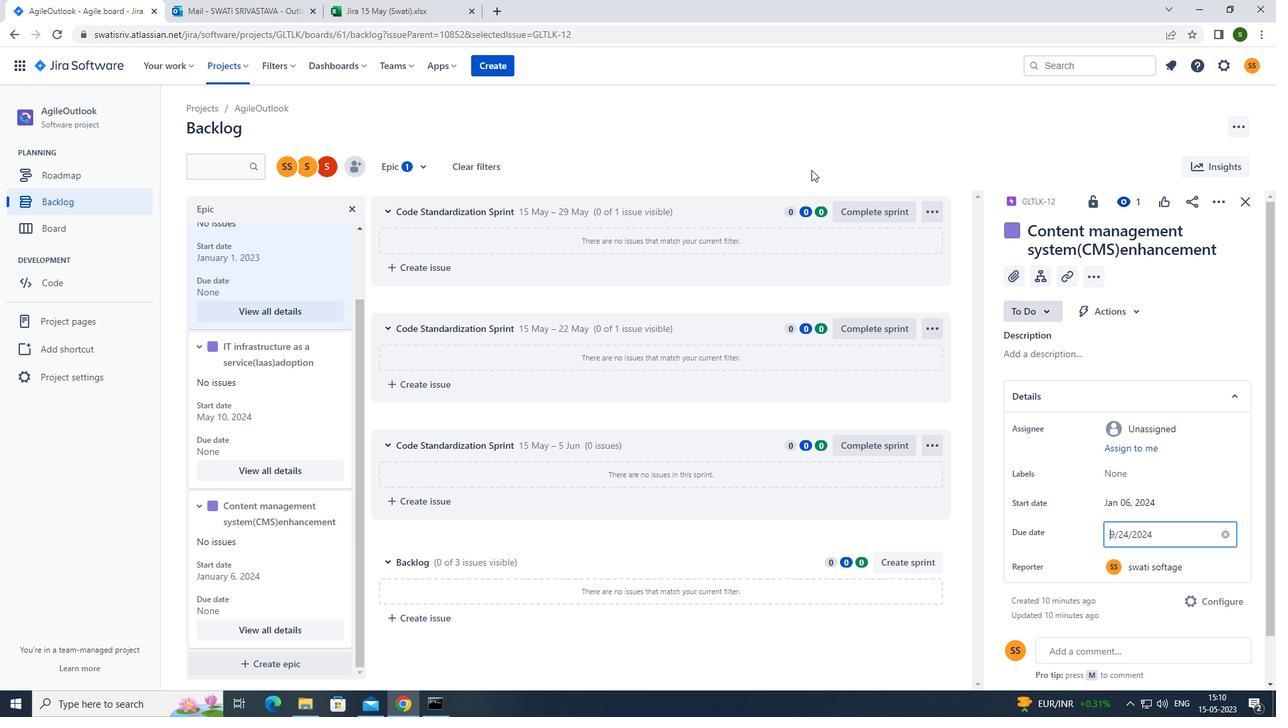 
